 Task: Buy 1 Compact Microwave Ovens from Microwave Ovens section under best seller category for shipping address: Christina Ramirez, 4556 Long Street, Gainesville, Florida 32653, Cell Number 3522153680. Pay from credit card ending with 7965, CVV 549
Action: Mouse moved to (117, 112)
Screenshot: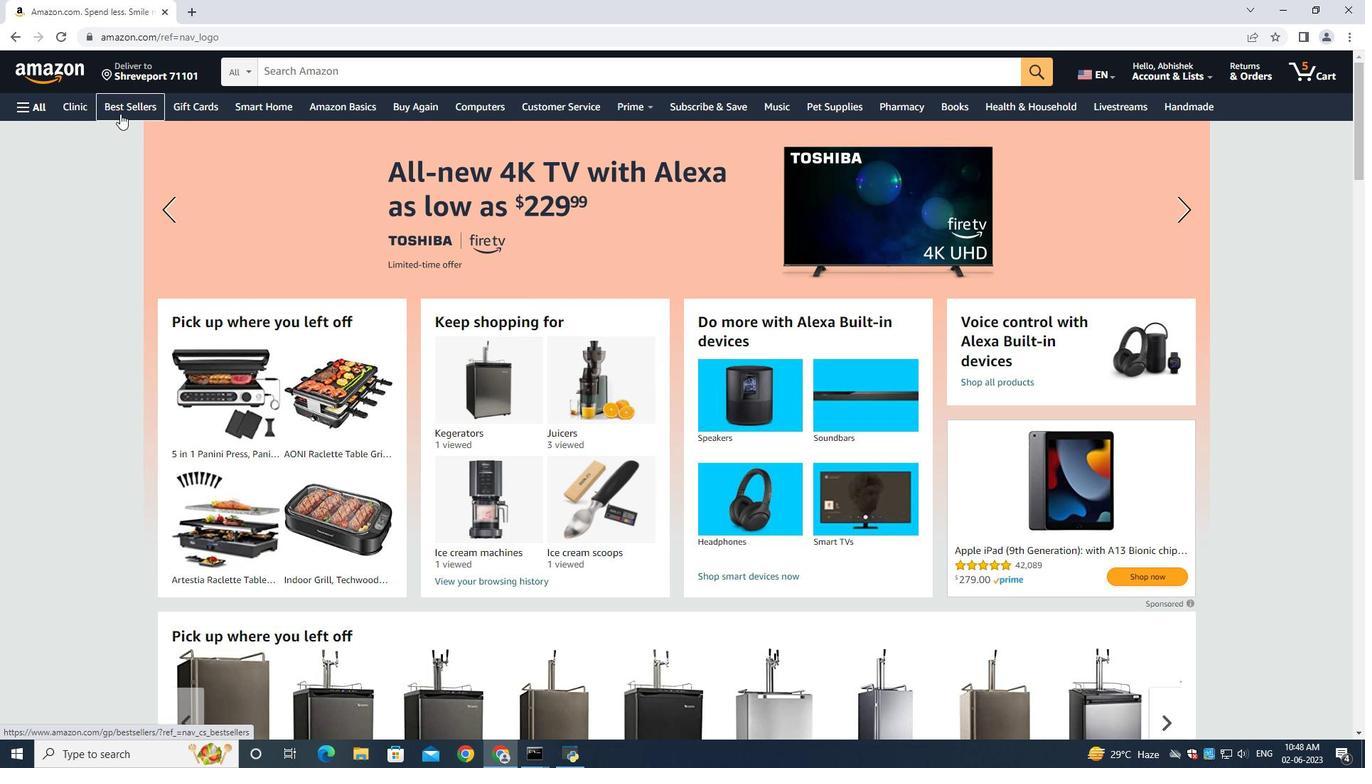 
Action: Mouse pressed left at (117, 112)
Screenshot: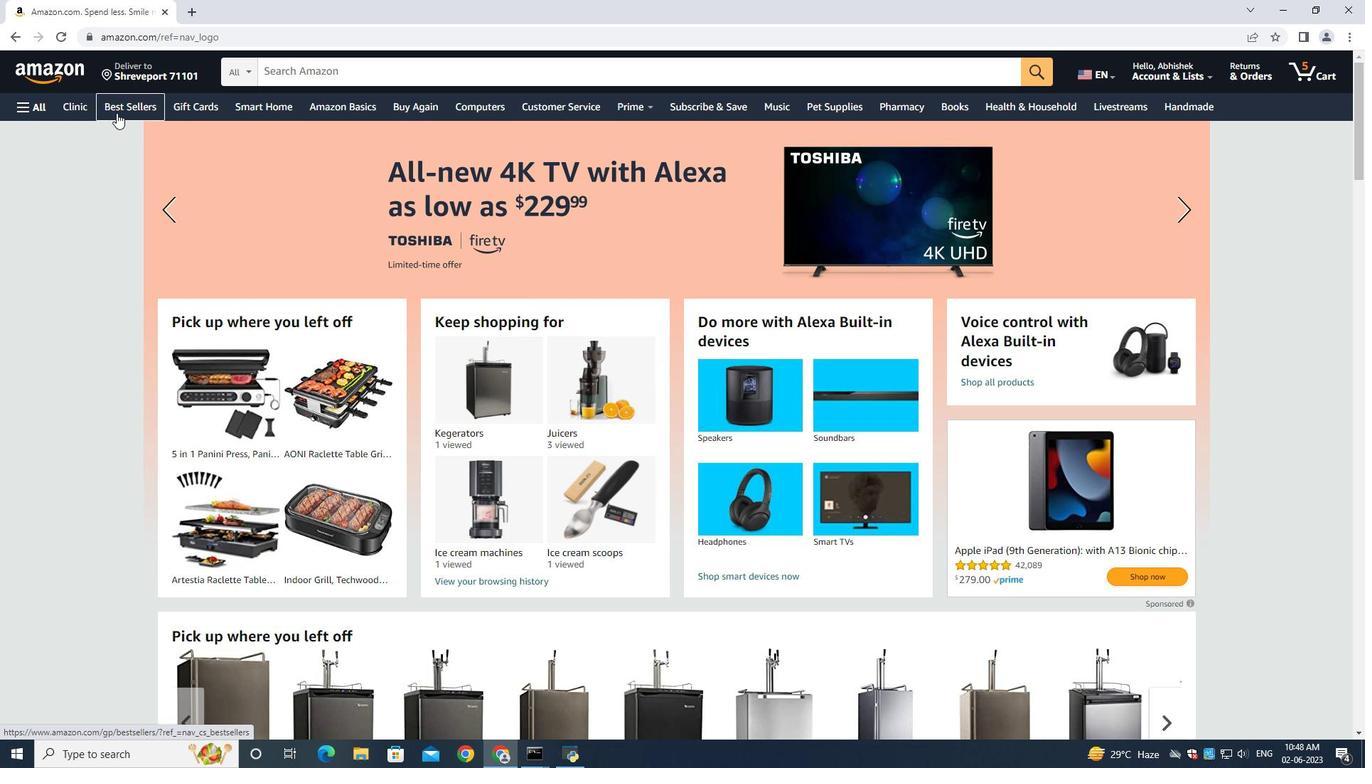 
Action: Mouse moved to (1335, 261)
Screenshot: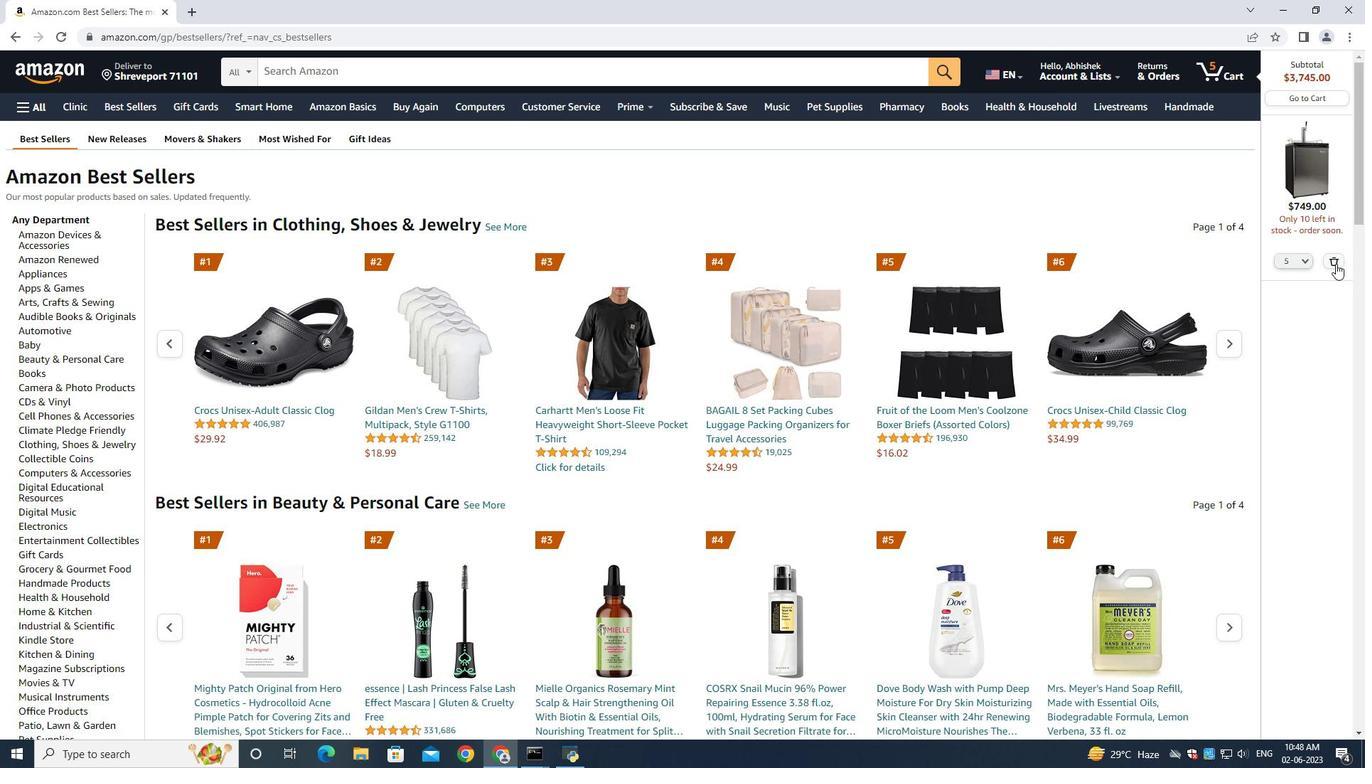 
Action: Mouse pressed left at (1335, 261)
Screenshot: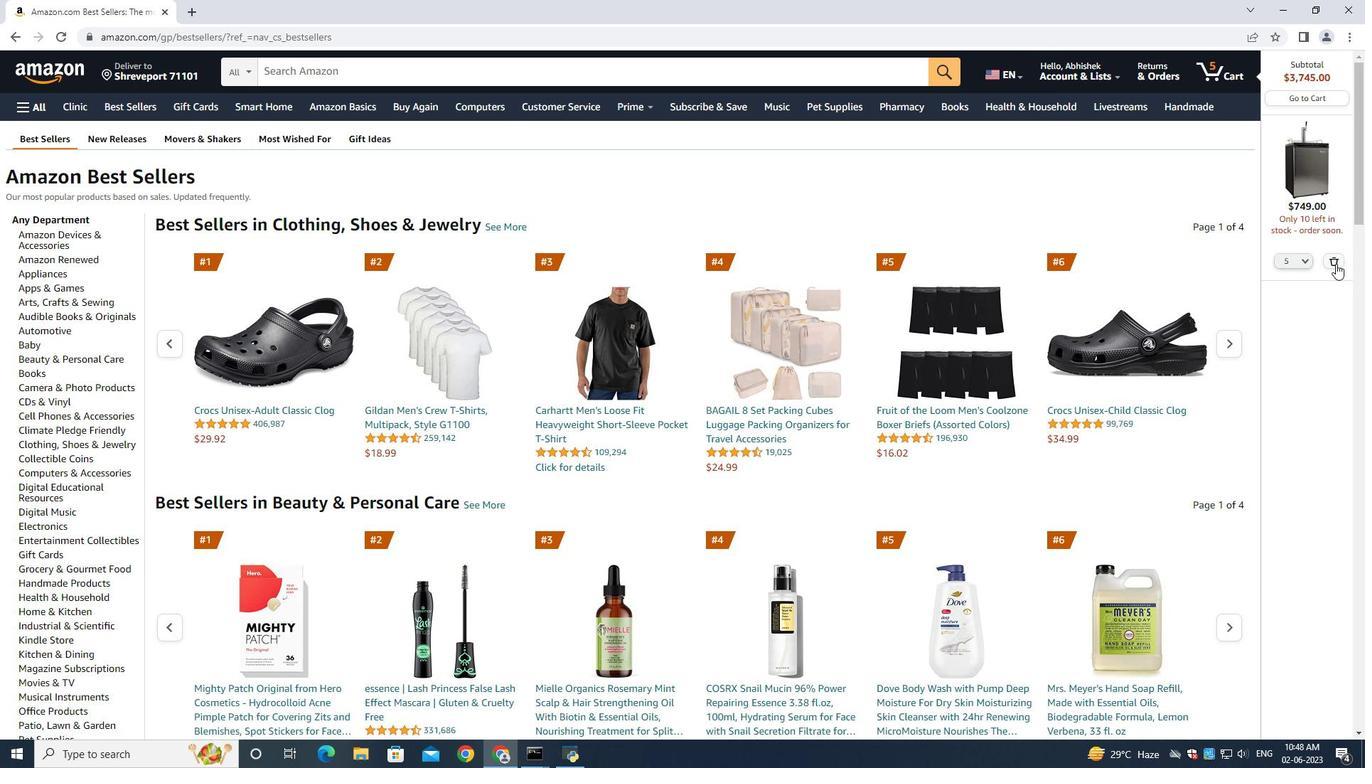 
Action: Mouse moved to (372, 67)
Screenshot: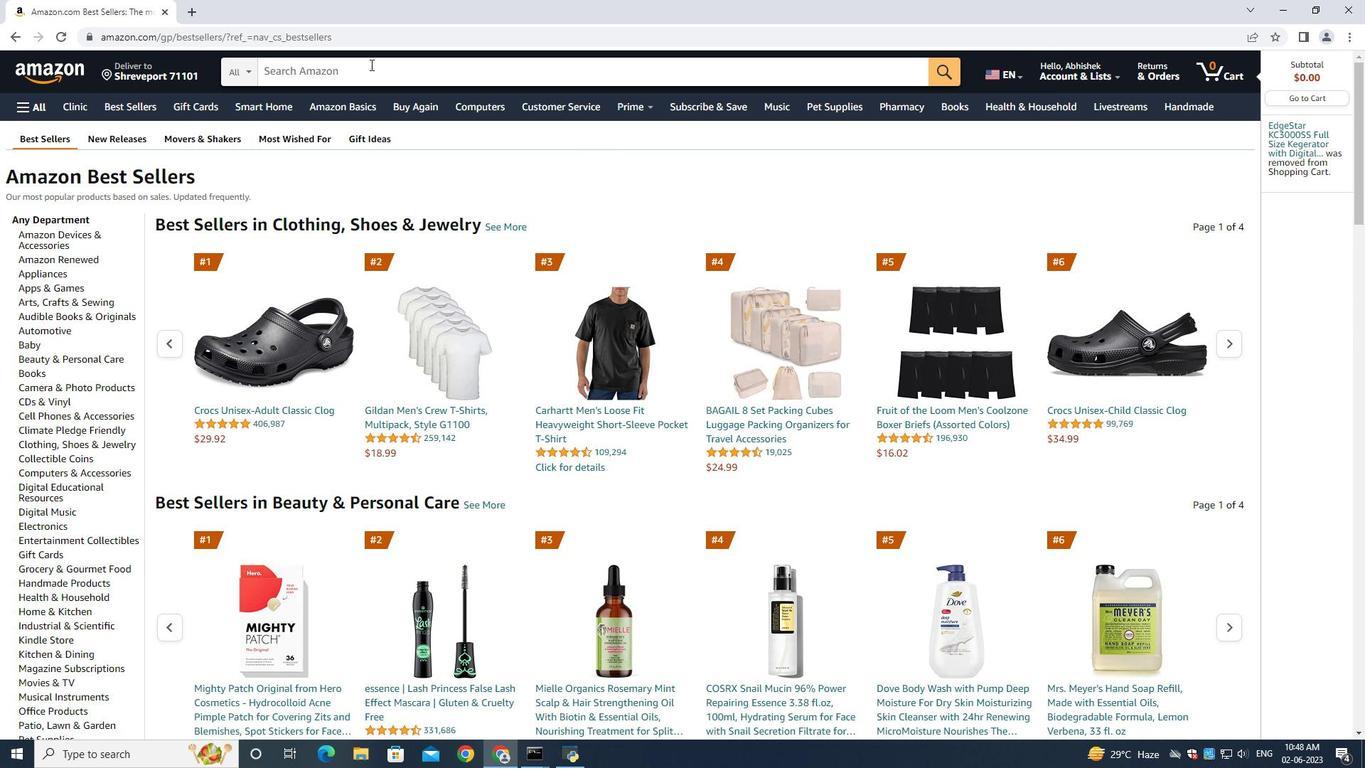 
Action: Mouse pressed left at (372, 67)
Screenshot: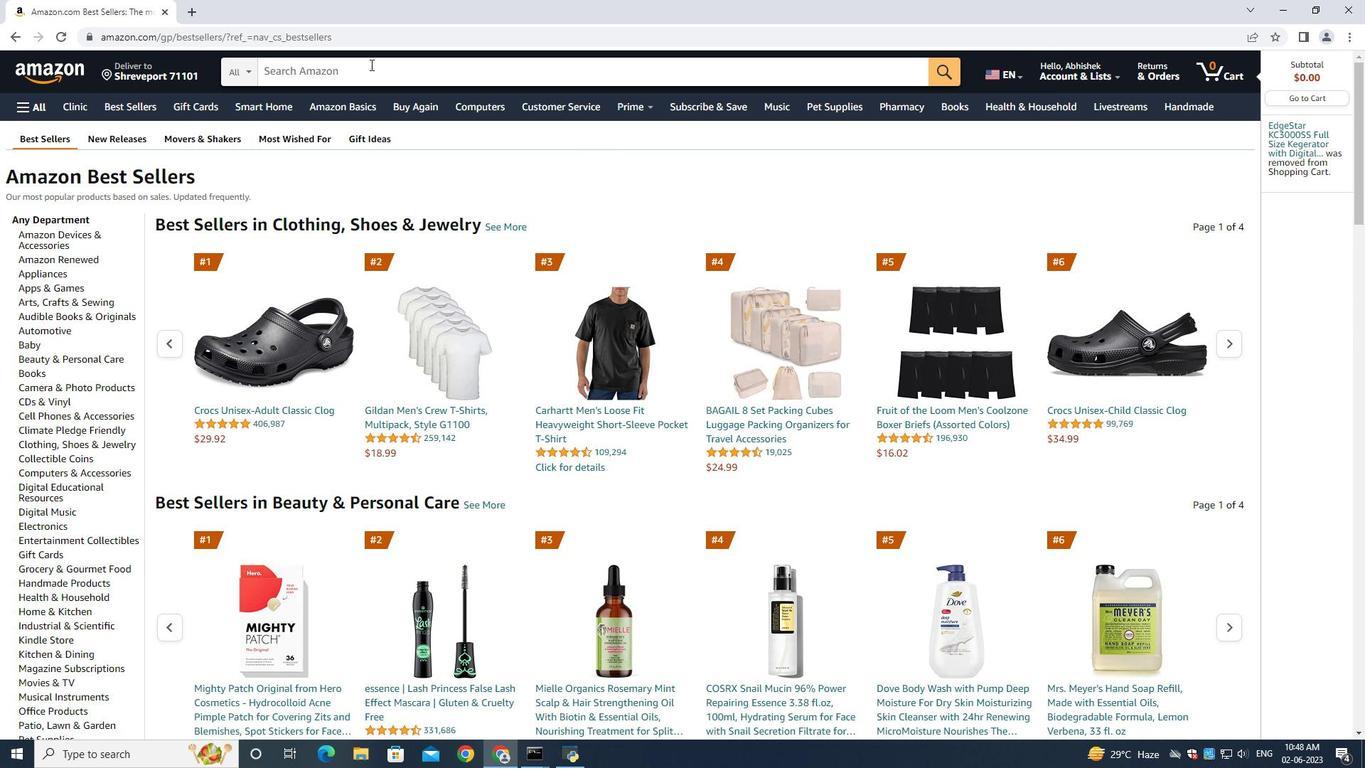 
Action: Mouse moved to (372, 68)
Screenshot: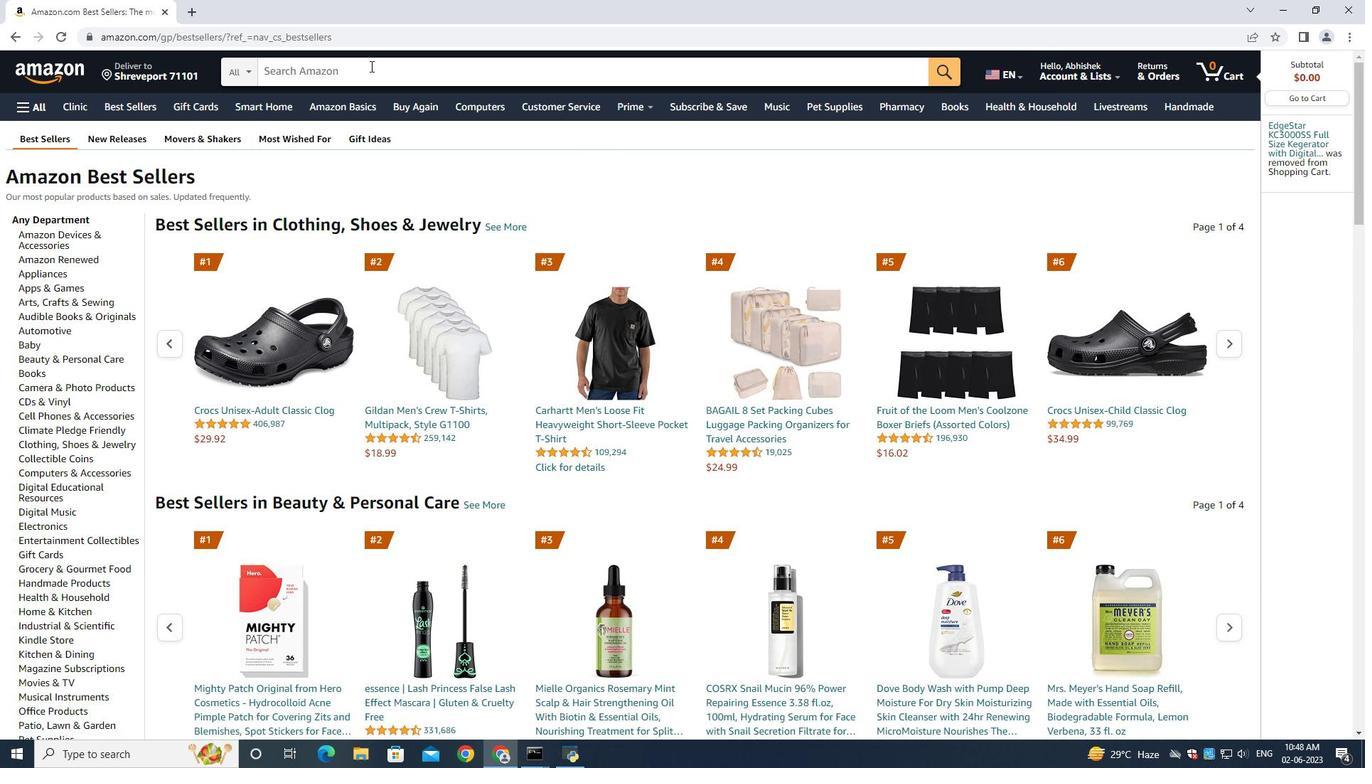 
Action: Key pressed <Key.shift><Key.shift><Key.shift><Key.shift><Key.shift><Key.shift><Key.shift><Key.shift><Key.shift><Key.shift><Key.shift><Key.shift><Key.shift><Key.shift><Key.shift><Key.shift><Key.shift><Key.shift><Key.shift><Key.shift><Key.shift><Key.shift><Key.shift><Key.shift><Key.shift><Key.shift><Key.shift><Key.shift><Key.shift><Key.shift><Key.shift><Key.shift><Key.shift><Key.shift><Key.shift>Compact<Key.space><Key.shift>Microwave<Key.space><Key.shift>Ovens<Key.enter>
Screenshot: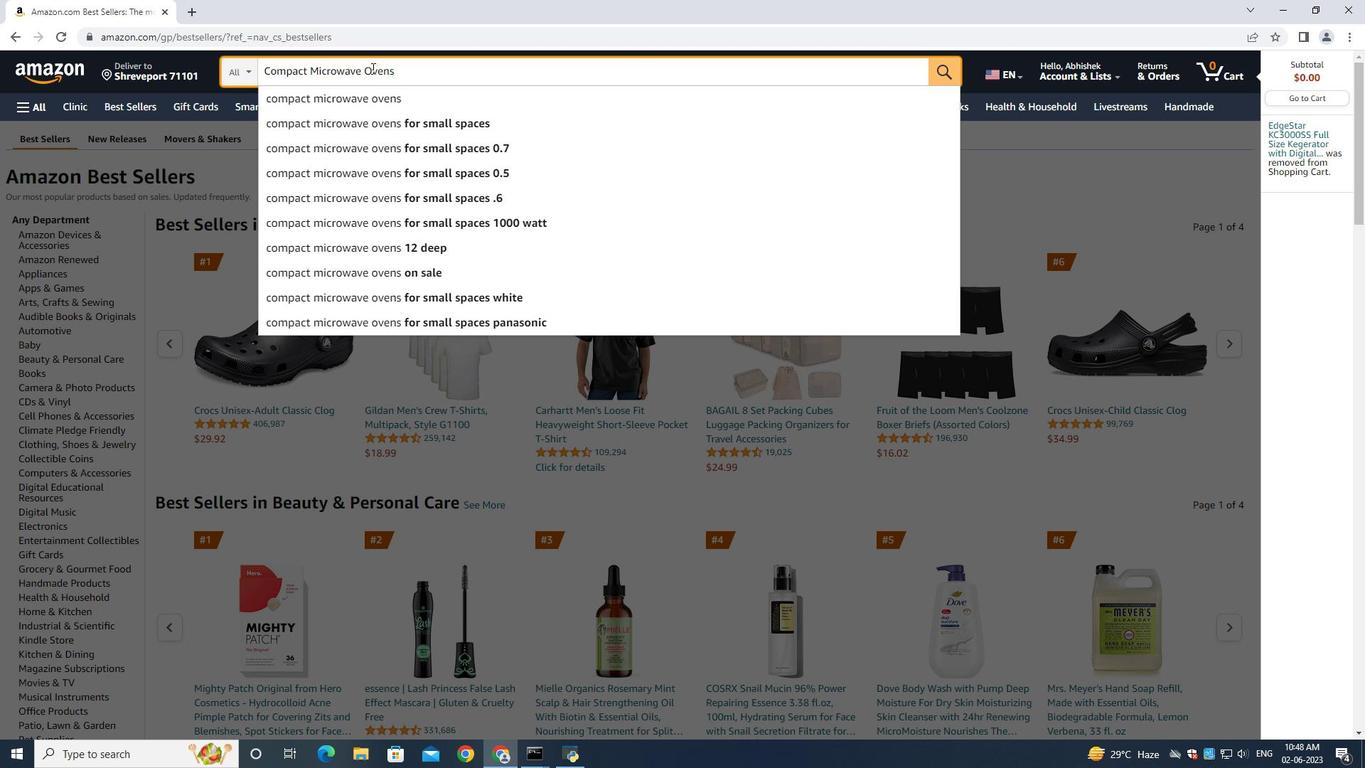 
Action: Mouse moved to (62, 251)
Screenshot: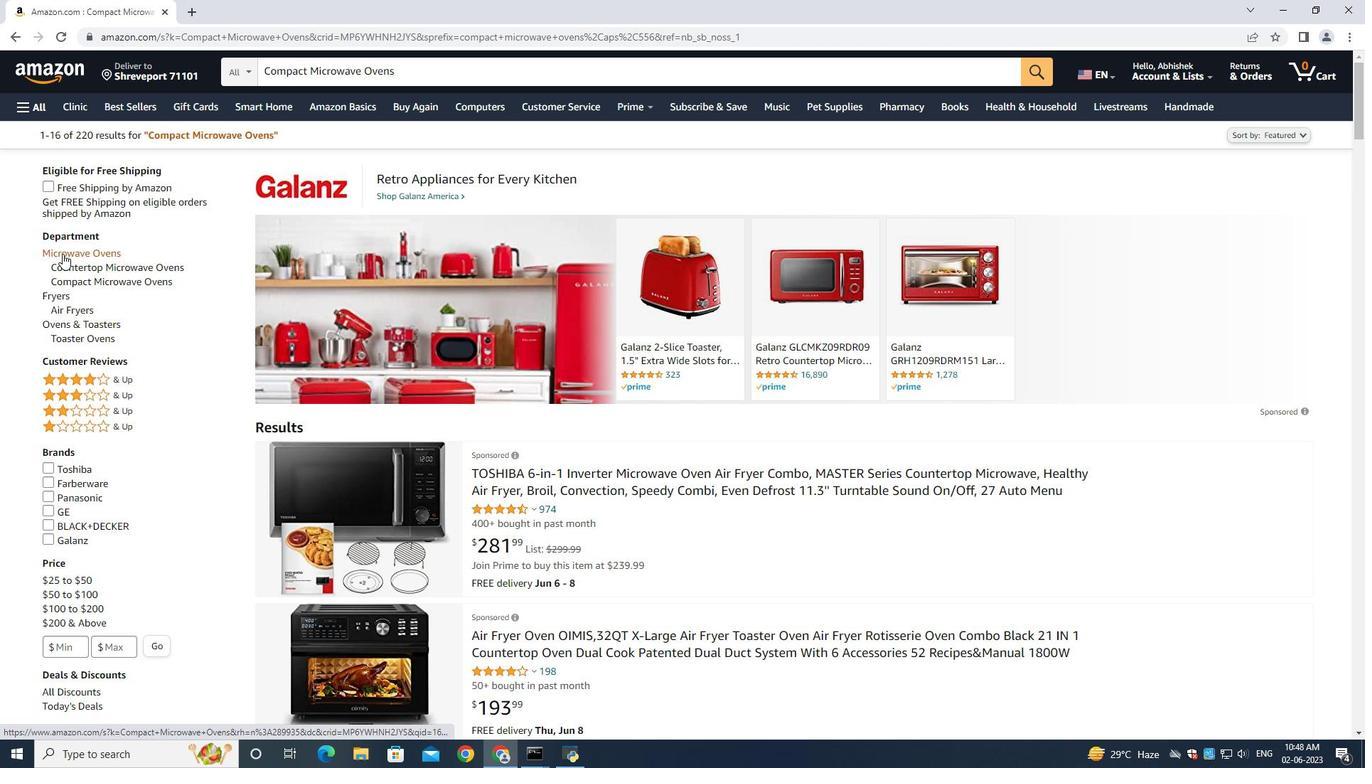 
Action: Mouse pressed left at (62, 251)
Screenshot: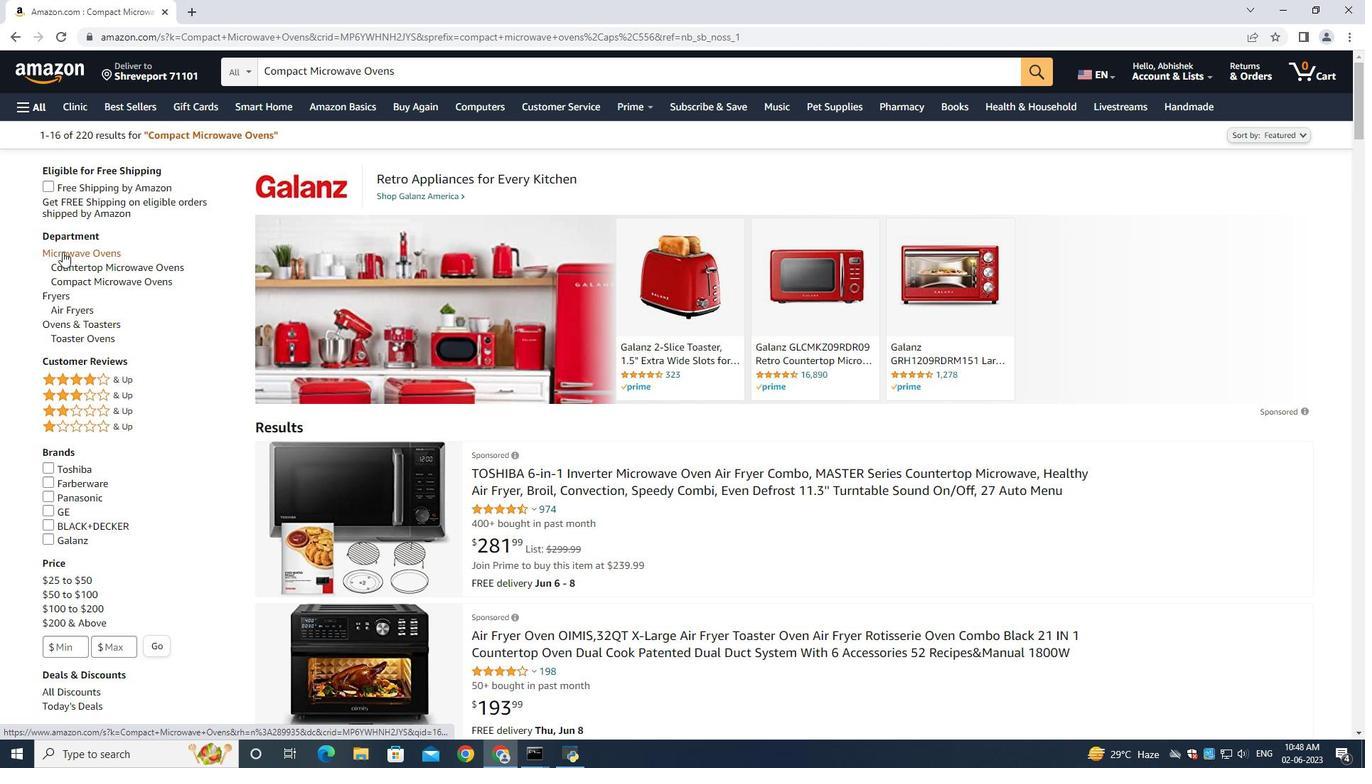 
Action: Mouse moved to (671, 391)
Screenshot: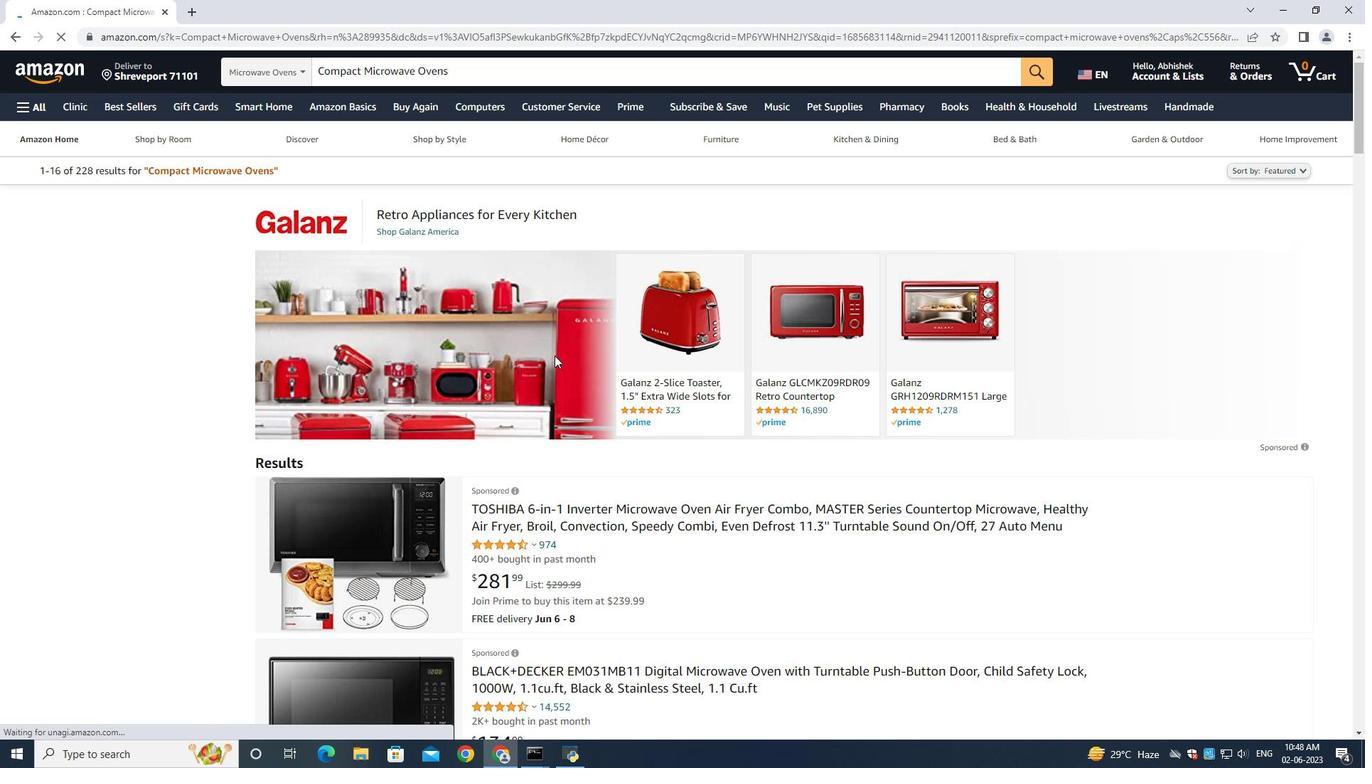 
Action: Mouse scrolled (671, 391) with delta (0, 0)
Screenshot: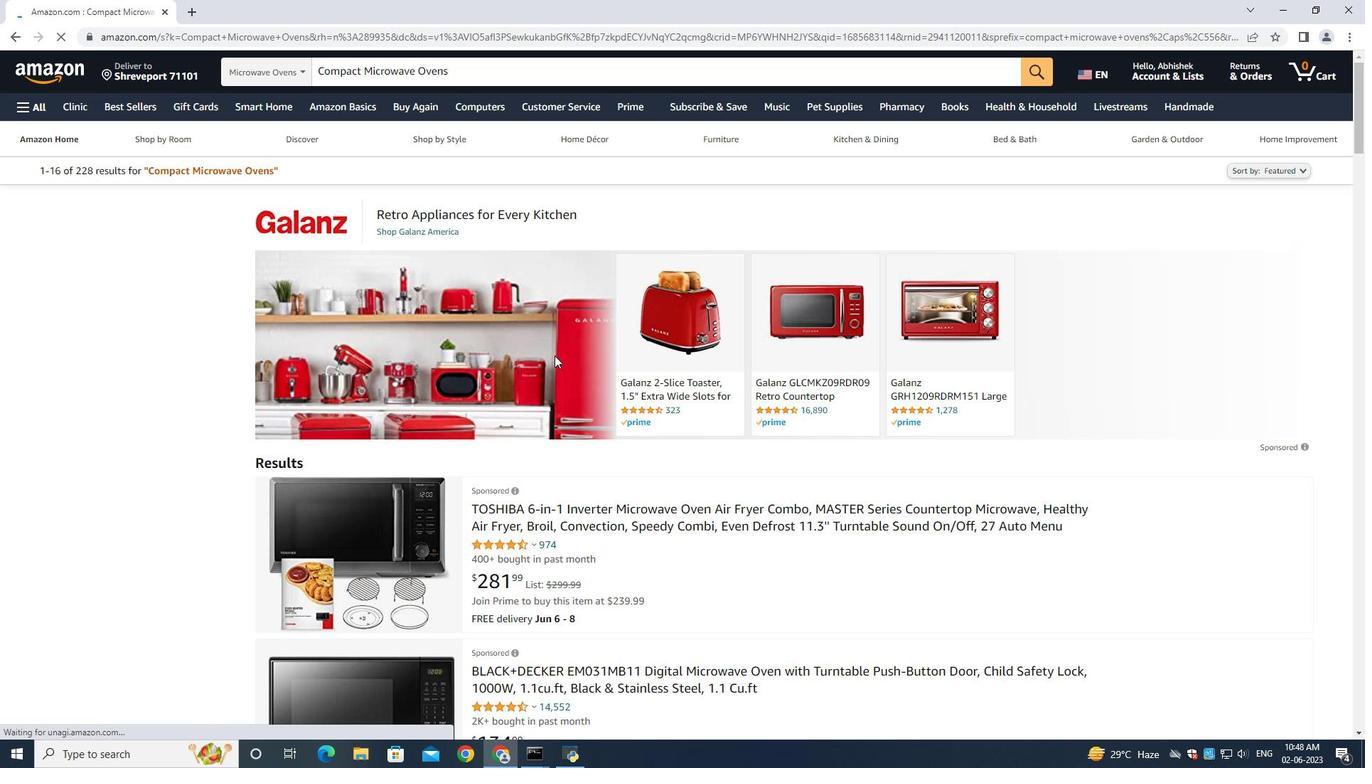 
Action: Mouse moved to (671, 397)
Screenshot: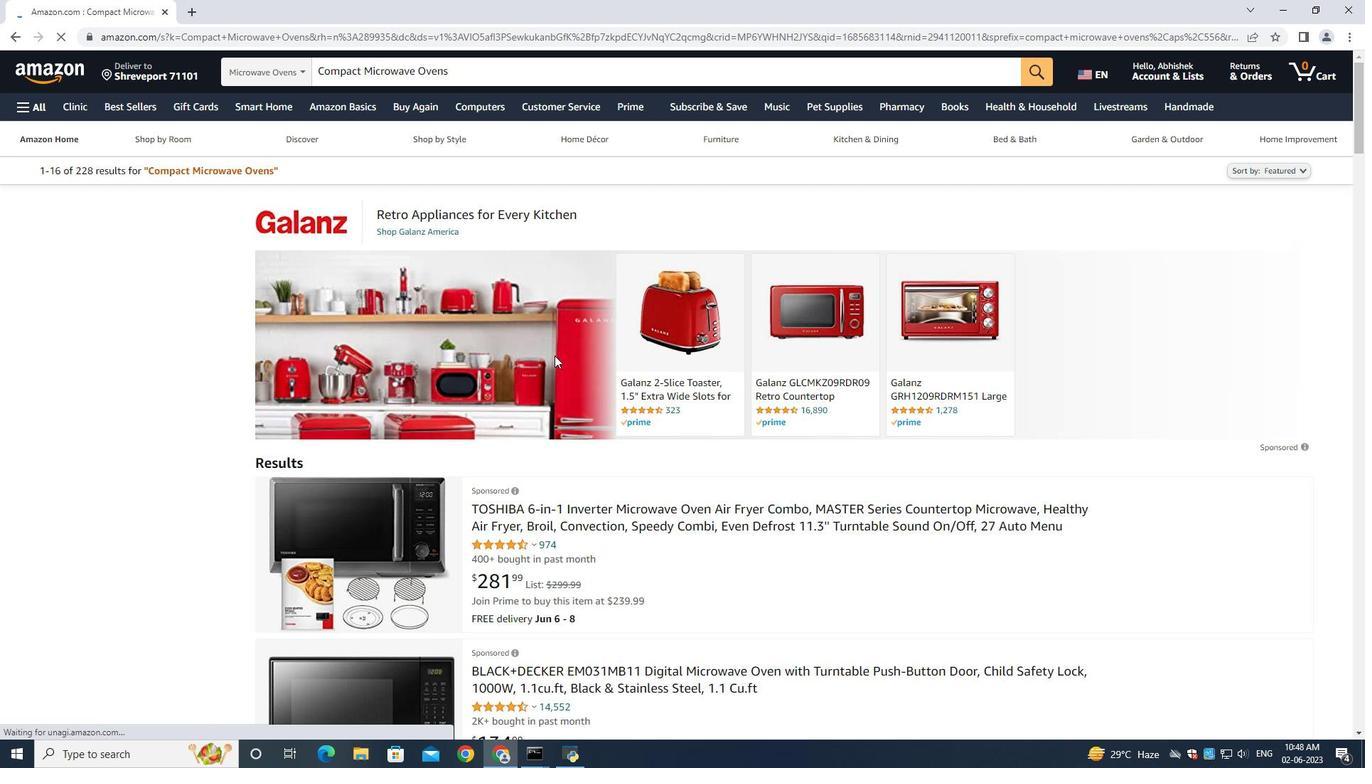 
Action: Mouse scrolled (671, 396) with delta (0, 0)
Screenshot: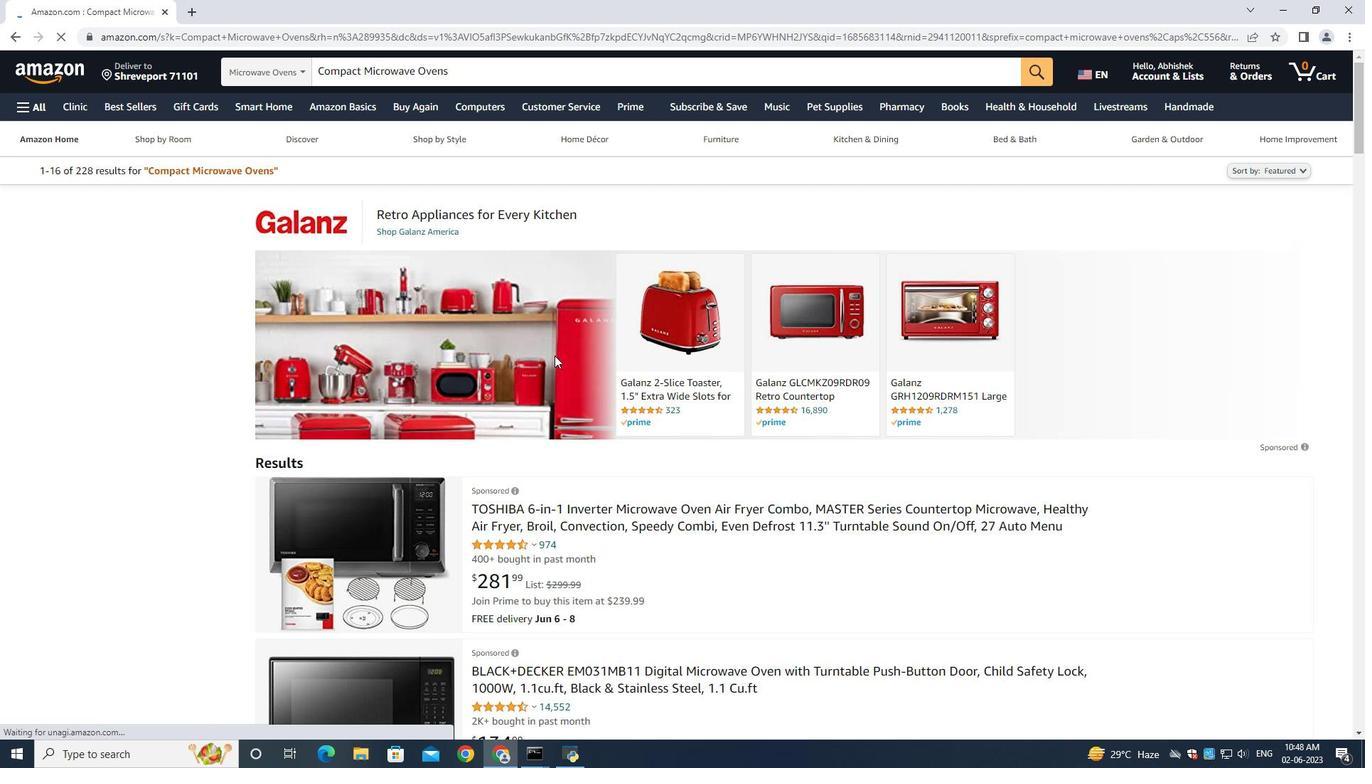 
Action: Mouse moved to (671, 398)
Screenshot: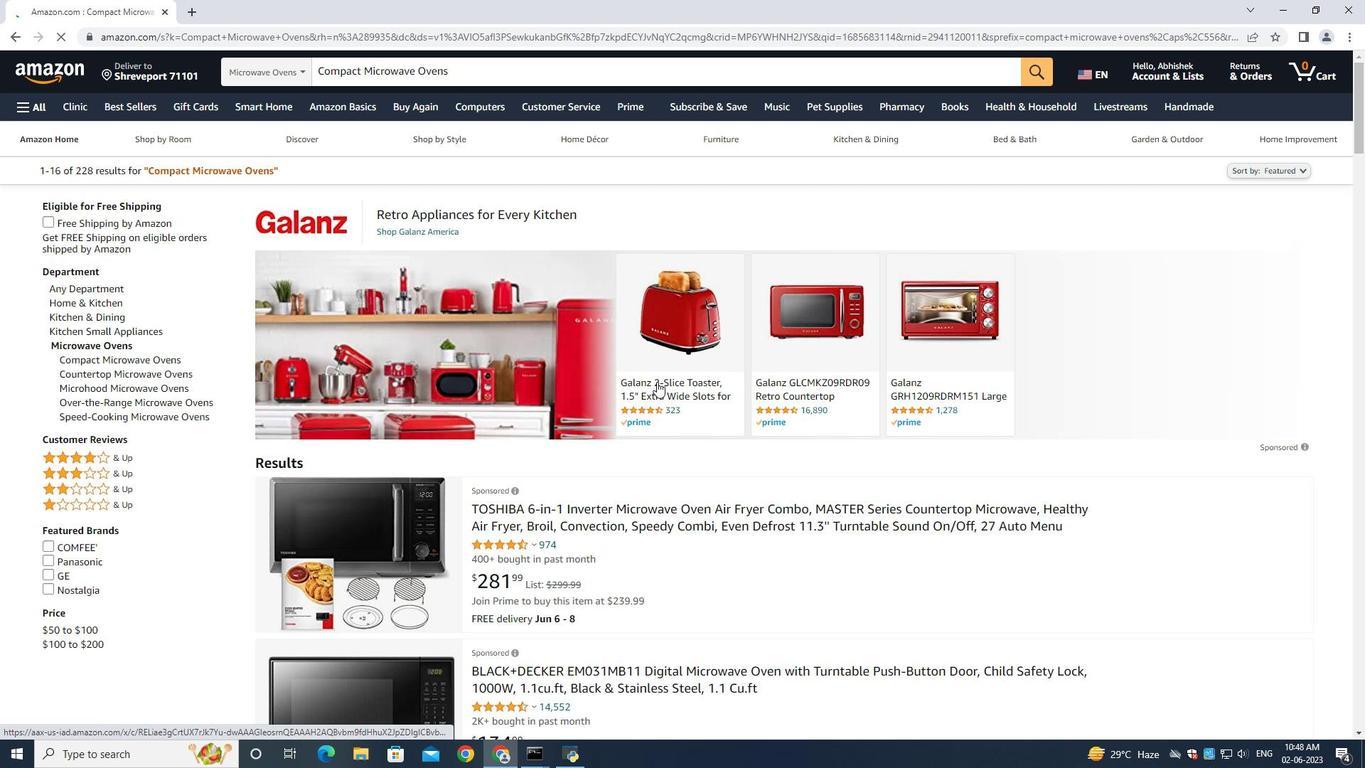
Action: Mouse scrolled (671, 397) with delta (0, 0)
Screenshot: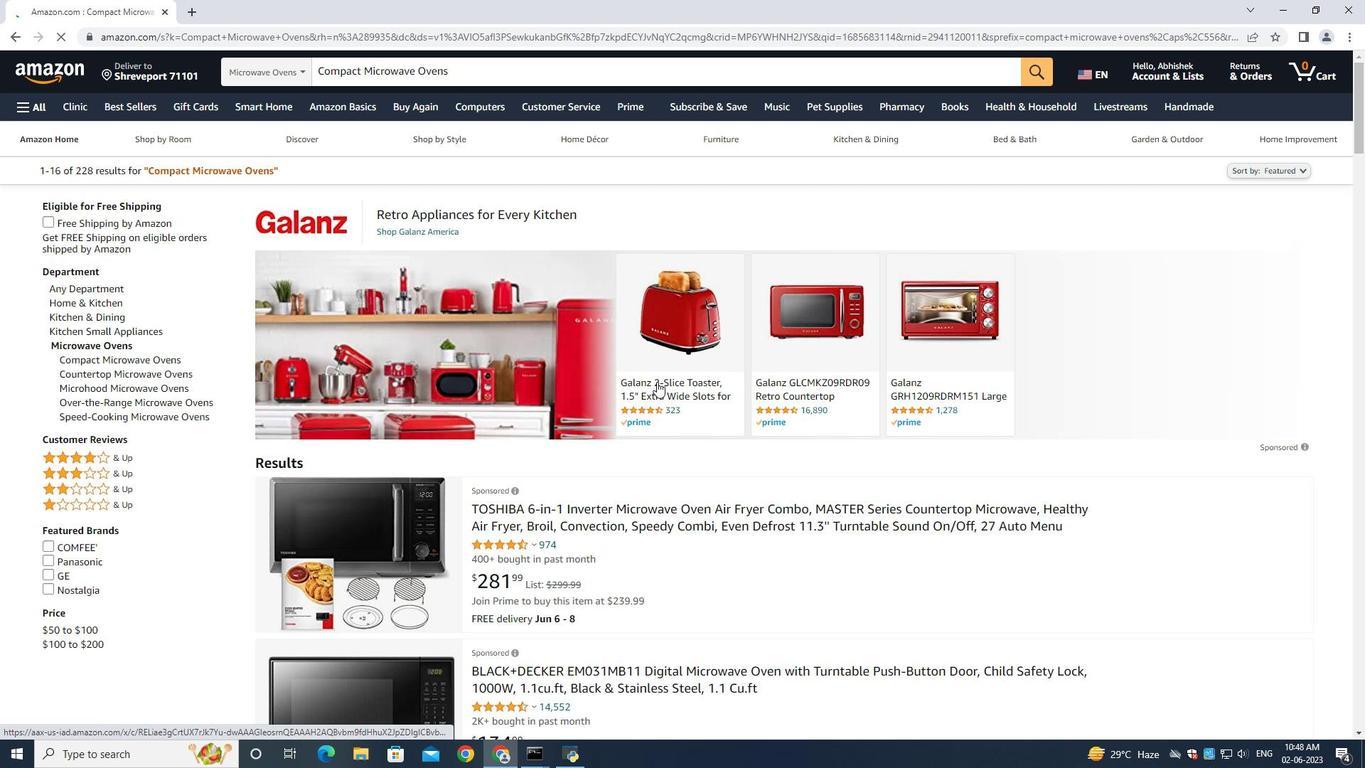 
Action: Mouse scrolled (671, 397) with delta (0, 0)
Screenshot: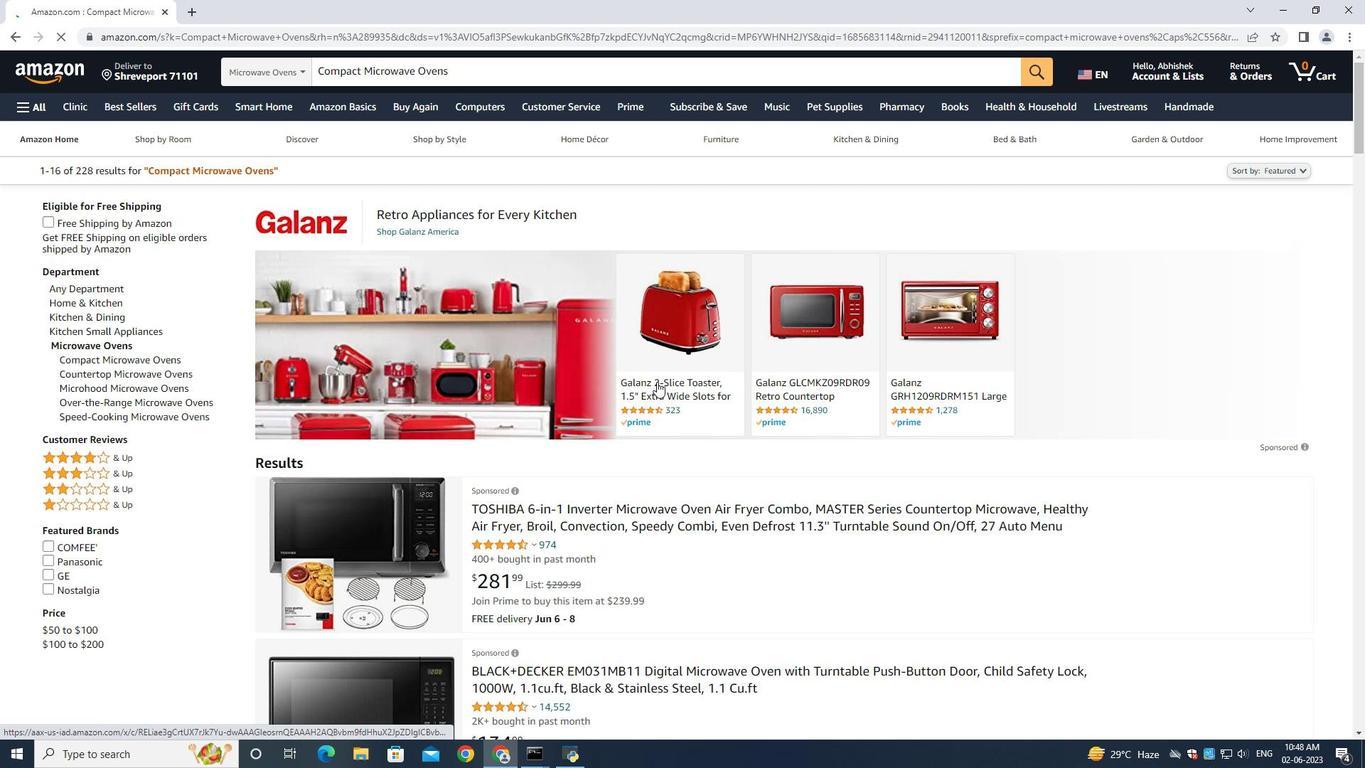 
Action: Mouse moved to (604, 233)
Screenshot: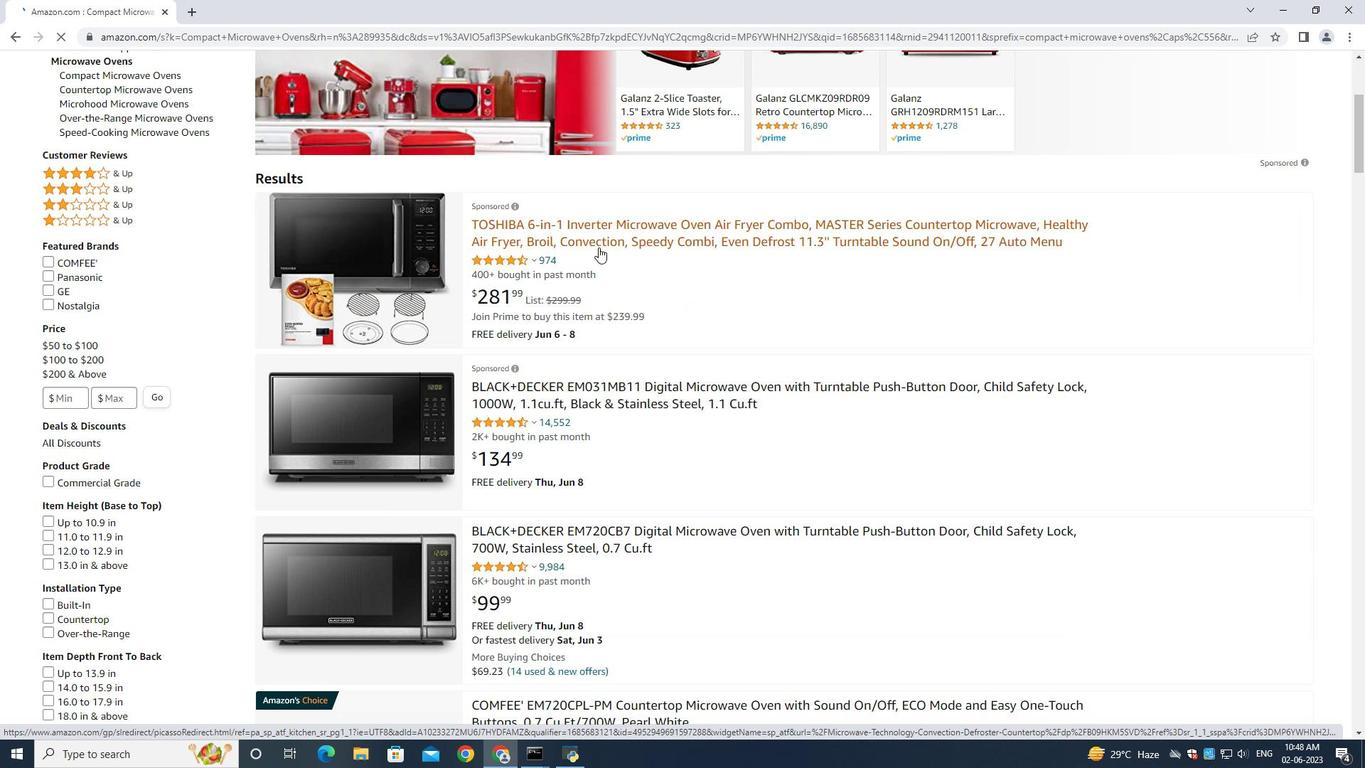 
Action: Mouse pressed left at (604, 233)
Screenshot: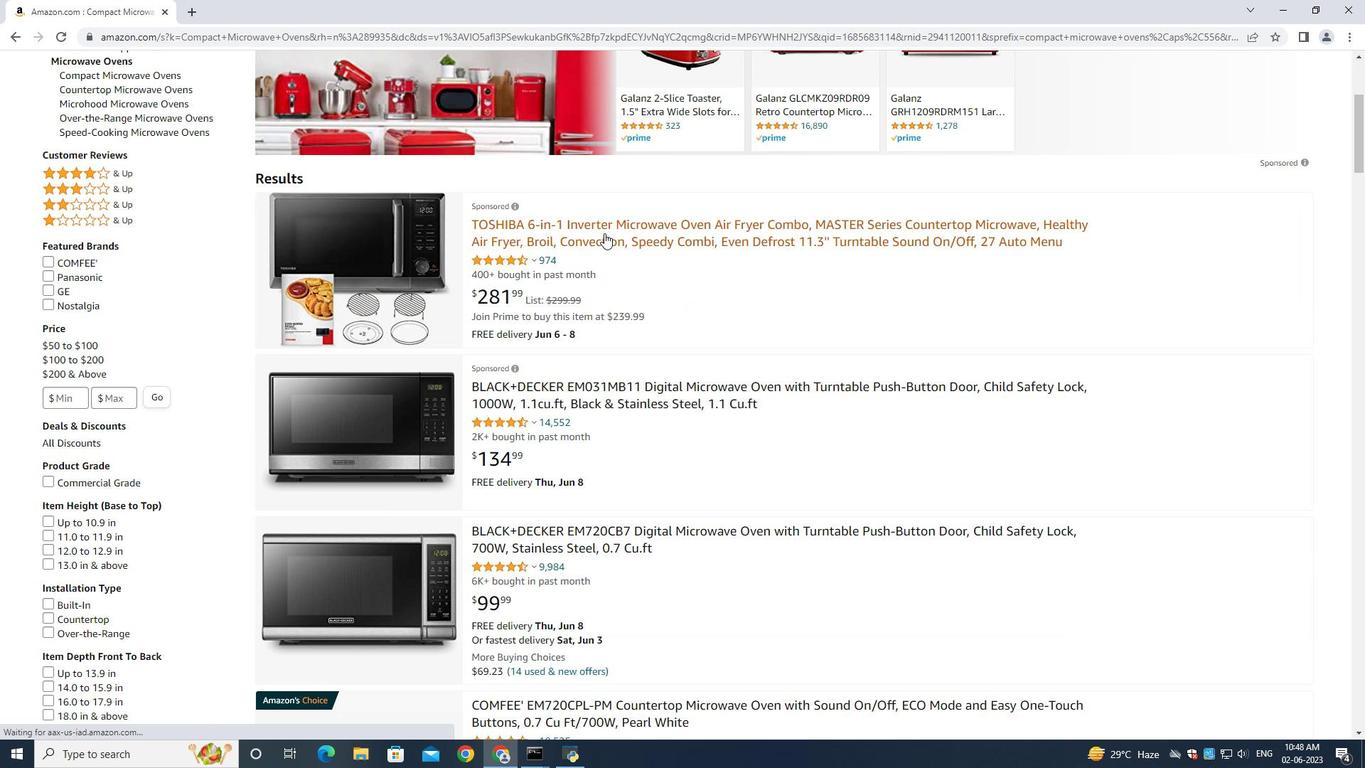 
Action: Mouse moved to (1111, 402)
Screenshot: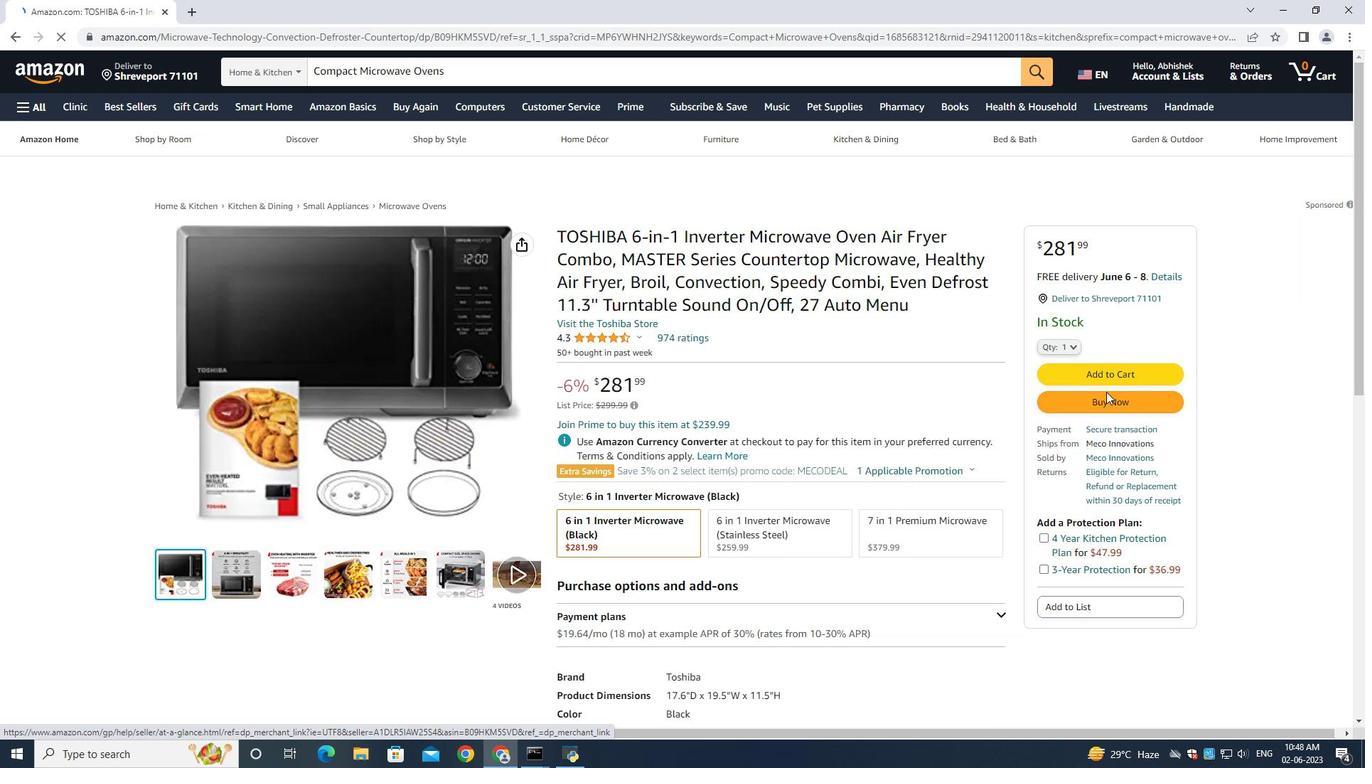 
Action: Mouse pressed left at (1111, 402)
Screenshot: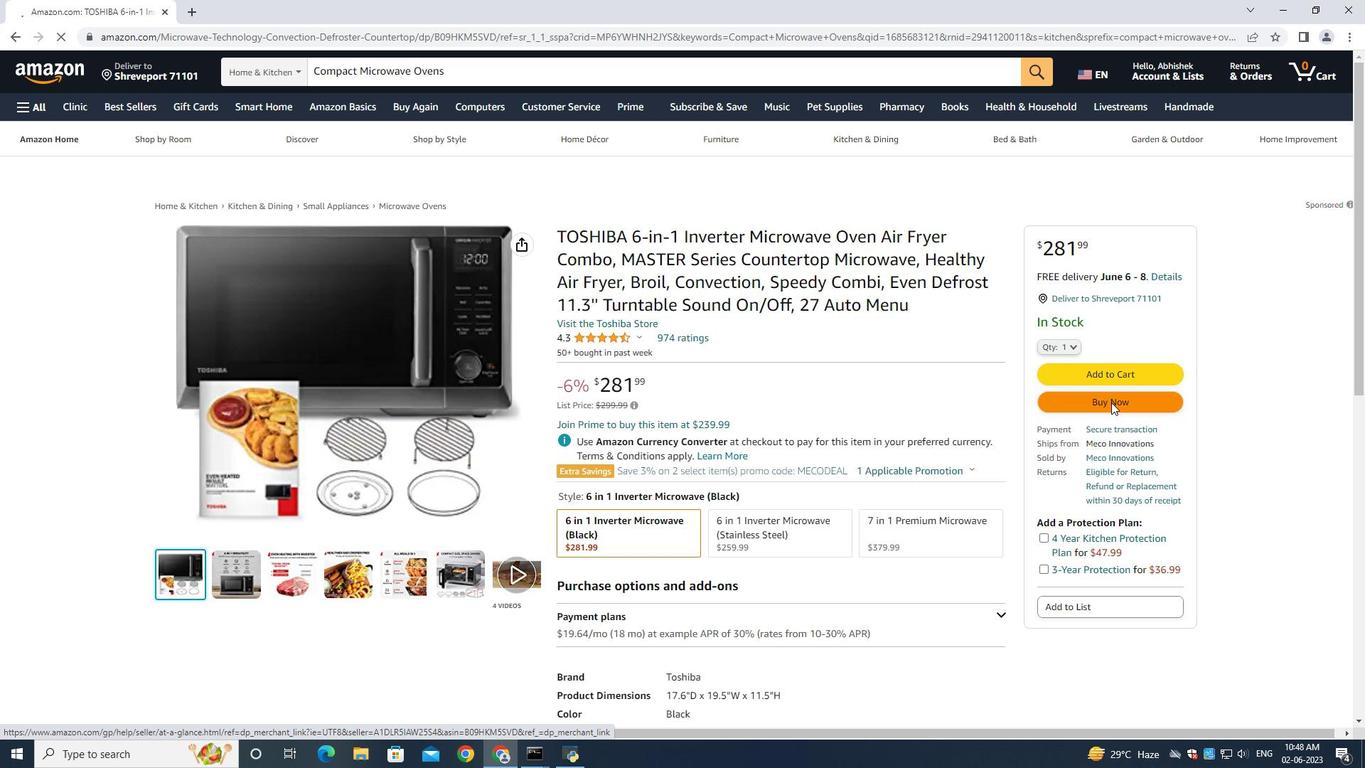 
Action: Mouse moved to (705, 496)
Screenshot: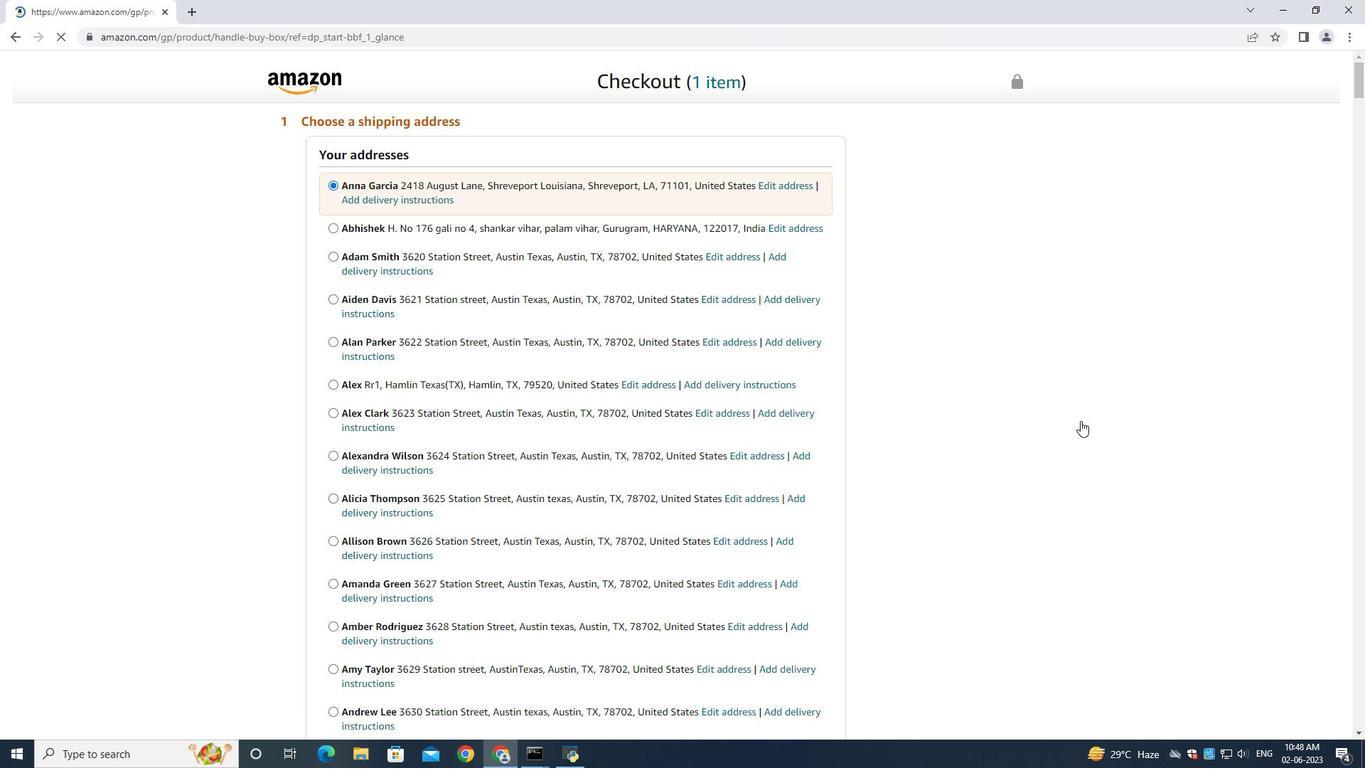 
Action: Mouse scrolled (705, 495) with delta (0, 0)
Screenshot: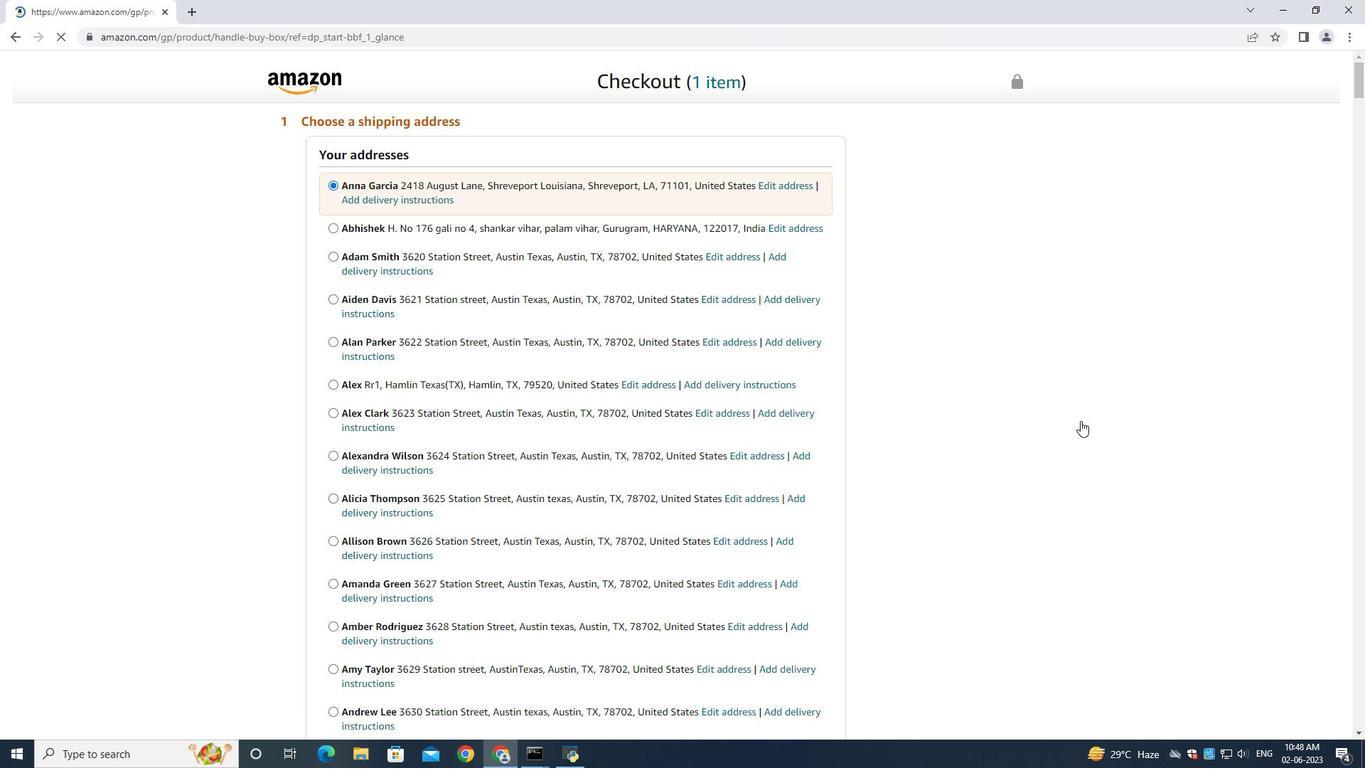 
Action: Mouse moved to (705, 496)
Screenshot: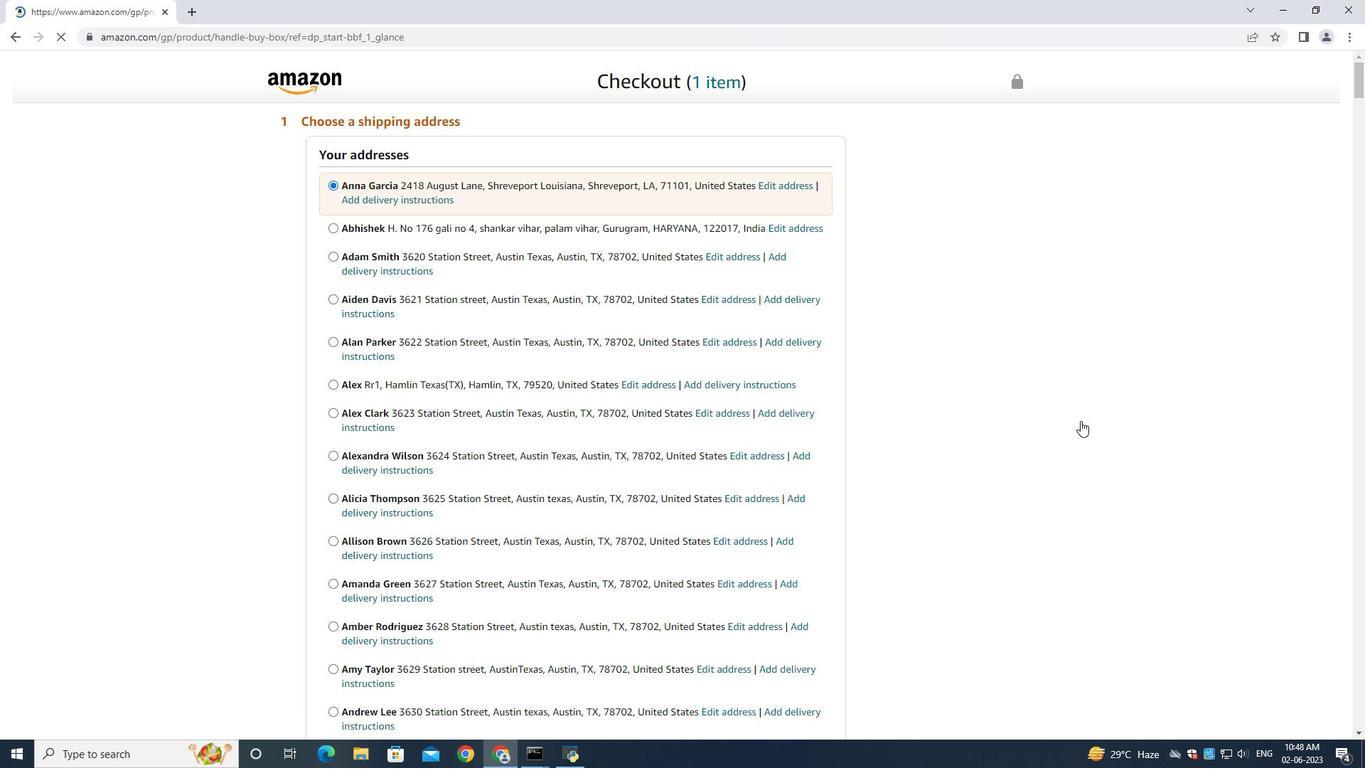 
Action: Mouse scrolled (705, 495) with delta (0, 0)
Screenshot: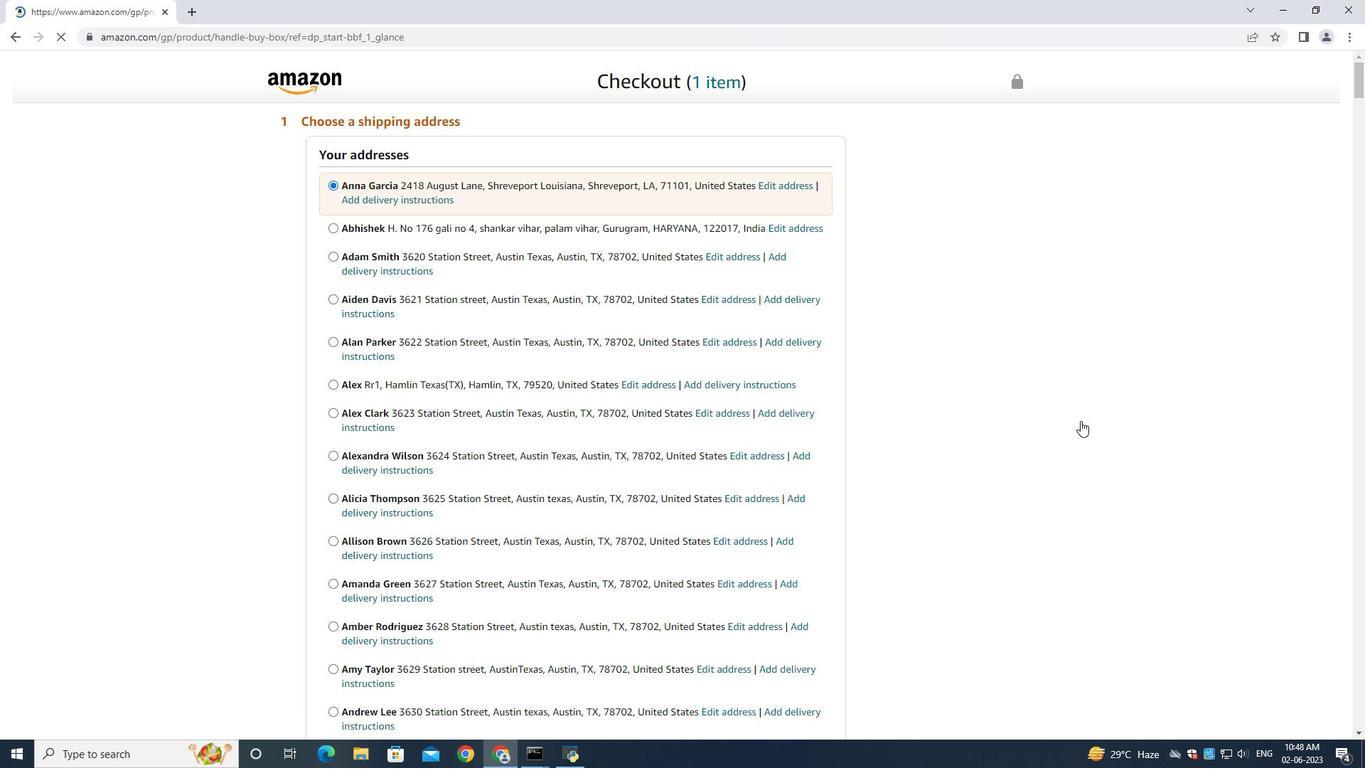
Action: Mouse scrolled (705, 495) with delta (0, 0)
Screenshot: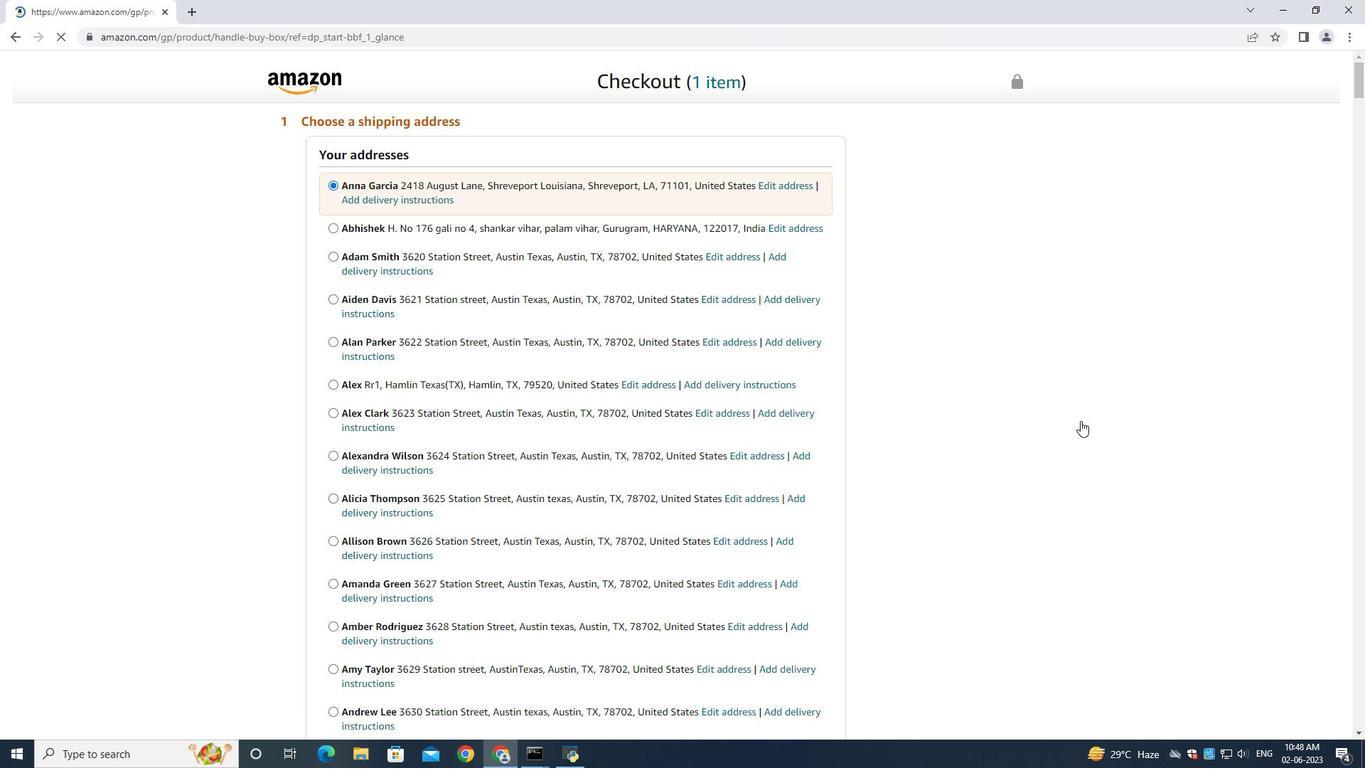 
Action: Mouse scrolled (705, 495) with delta (0, 0)
Screenshot: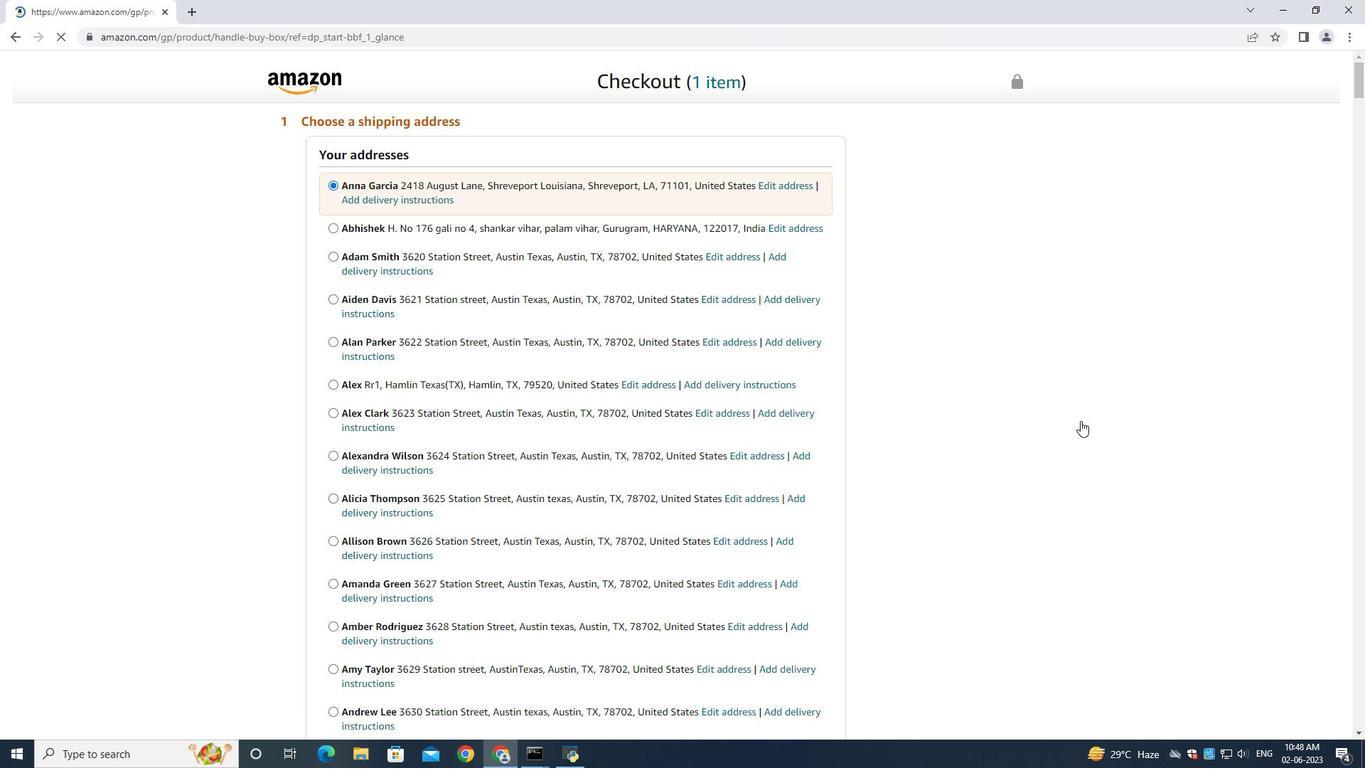 
Action: Mouse scrolled (705, 495) with delta (0, -1)
Screenshot: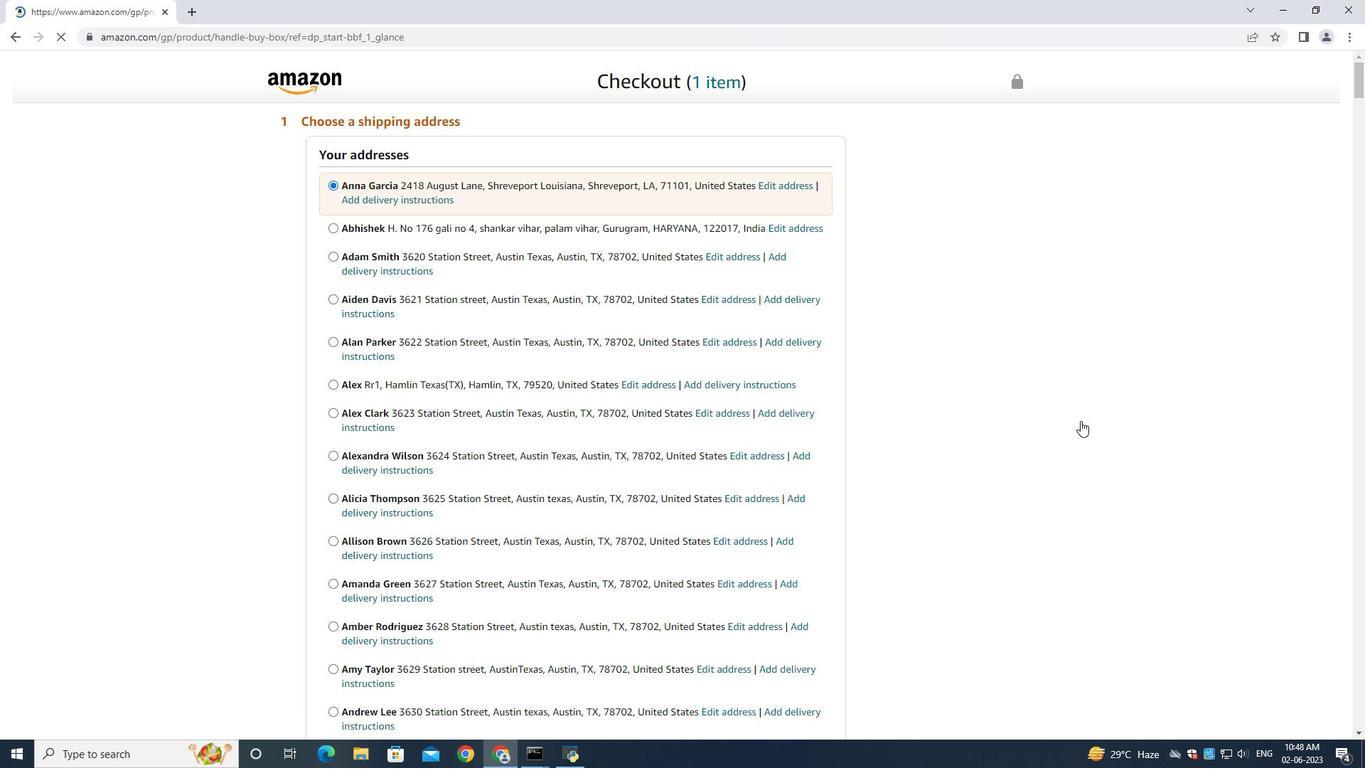 
Action: Mouse scrolled (705, 495) with delta (0, 0)
Screenshot: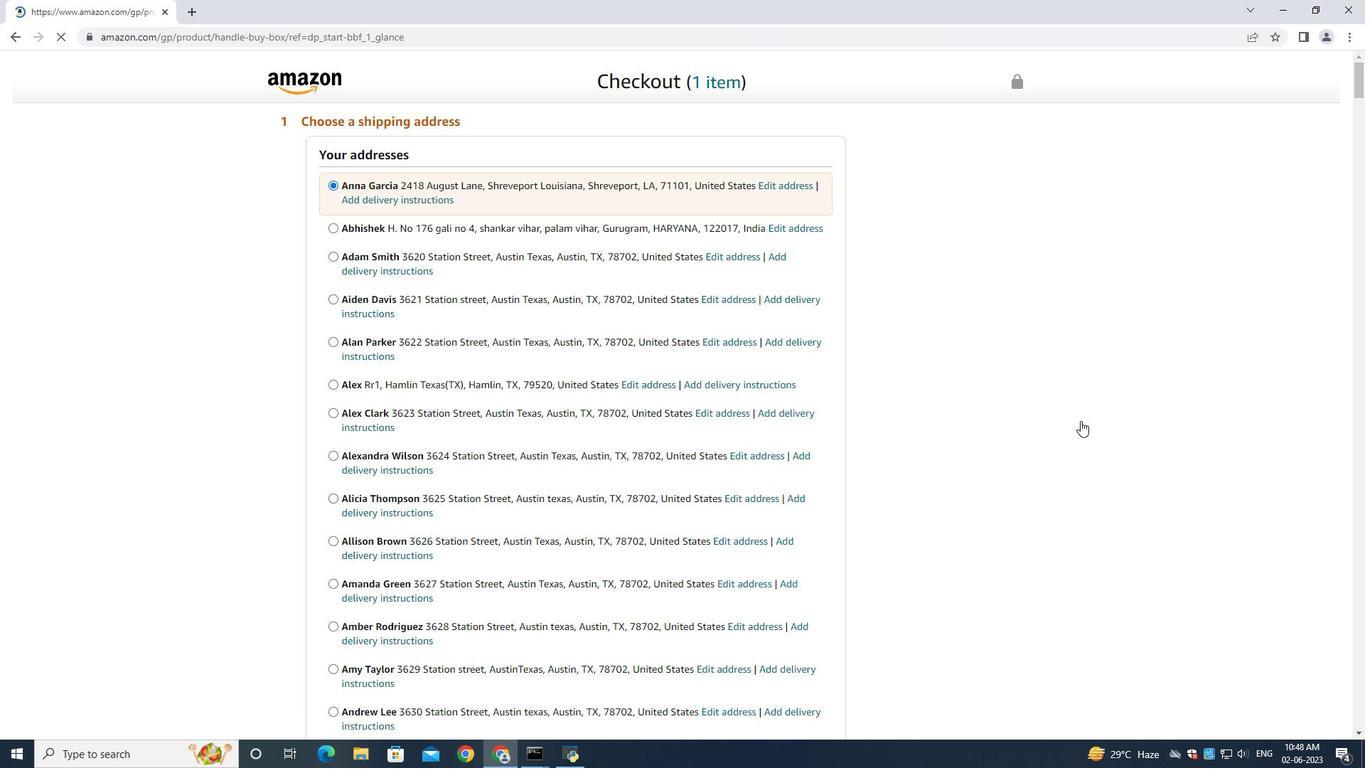 
Action: Mouse moved to (710, 479)
Screenshot: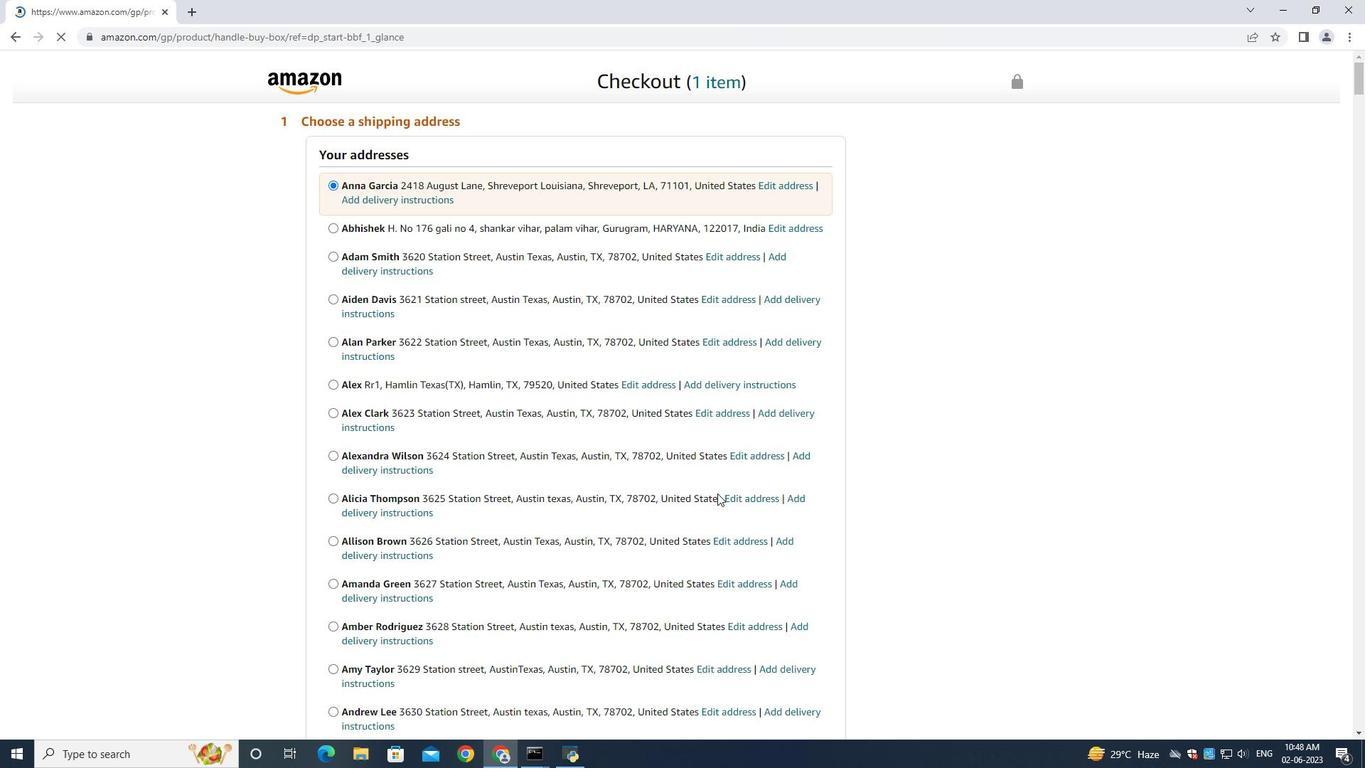 
Action: Mouse scrolled (710, 478) with delta (0, 0)
Screenshot: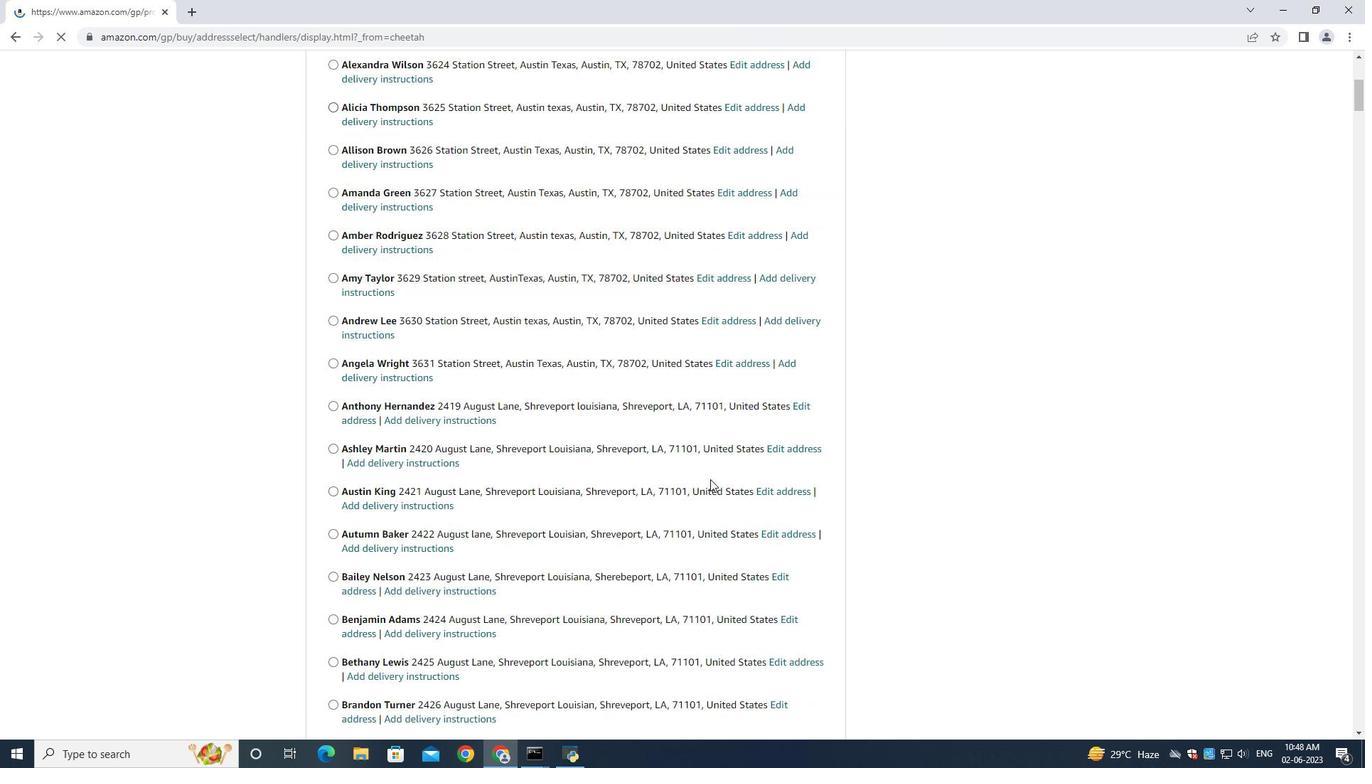 
Action: Mouse scrolled (710, 478) with delta (0, 0)
Screenshot: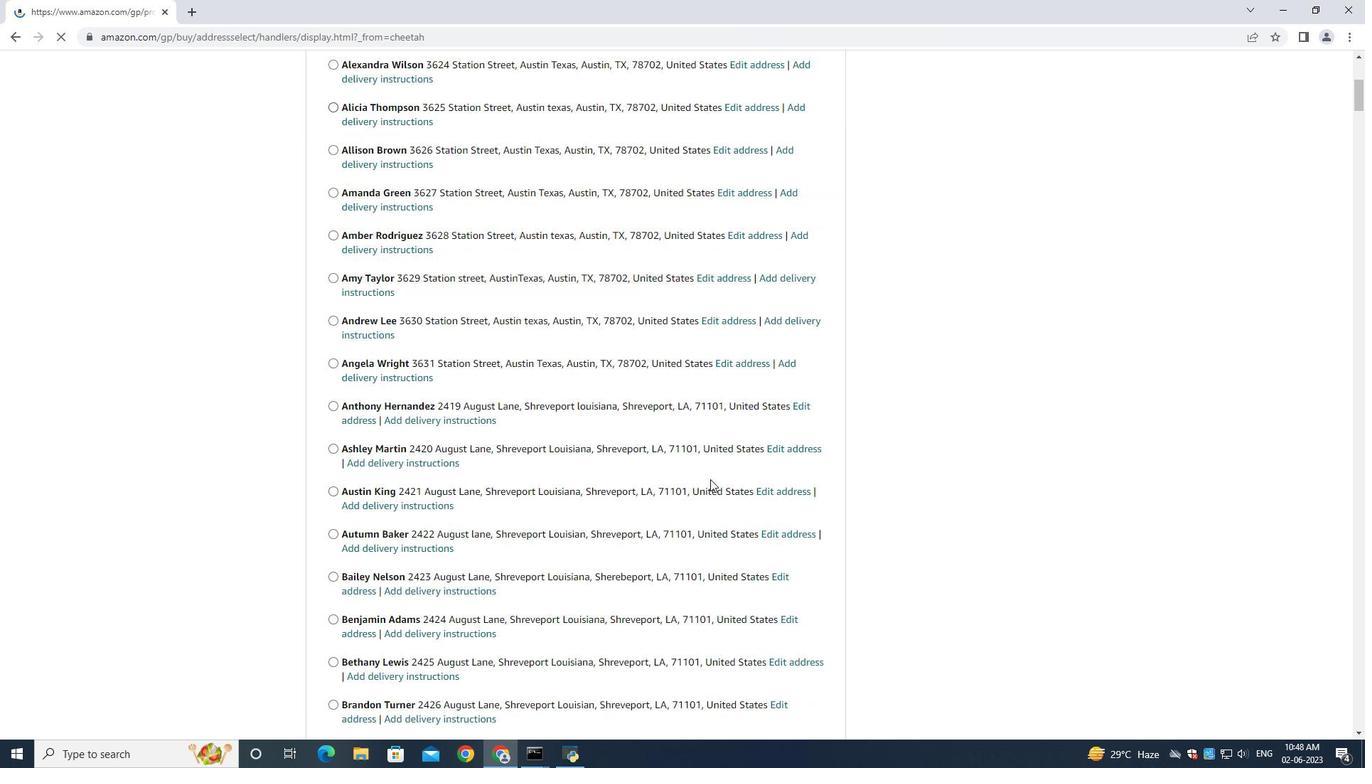 
Action: Mouse scrolled (710, 478) with delta (0, 0)
Screenshot: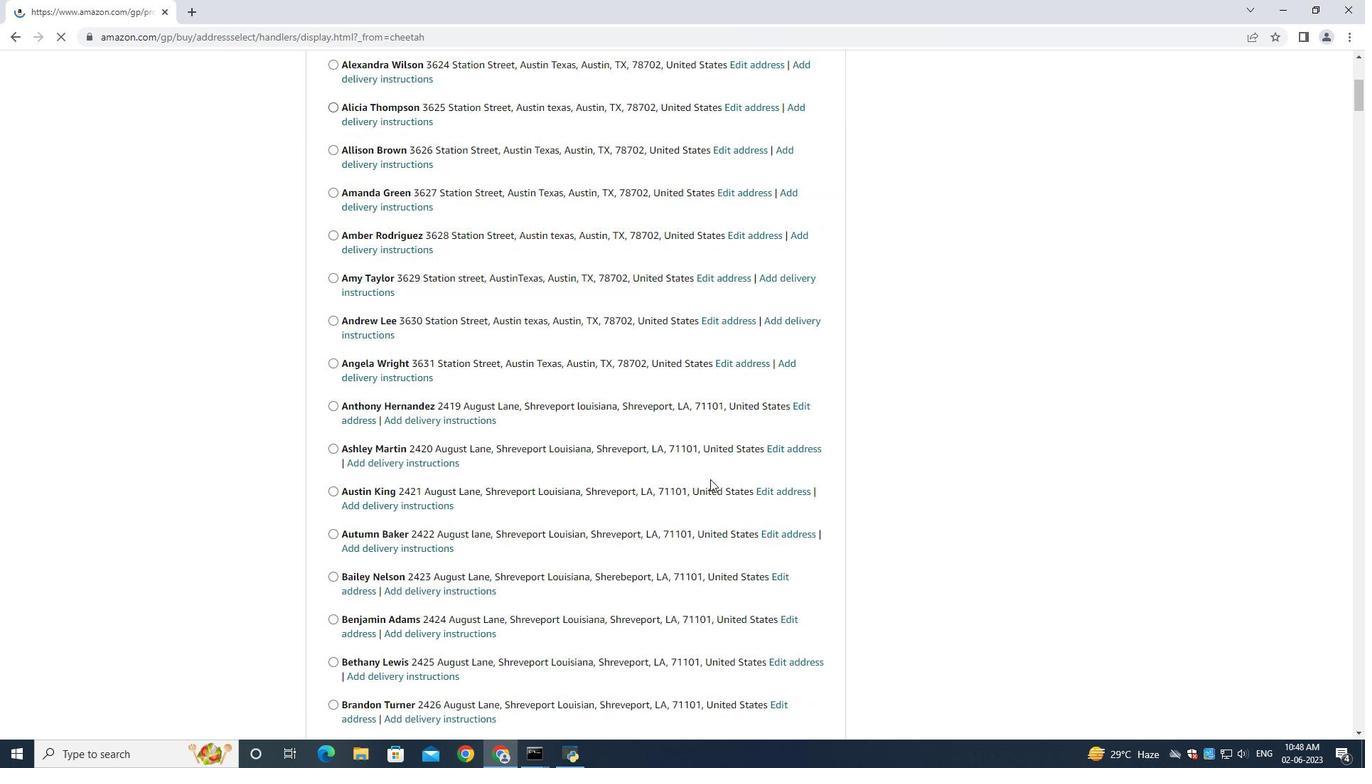 
Action: Mouse scrolled (710, 478) with delta (0, 0)
Screenshot: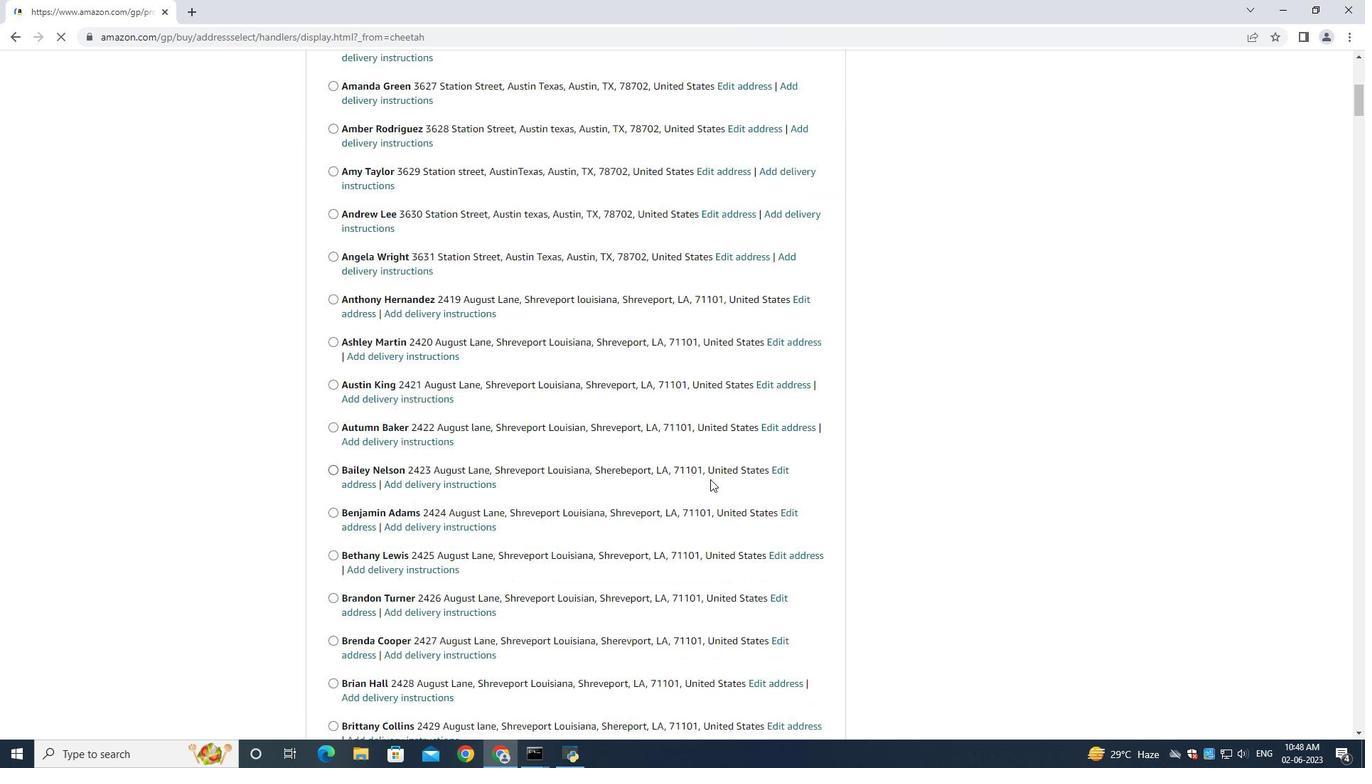 
Action: Mouse scrolled (710, 478) with delta (0, 0)
Screenshot: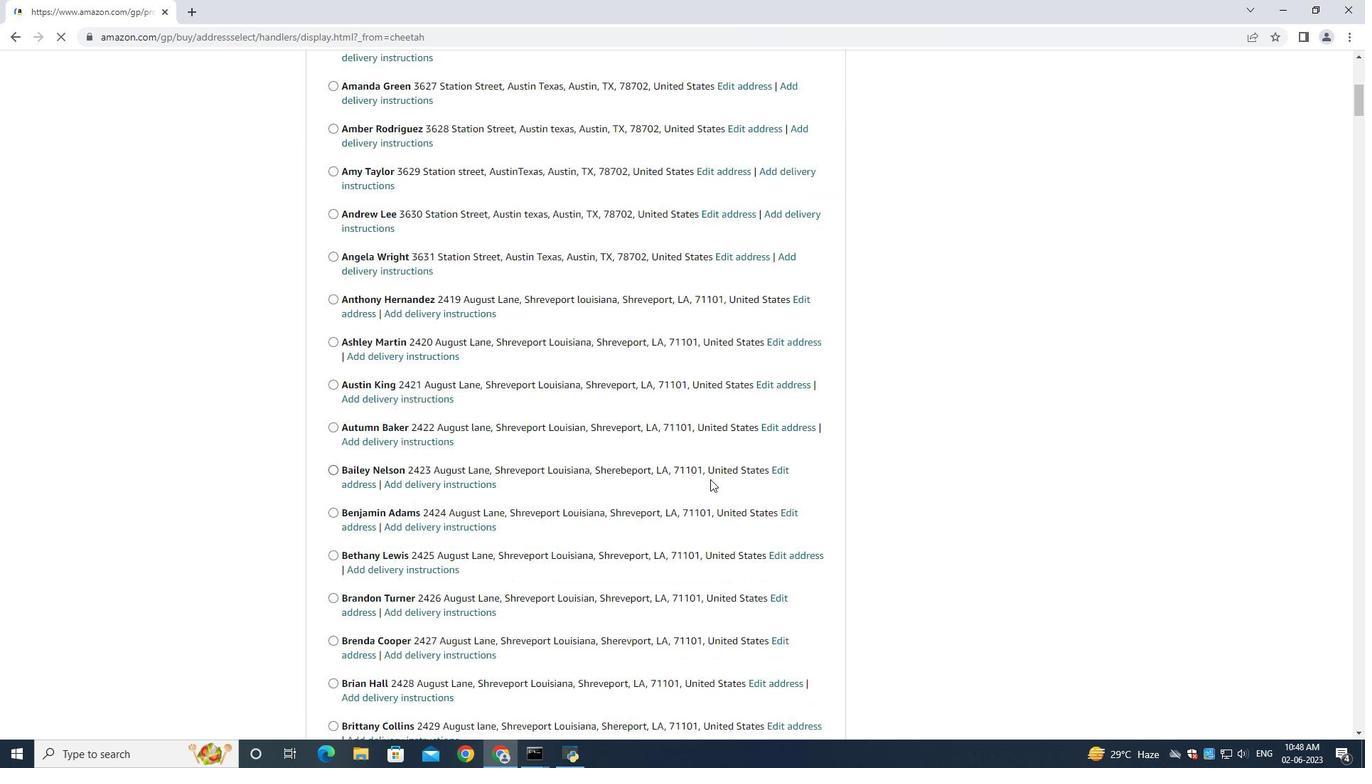 
Action: Mouse scrolled (710, 478) with delta (0, -1)
Screenshot: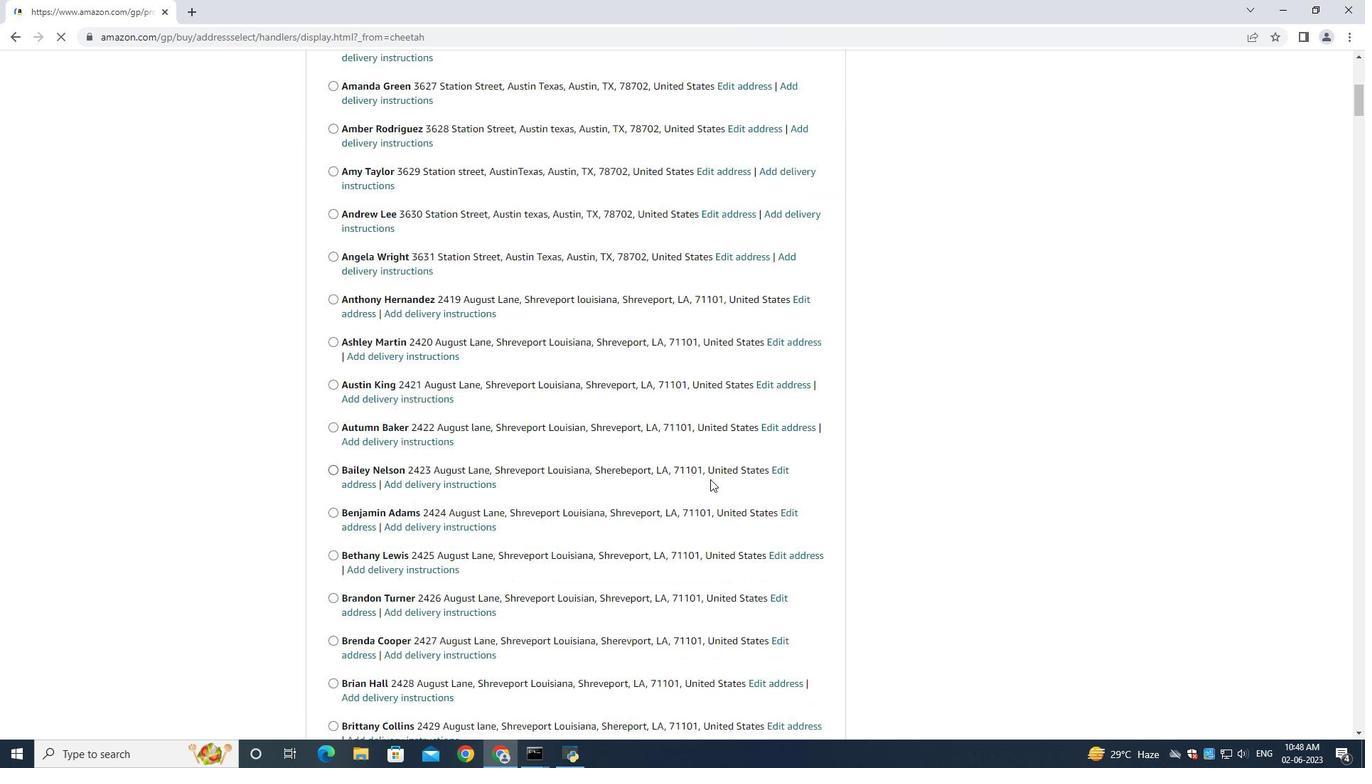 
Action: Mouse scrolled (710, 478) with delta (0, 0)
Screenshot: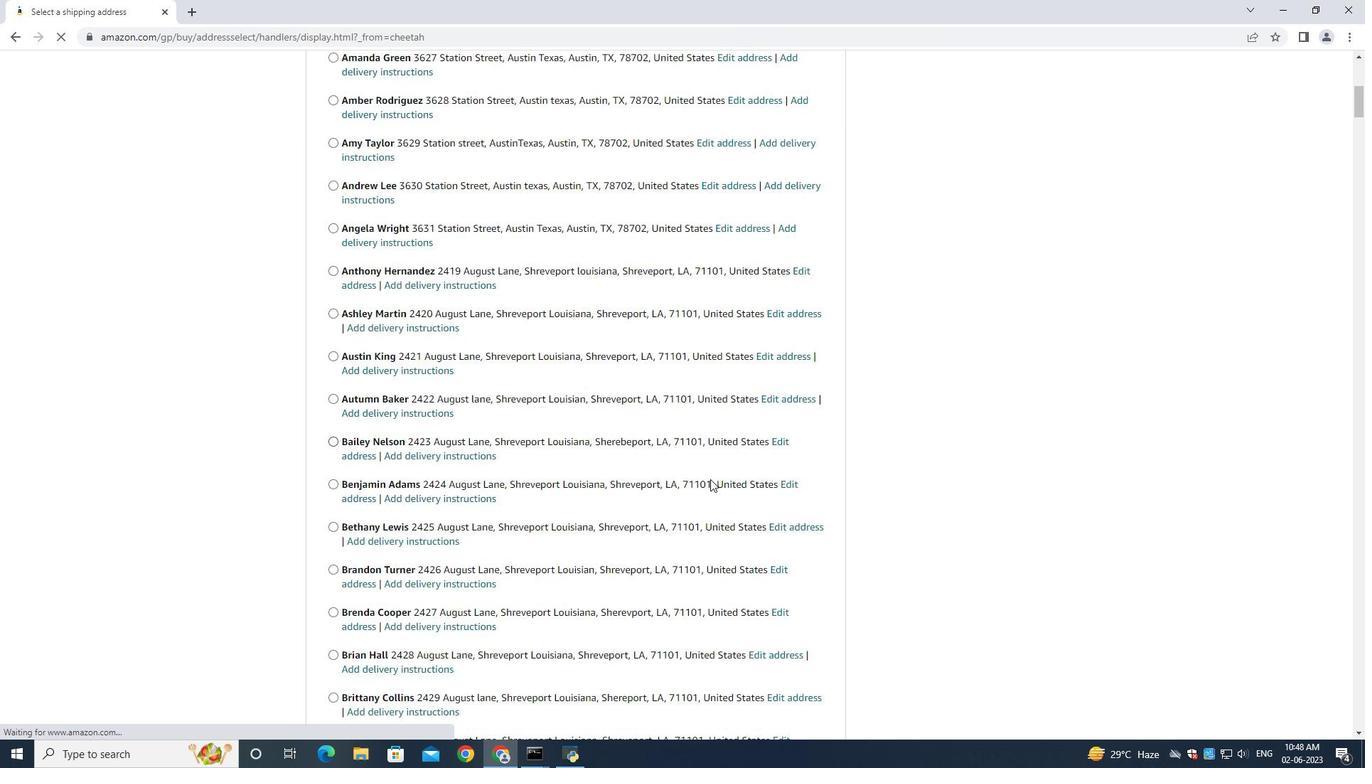 
Action: Mouse scrolled (710, 478) with delta (0, 0)
Screenshot: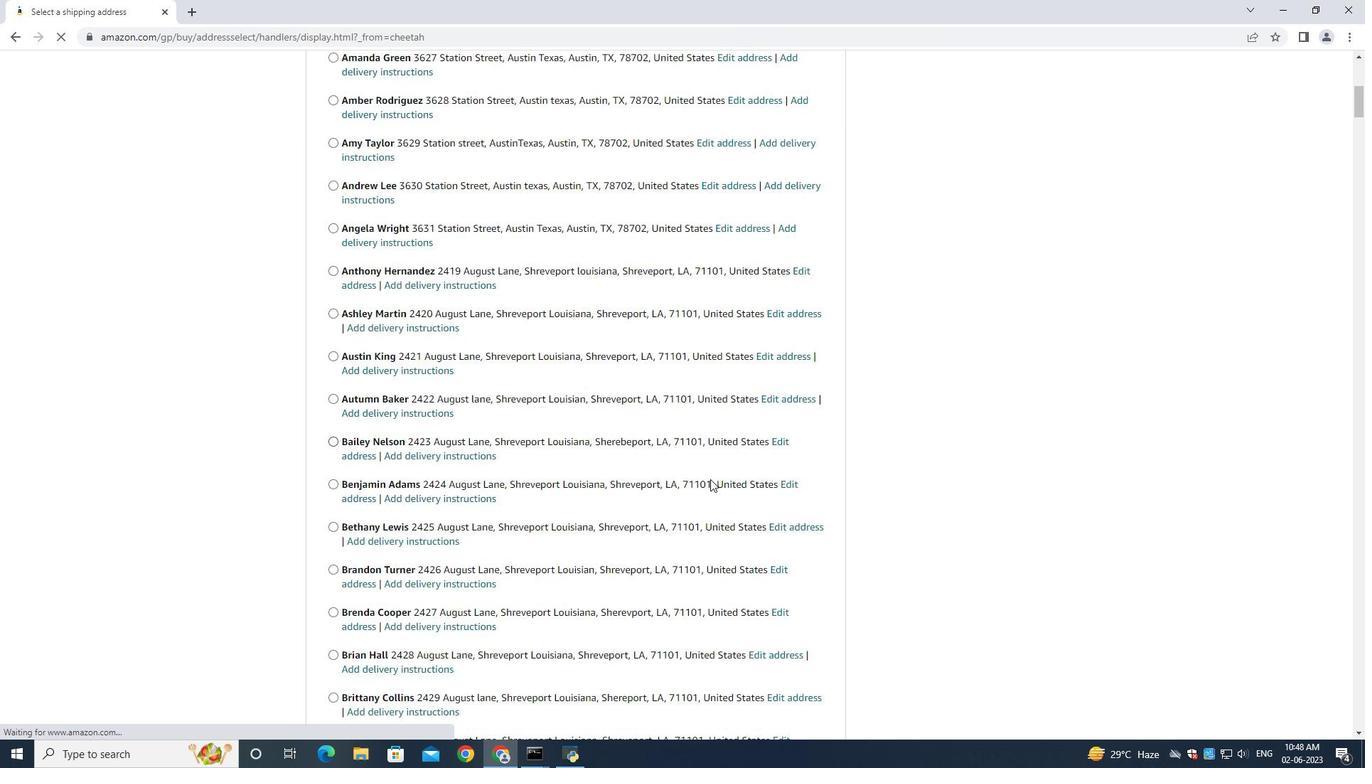 
Action: Mouse moved to (710, 479)
Screenshot: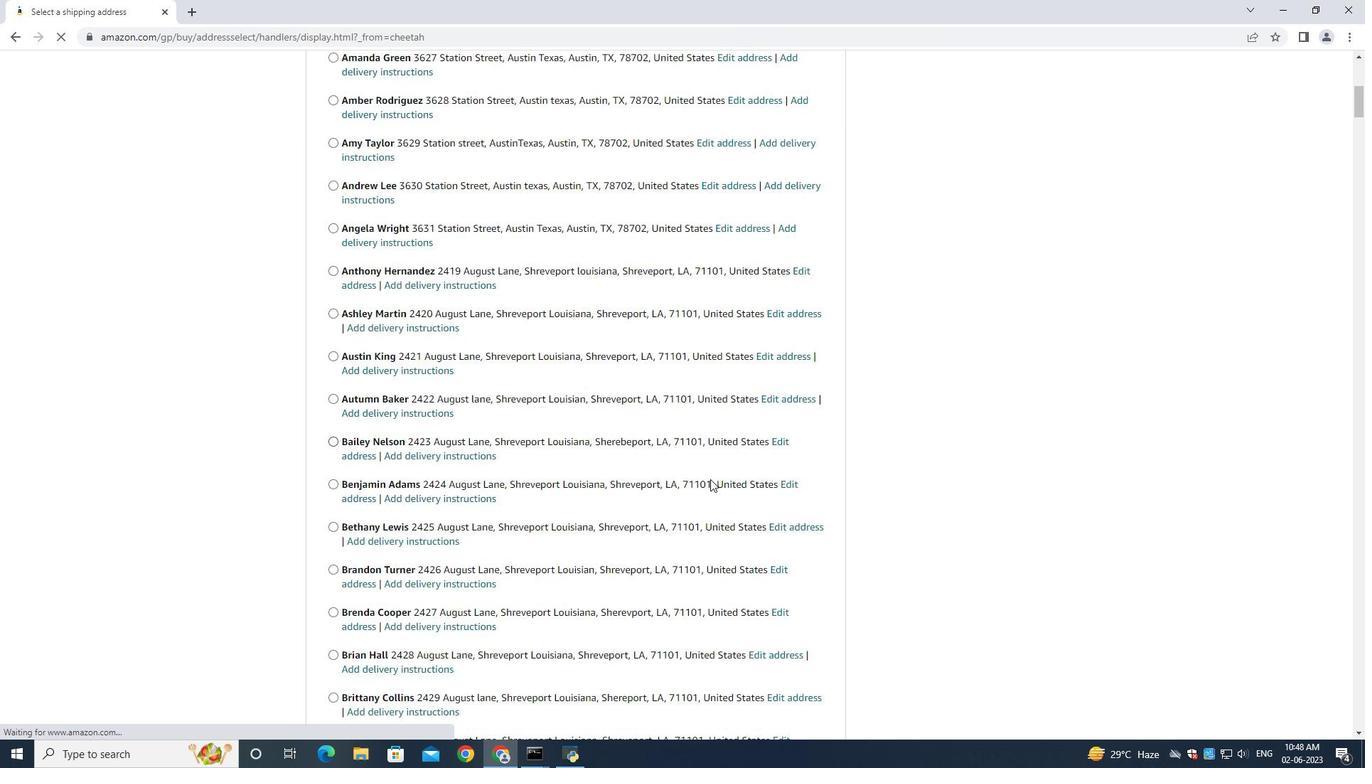 
Action: Mouse scrolled (710, 478) with delta (0, 0)
Screenshot: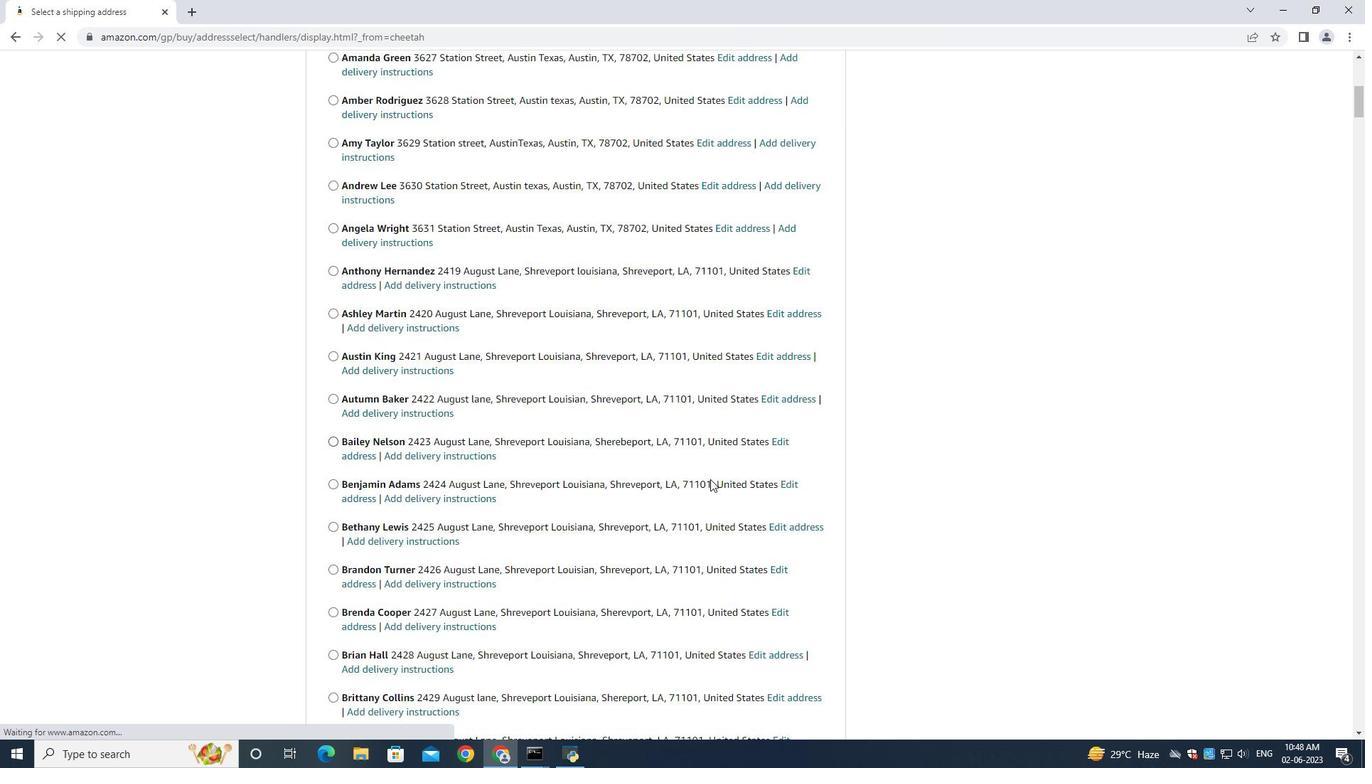 
Action: Mouse moved to (710, 480)
Screenshot: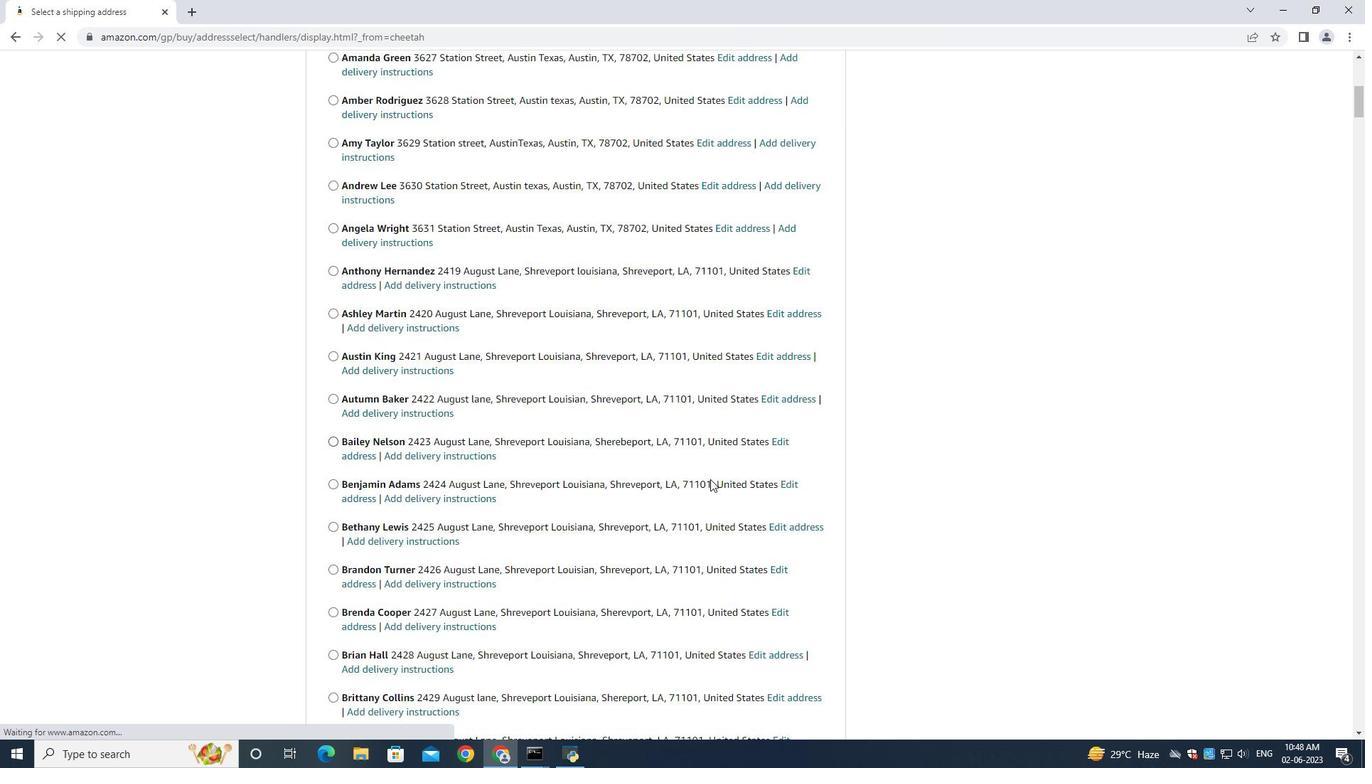 
Action: Mouse scrolled (710, 478) with delta (0, 0)
Screenshot: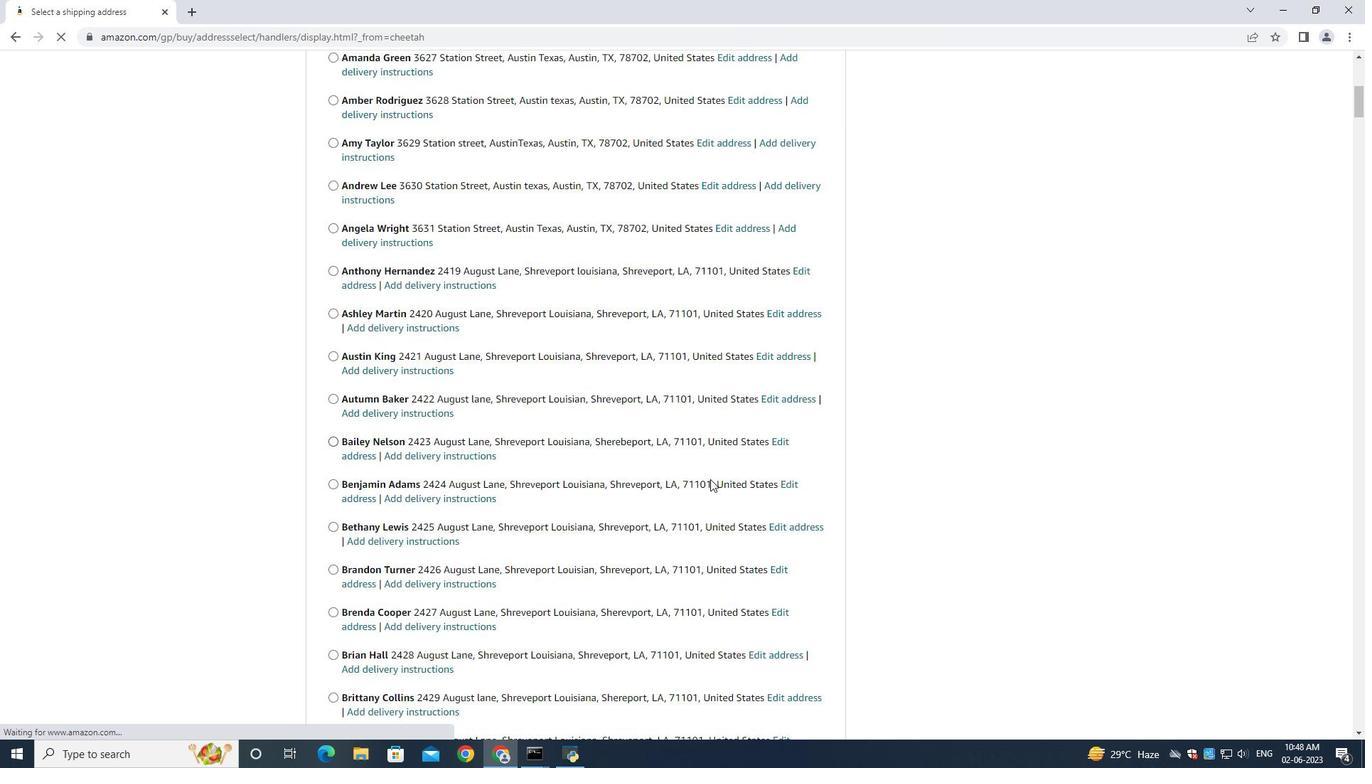 
Action: Mouse moved to (710, 480)
Screenshot: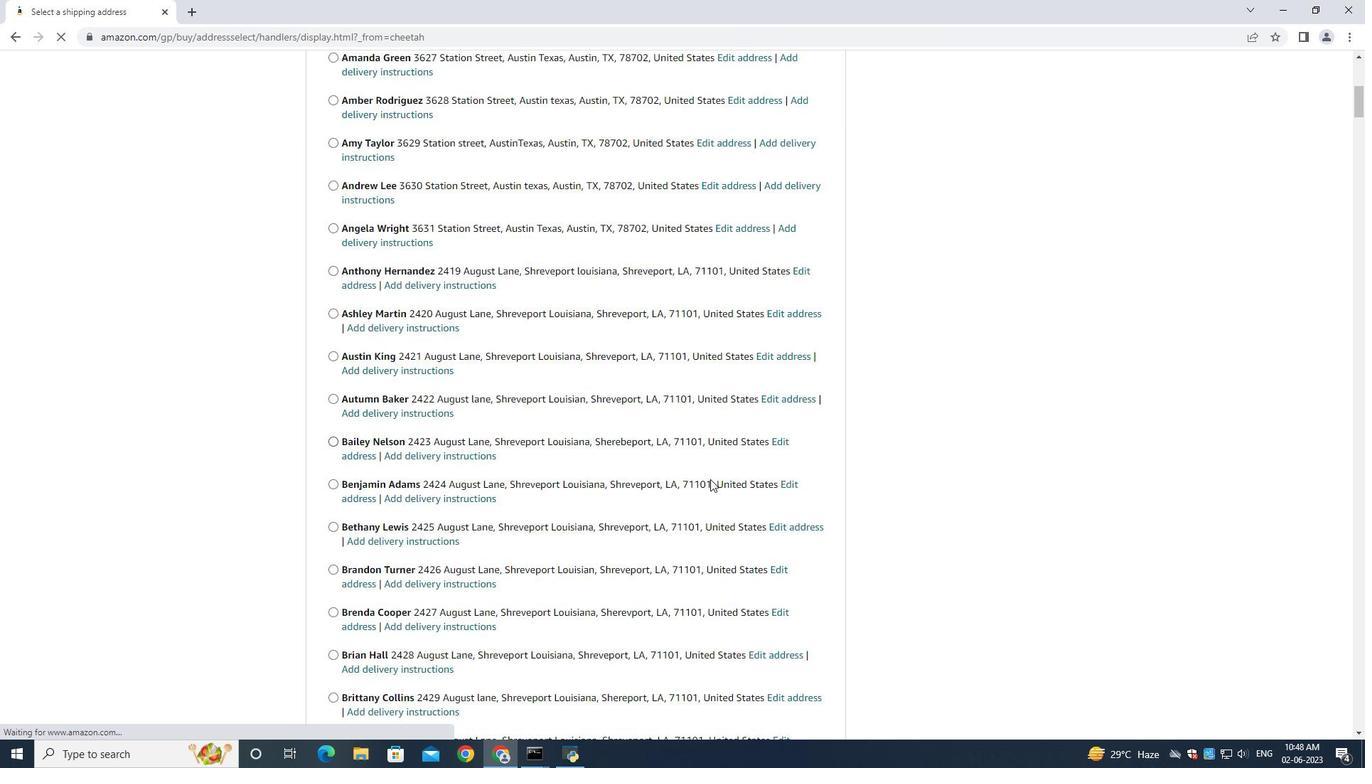 
Action: Mouse scrolled (710, 479) with delta (0, 0)
Screenshot: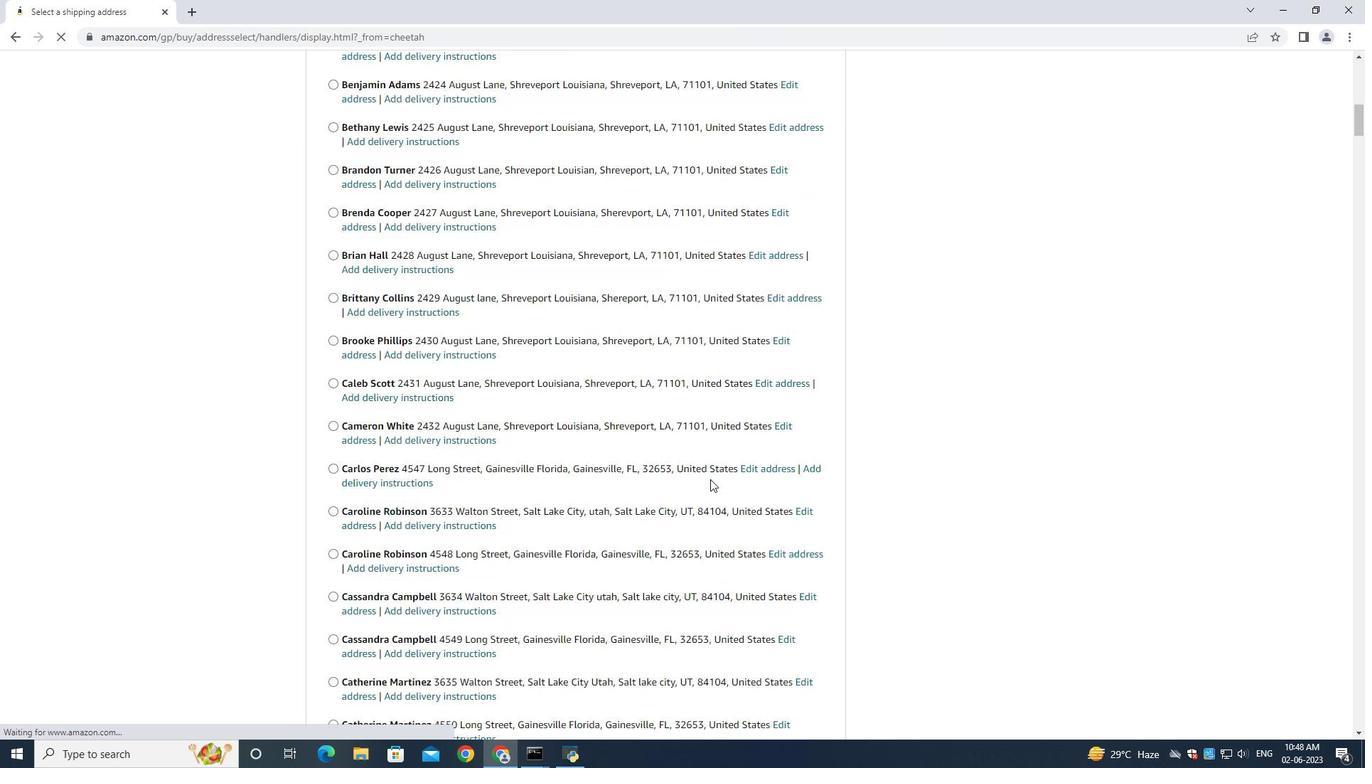 
Action: Mouse scrolled (710, 478) with delta (0, -1)
Screenshot: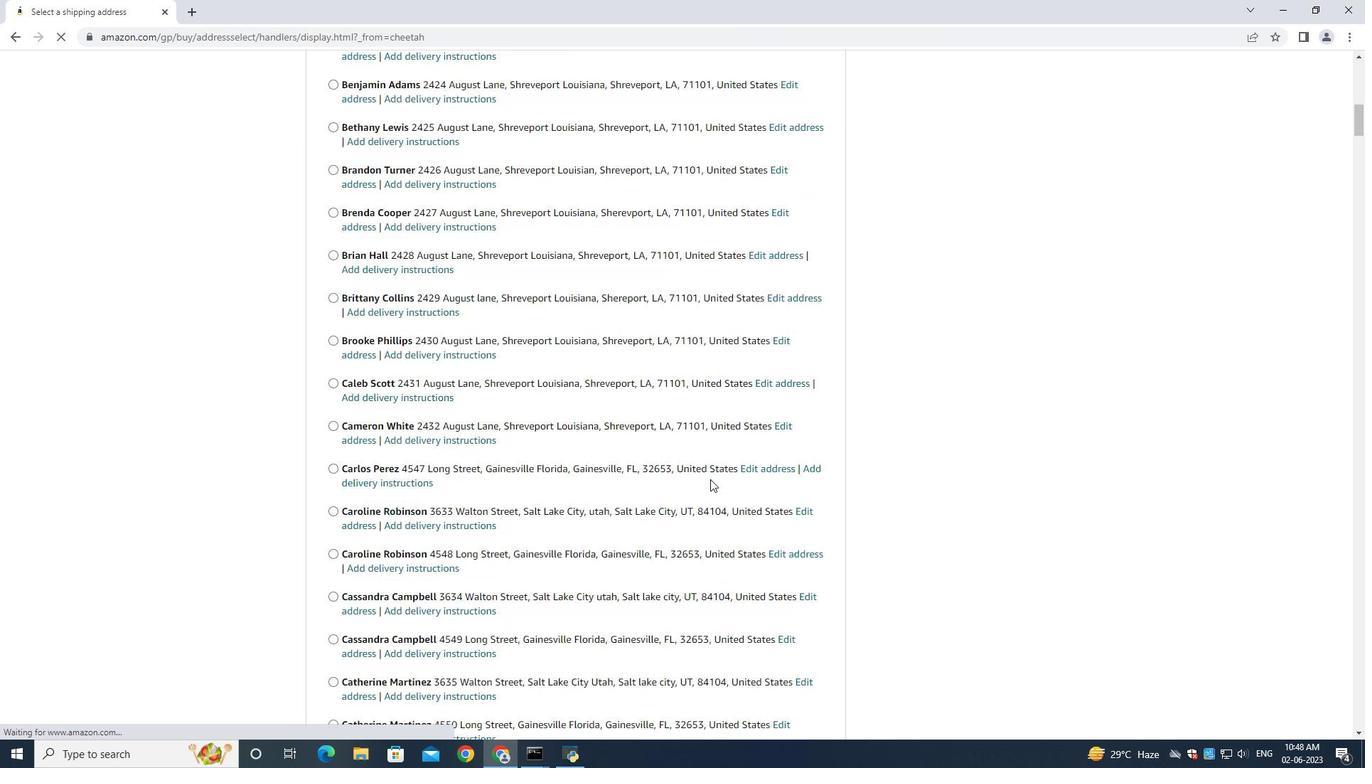 
Action: Mouse scrolled (710, 479) with delta (0, 0)
Screenshot: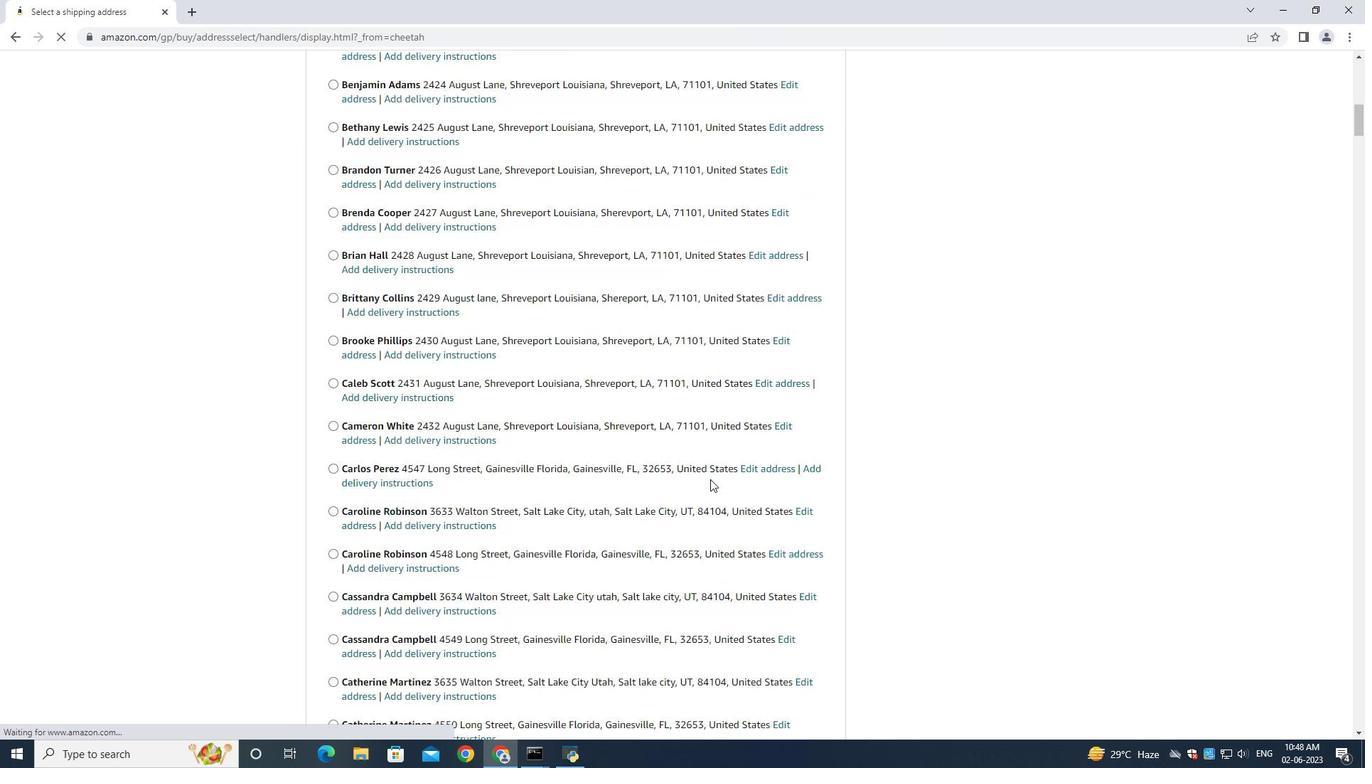 
Action: Mouse moved to (709, 476)
Screenshot: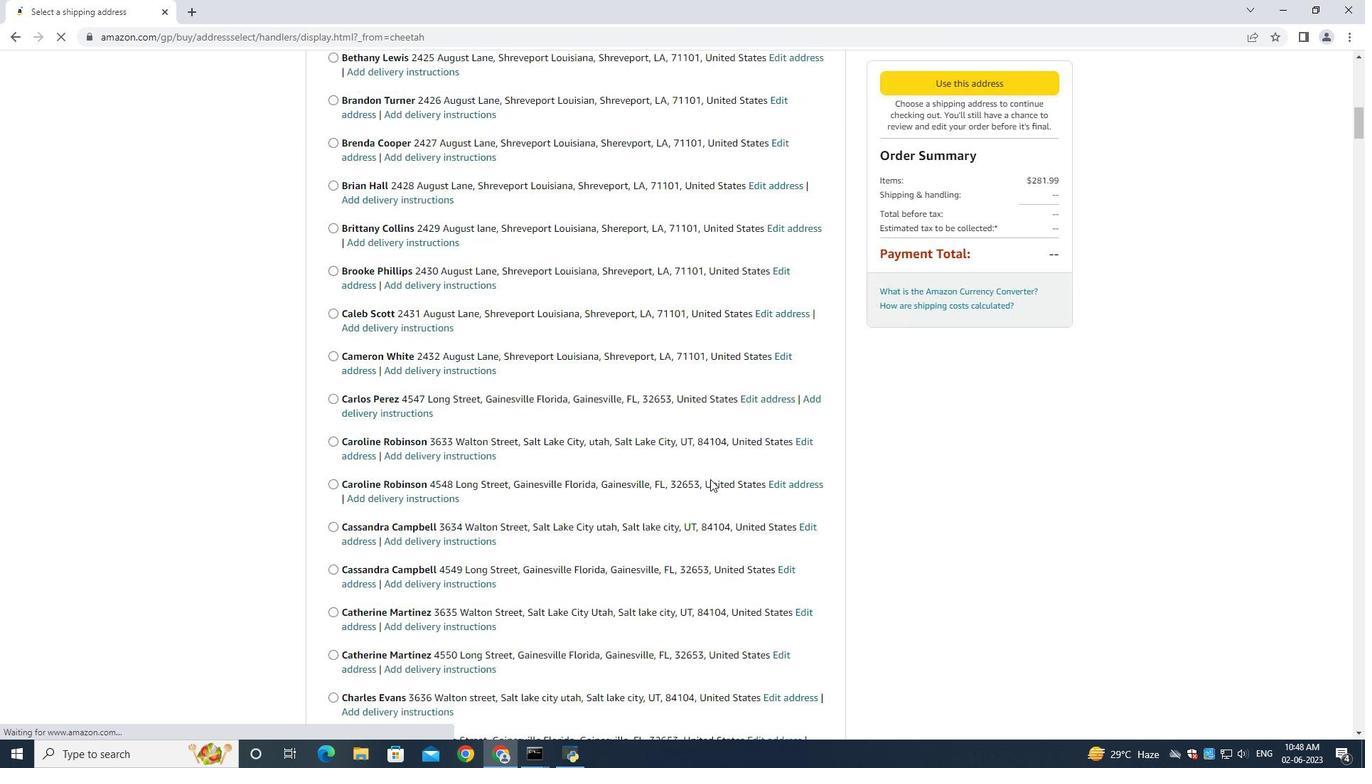
Action: Mouse scrolled (709, 475) with delta (0, 0)
Screenshot: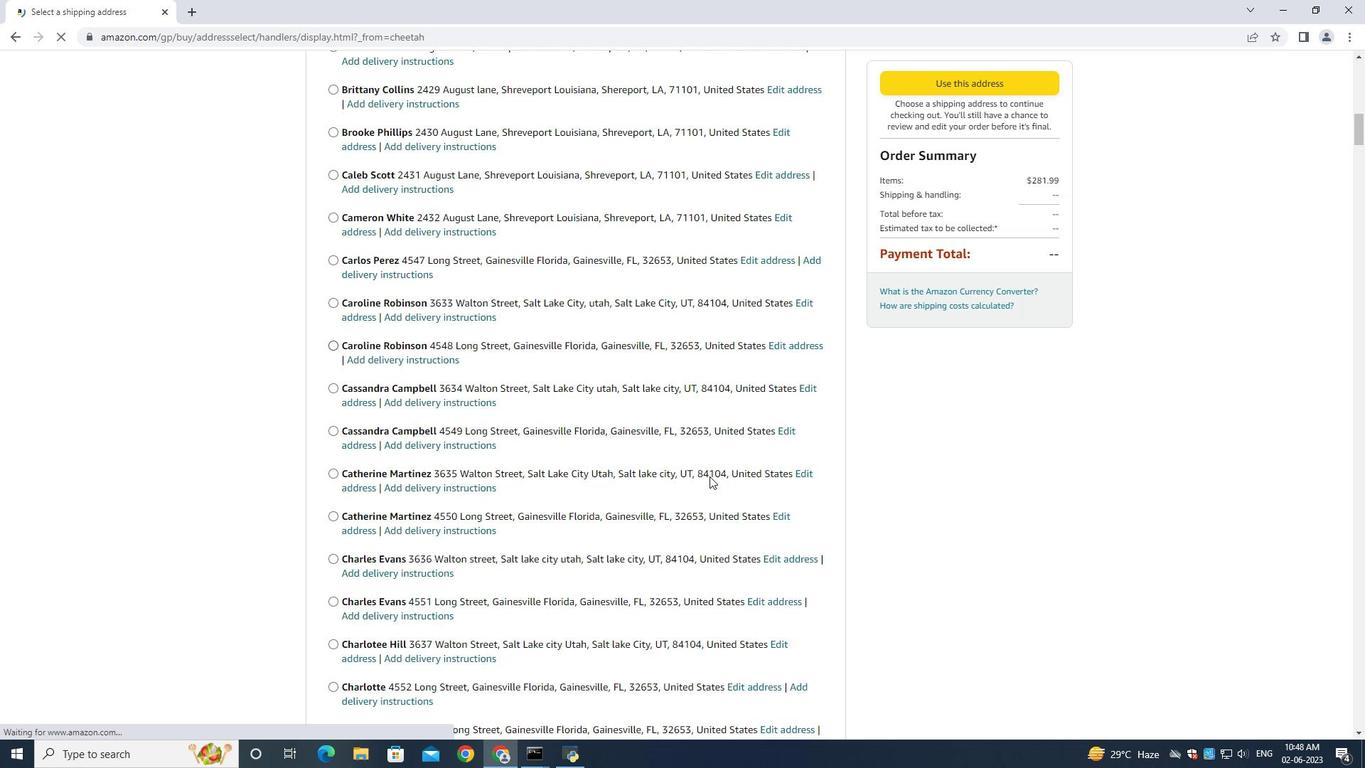 
Action: Mouse scrolled (709, 475) with delta (0, 0)
Screenshot: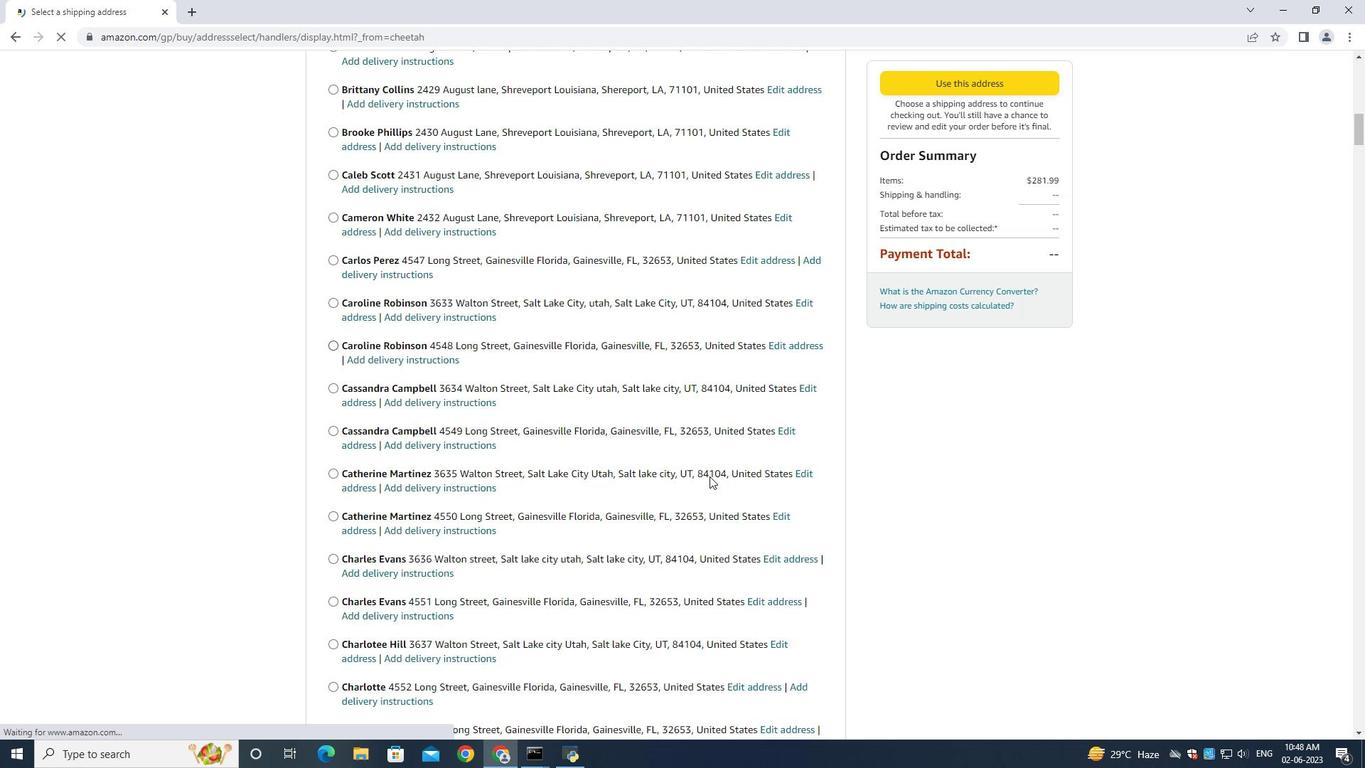 
Action: Mouse moved to (709, 476)
Screenshot: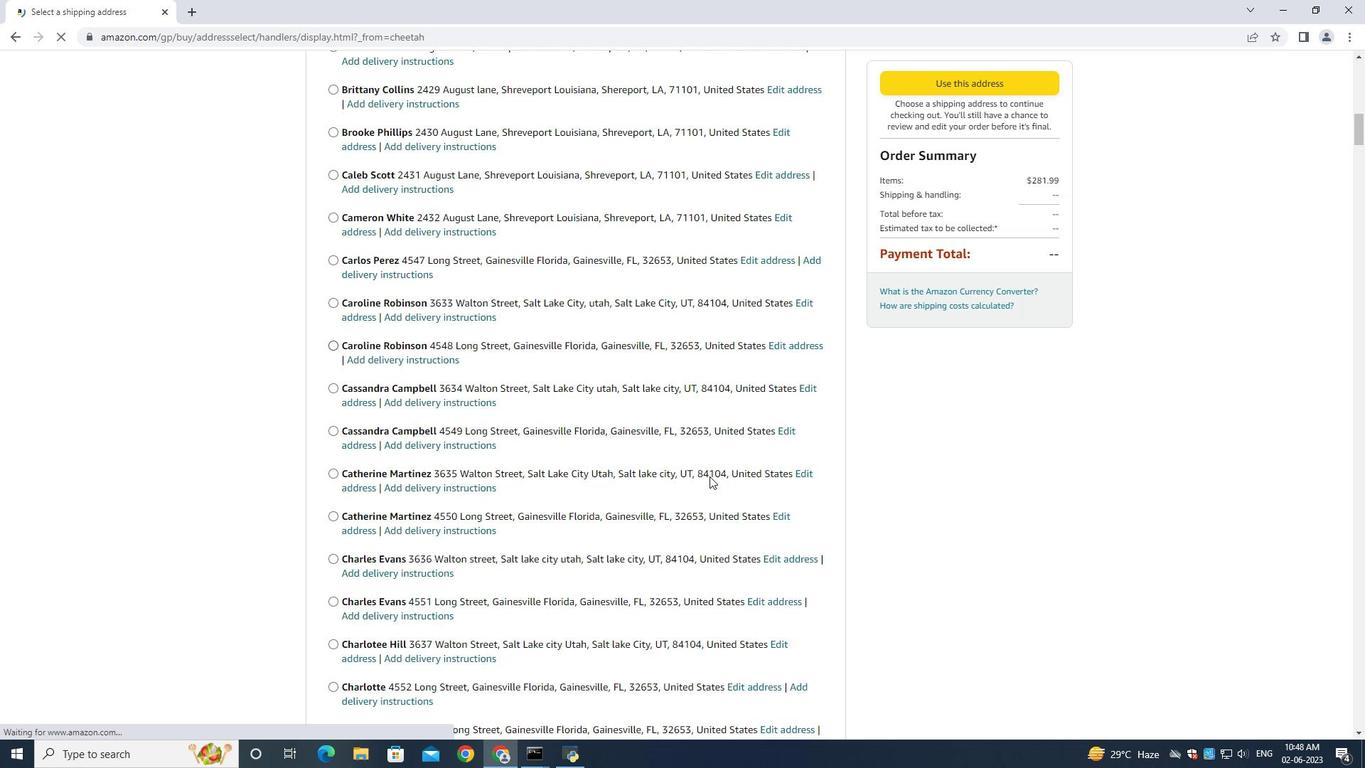 
Action: Mouse scrolled (709, 475) with delta (0, 0)
Screenshot: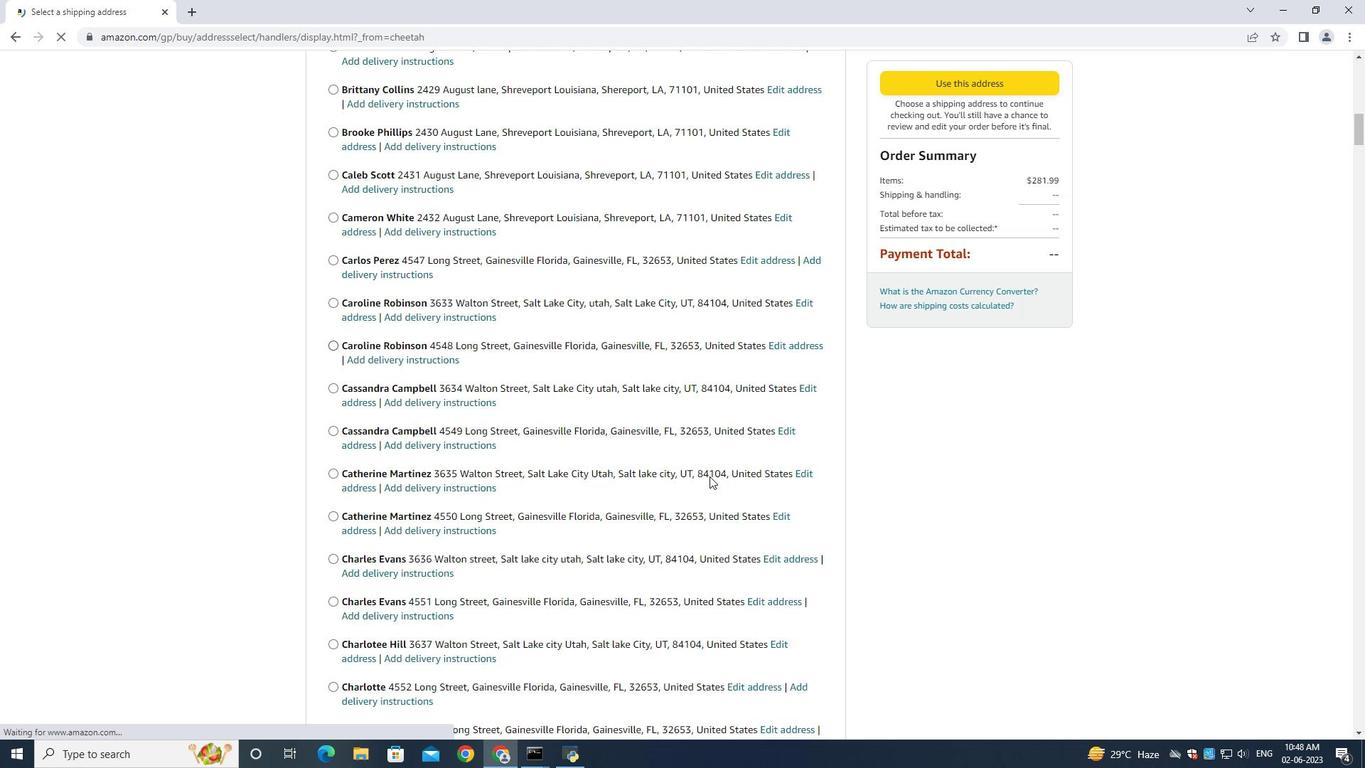 
Action: Mouse moved to (709, 476)
Screenshot: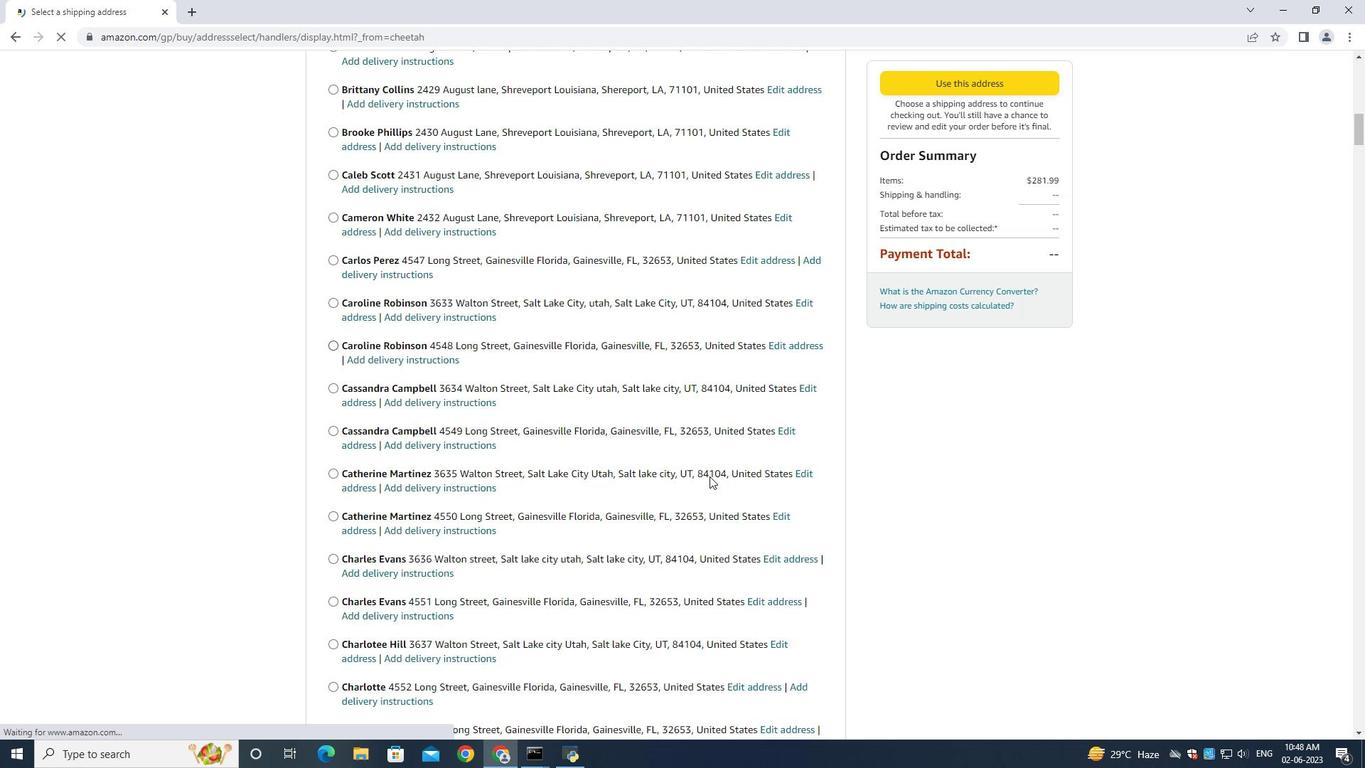 
Action: Mouse scrolled (709, 475) with delta (0, 0)
Screenshot: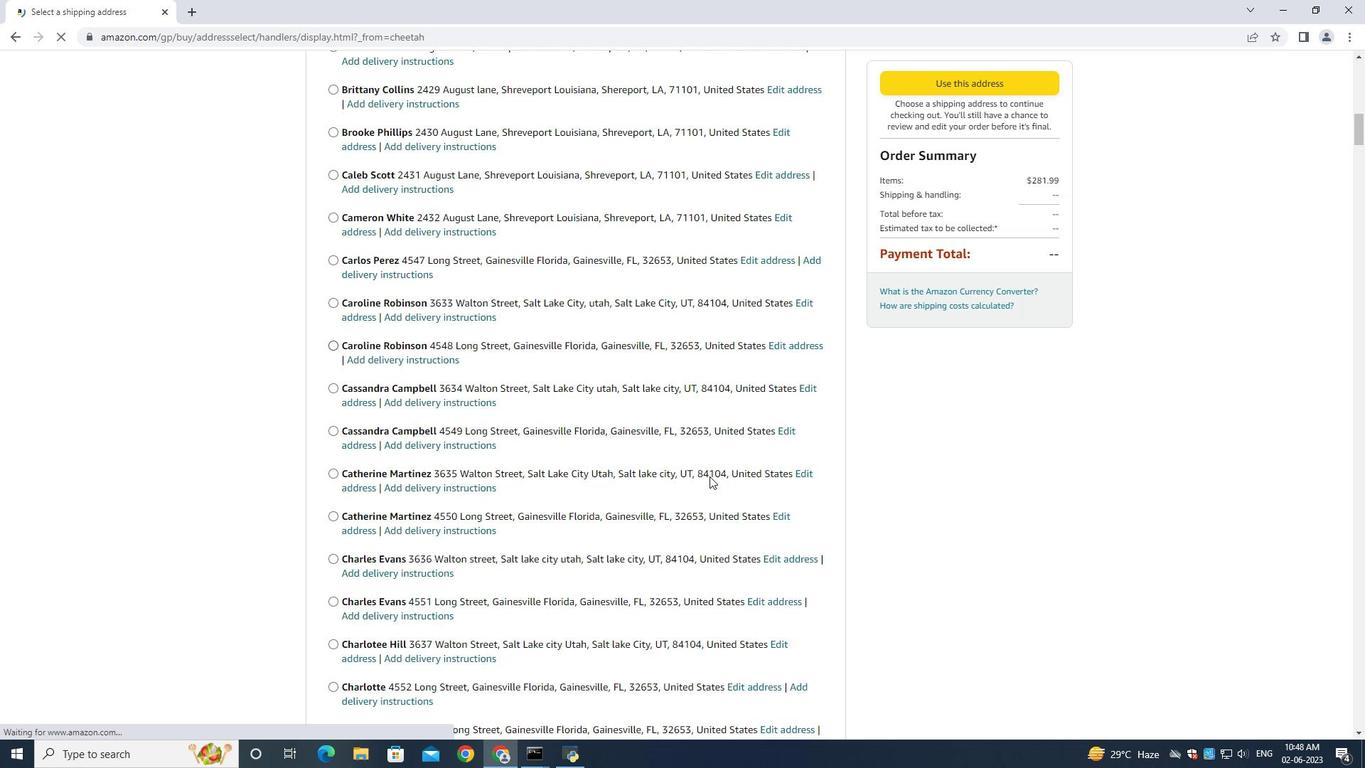
Action: Mouse moved to (709, 477)
Screenshot: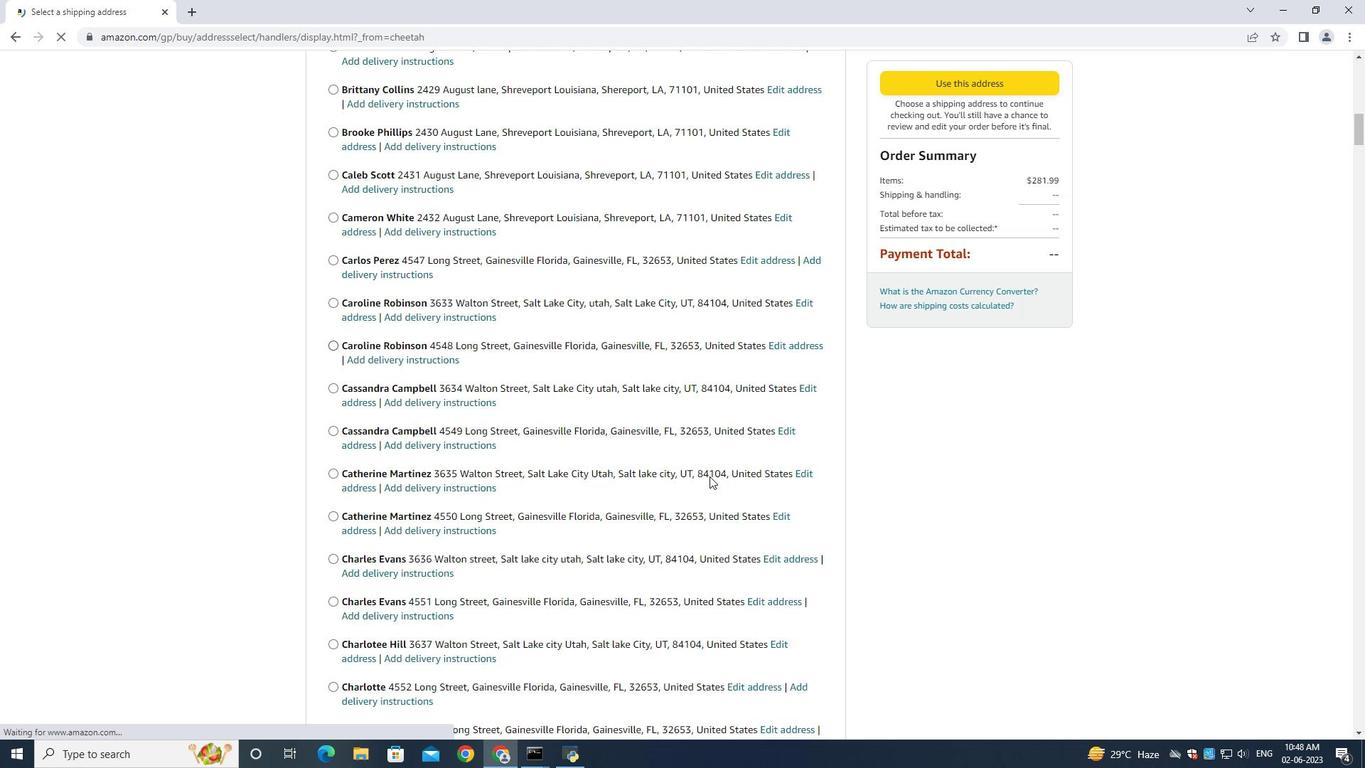 
Action: Mouse scrolled (709, 475) with delta (0, 0)
Screenshot: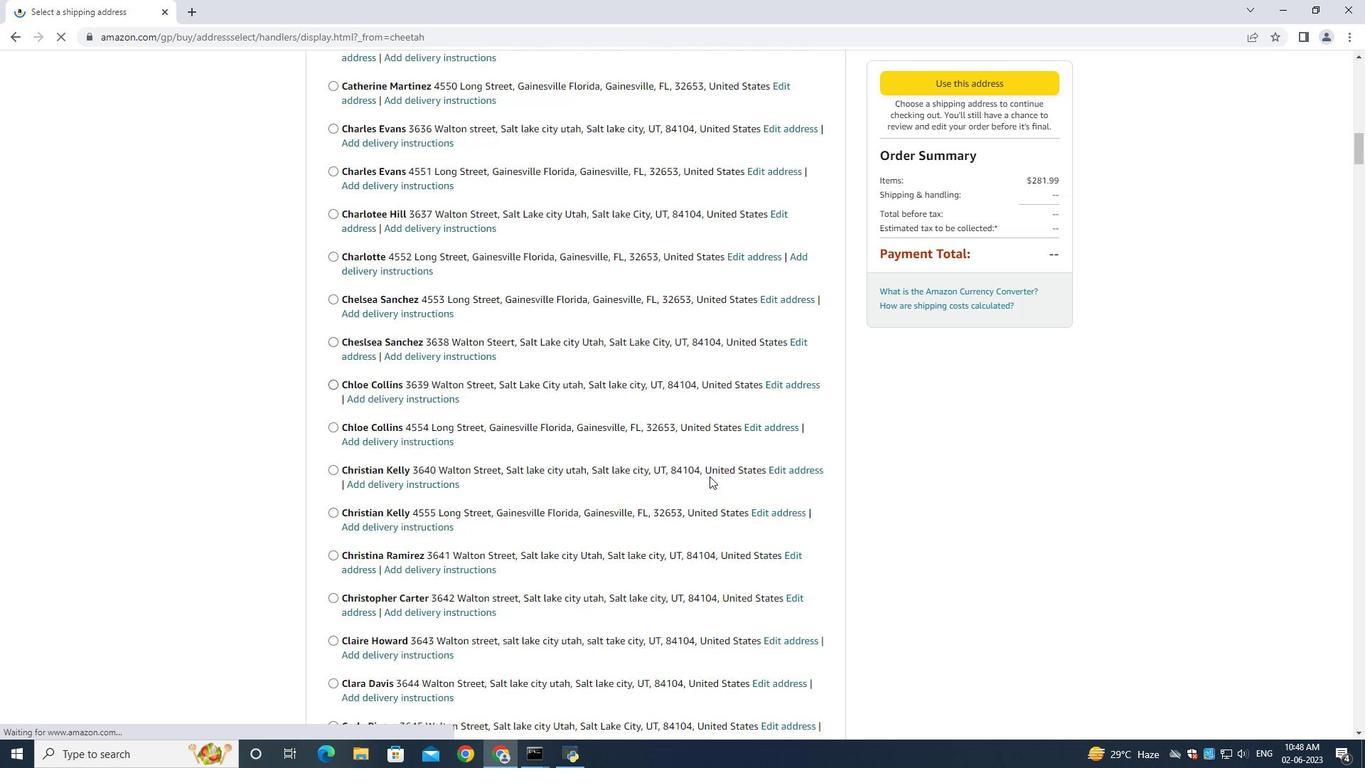 
Action: Mouse scrolled (709, 476) with delta (0, 0)
Screenshot: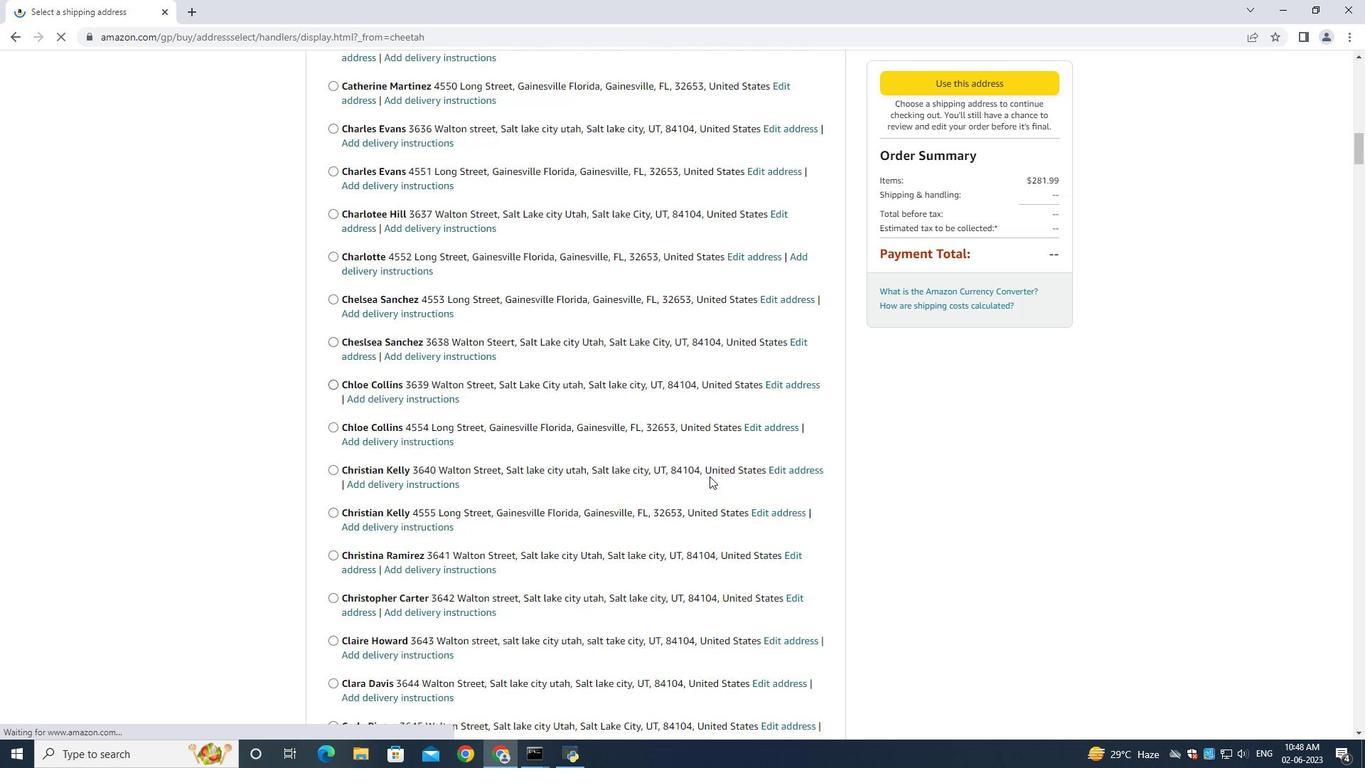 
Action: Mouse scrolled (709, 476) with delta (0, 0)
Screenshot: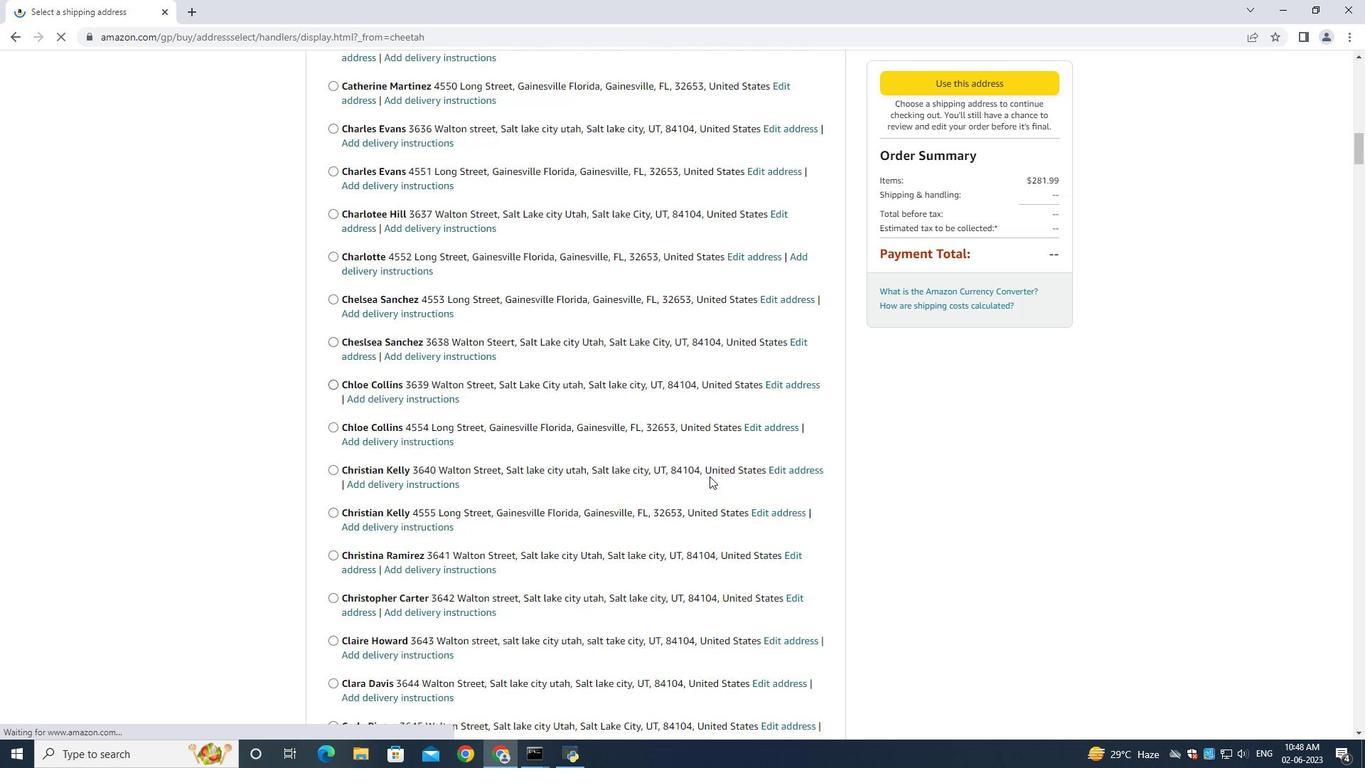 
Action: Mouse scrolled (709, 476) with delta (0, 0)
Screenshot: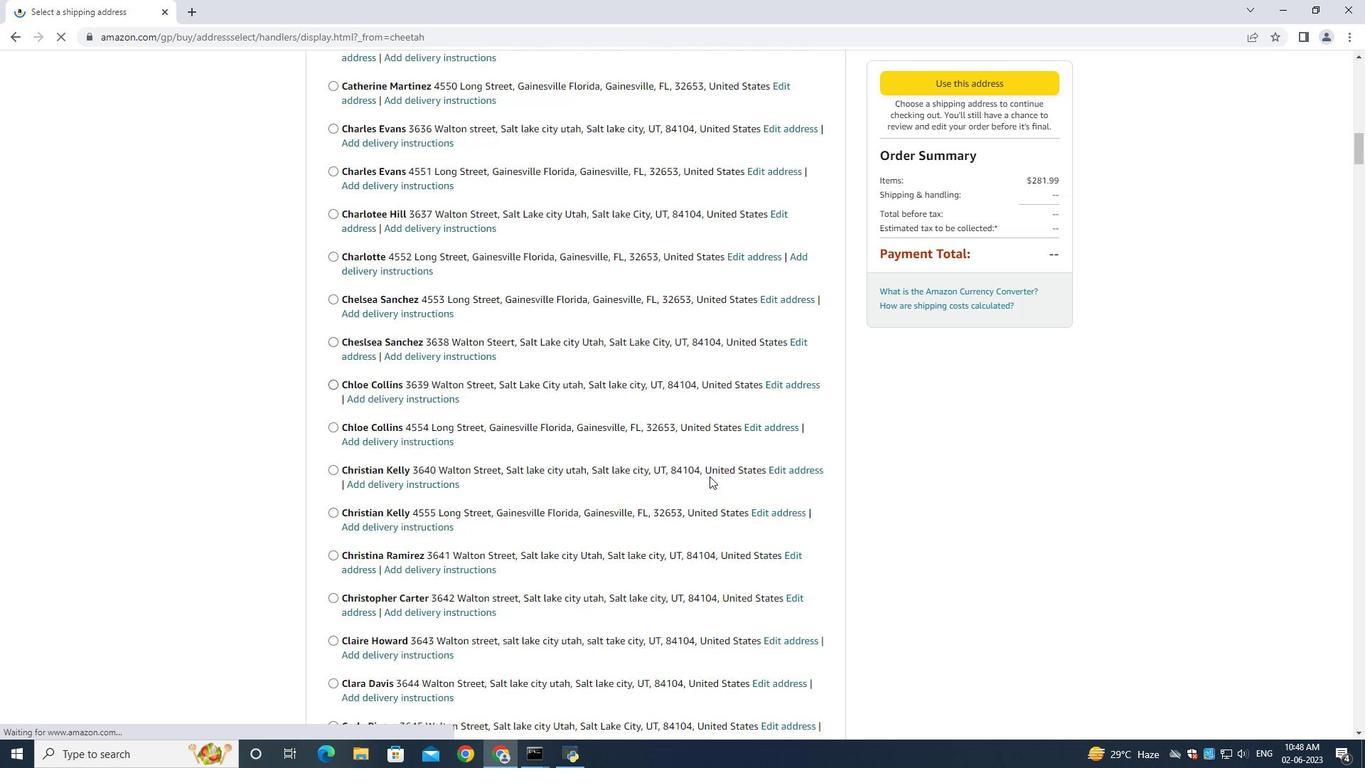 
Action: Mouse moved to (709, 475)
Screenshot: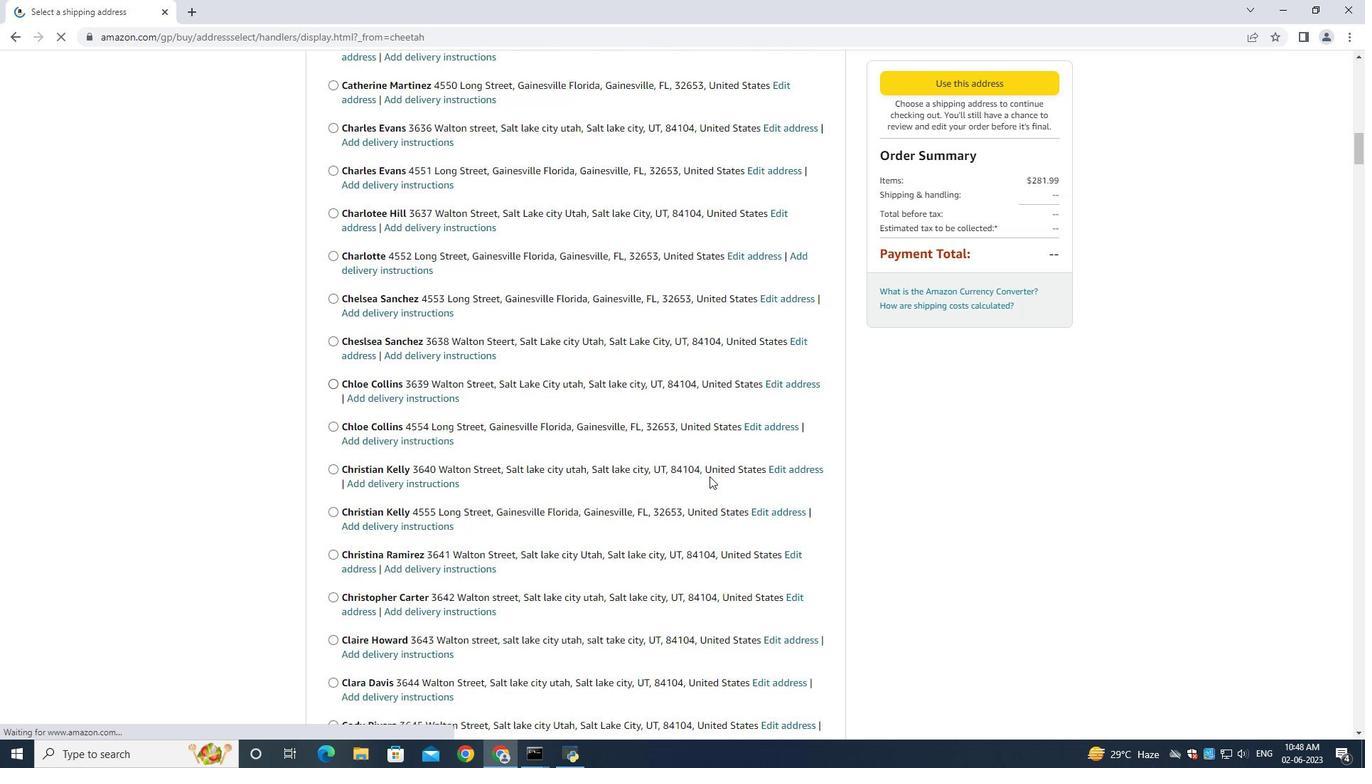 
Action: Mouse scrolled (709, 475) with delta (0, 0)
Screenshot: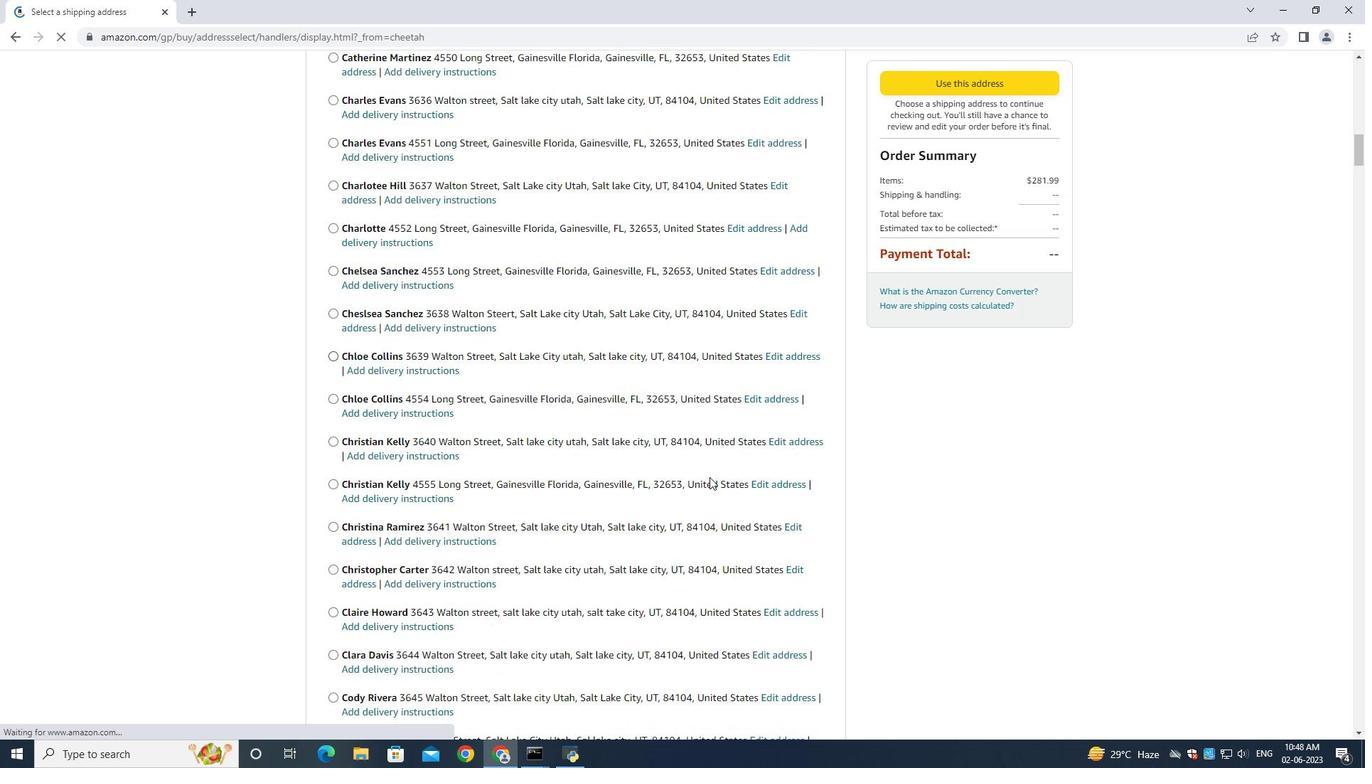 
Action: Mouse moved to (709, 475)
Screenshot: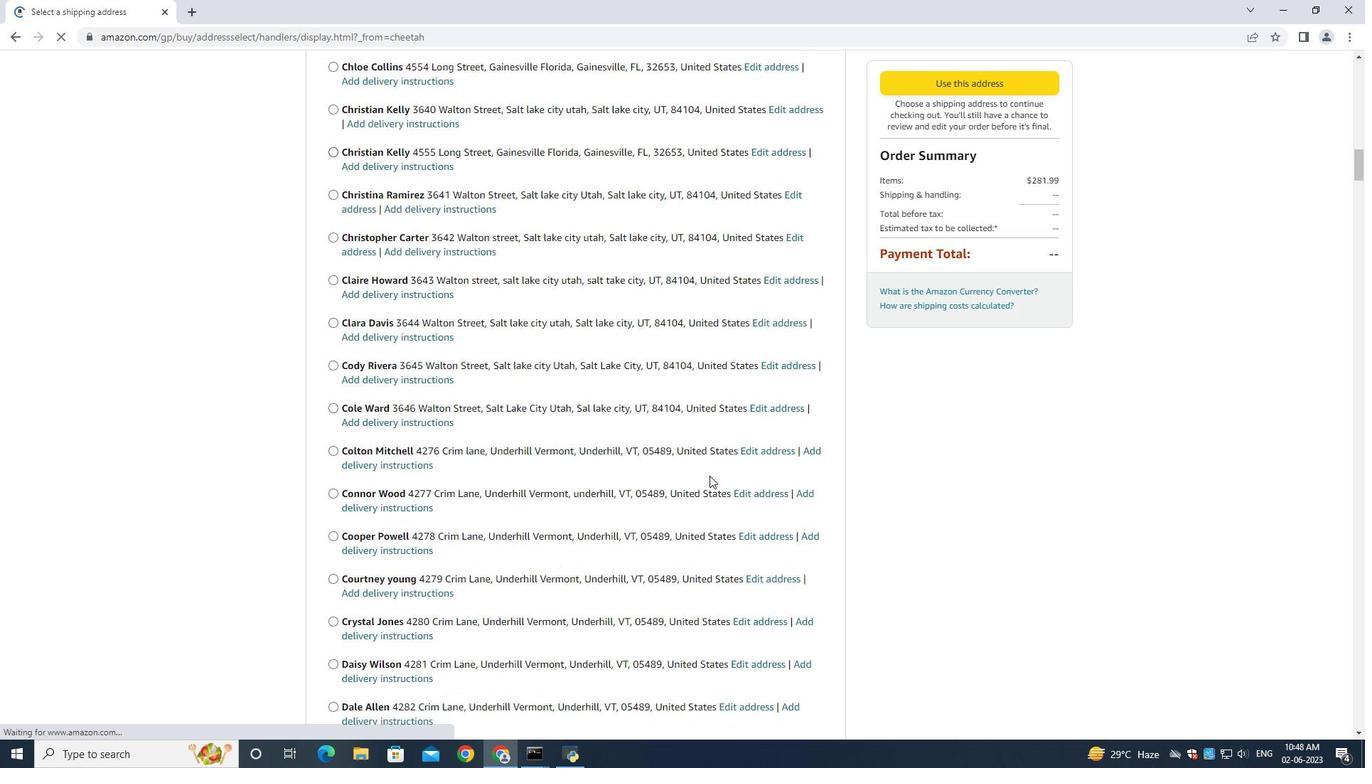 
Action: Mouse scrolled (709, 475) with delta (0, 0)
Screenshot: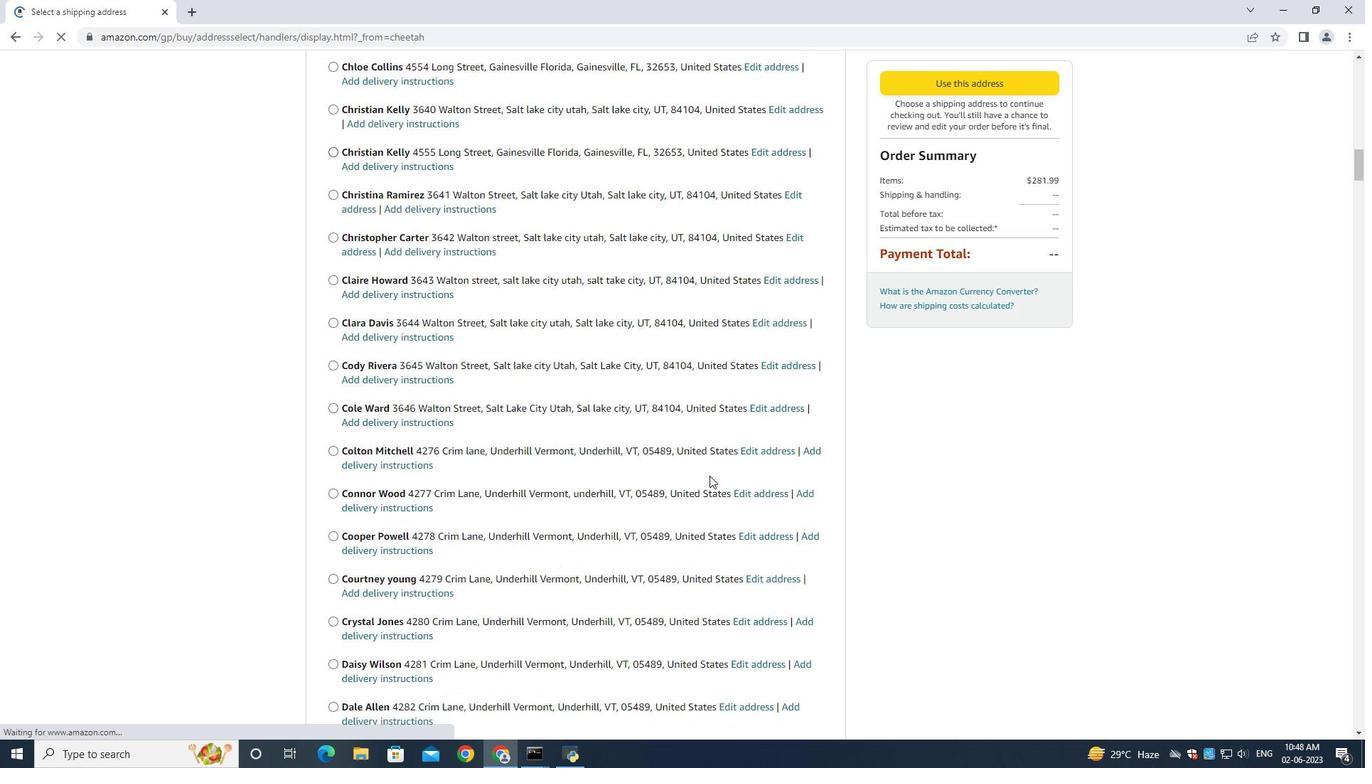 
Action: Mouse scrolled (709, 475) with delta (0, 0)
Screenshot: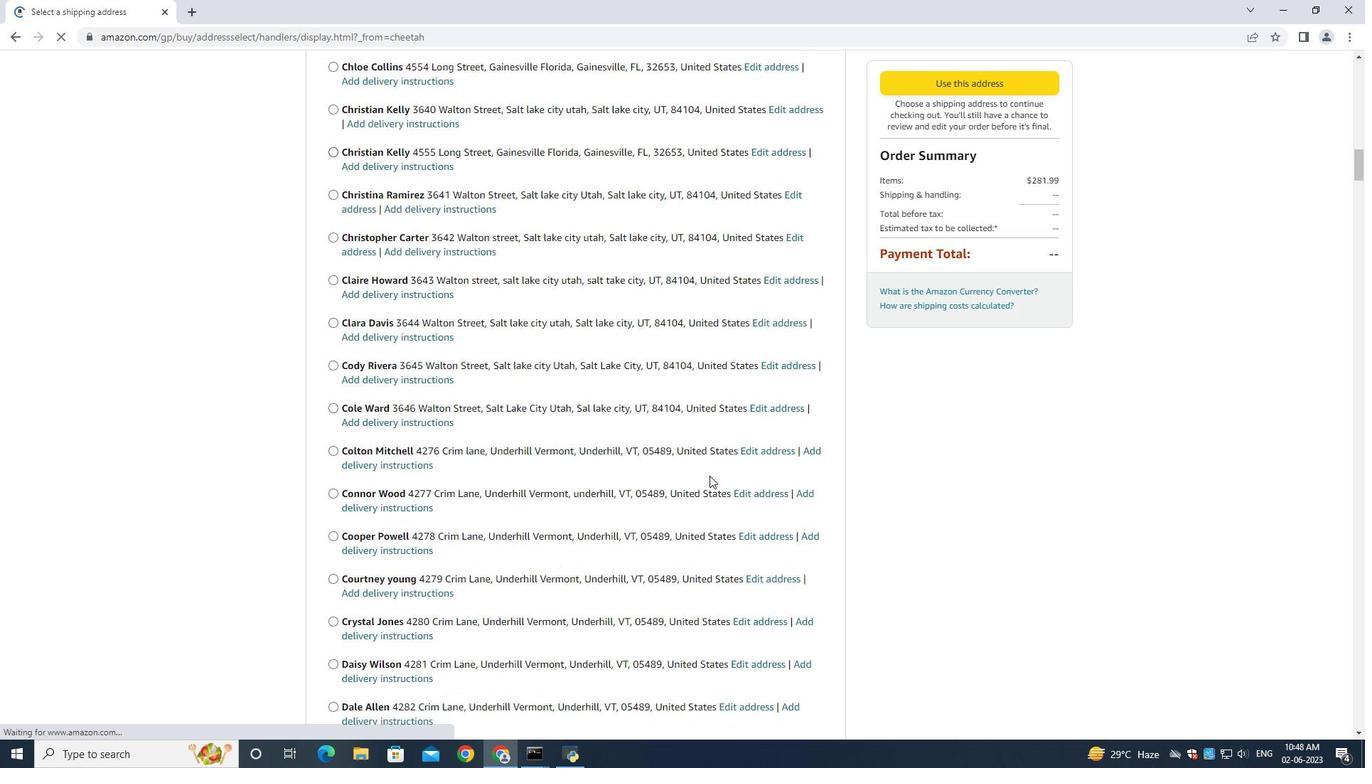 
Action: Mouse moved to (709, 476)
Screenshot: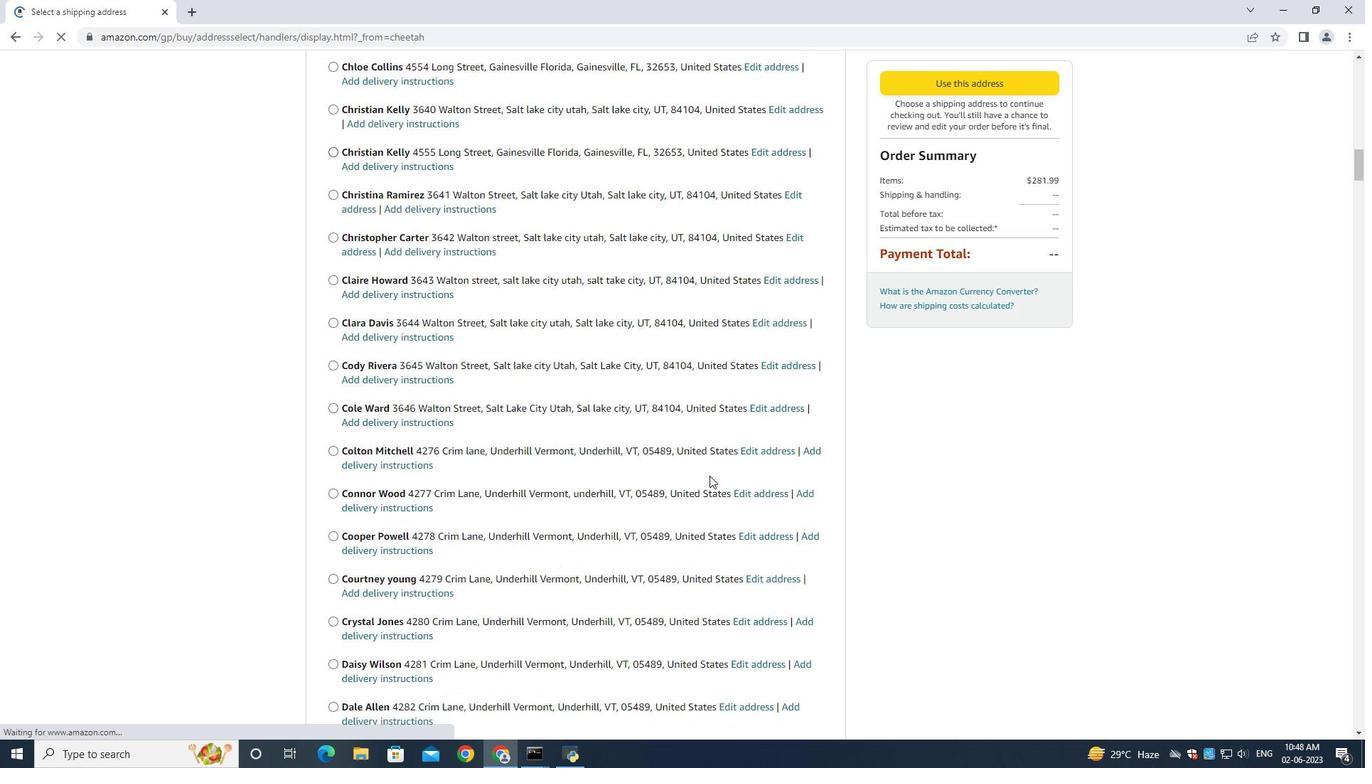 
Action: Mouse scrolled (709, 475) with delta (0, 0)
Screenshot: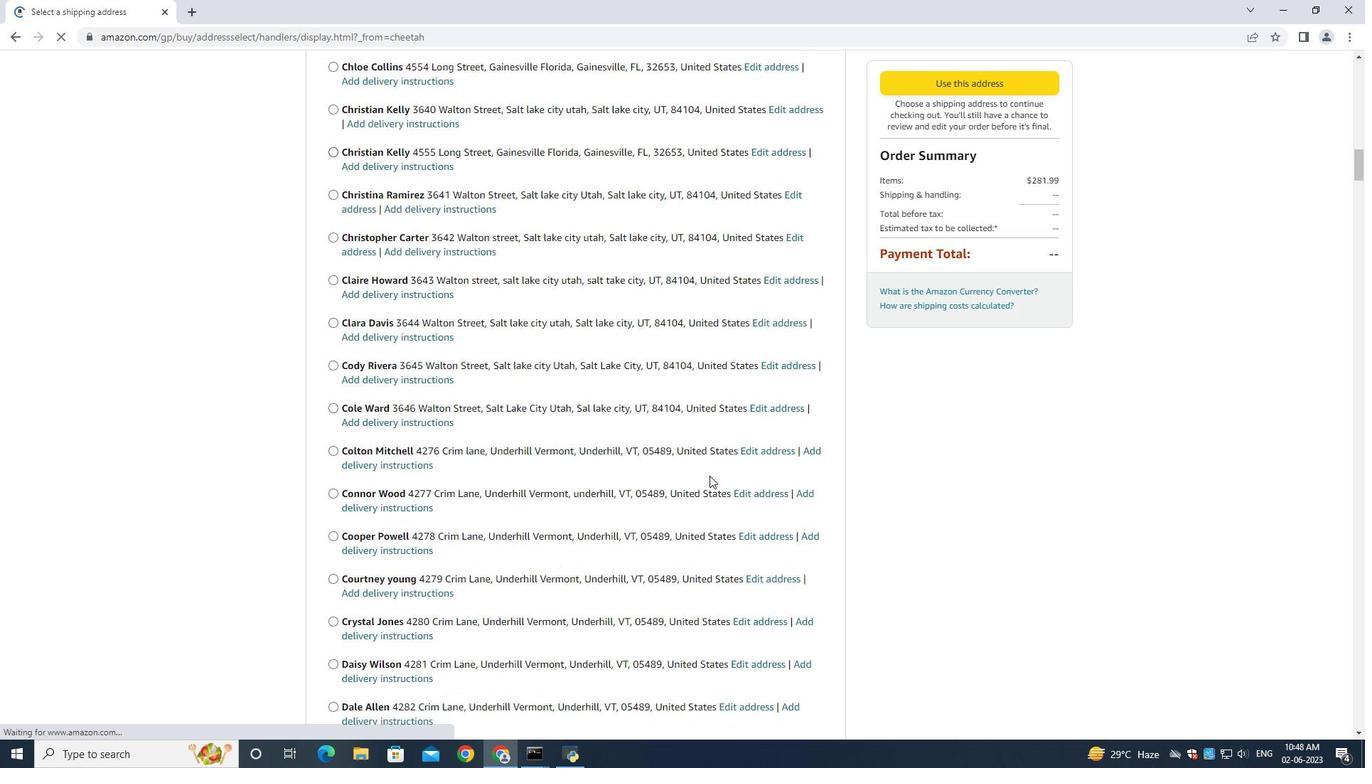 
Action: Mouse scrolled (709, 475) with delta (0, 0)
Screenshot: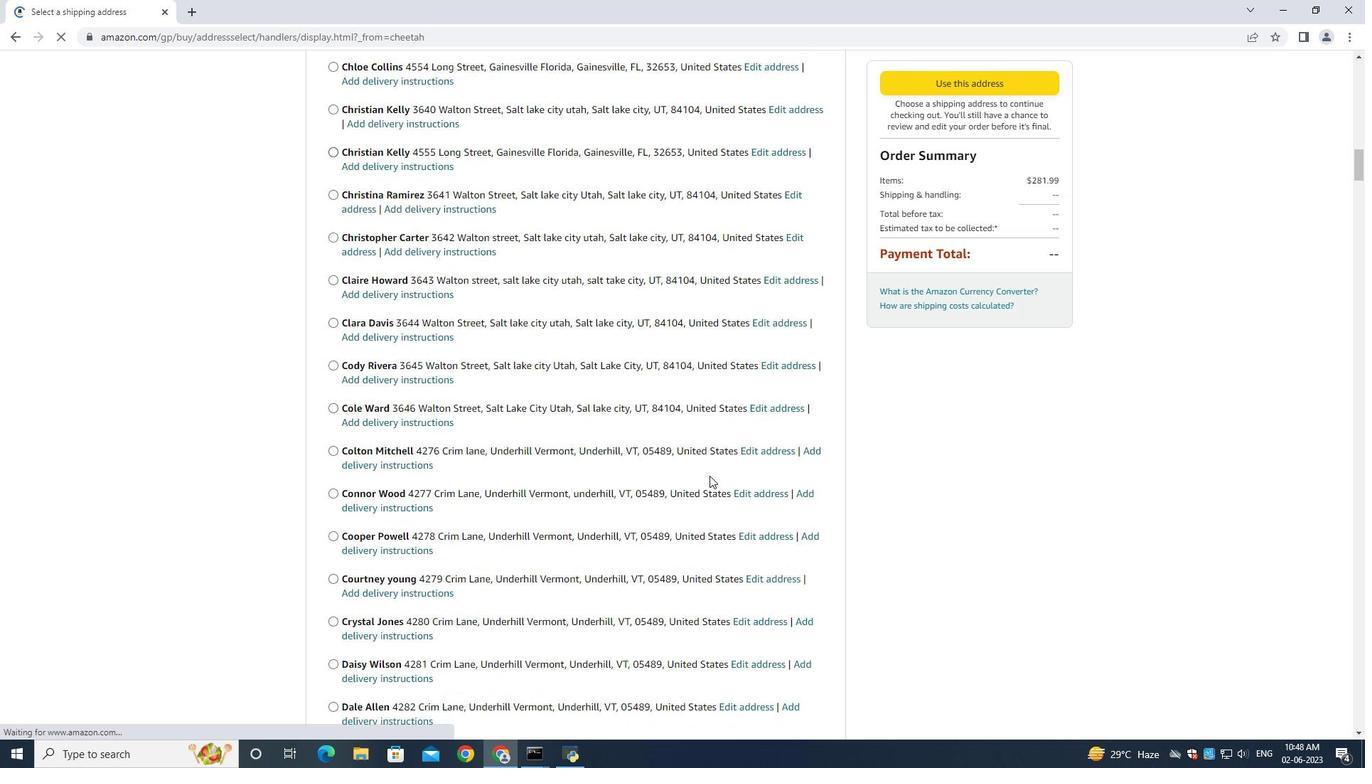 
Action: Mouse scrolled (709, 475) with delta (0, 0)
Screenshot: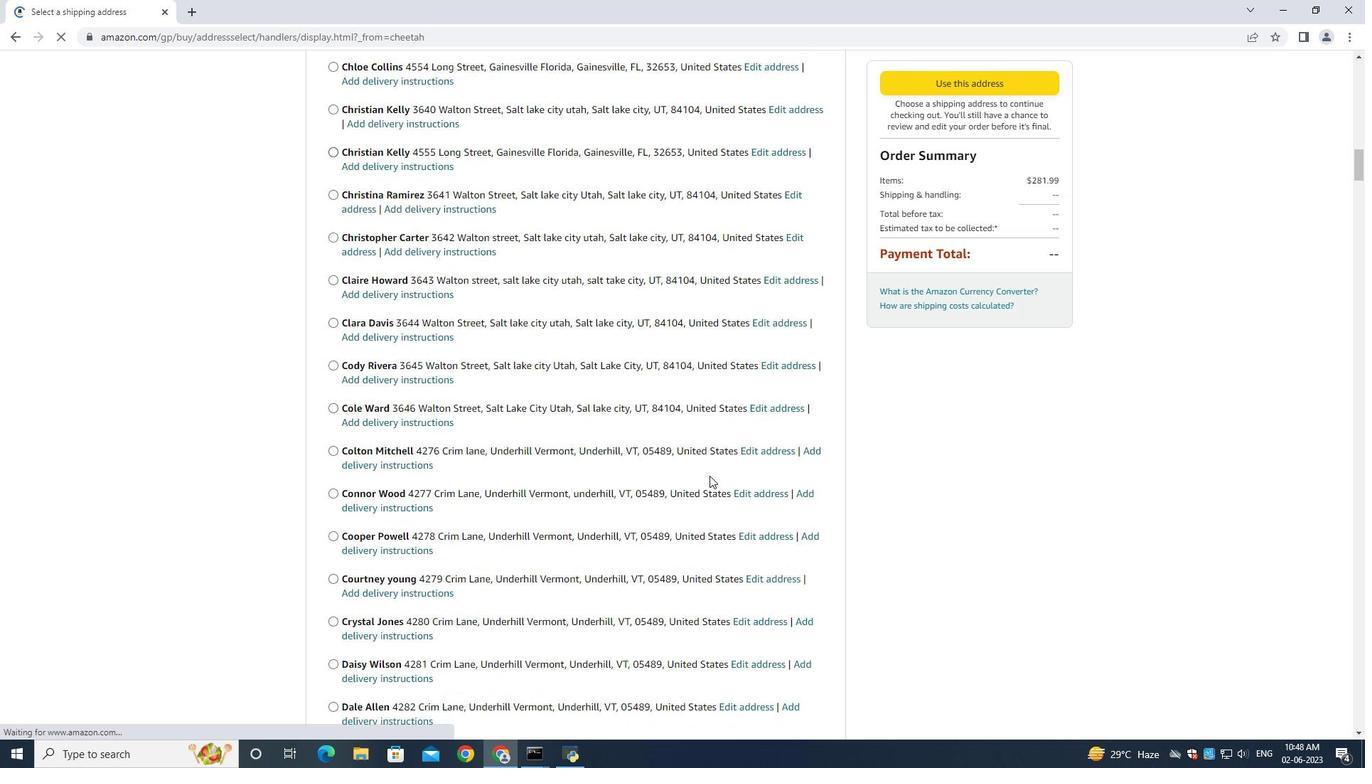 
Action: Mouse scrolled (709, 475) with delta (0, 0)
Screenshot: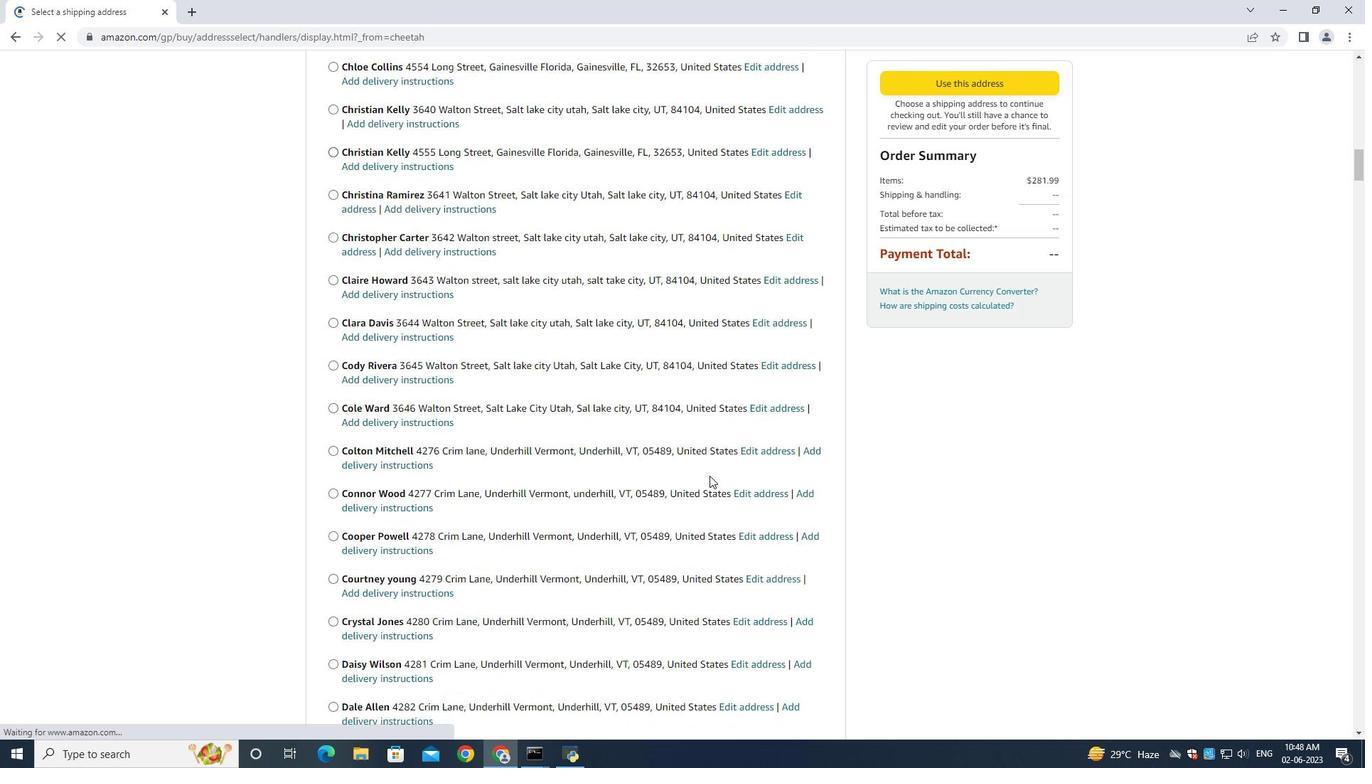 
Action: Mouse moved to (709, 476)
Screenshot: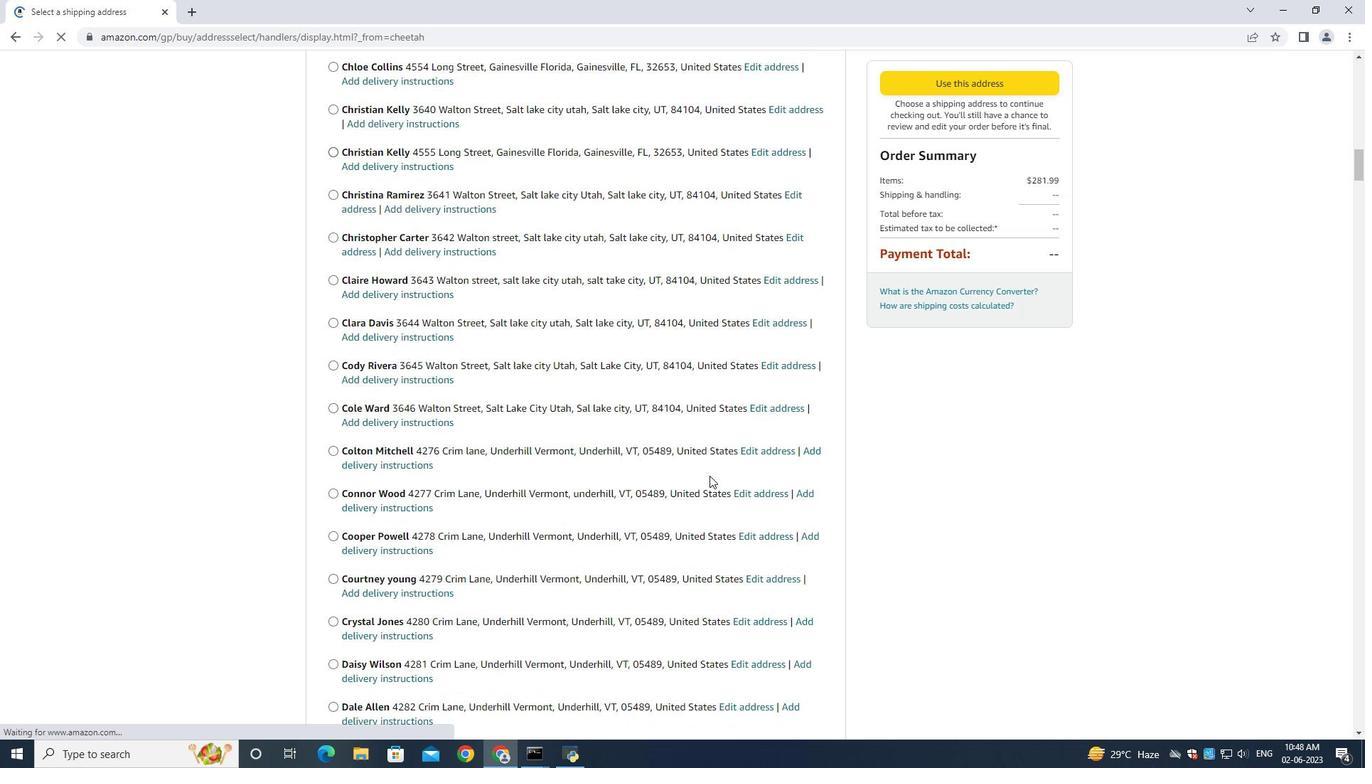 
Action: Mouse scrolled (709, 475) with delta (0, 0)
Screenshot: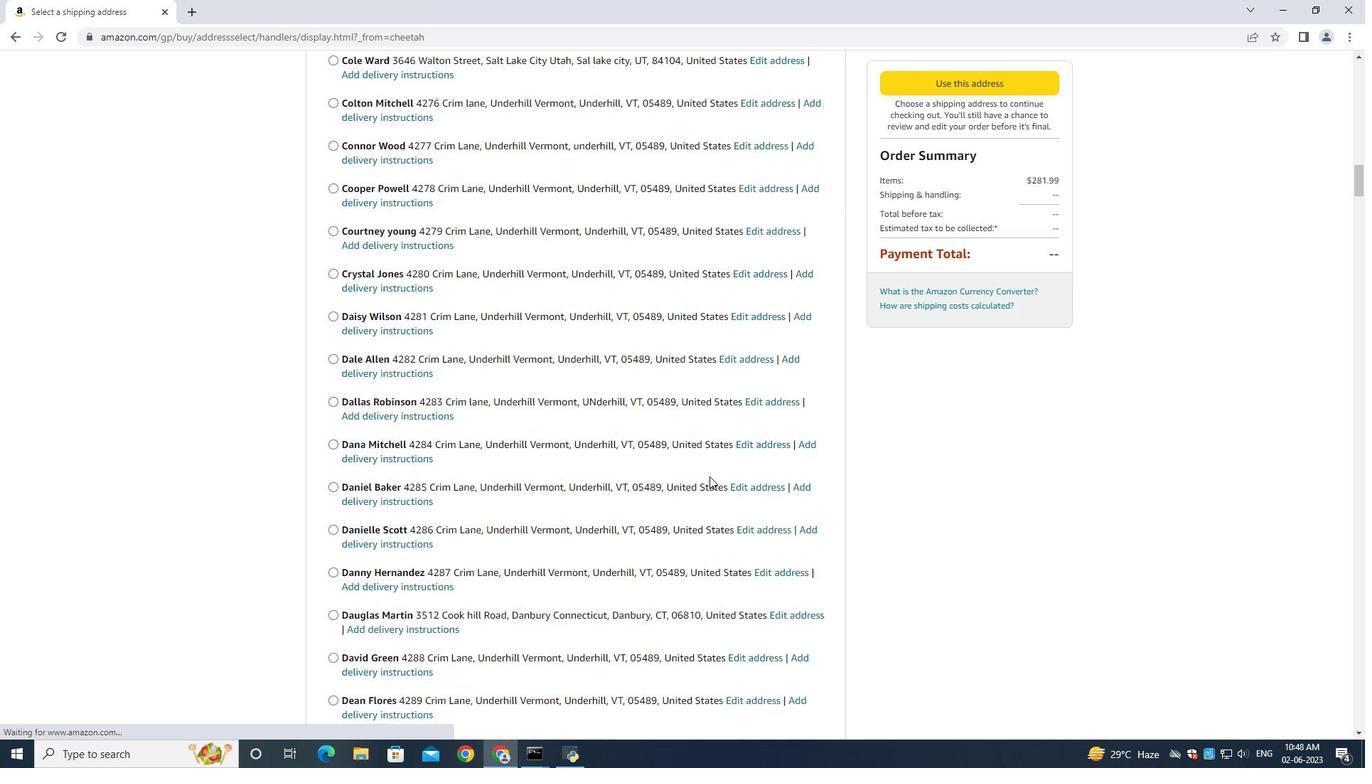 
Action: Mouse scrolled (709, 475) with delta (0, 0)
Screenshot: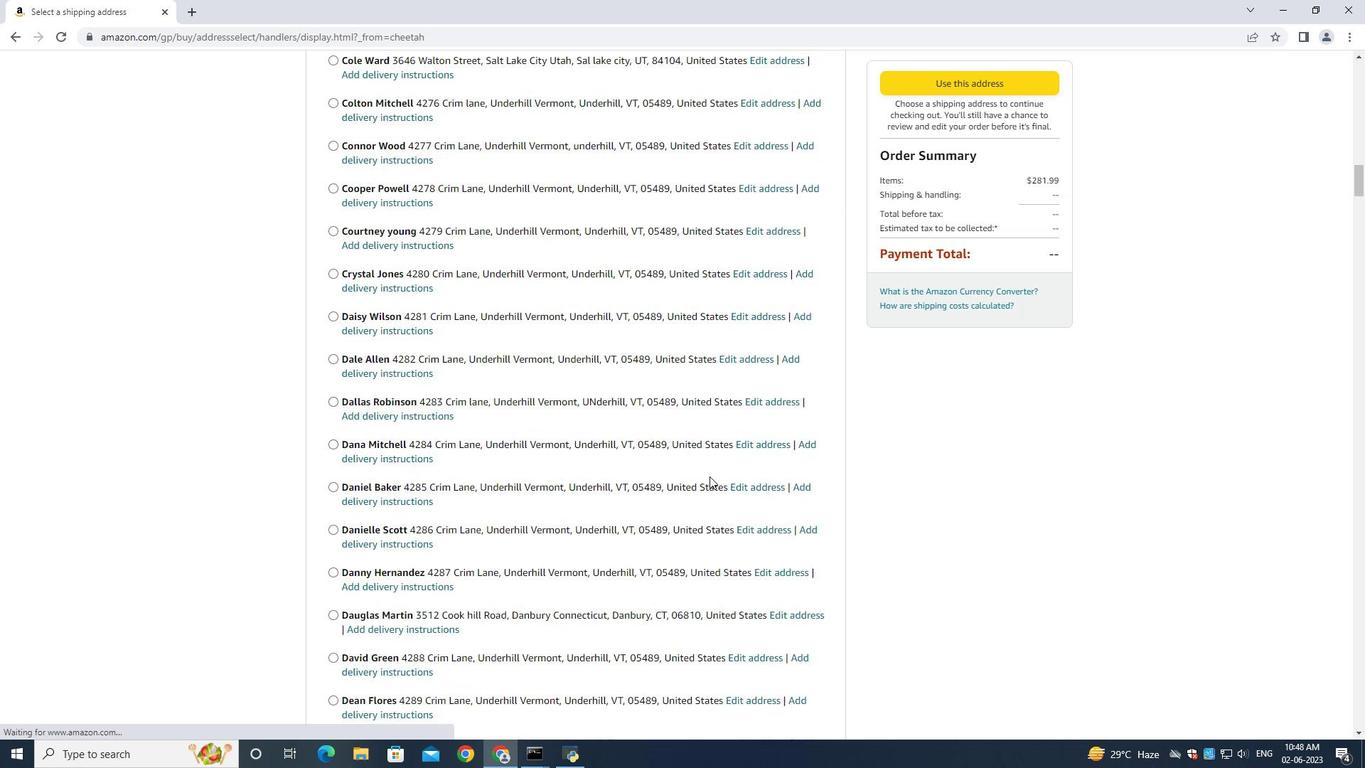
Action: Mouse scrolled (709, 475) with delta (0, 0)
Screenshot: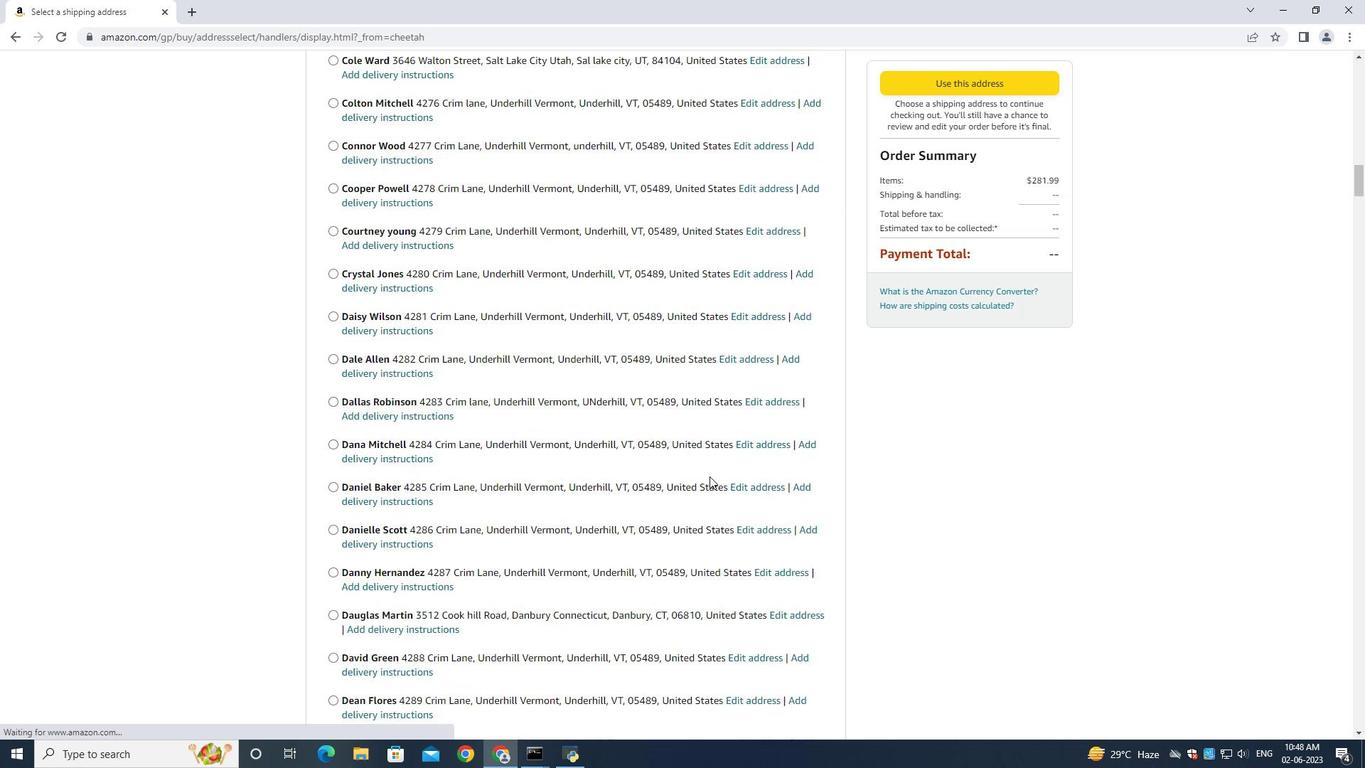 
Action: Mouse scrolled (709, 475) with delta (0, 0)
Screenshot: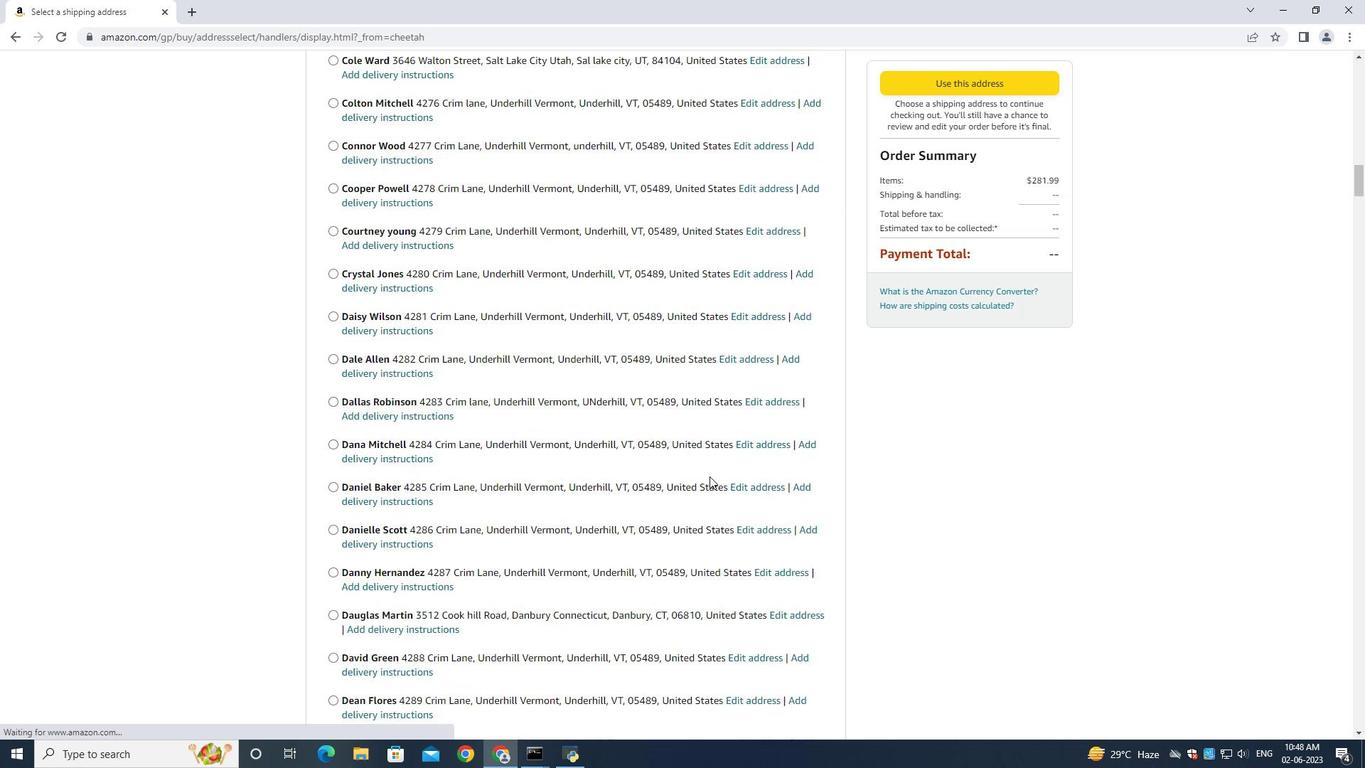 
Action: Mouse scrolled (709, 475) with delta (0, 0)
Screenshot: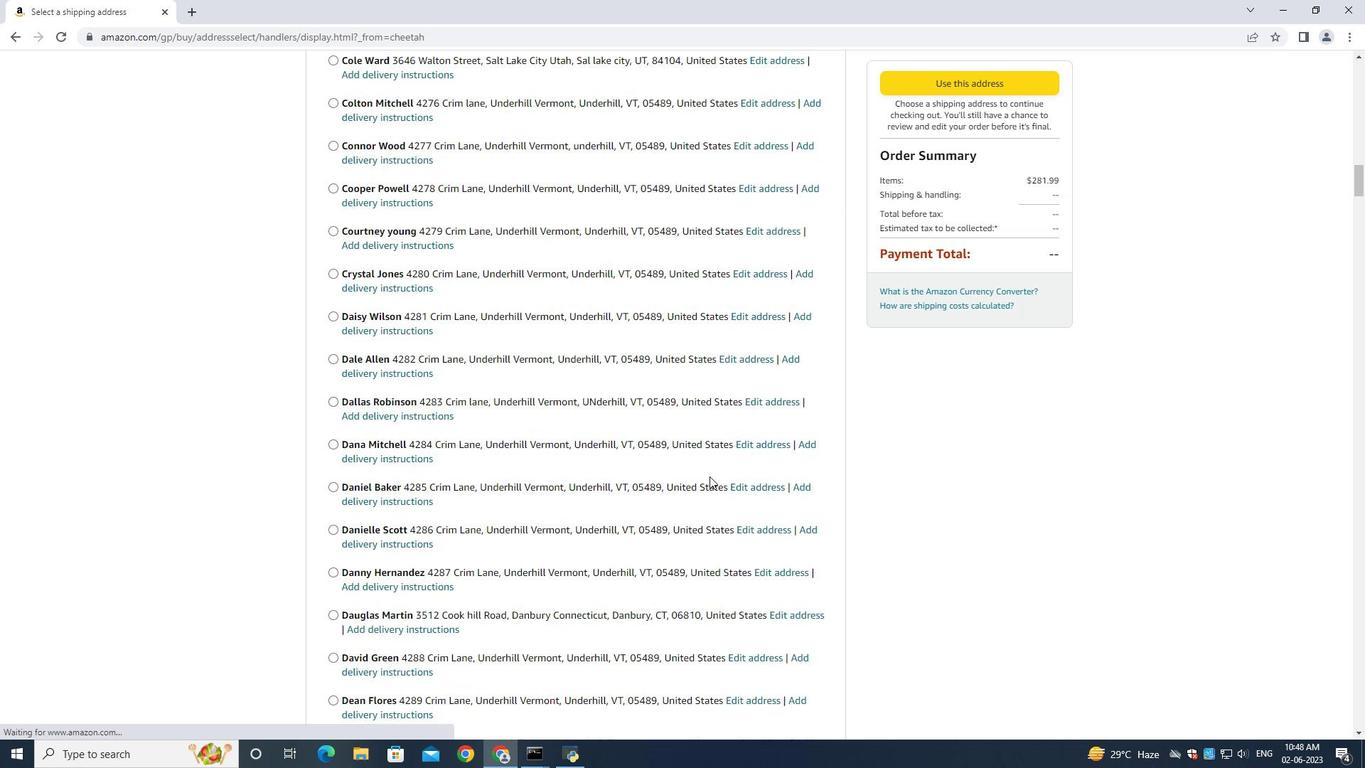 
Action: Mouse scrolled (709, 475) with delta (0, 0)
Screenshot: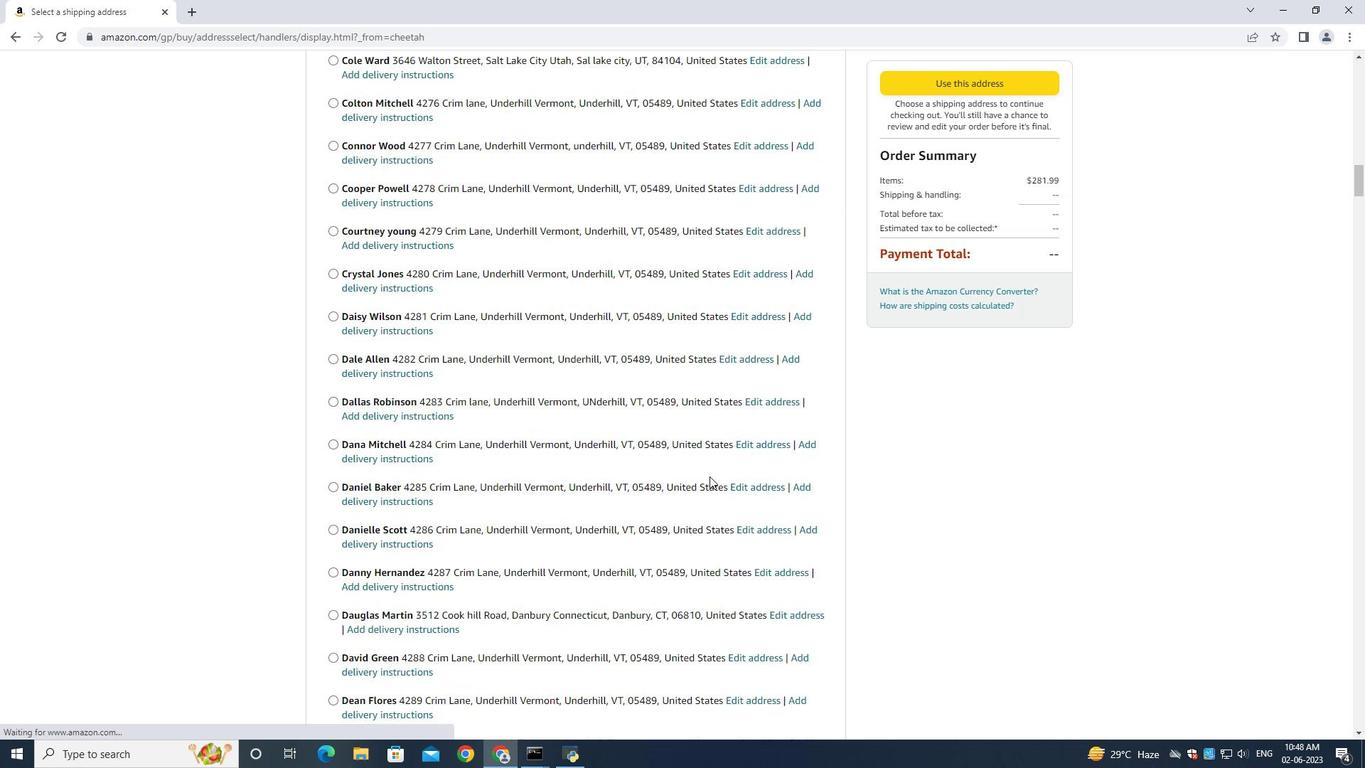 
Action: Mouse scrolled (709, 475) with delta (0, 0)
Screenshot: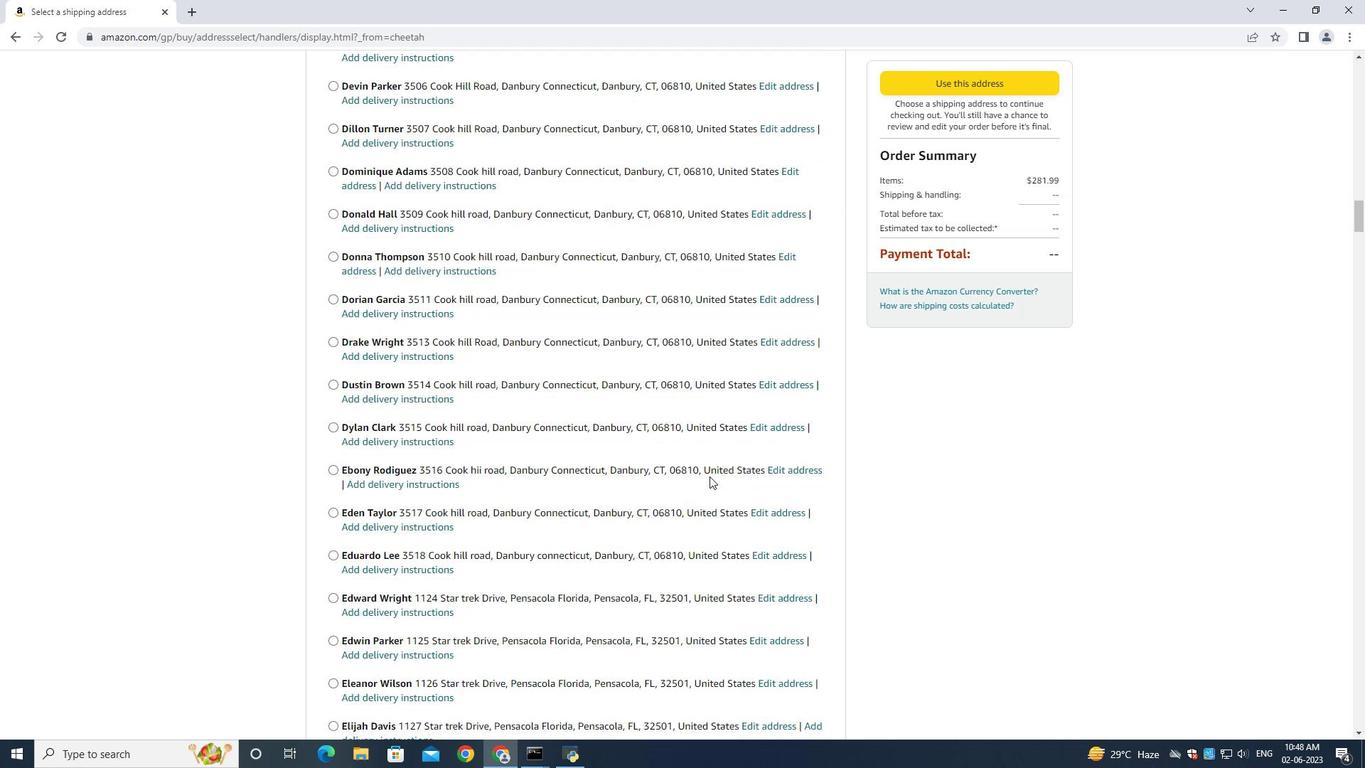 
Action: Mouse scrolled (709, 475) with delta (0, 0)
Screenshot: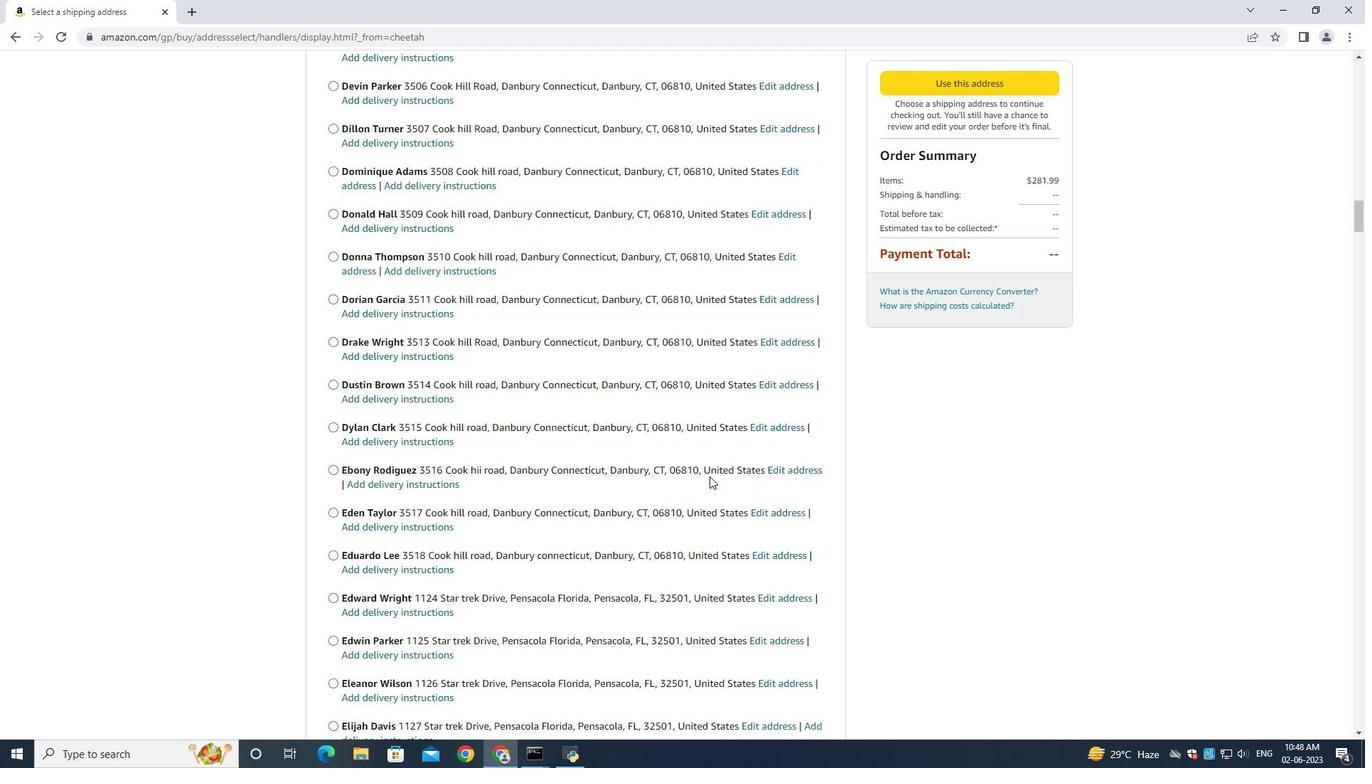 
Action: Mouse scrolled (709, 475) with delta (0, 0)
Screenshot: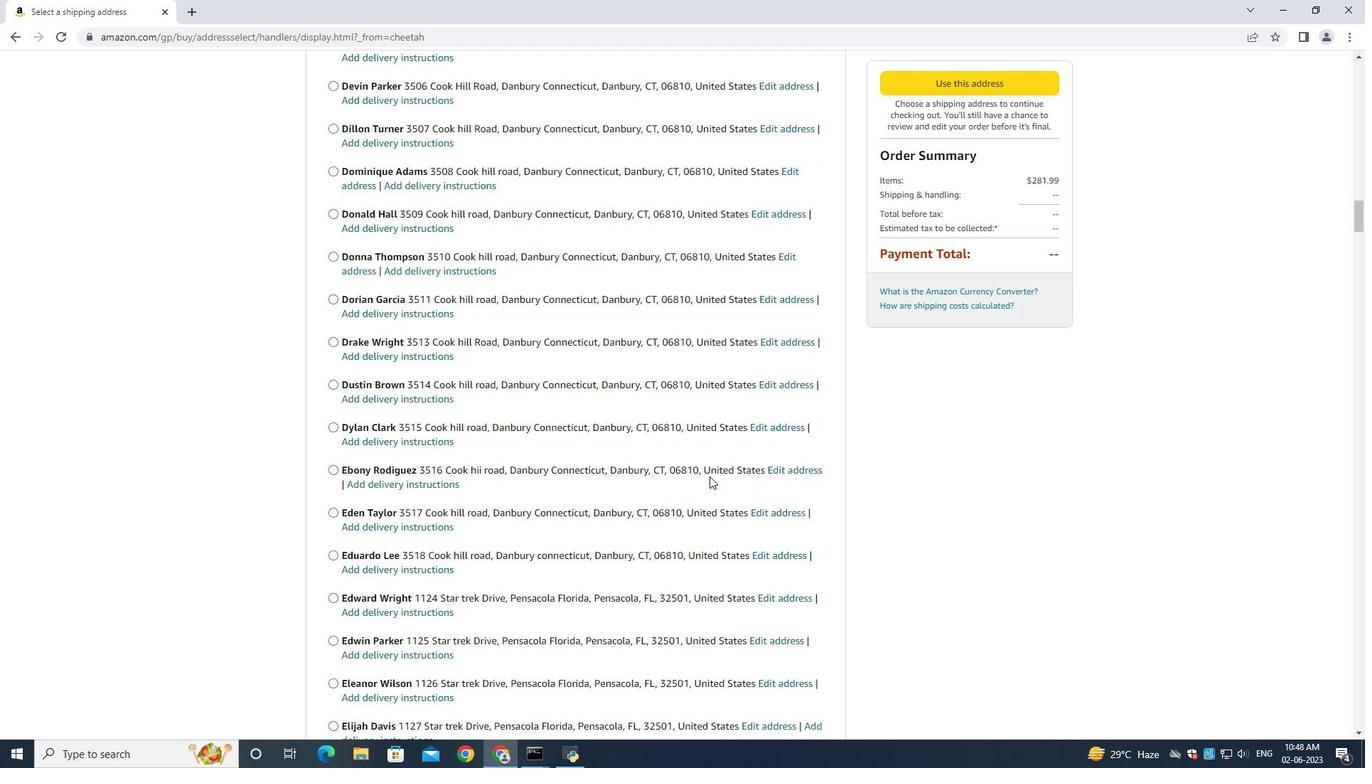 
Action: Mouse scrolled (709, 475) with delta (0, 0)
Screenshot: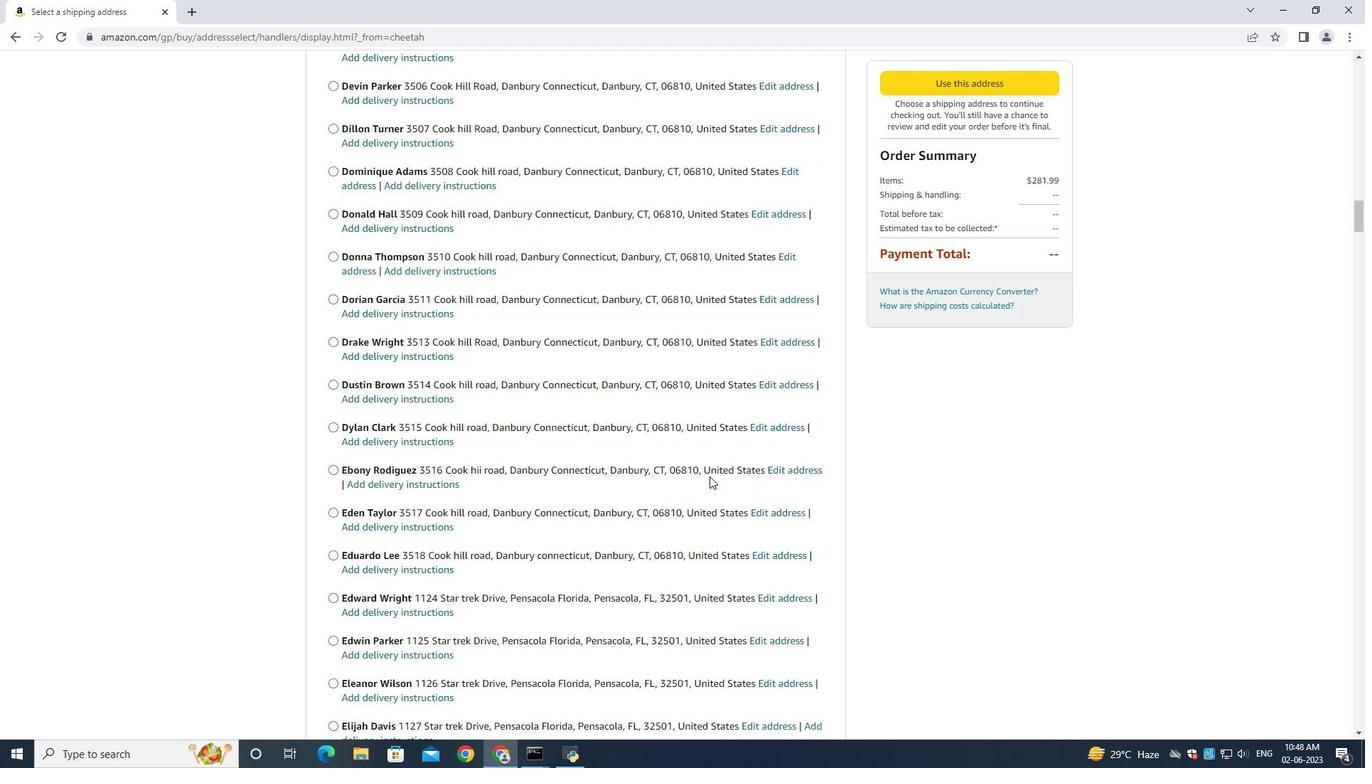
Action: Mouse moved to (709, 476)
Screenshot: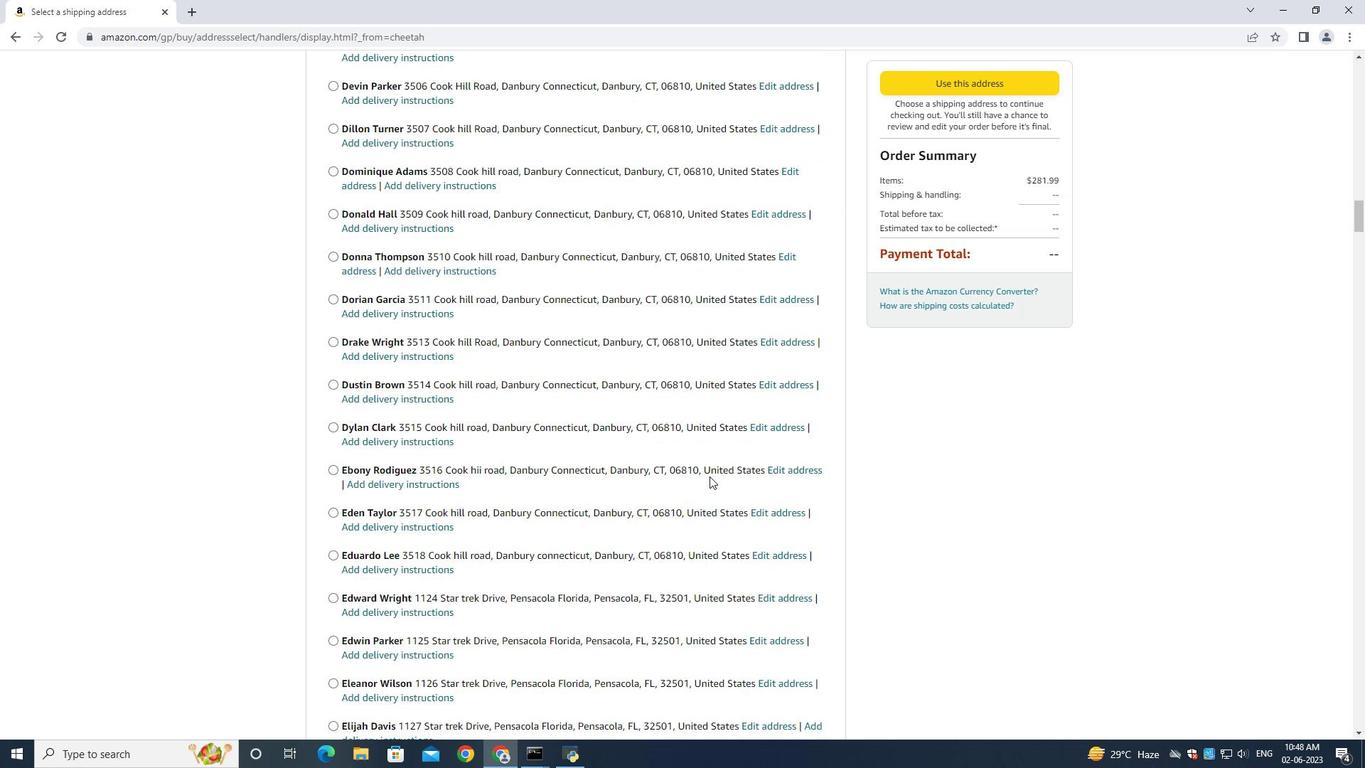 
Action: Mouse scrolled (709, 475) with delta (0, -1)
Screenshot: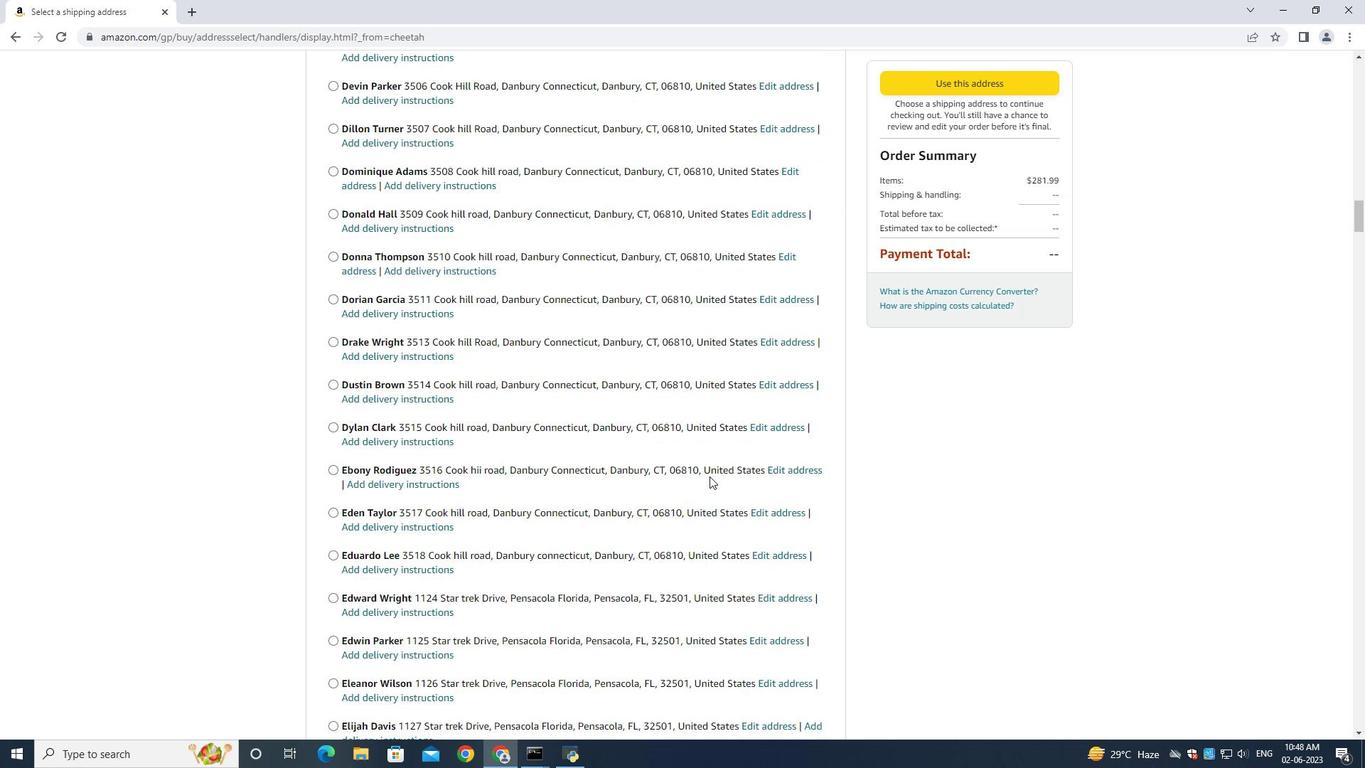 
Action: Mouse moved to (704, 473)
Screenshot: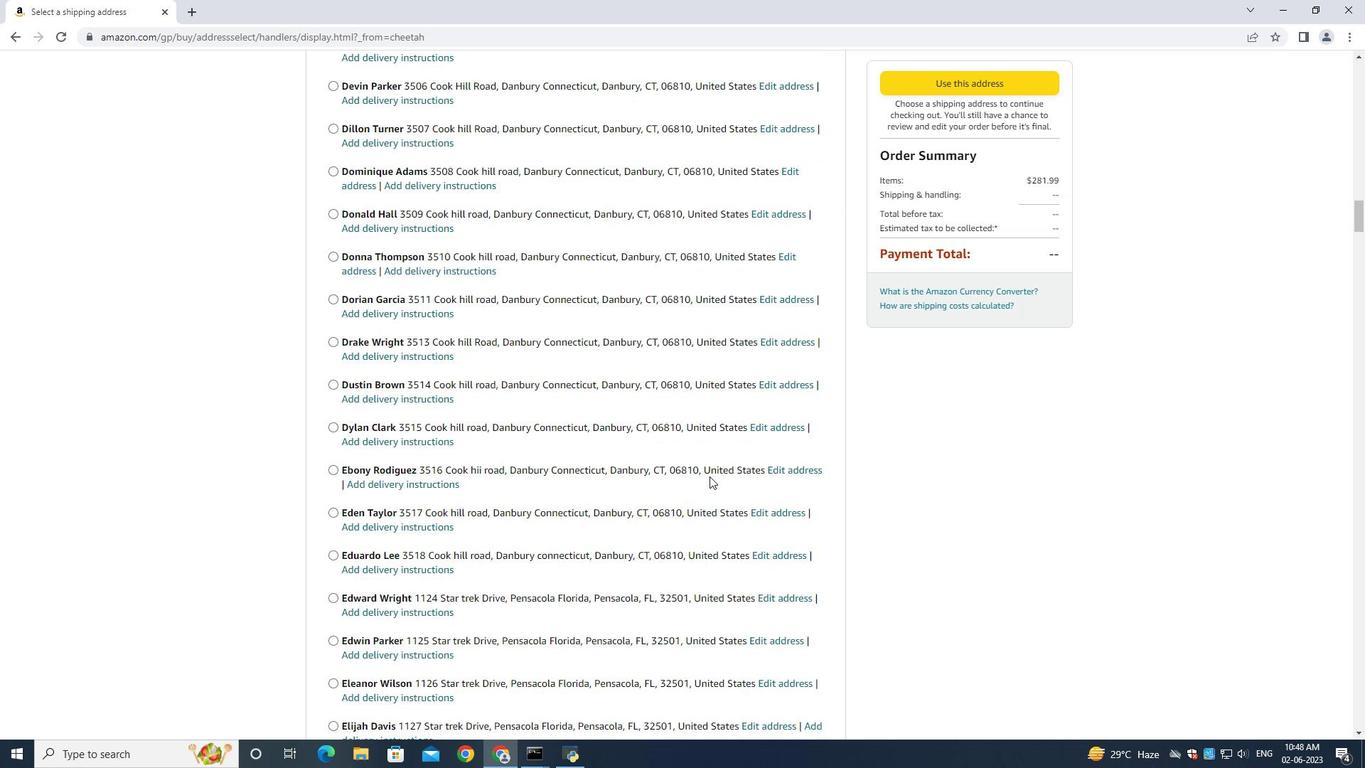 
Action: Mouse scrolled (704, 473) with delta (0, 0)
Screenshot: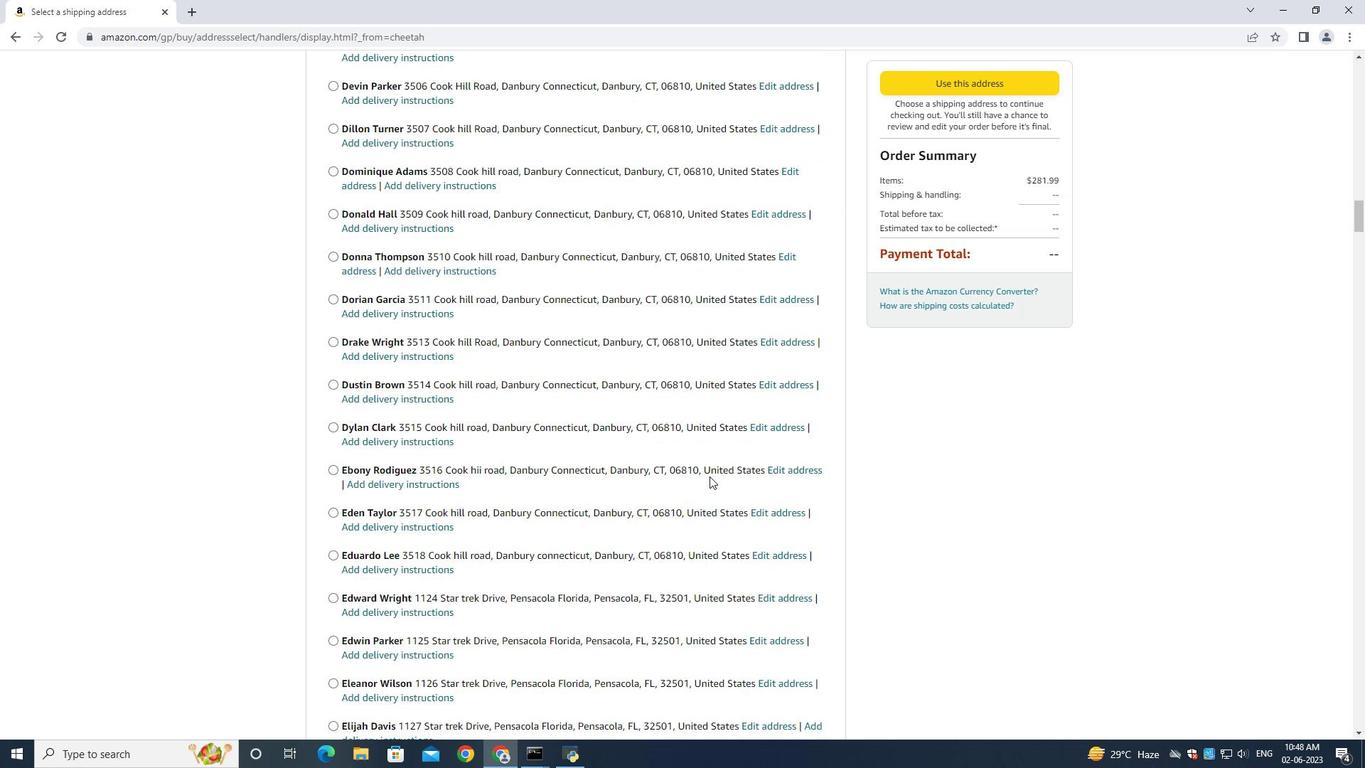 
Action: Mouse moved to (702, 456)
Screenshot: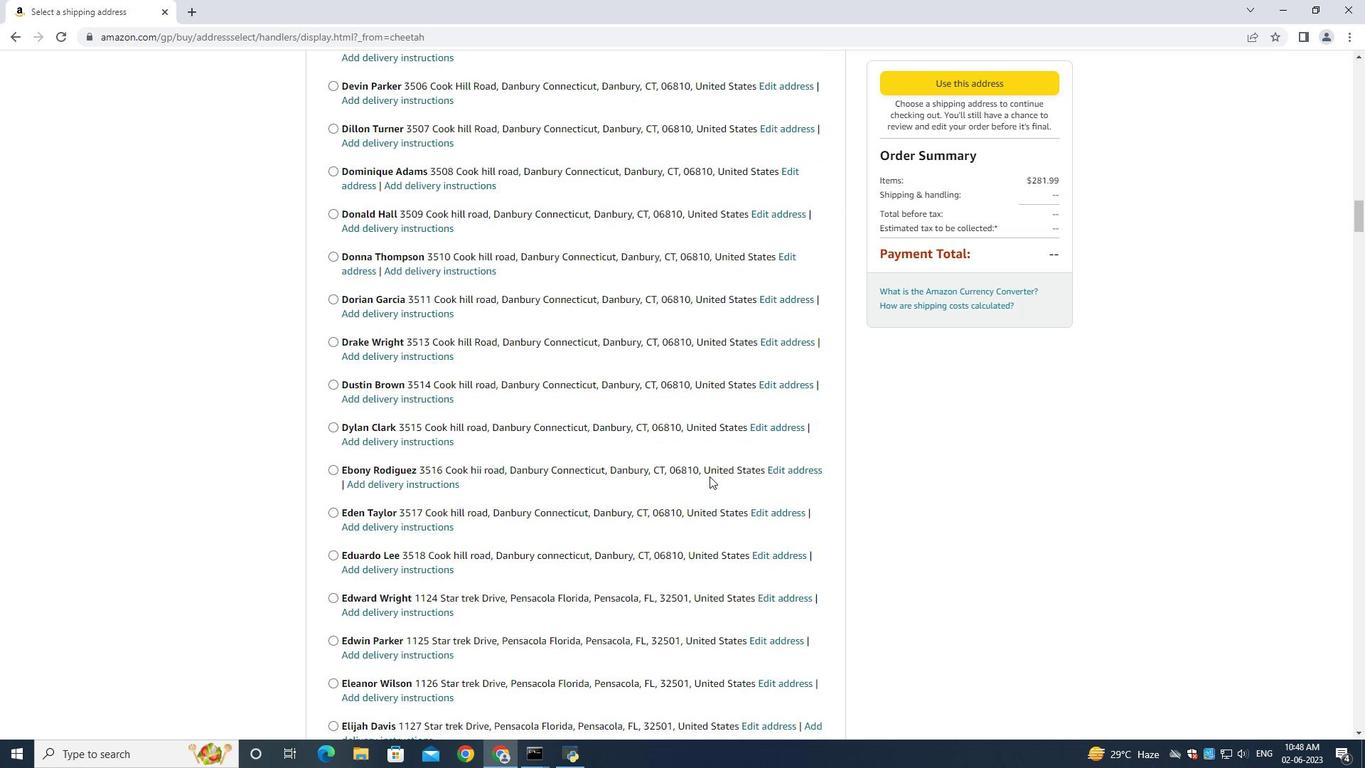
Action: Mouse scrolled (704, 470) with delta (0, 0)
Screenshot: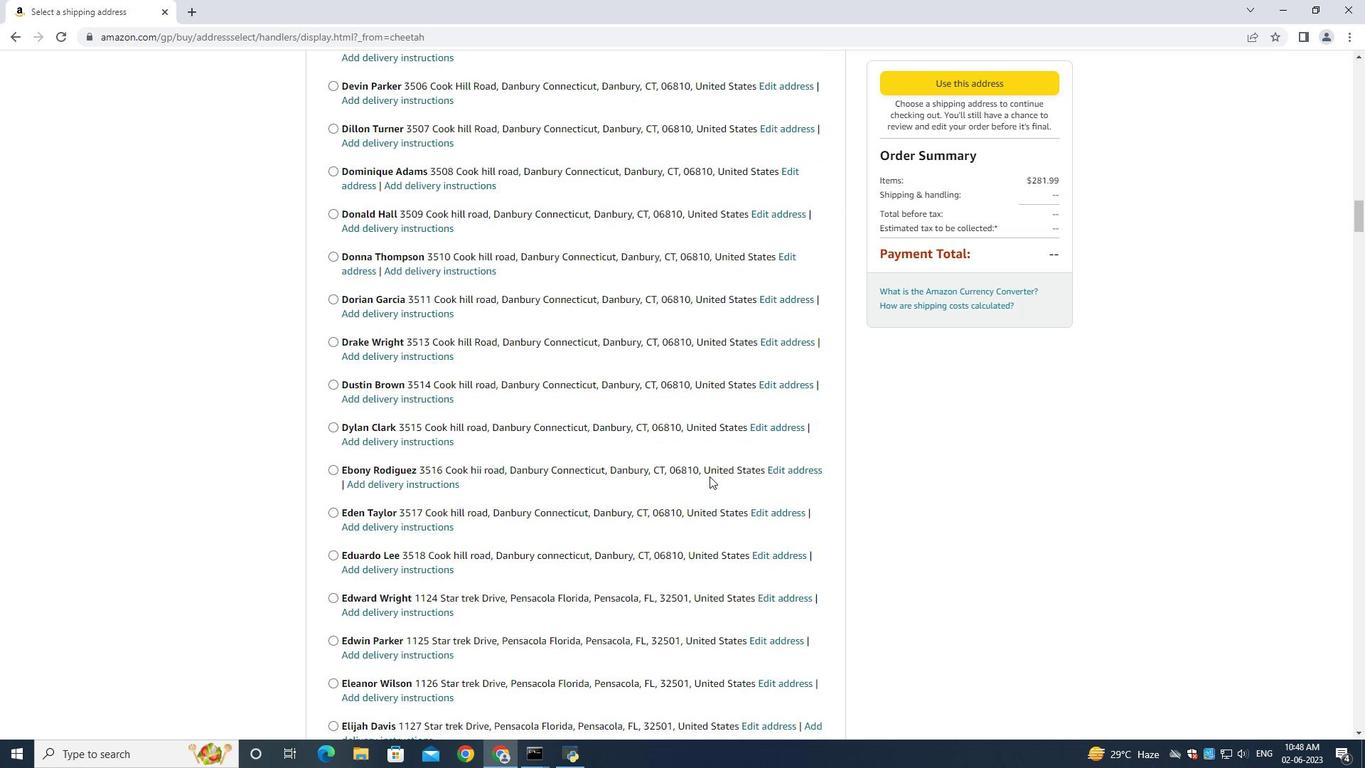 
Action: Mouse moved to (702, 448)
Screenshot: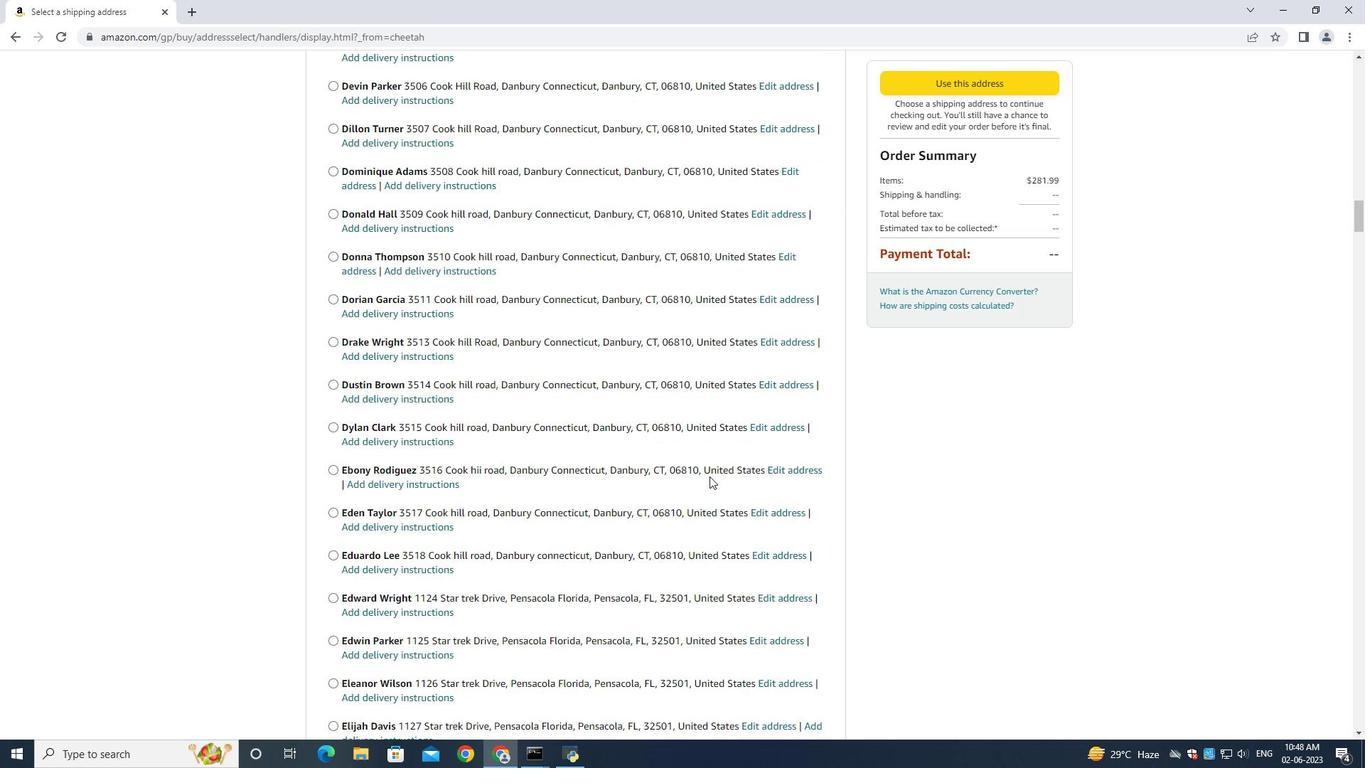 
Action: Mouse scrolled (702, 448) with delta (0, 0)
Screenshot: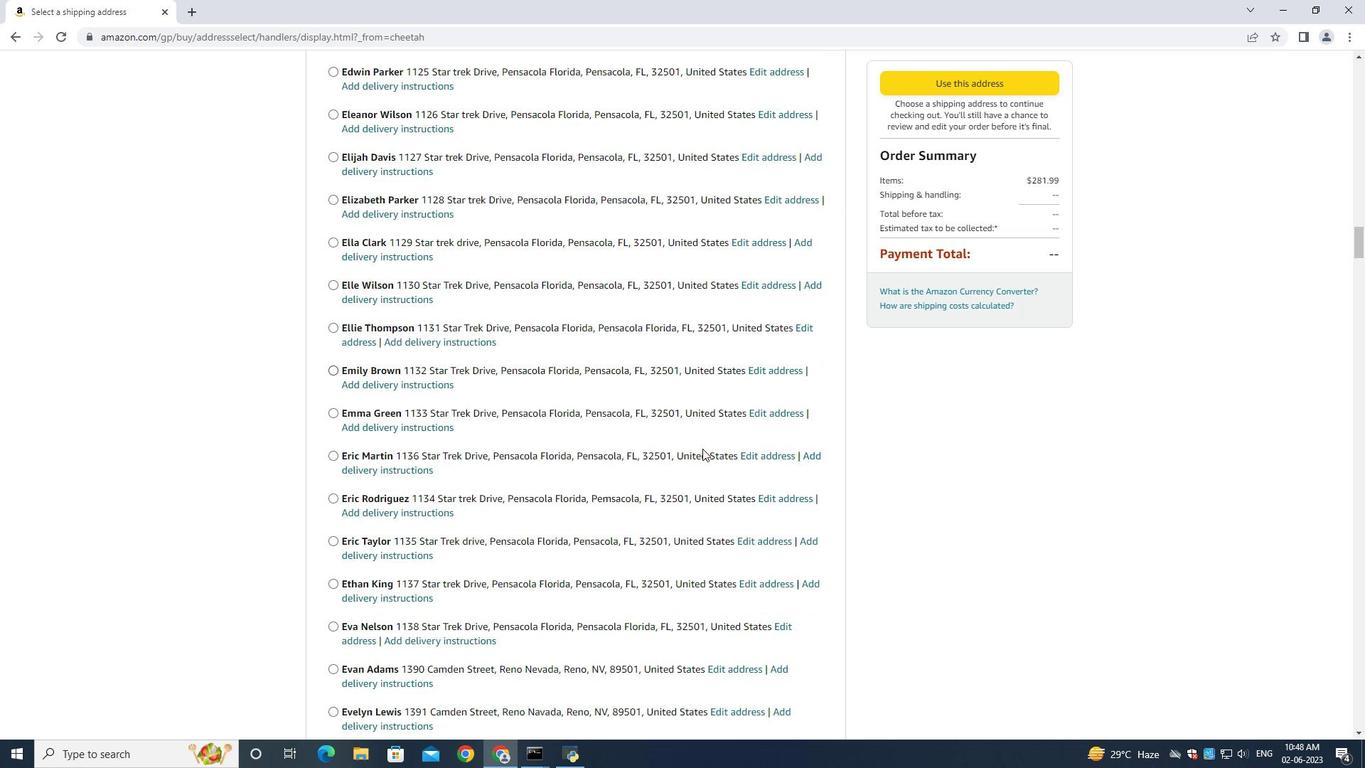 
Action: Mouse scrolled (702, 448) with delta (0, 0)
Screenshot: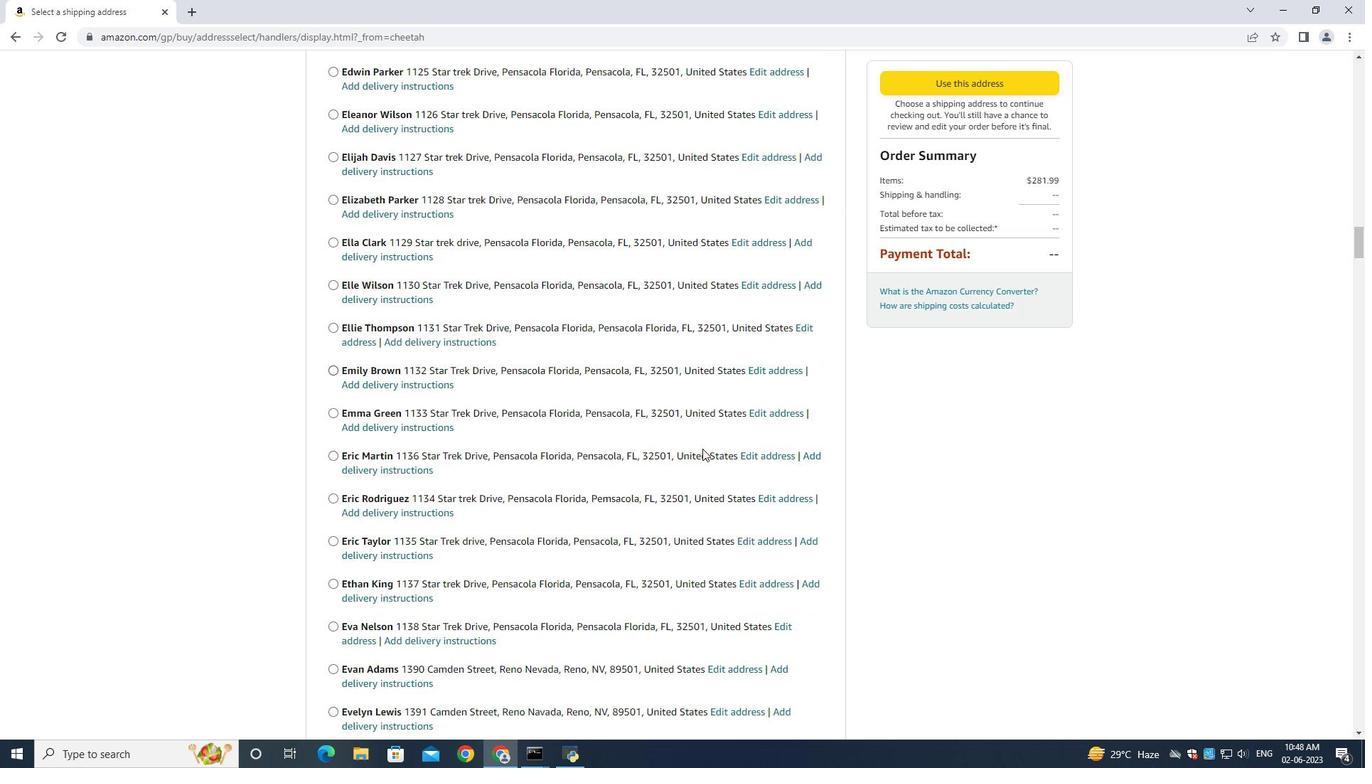 
Action: Mouse moved to (702, 448)
Screenshot: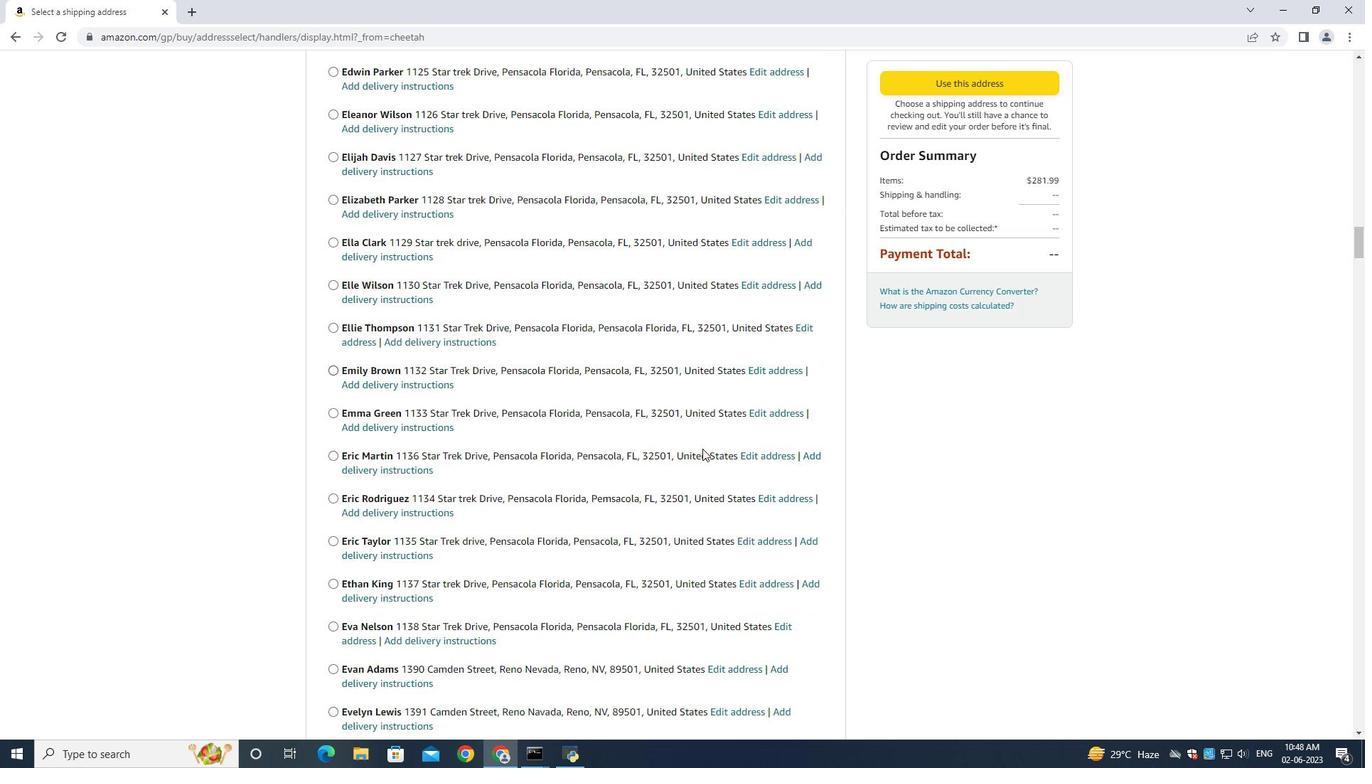 
Action: Mouse scrolled (702, 448) with delta (0, 0)
Screenshot: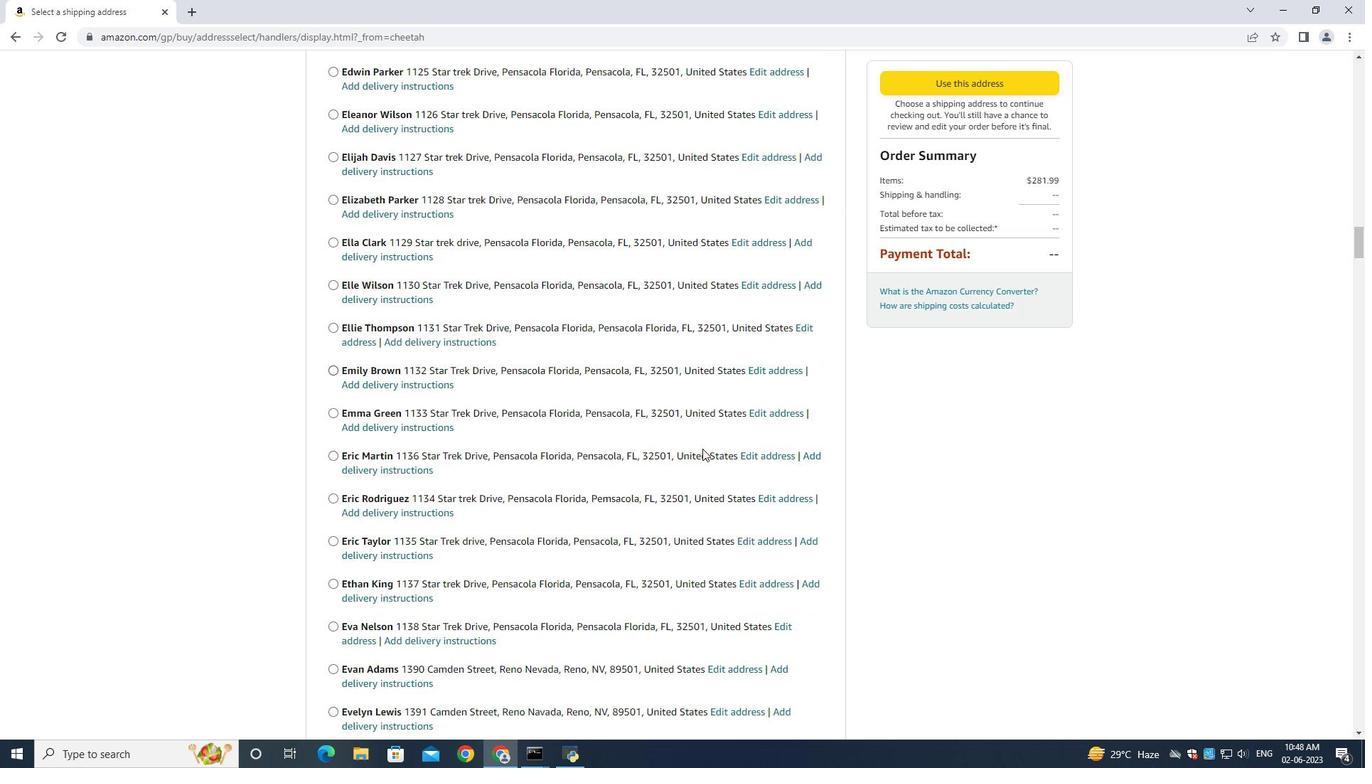 
Action: Mouse moved to (700, 450)
Screenshot: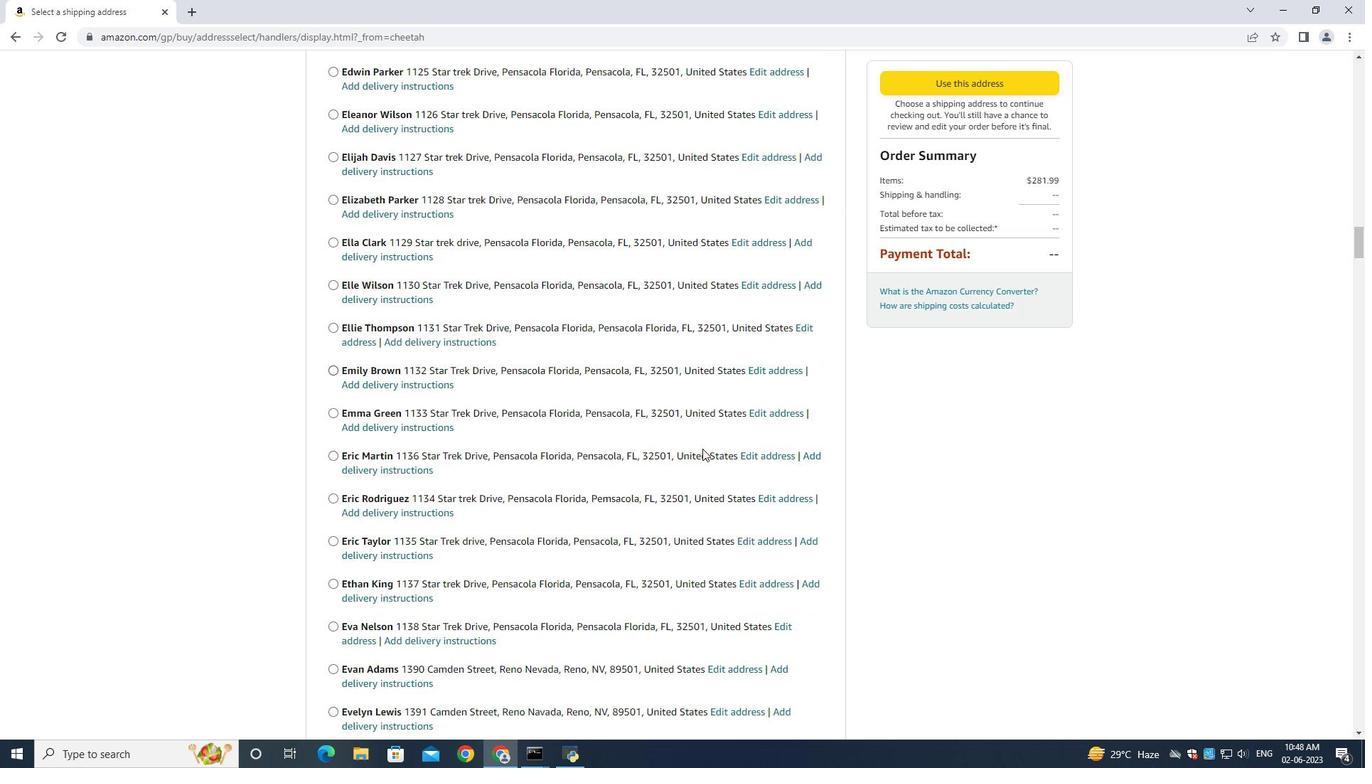 
Action: Mouse scrolled (701, 450) with delta (0, 0)
Screenshot: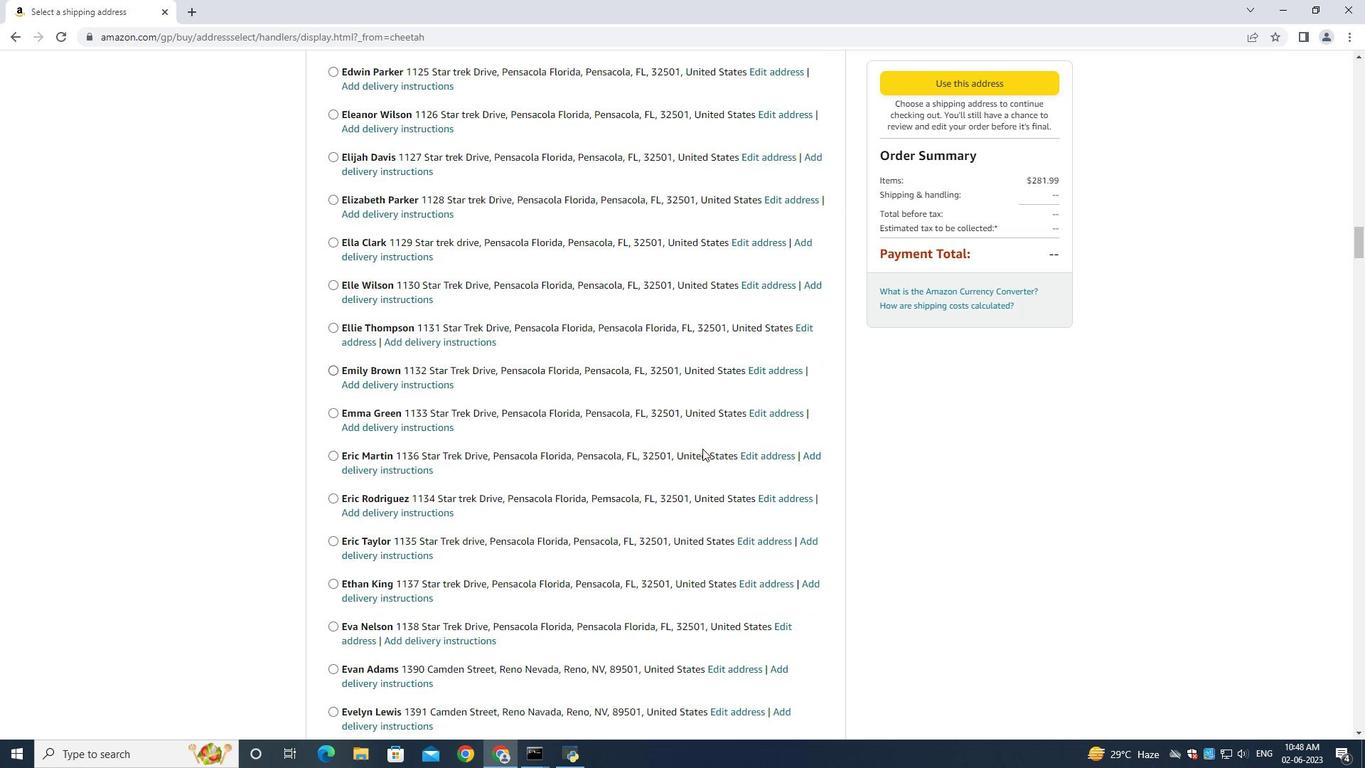 
Action: Mouse scrolled (700, 450) with delta (0, 0)
Screenshot: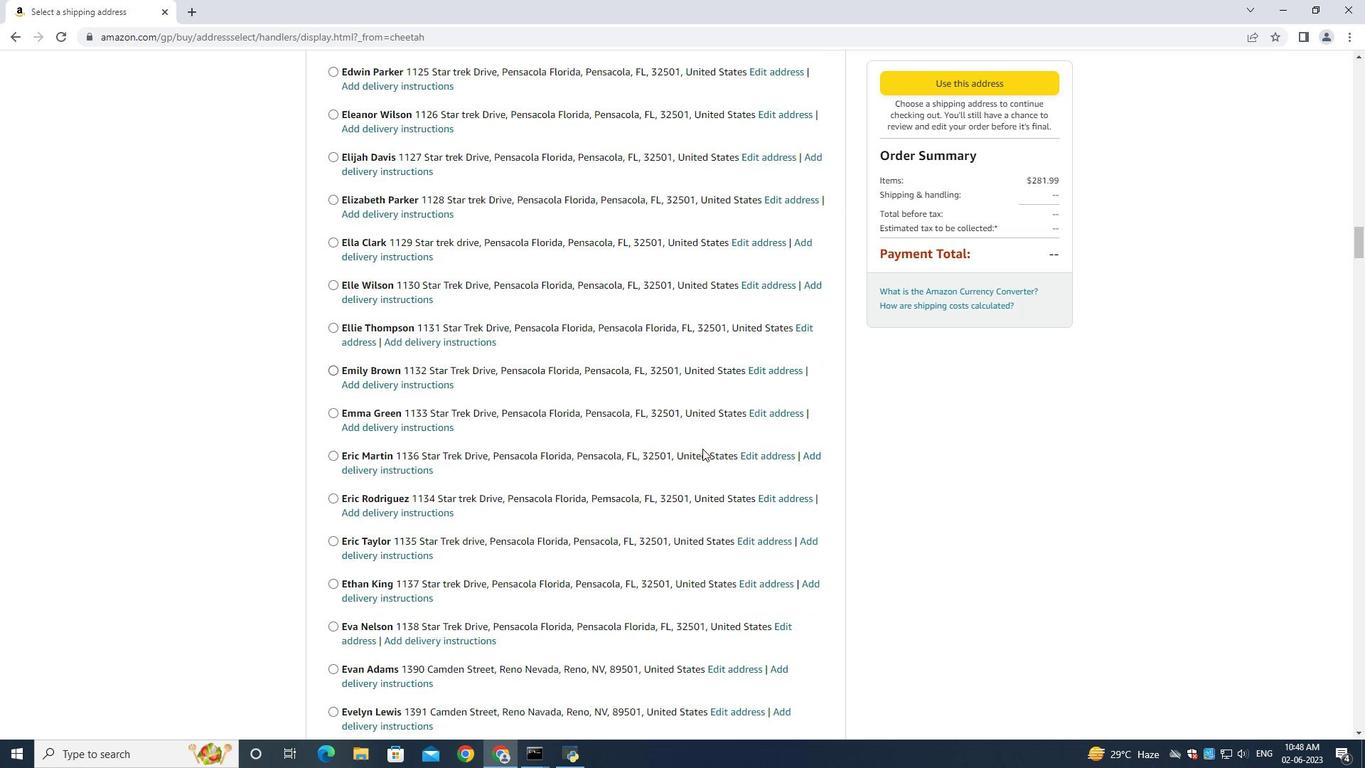 
Action: Mouse moved to (700, 450)
Screenshot: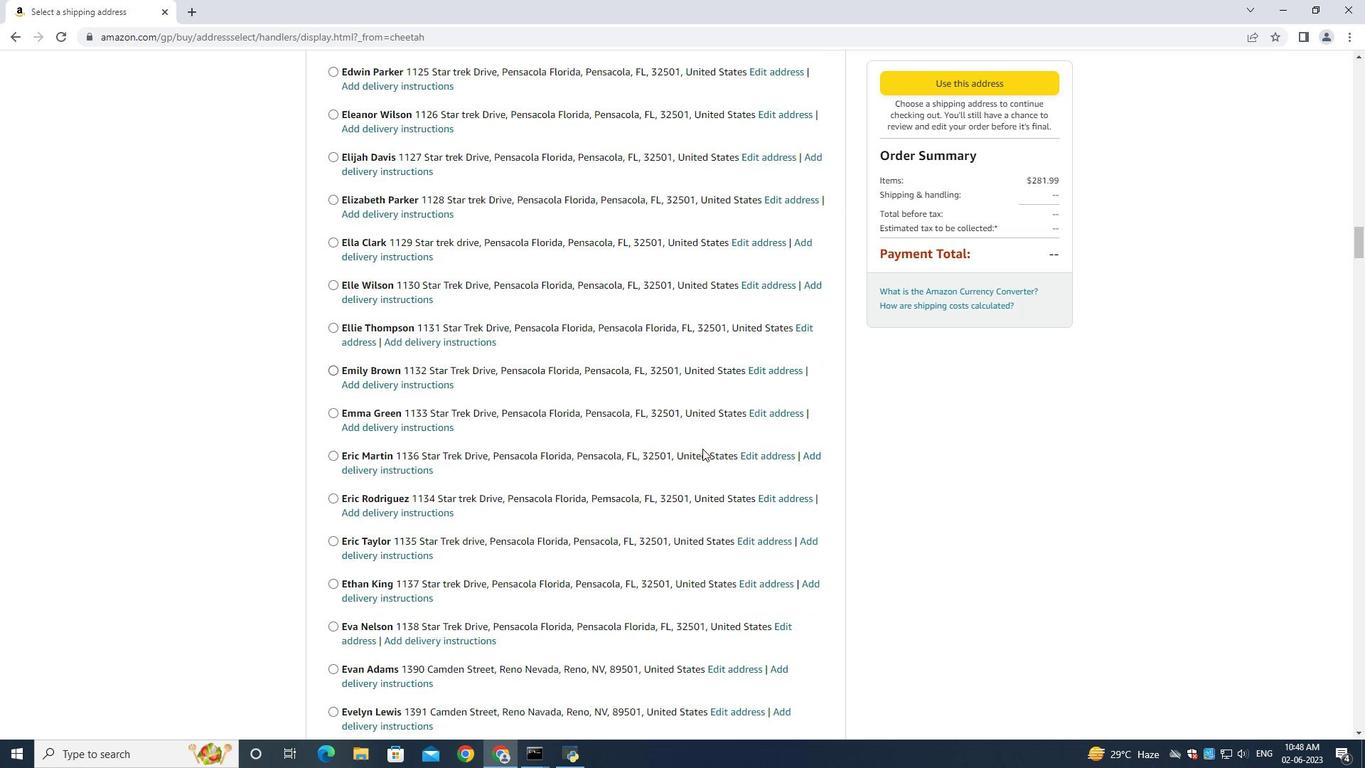 
Action: Mouse scrolled (700, 450) with delta (0, 0)
Screenshot: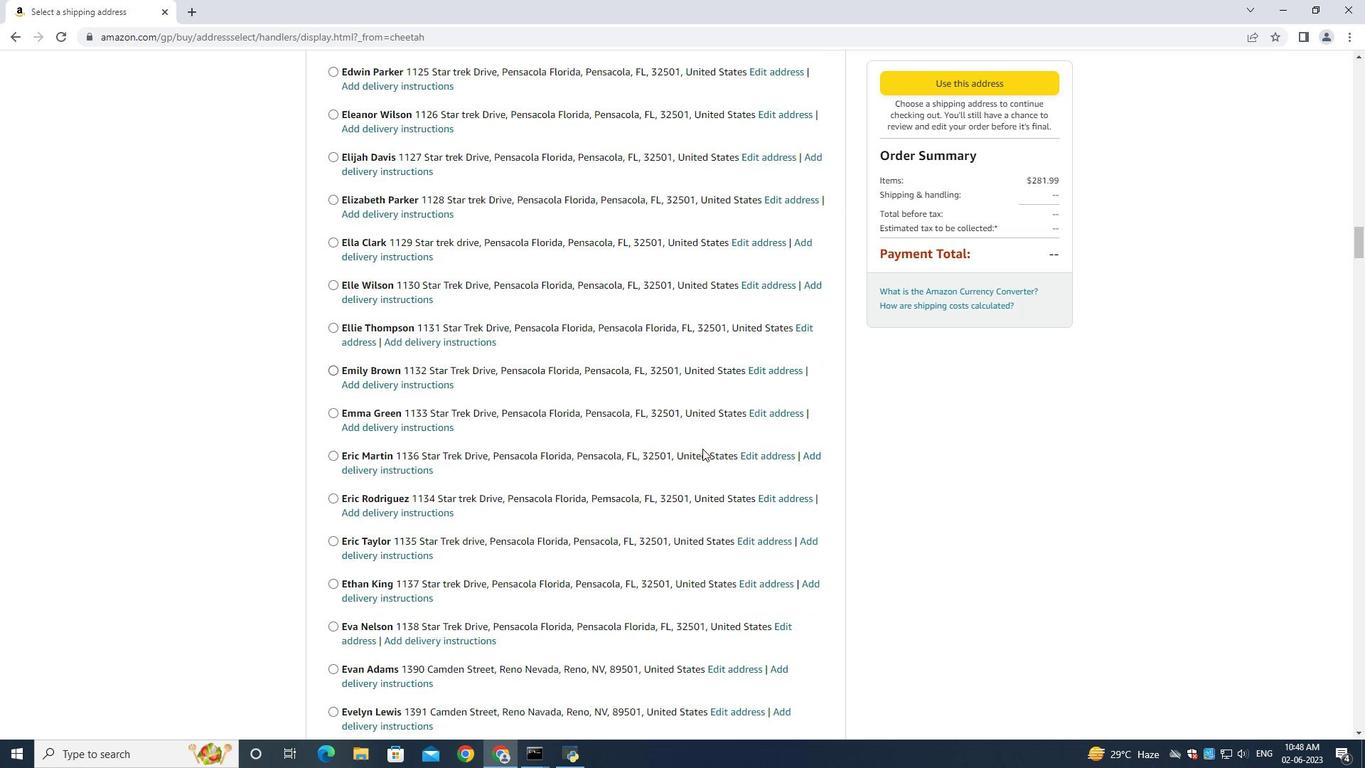 
Action: Mouse scrolled (700, 450) with delta (0, 0)
Screenshot: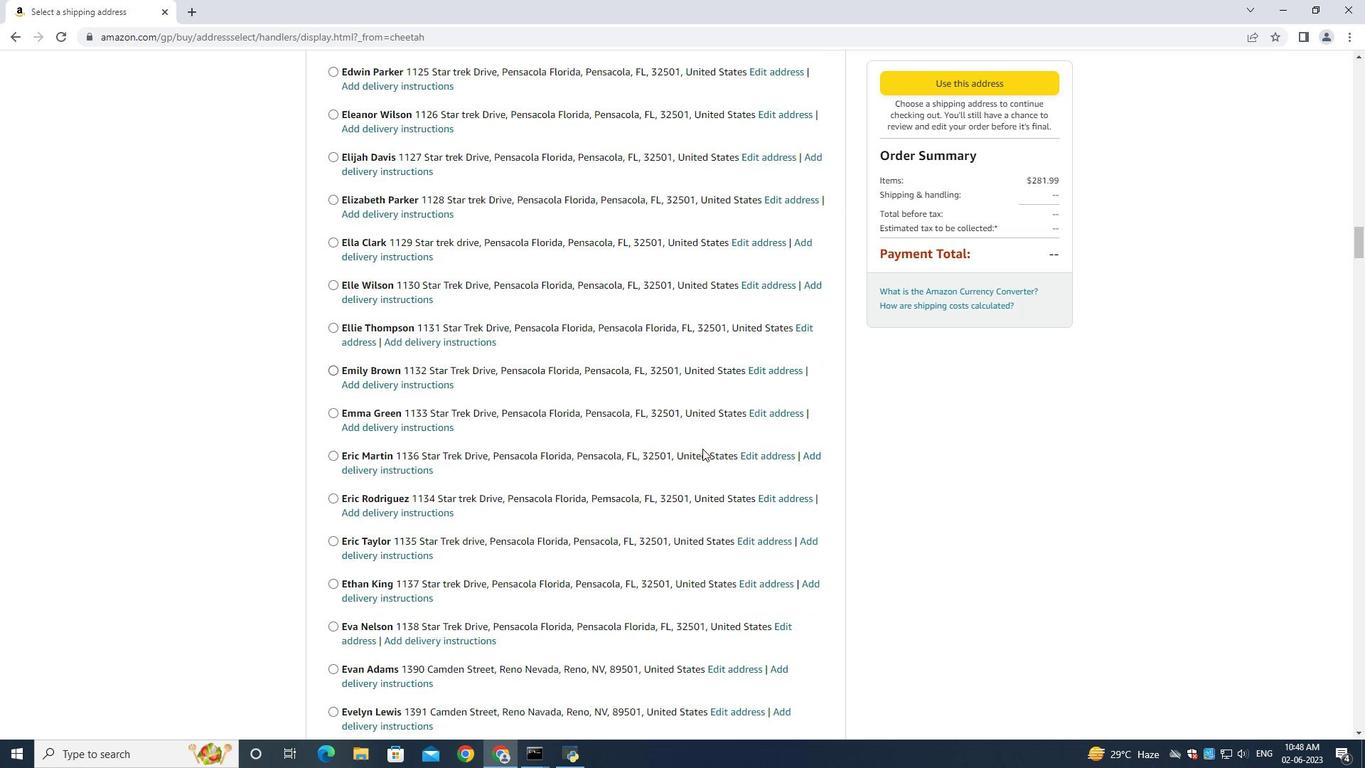 
Action: Mouse moved to (699, 450)
Screenshot: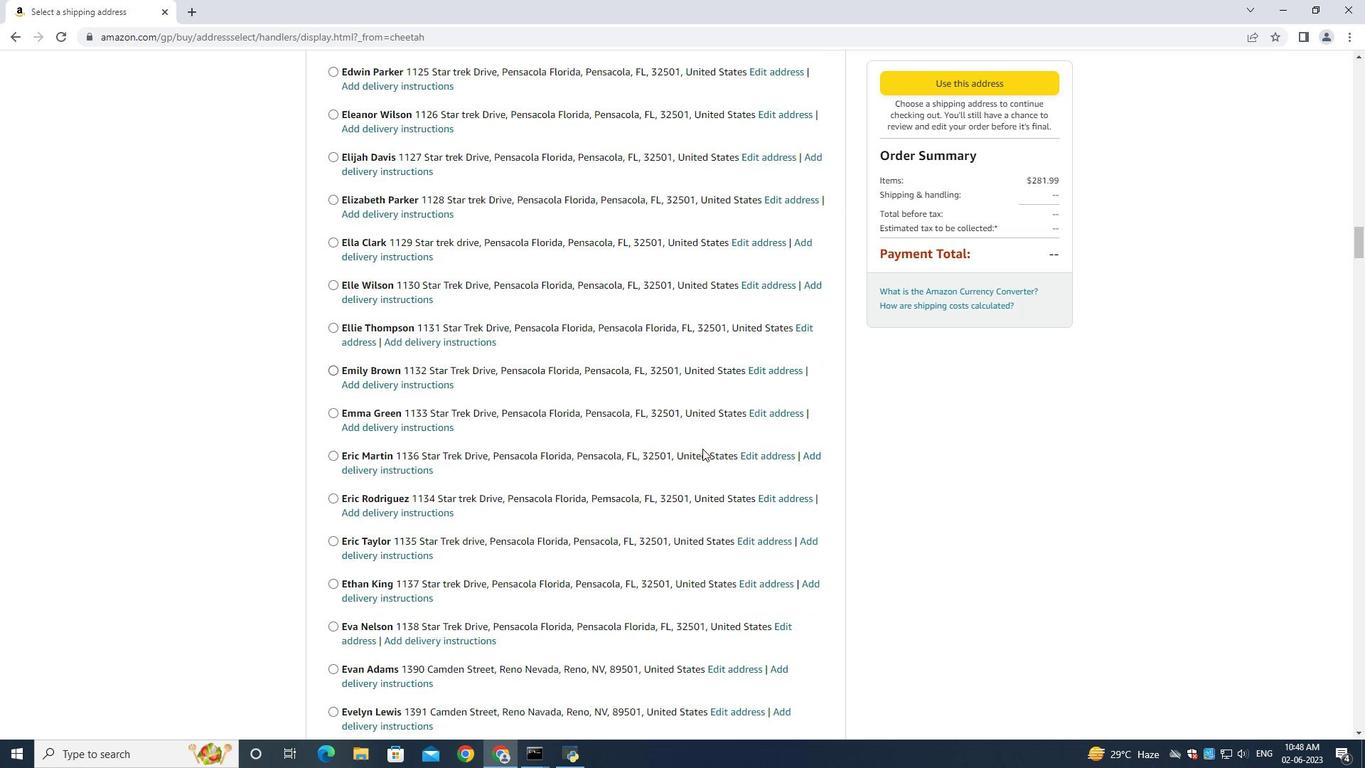 
Action: Mouse scrolled (700, 450) with delta (0, 0)
Screenshot: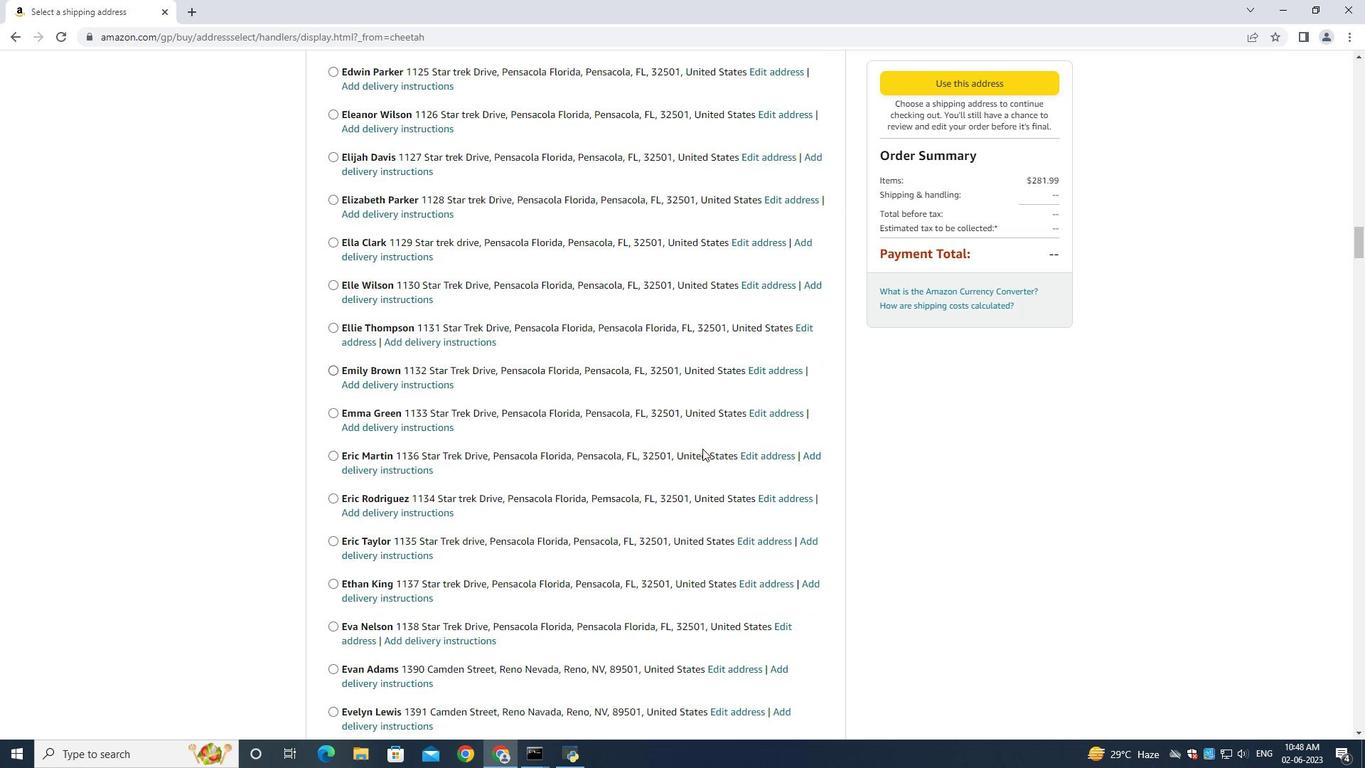 
Action: Mouse moved to (714, 450)
Screenshot: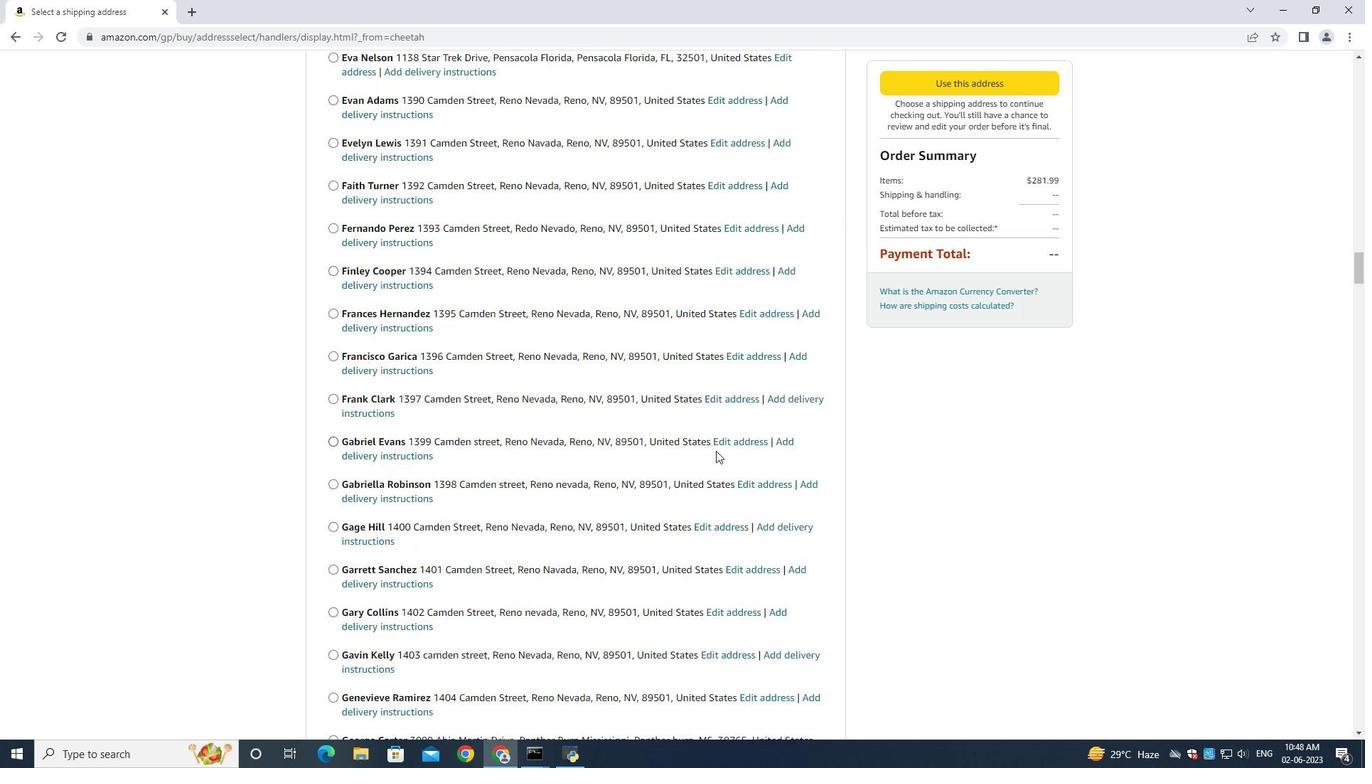 
Action: Mouse scrolled (714, 450) with delta (0, 0)
Screenshot: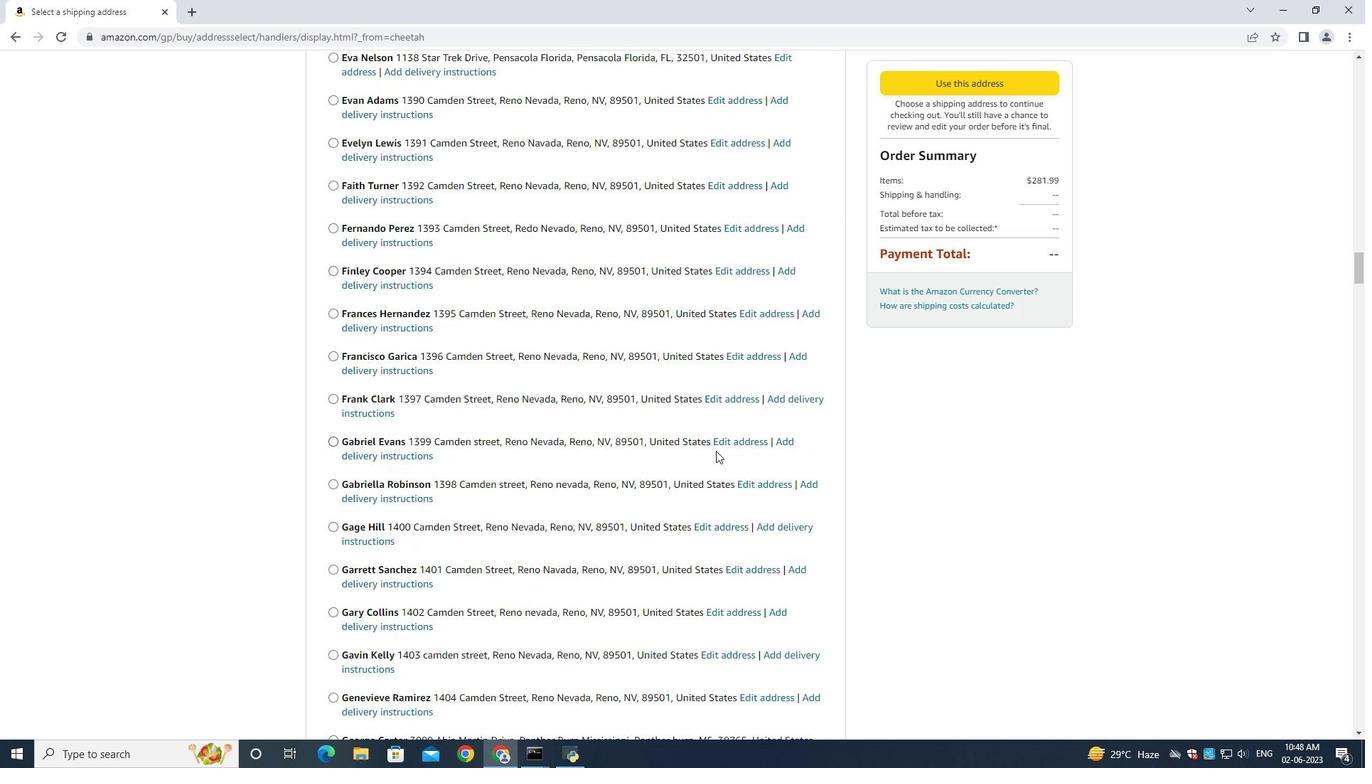 
Action: Mouse scrolled (714, 450) with delta (0, 0)
Screenshot: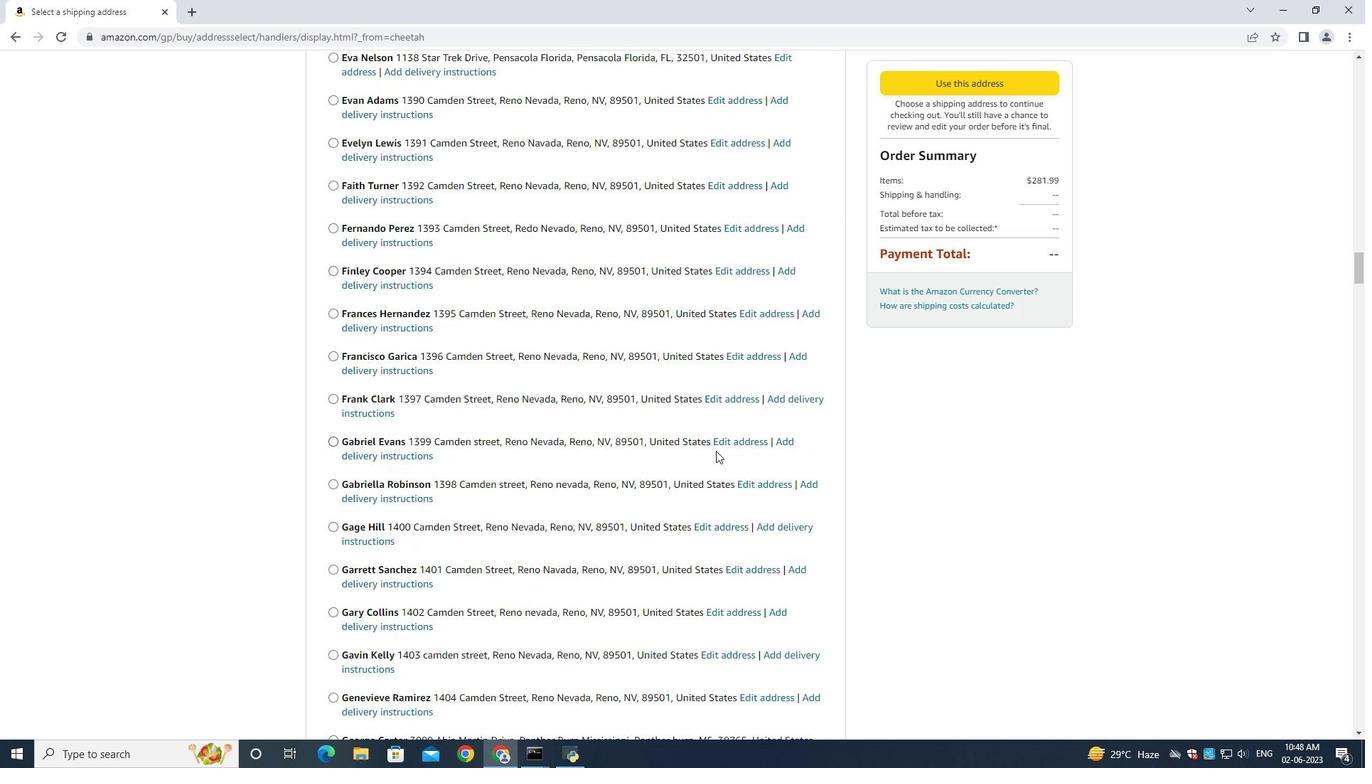 
Action: Mouse scrolled (714, 450) with delta (0, 0)
Screenshot: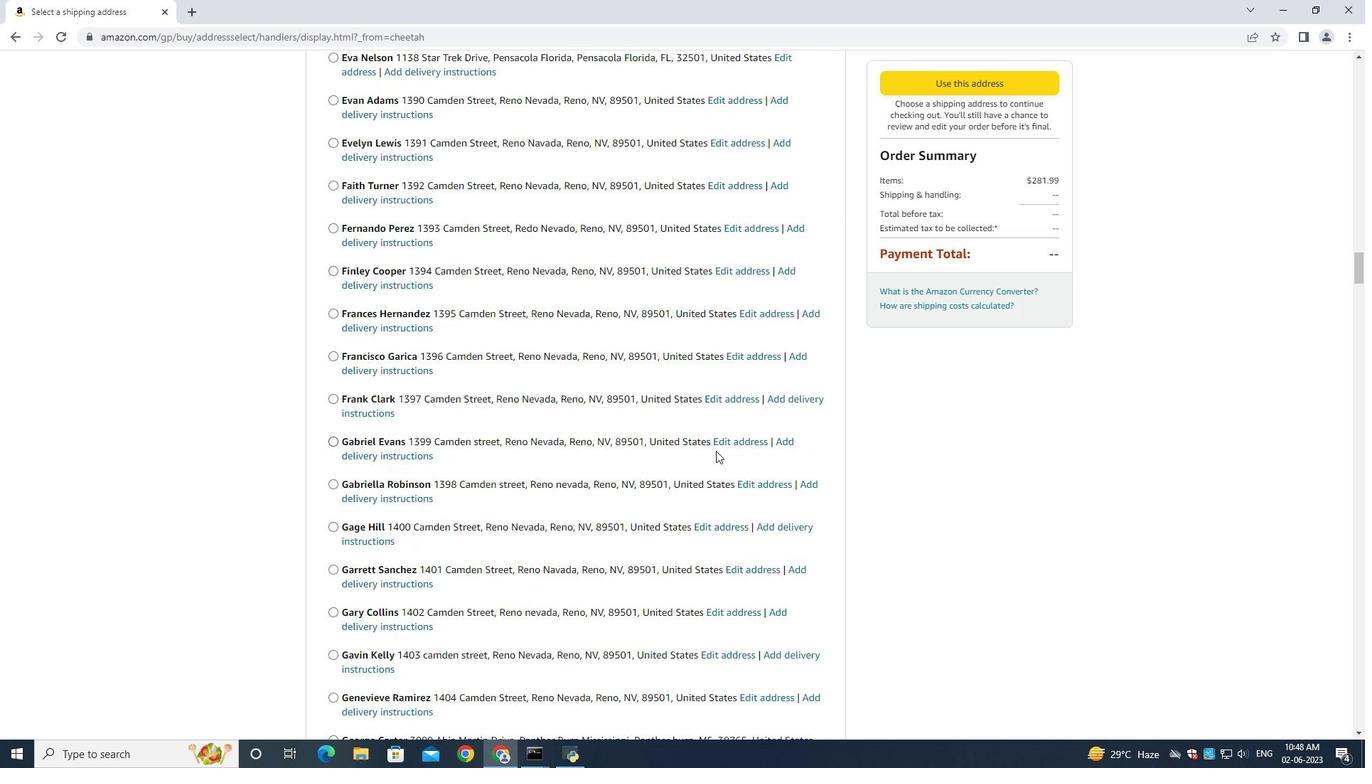 
Action: Mouse scrolled (714, 450) with delta (0, 0)
Screenshot: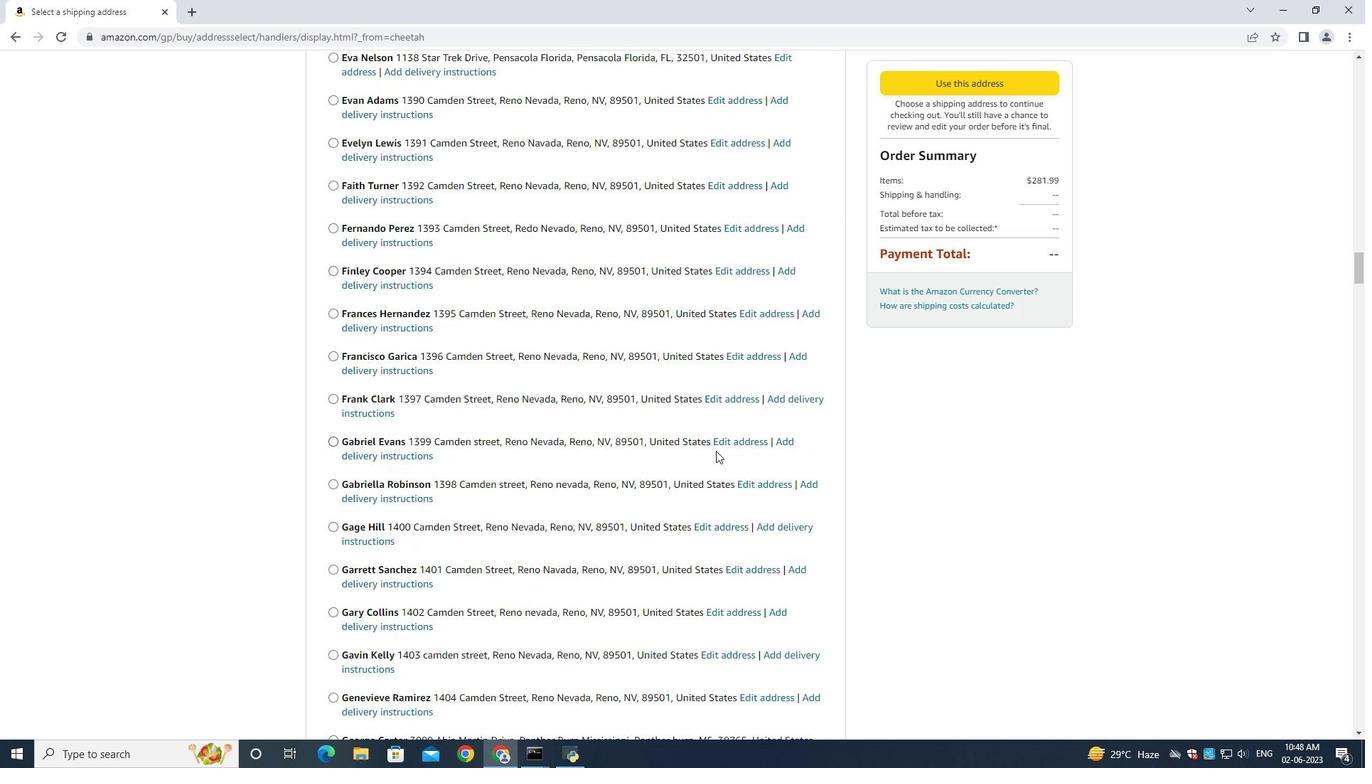 
Action: Mouse scrolled (714, 450) with delta (0, 0)
Screenshot: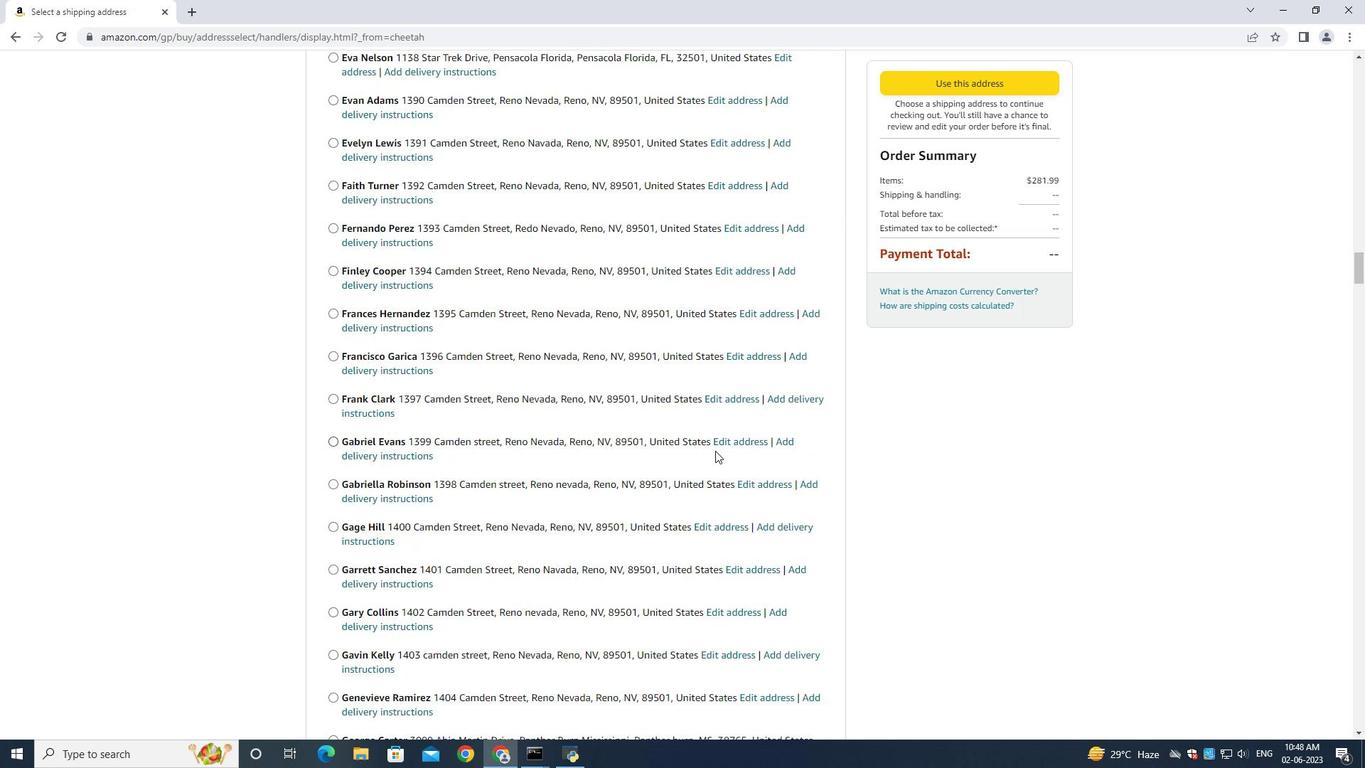
Action: Mouse moved to (712, 452)
Screenshot: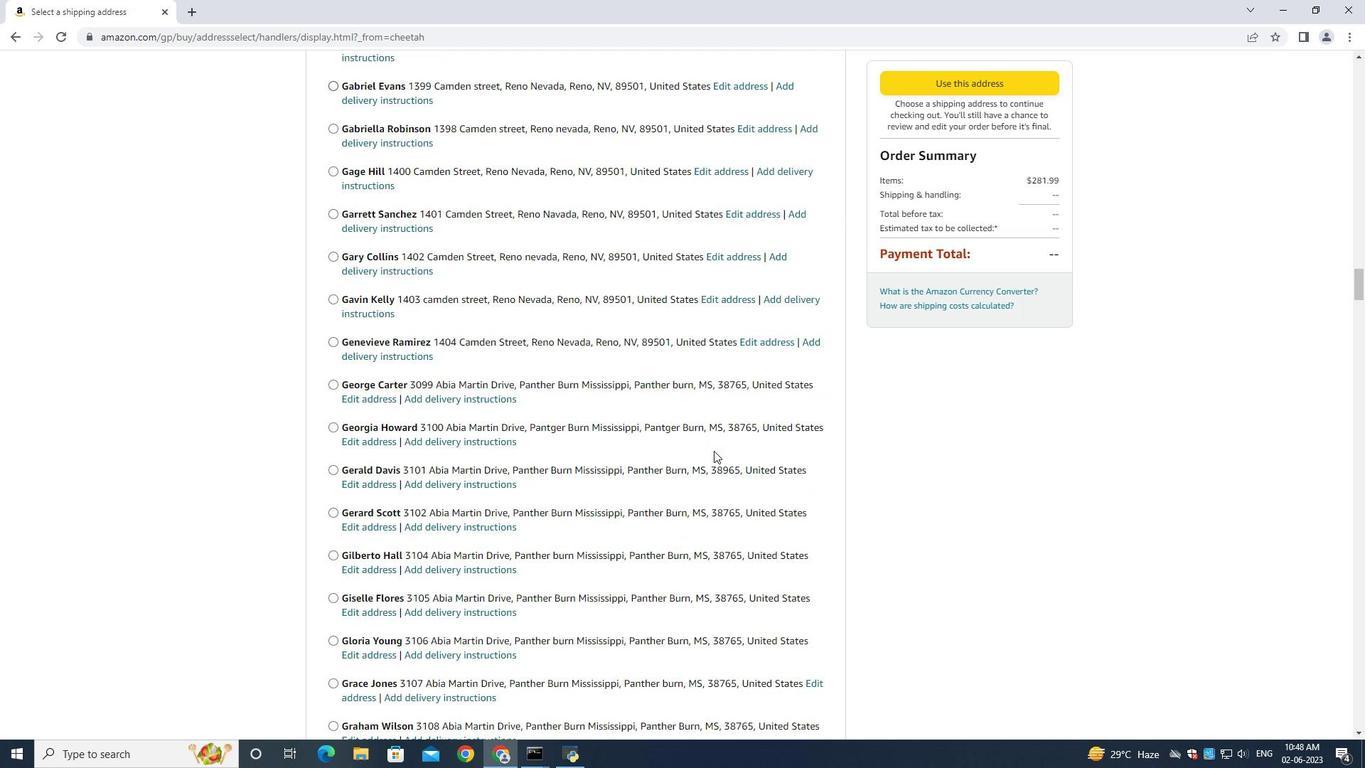 
Action: Mouse scrolled (712, 451) with delta (0, 0)
Screenshot: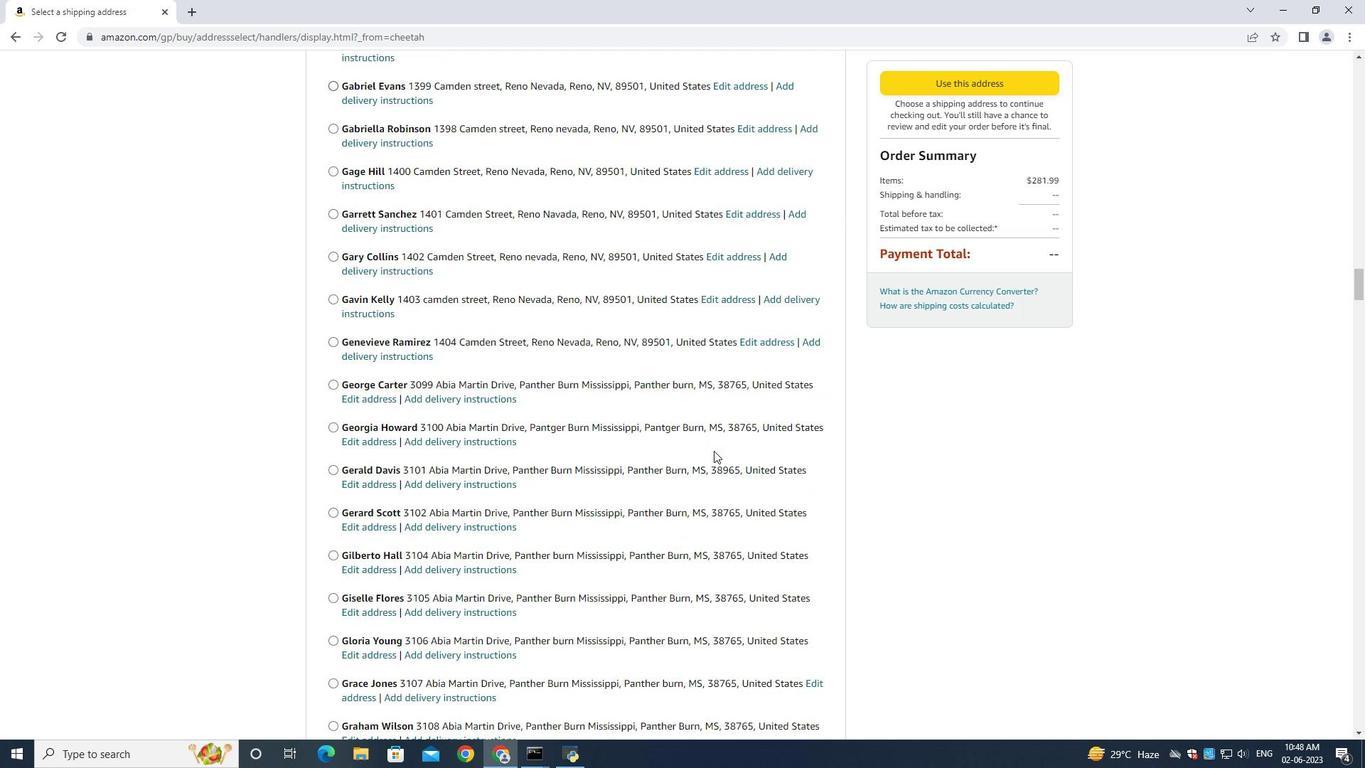 
Action: Mouse moved to (711, 455)
Screenshot: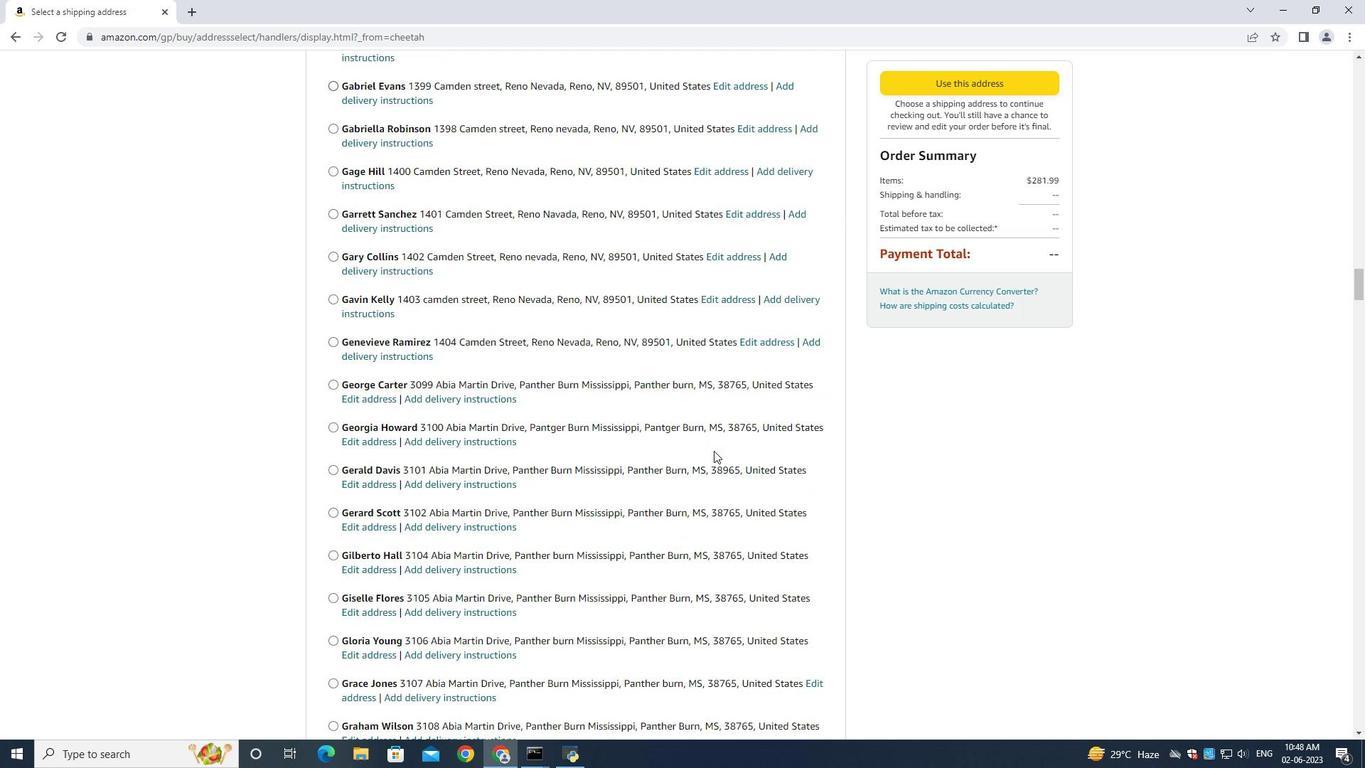 
Action: Mouse scrolled (712, 453) with delta (0, 0)
Screenshot: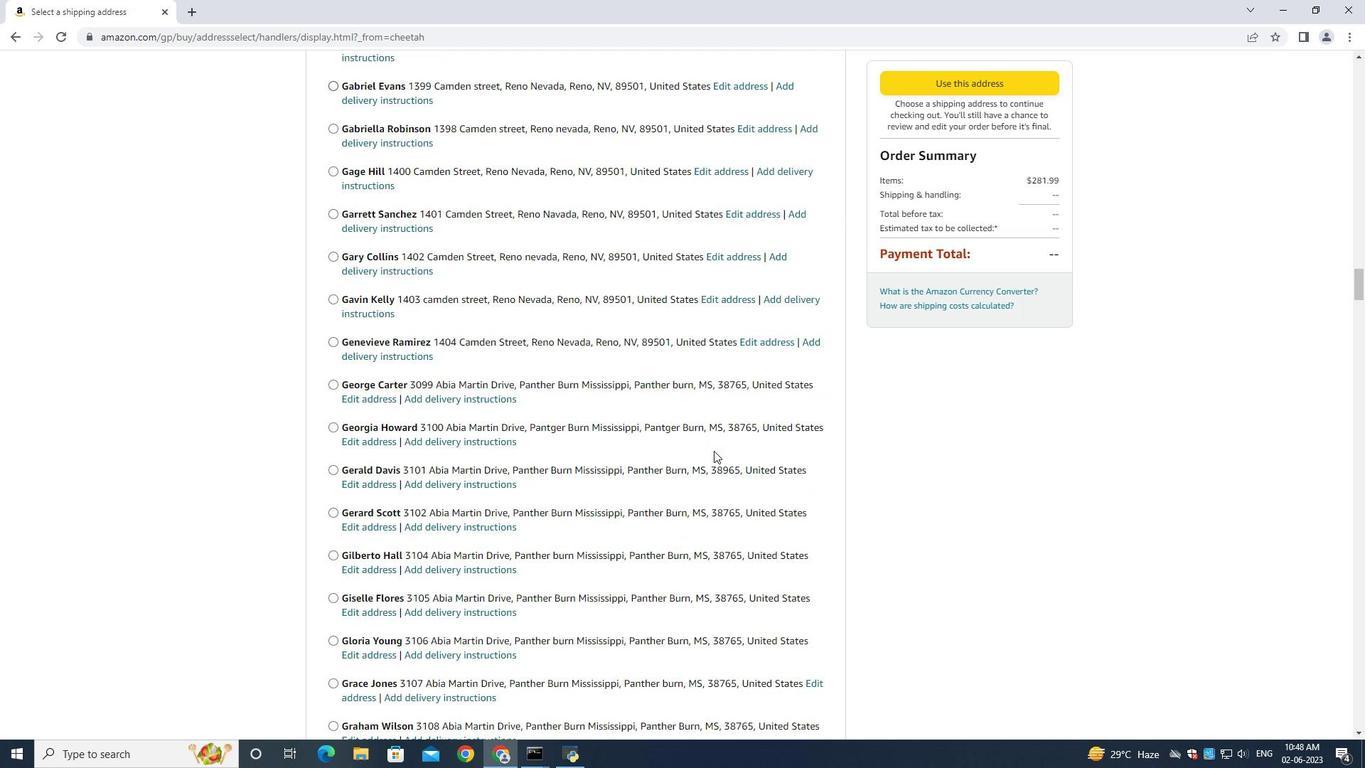 
Action: Mouse scrolled (711, 454) with delta (0, 0)
Screenshot: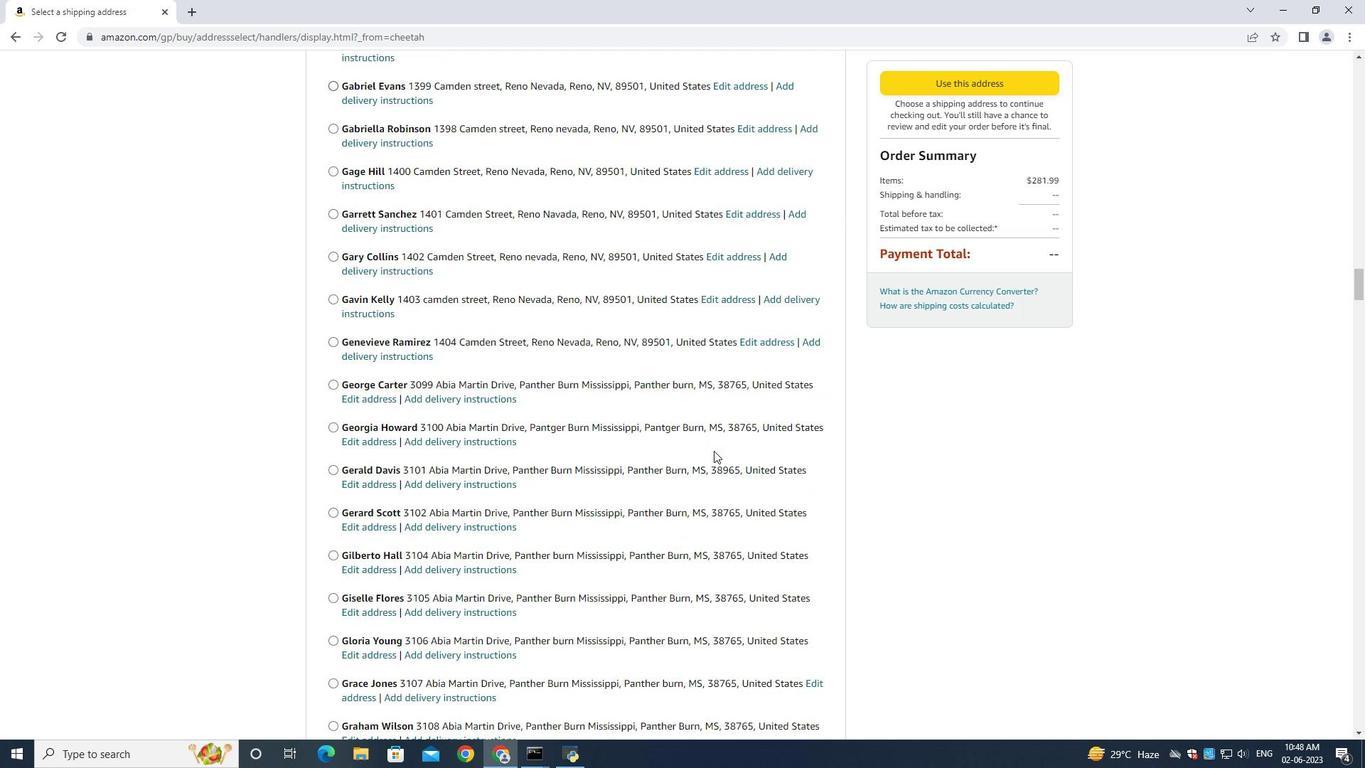 
Action: Mouse moved to (711, 455)
Screenshot: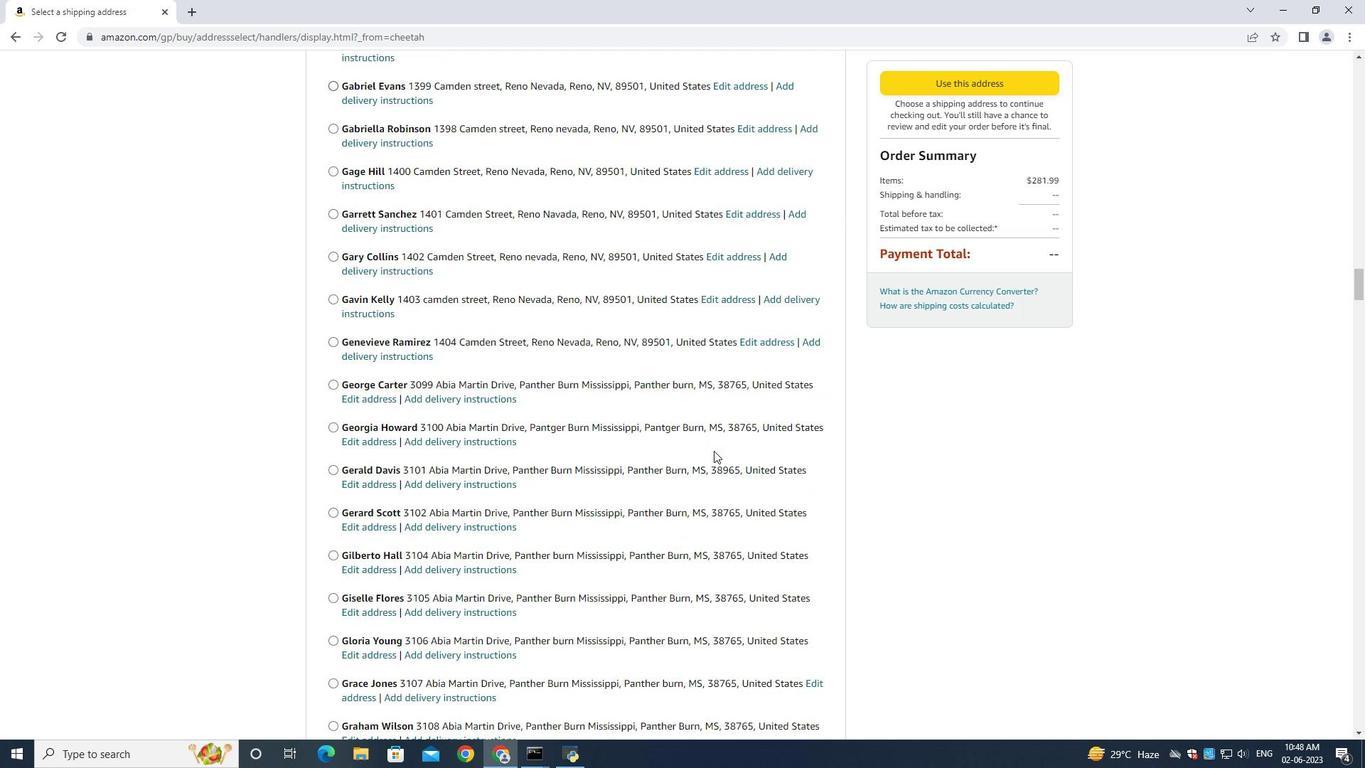 
Action: Mouse scrolled (711, 454) with delta (0, 0)
Screenshot: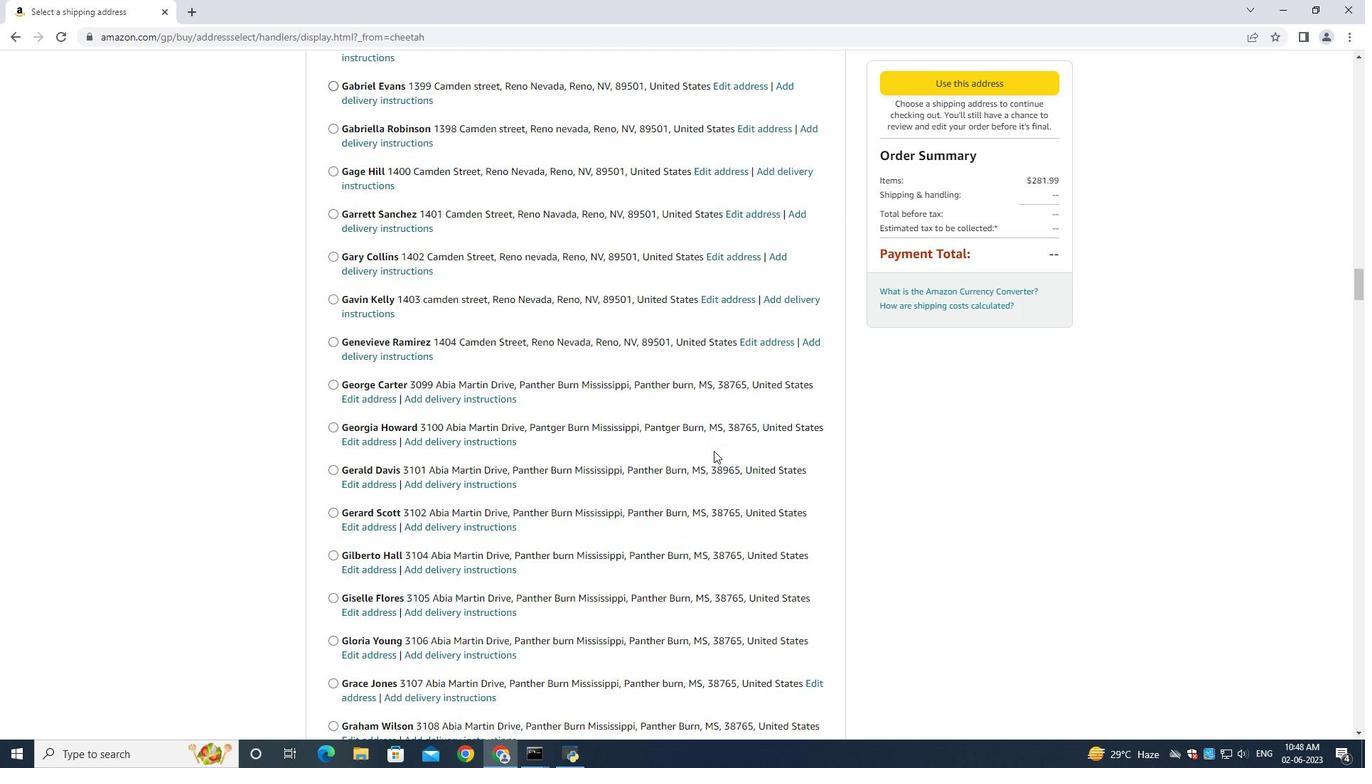 
Action: Mouse scrolled (711, 454) with delta (0, 0)
Screenshot: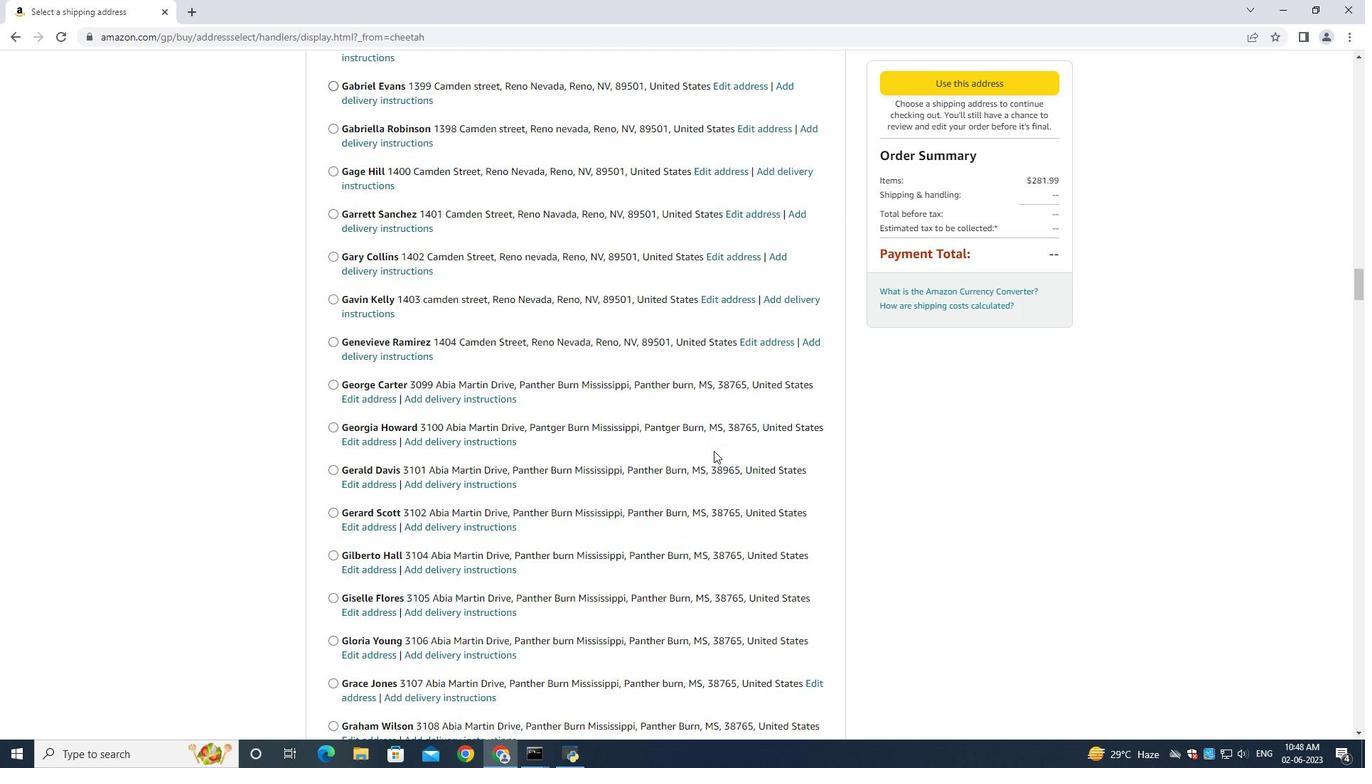 
Action: Mouse moved to (690, 462)
Screenshot: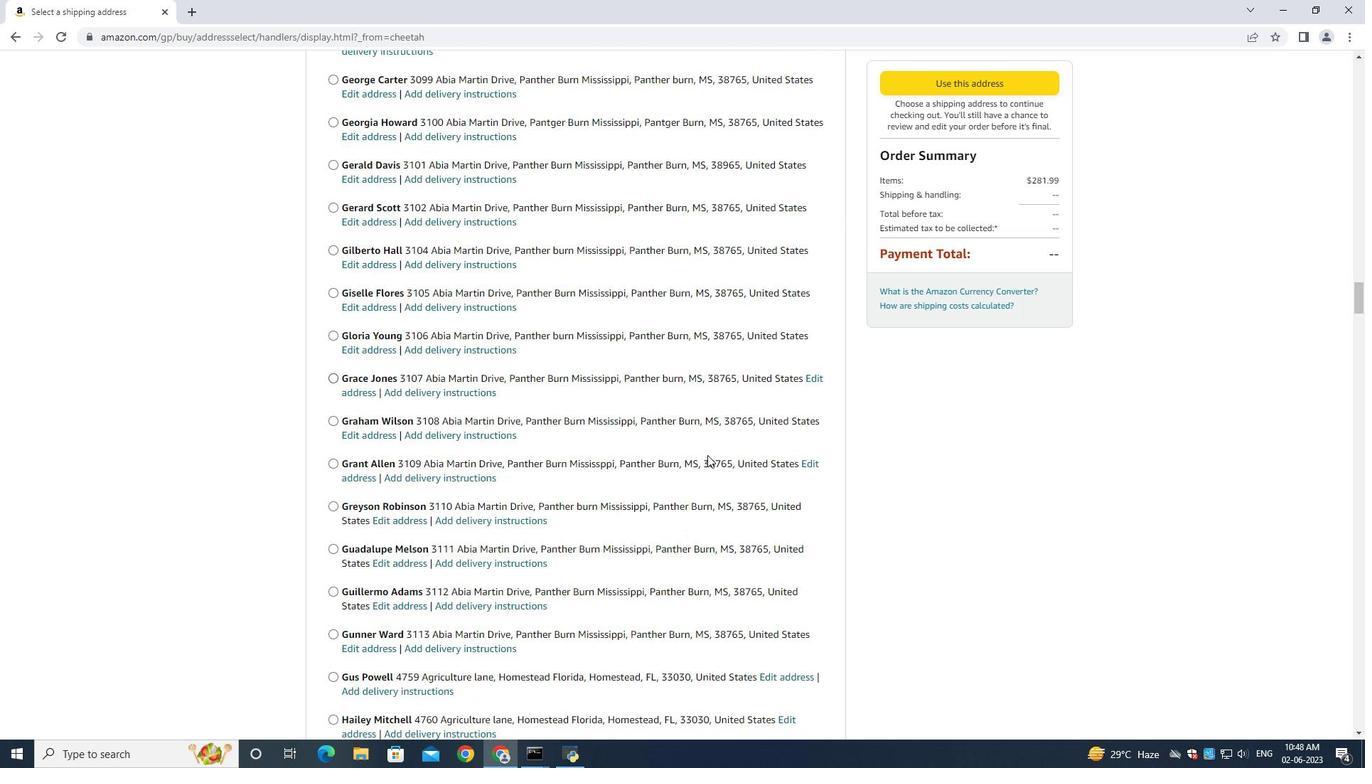 
Action: Mouse scrolled (691, 460) with delta (0, 0)
Screenshot: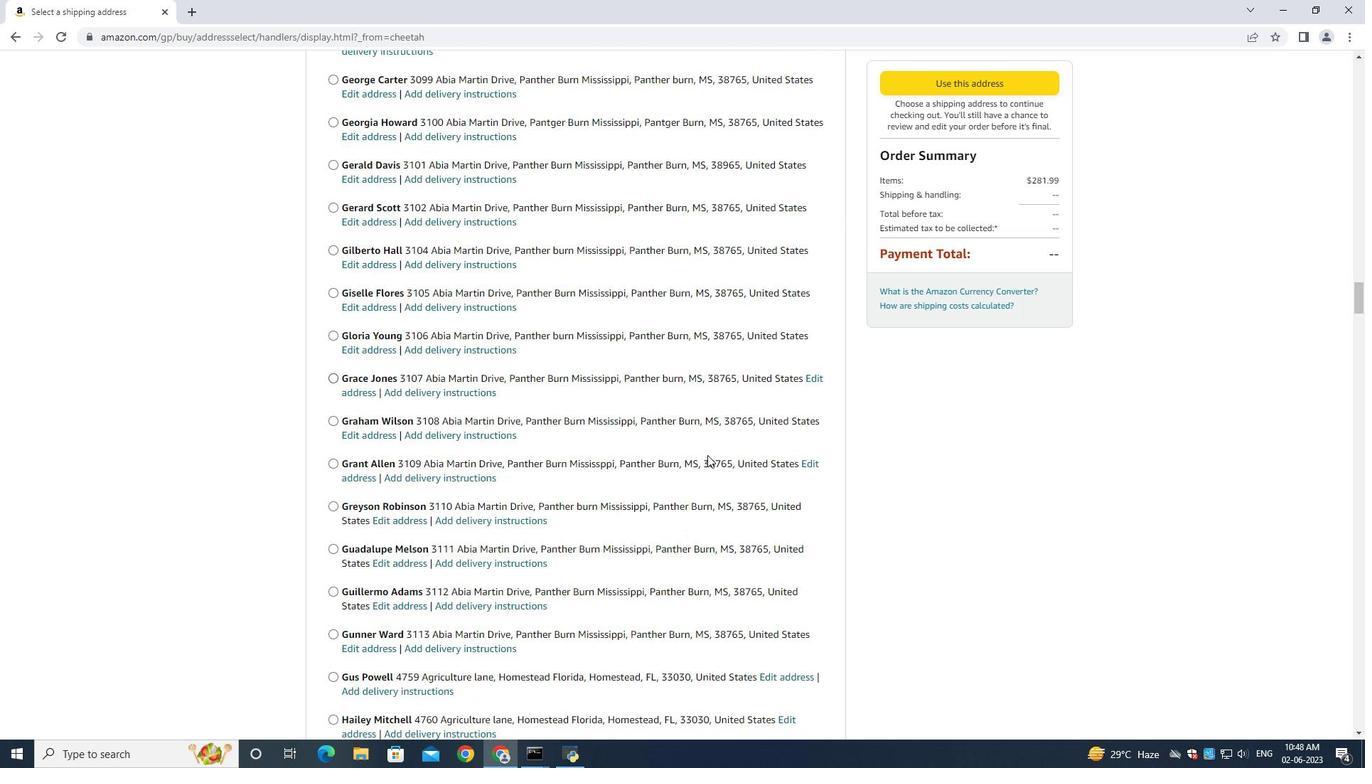 
Action: Mouse moved to (690, 464)
Screenshot: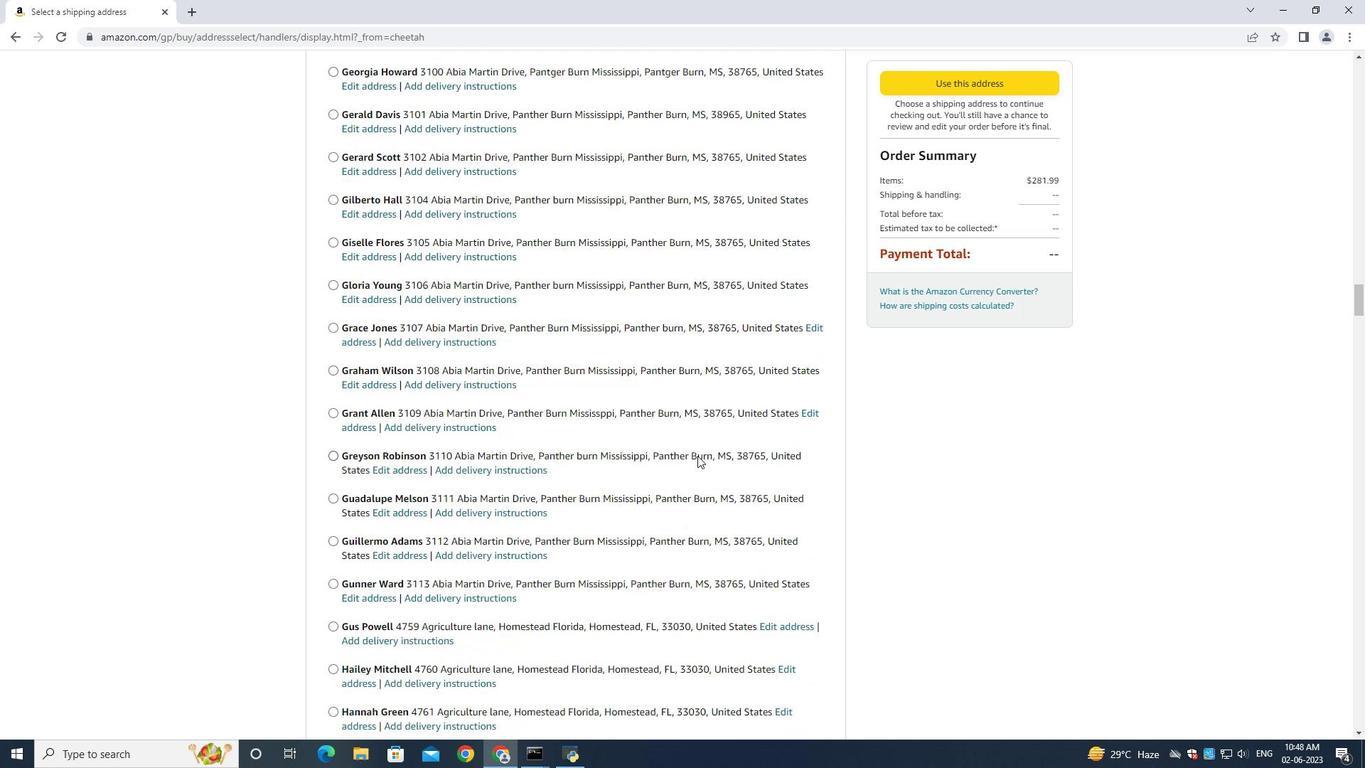 
Action: Mouse scrolled (690, 463) with delta (0, 0)
Screenshot: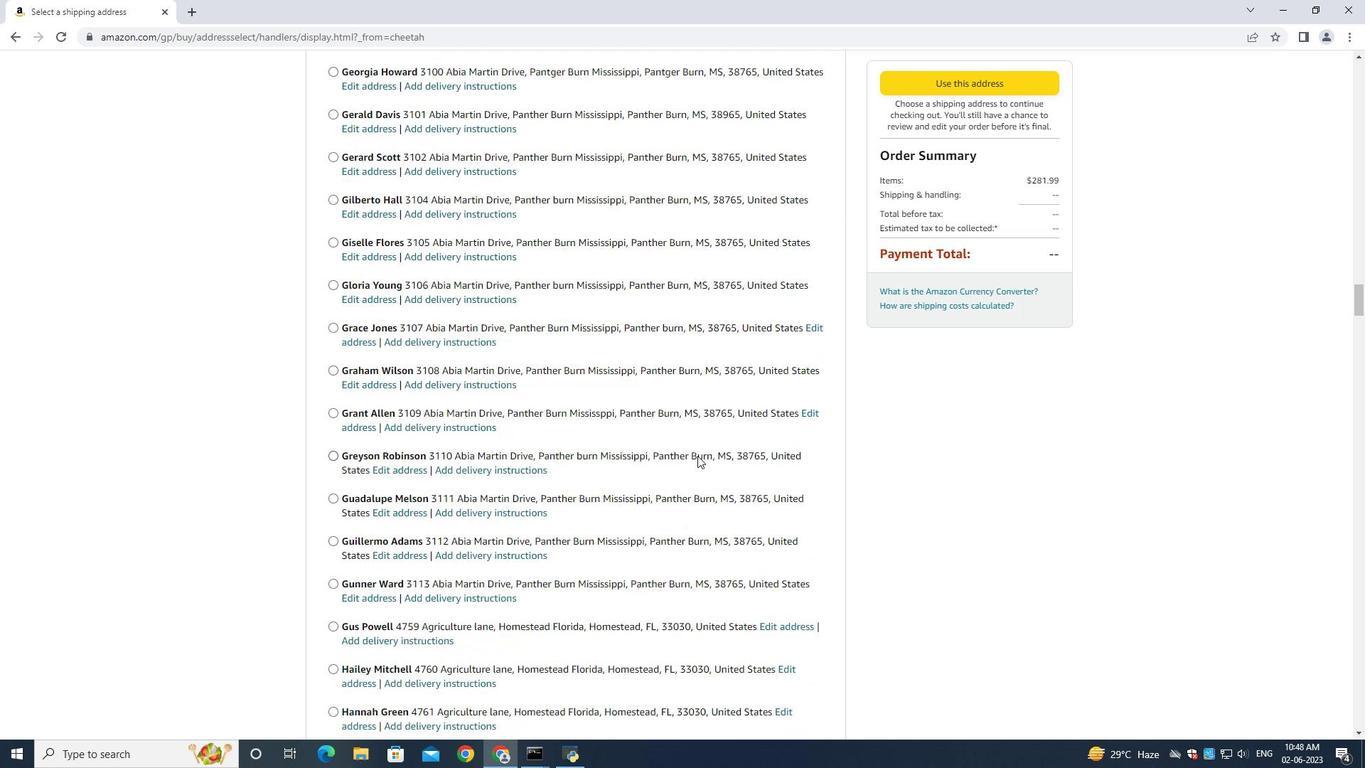 
Action: Mouse moved to (690, 465)
Screenshot: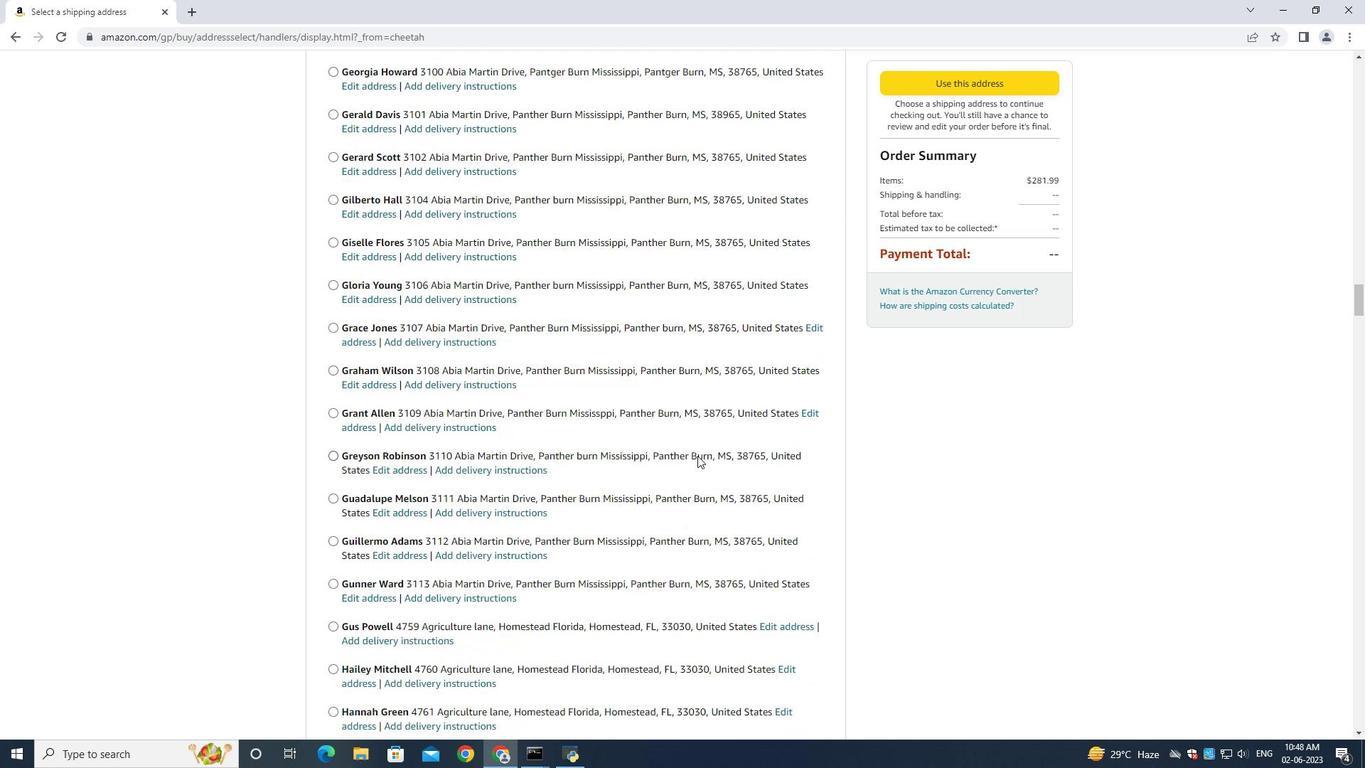 
Action: Mouse scrolled (690, 464) with delta (0, 0)
Screenshot: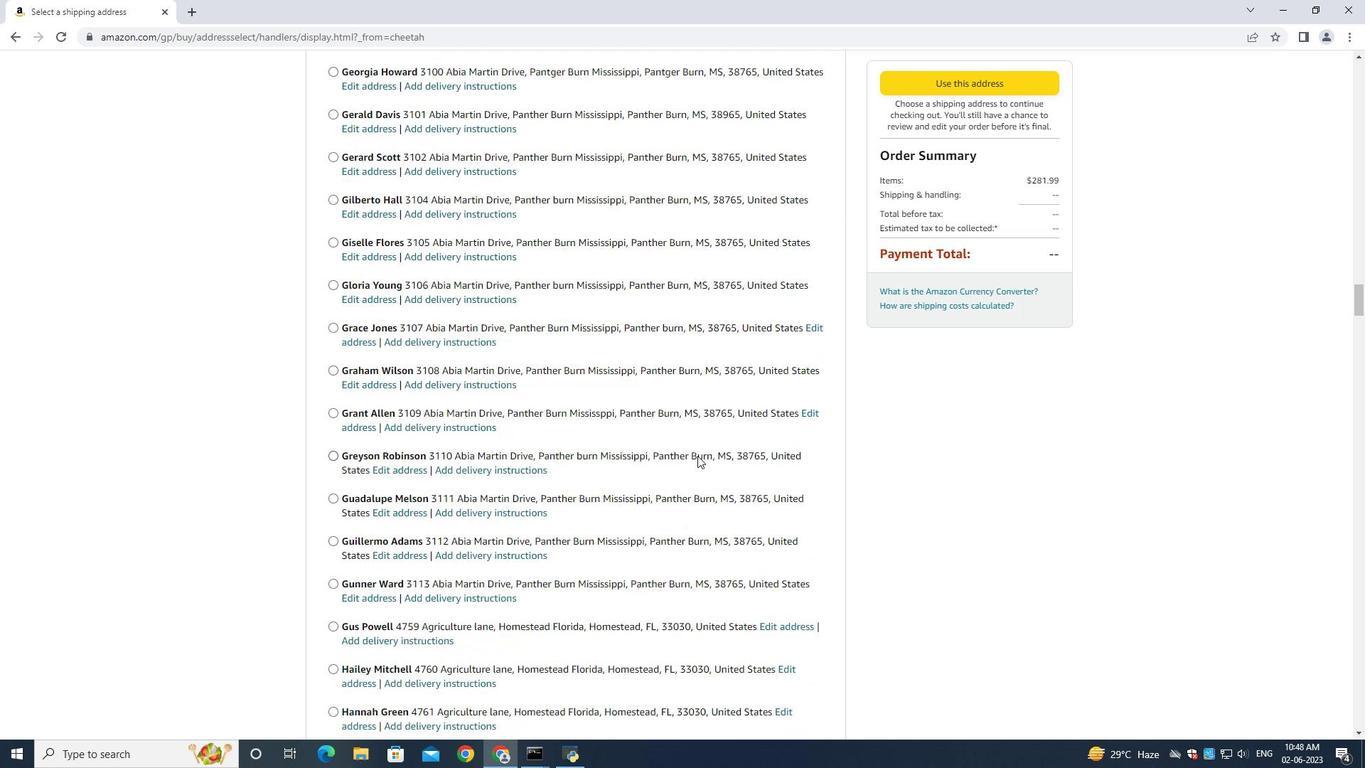 
Action: Mouse moved to (690, 465)
Screenshot: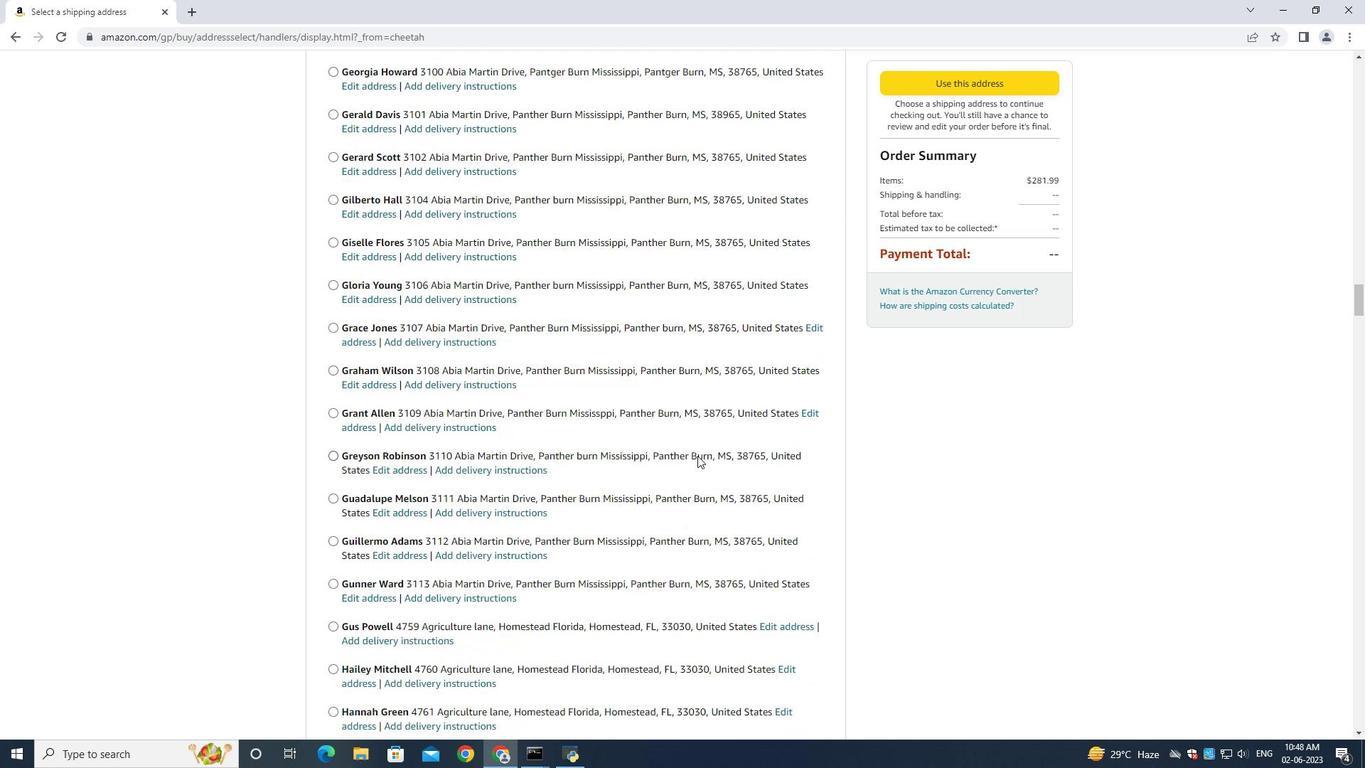 
Action: Mouse scrolled (690, 464) with delta (0, 0)
Screenshot: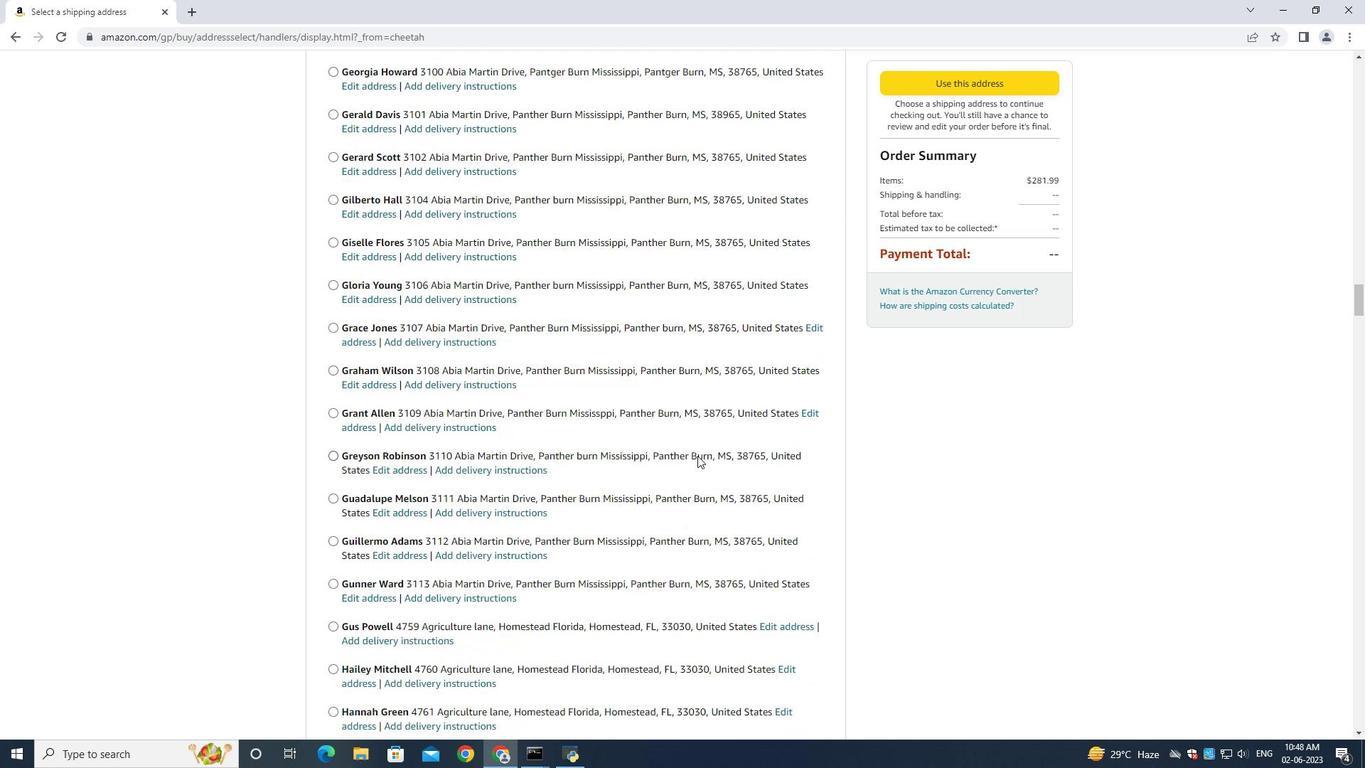 
Action: Mouse moved to (689, 465)
Screenshot: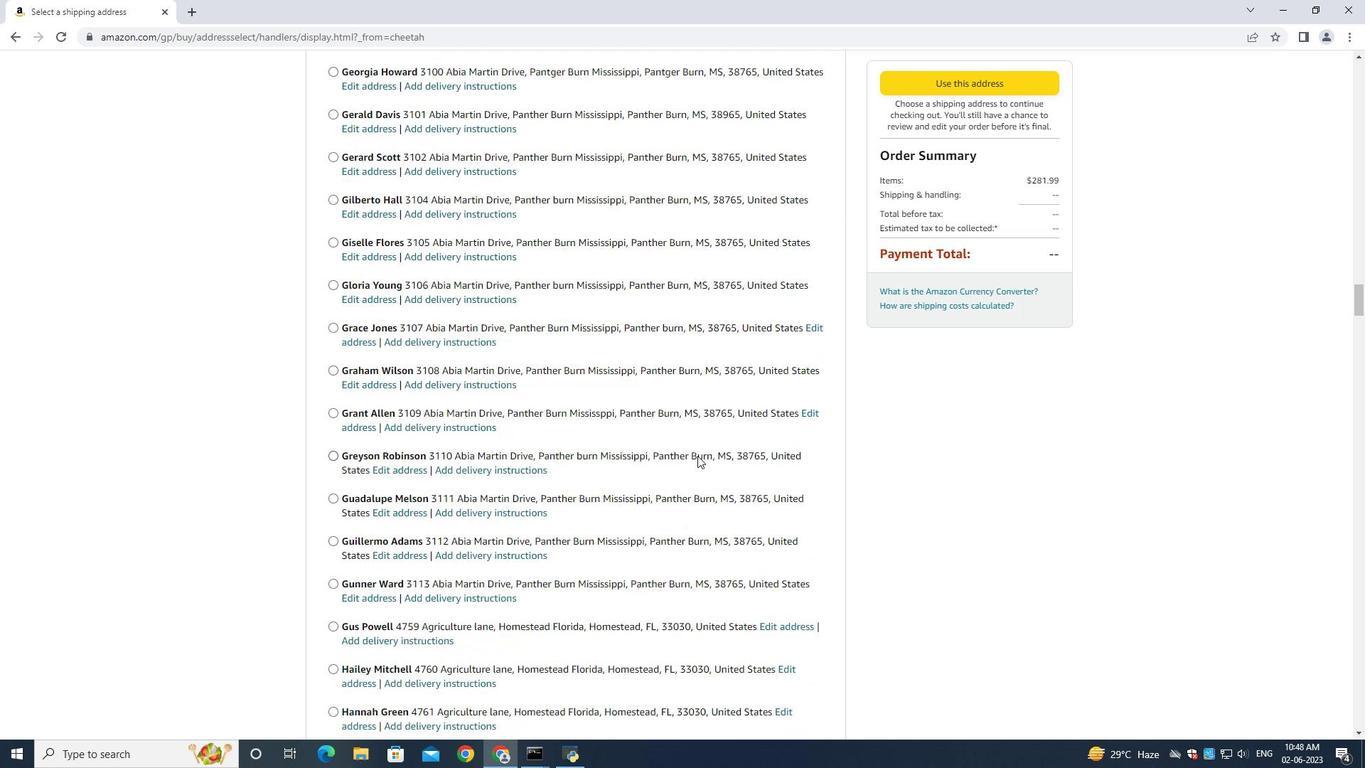 
Action: Mouse scrolled (690, 464) with delta (0, 0)
Screenshot: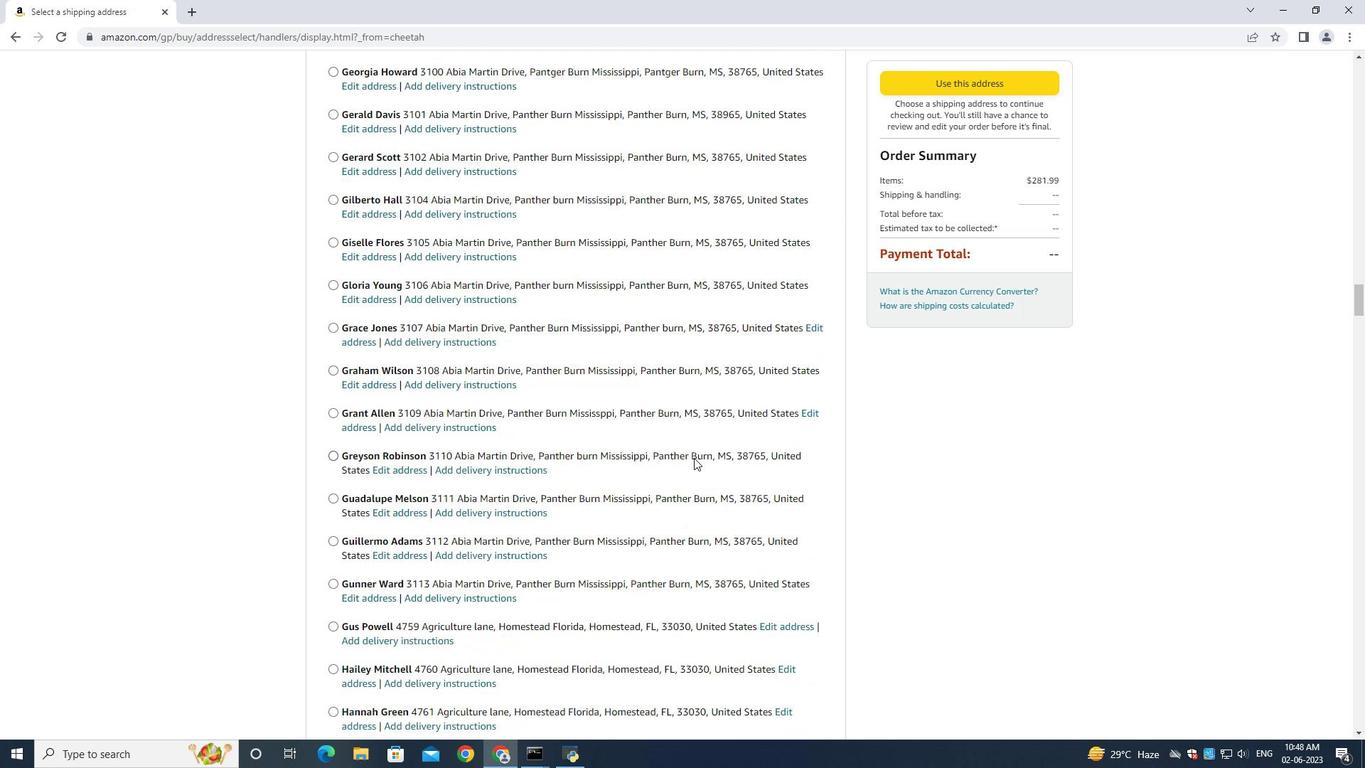 
Action: Mouse moved to (689, 465)
Screenshot: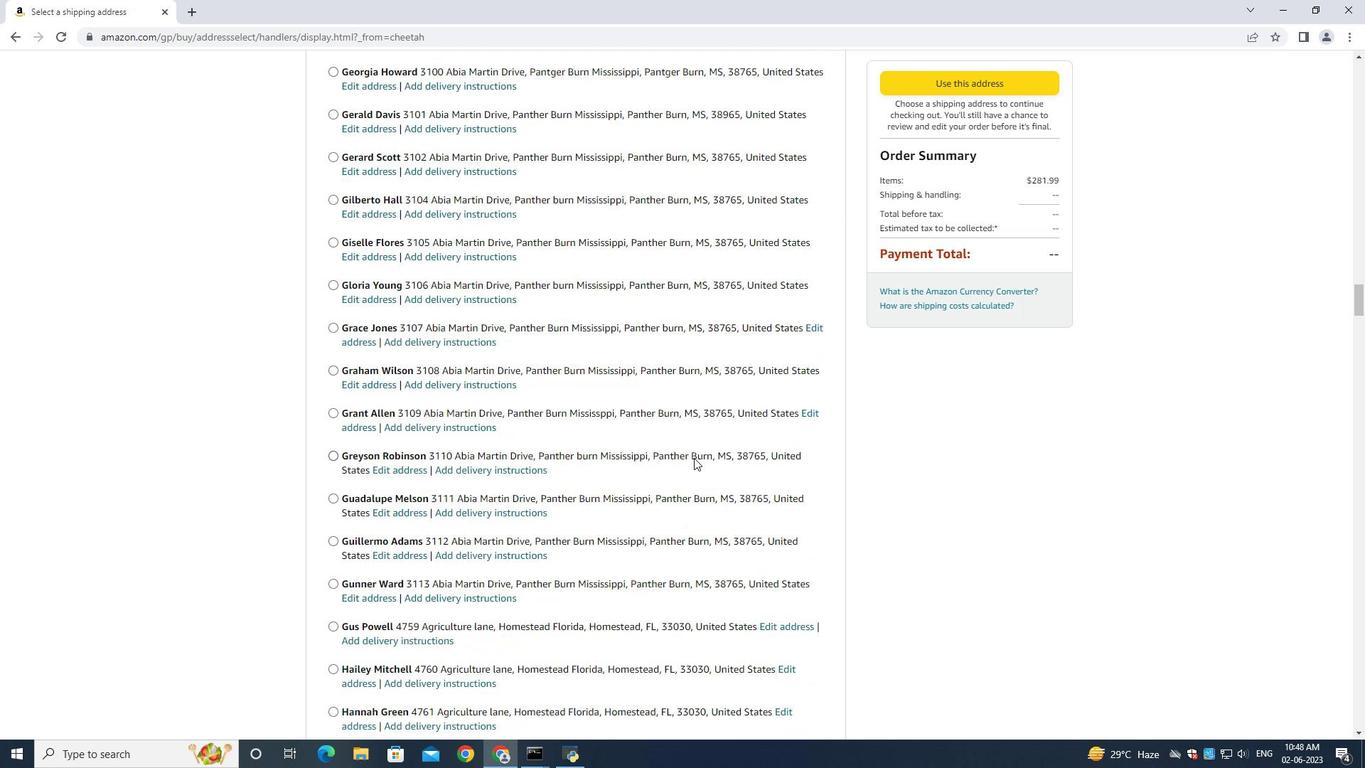 
Action: Mouse scrolled (689, 464) with delta (0, 0)
Screenshot: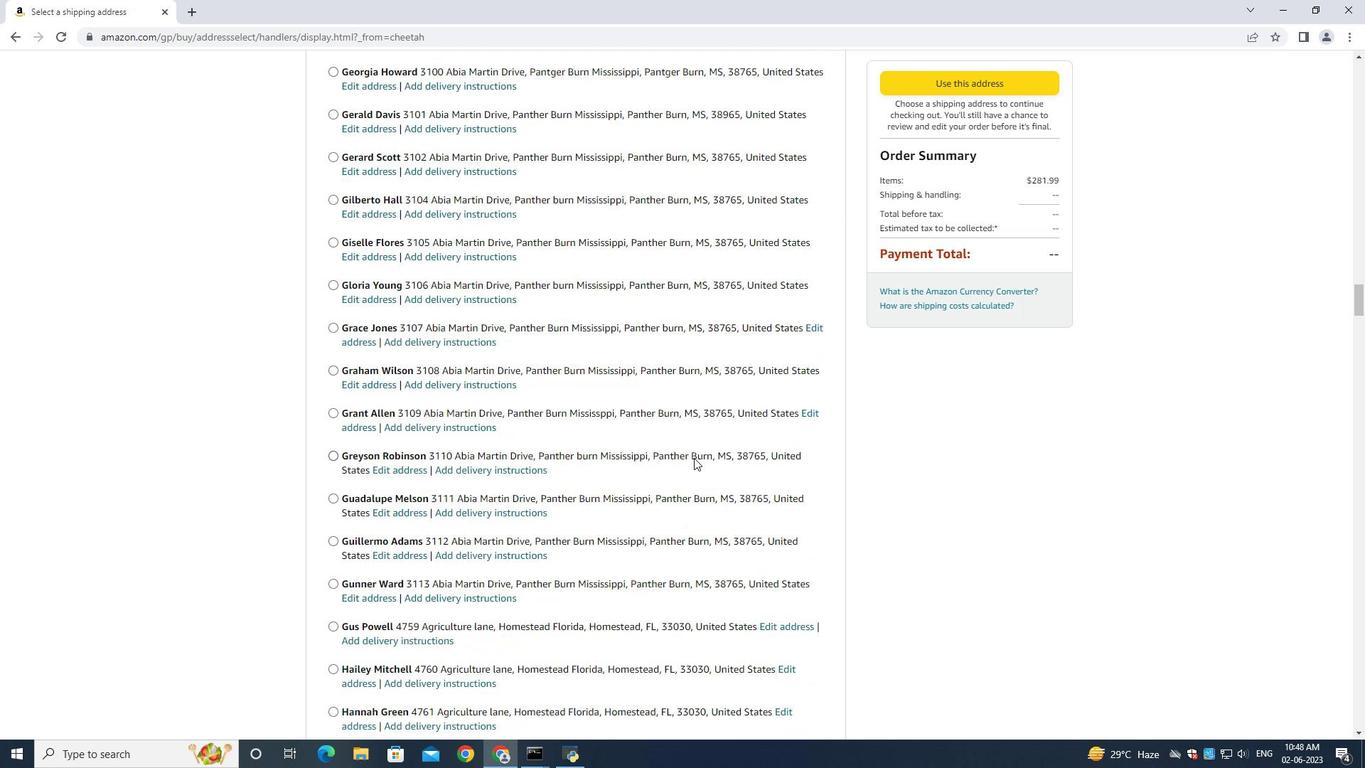
Action: Mouse moved to (680, 464)
Screenshot: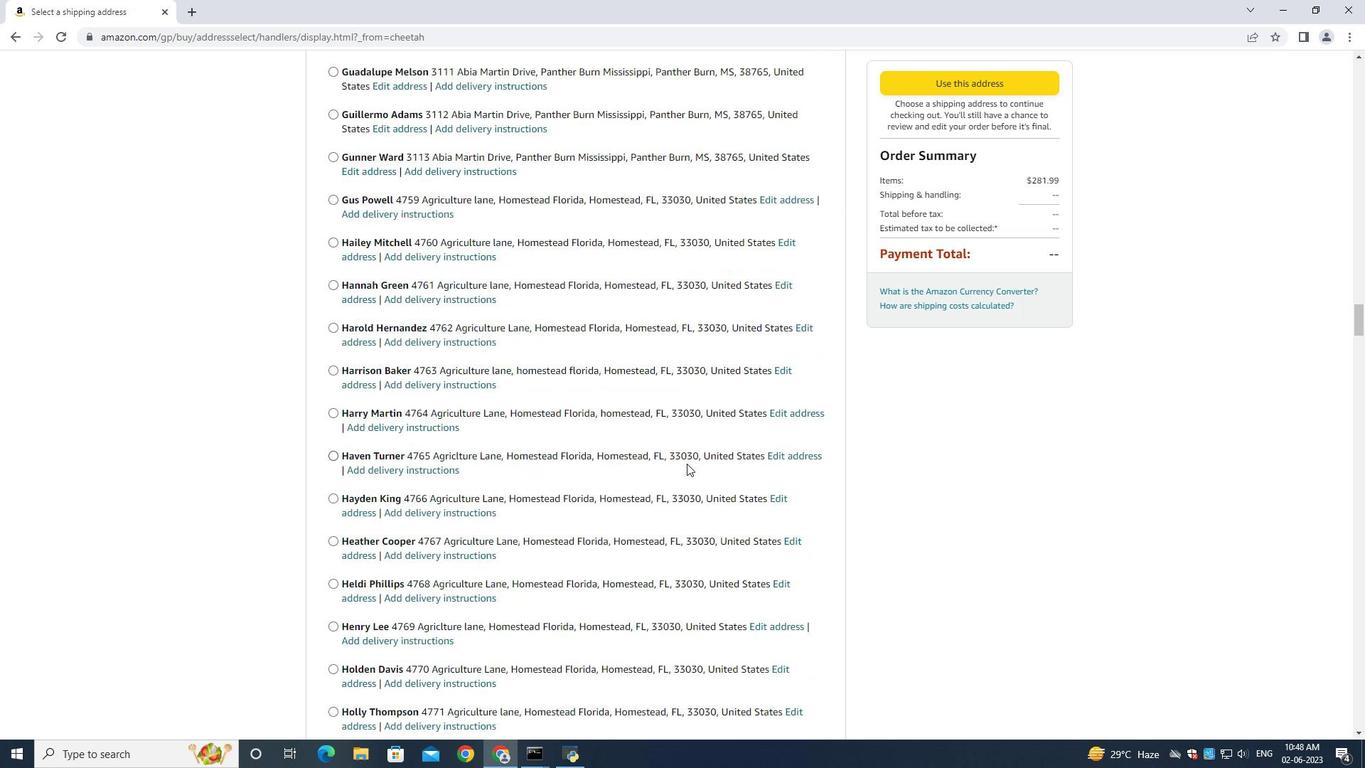 
Action: Mouse scrolled (680, 463) with delta (0, 0)
Screenshot: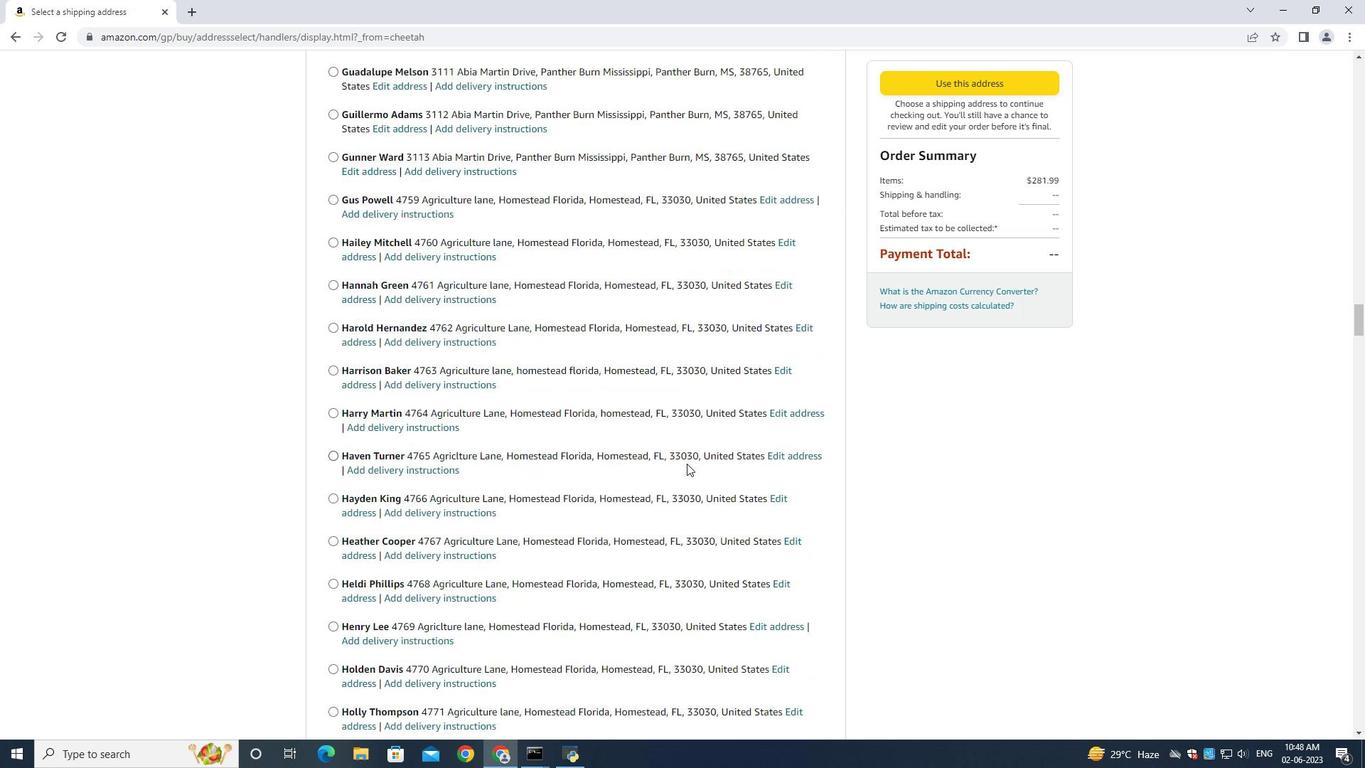 
Action: Mouse moved to (680, 465)
Screenshot: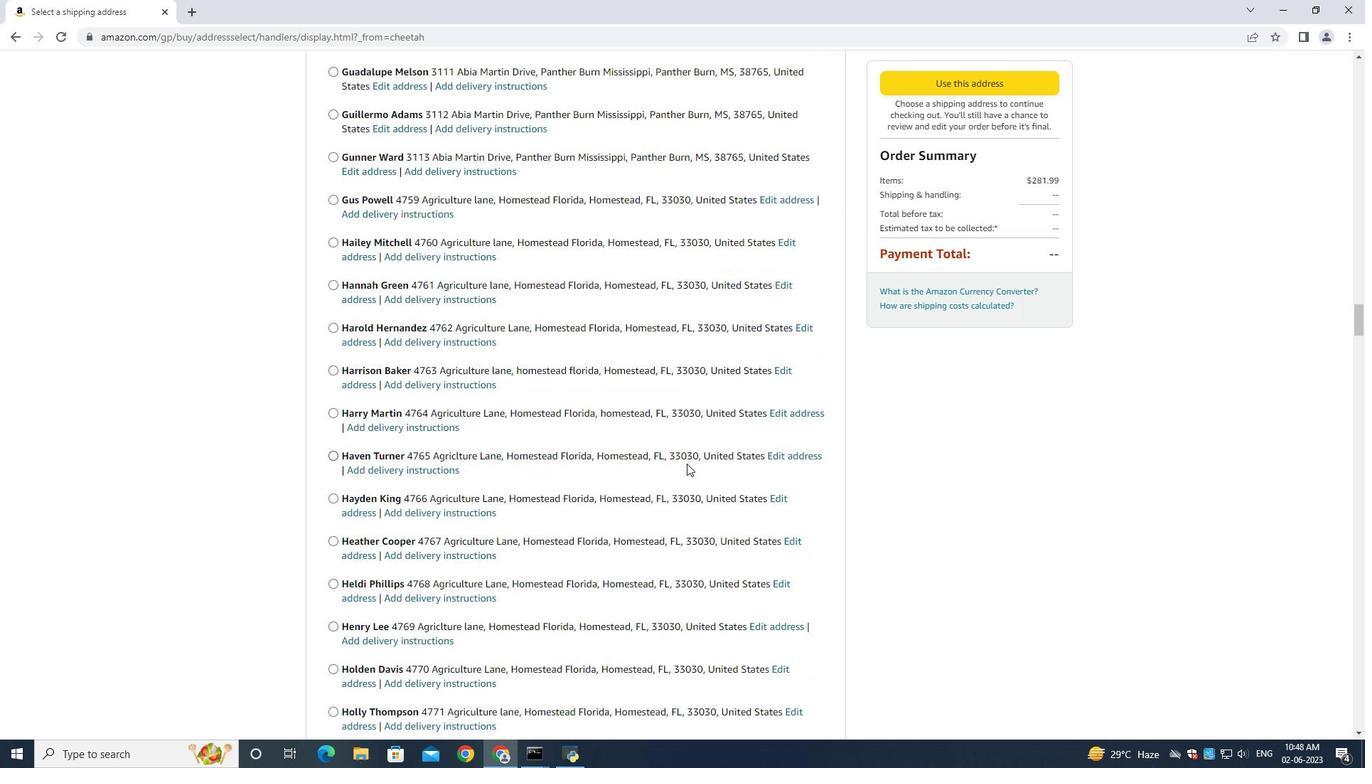 
Action: Mouse scrolled (680, 464) with delta (0, 0)
Screenshot: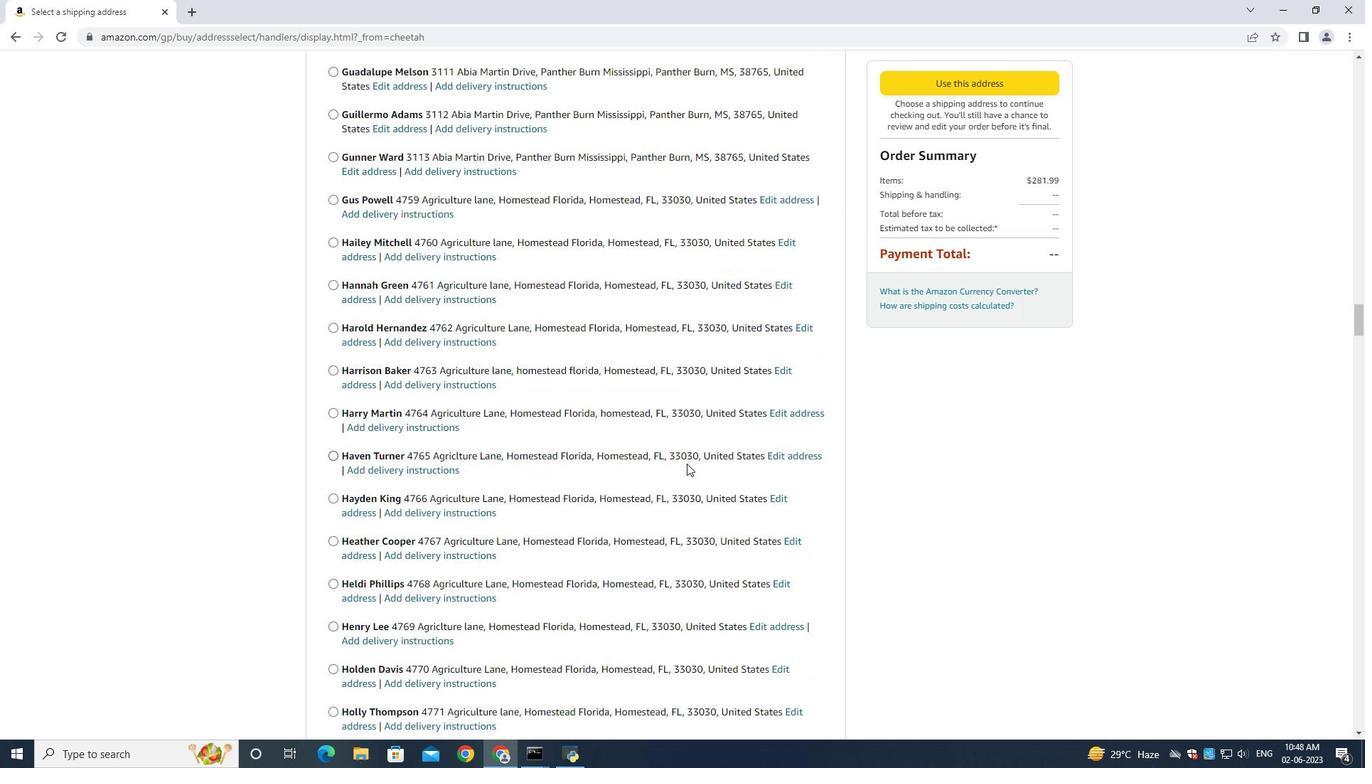 
Action: Mouse moved to (679, 465)
Screenshot: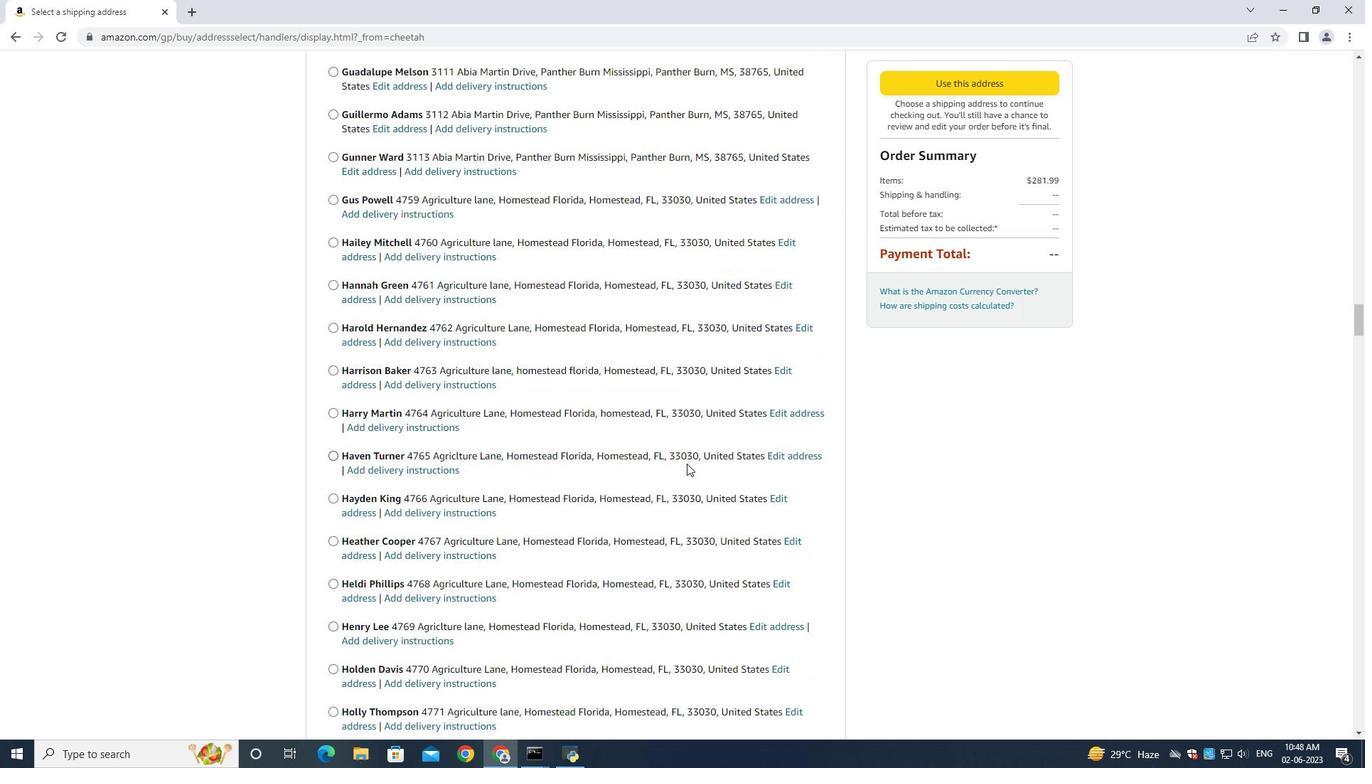 
Action: Mouse scrolled (679, 464) with delta (0, 0)
Screenshot: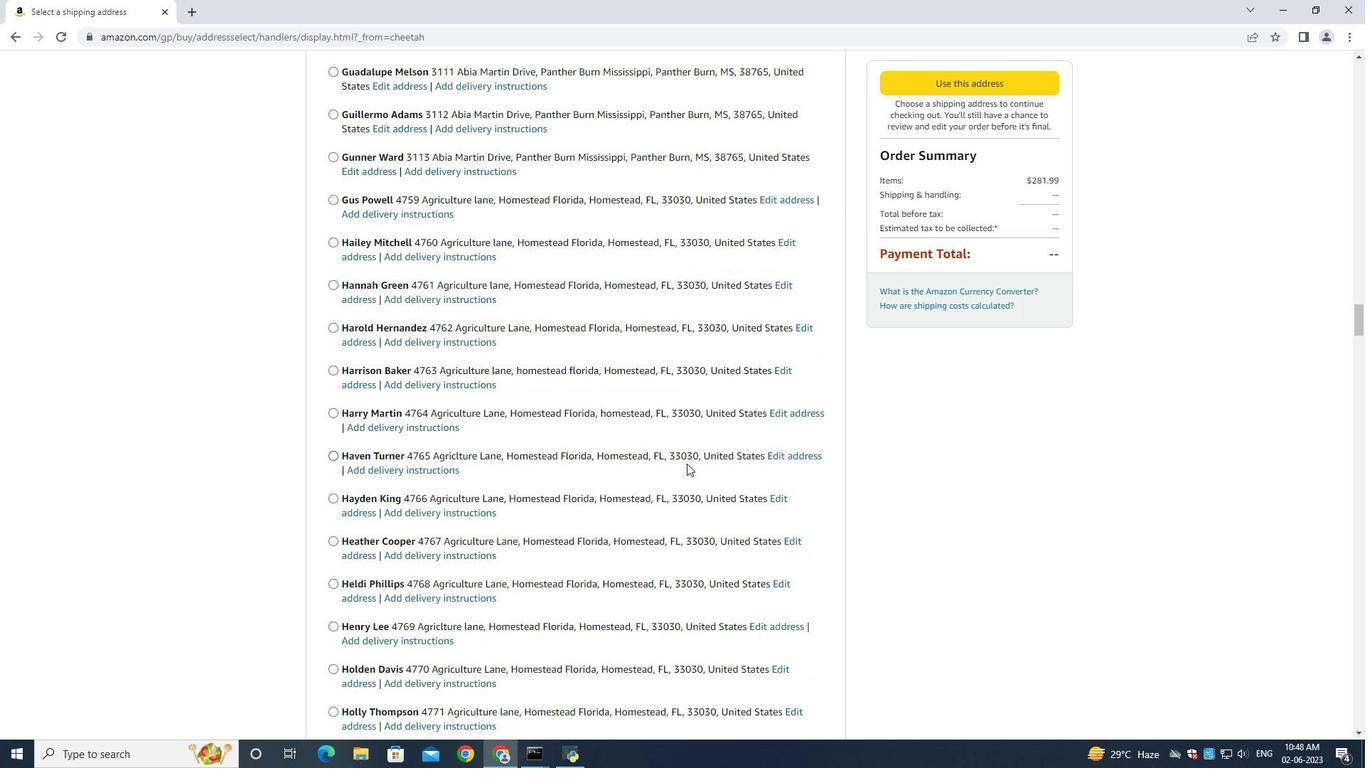 
Action: Mouse scrolled (679, 464) with delta (0, 0)
Screenshot: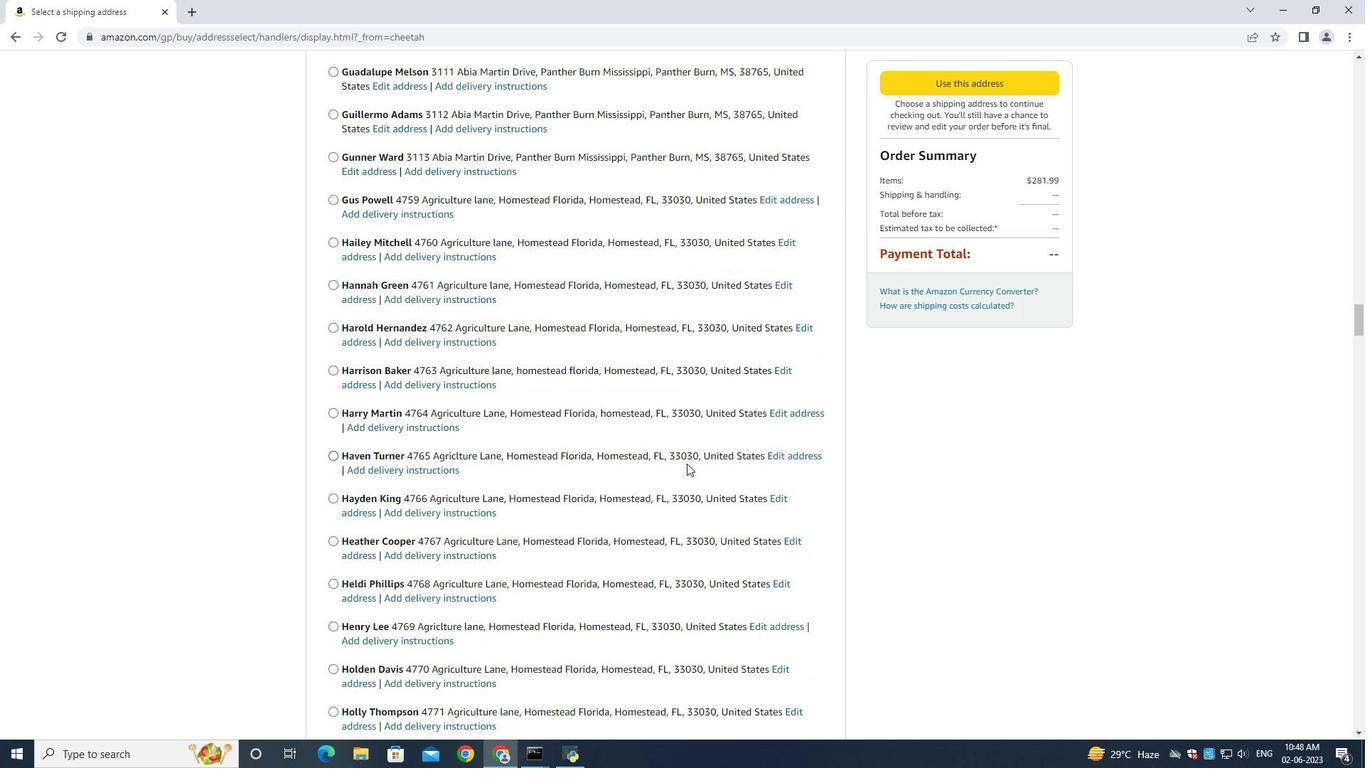 
Action: Mouse scrolled (679, 464) with delta (0, 0)
Screenshot: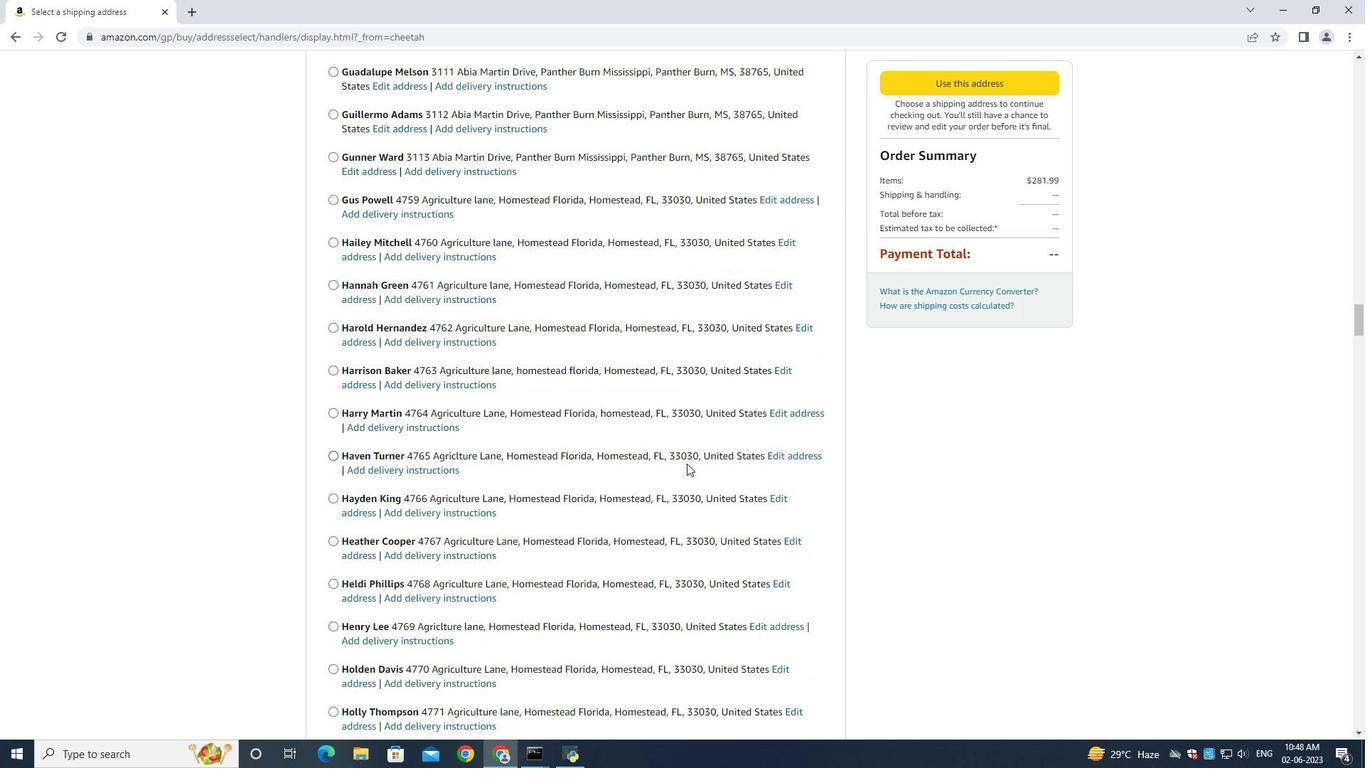 
Action: Mouse scrolled (679, 464) with delta (0, 0)
Screenshot: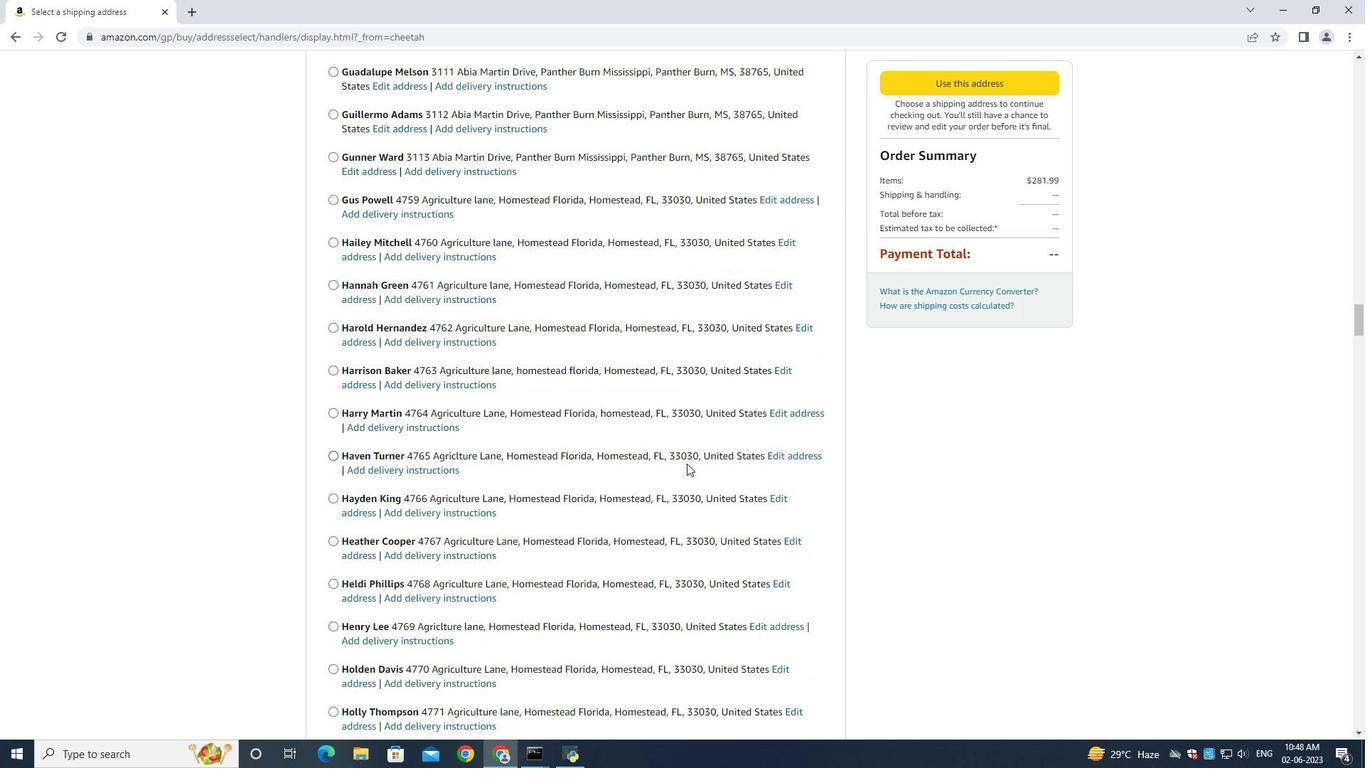
Action: Mouse moved to (678, 465)
Screenshot: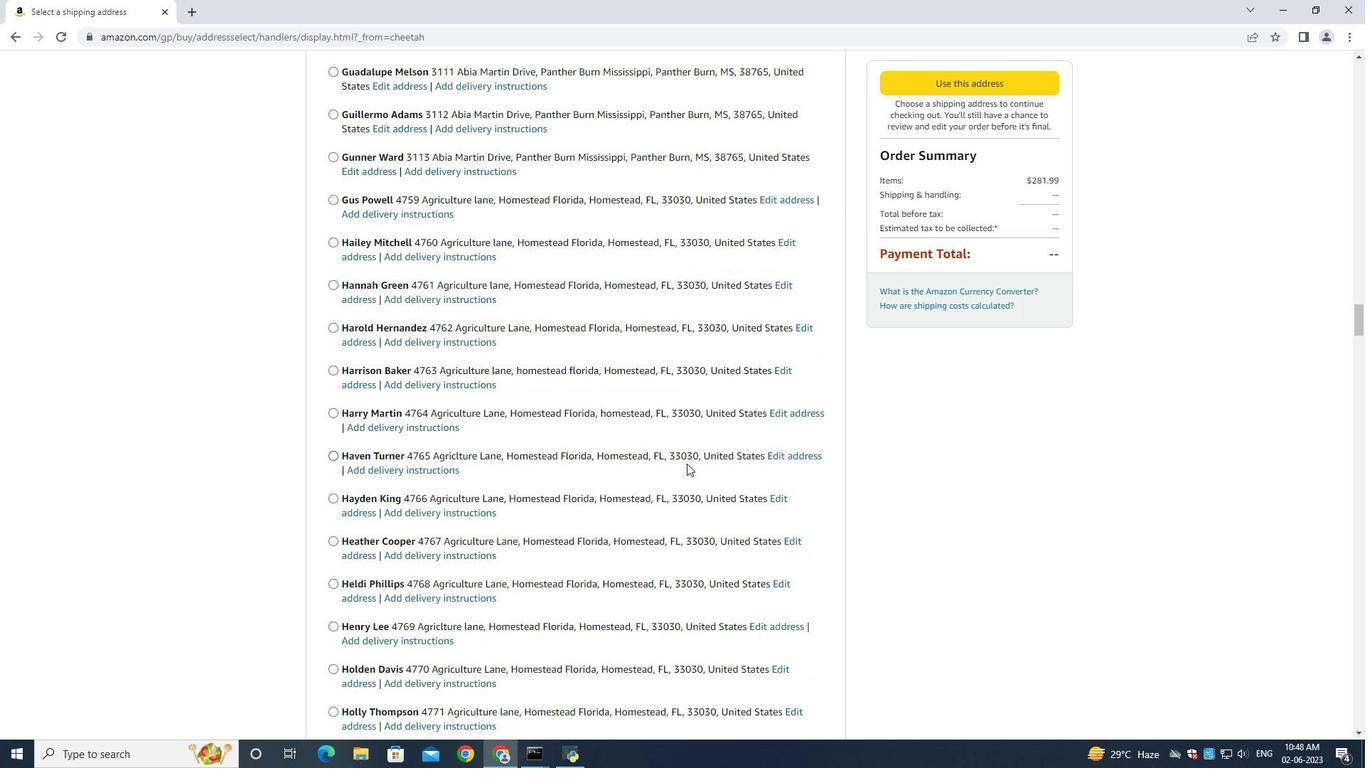 
Action: Mouse scrolled (678, 464) with delta (0, 0)
Screenshot: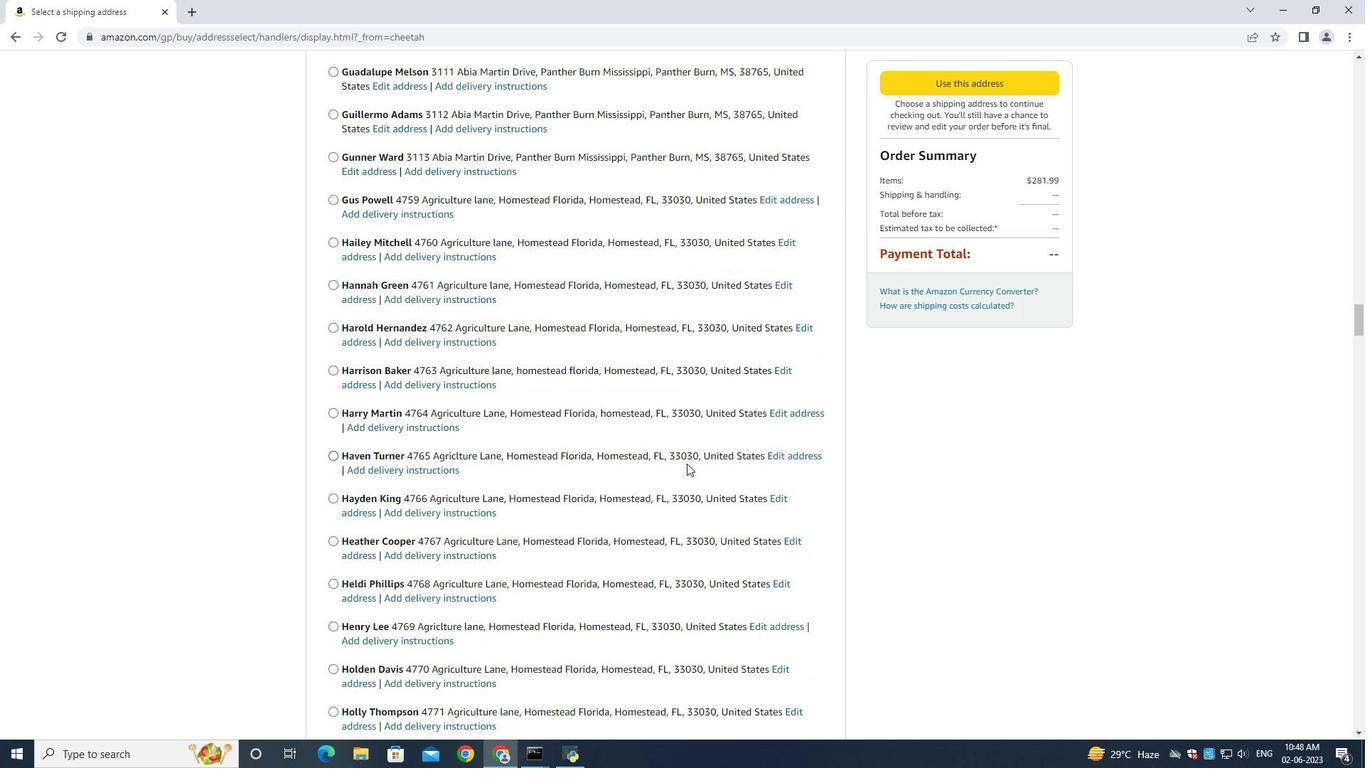 
Action: Mouse moved to (674, 465)
Screenshot: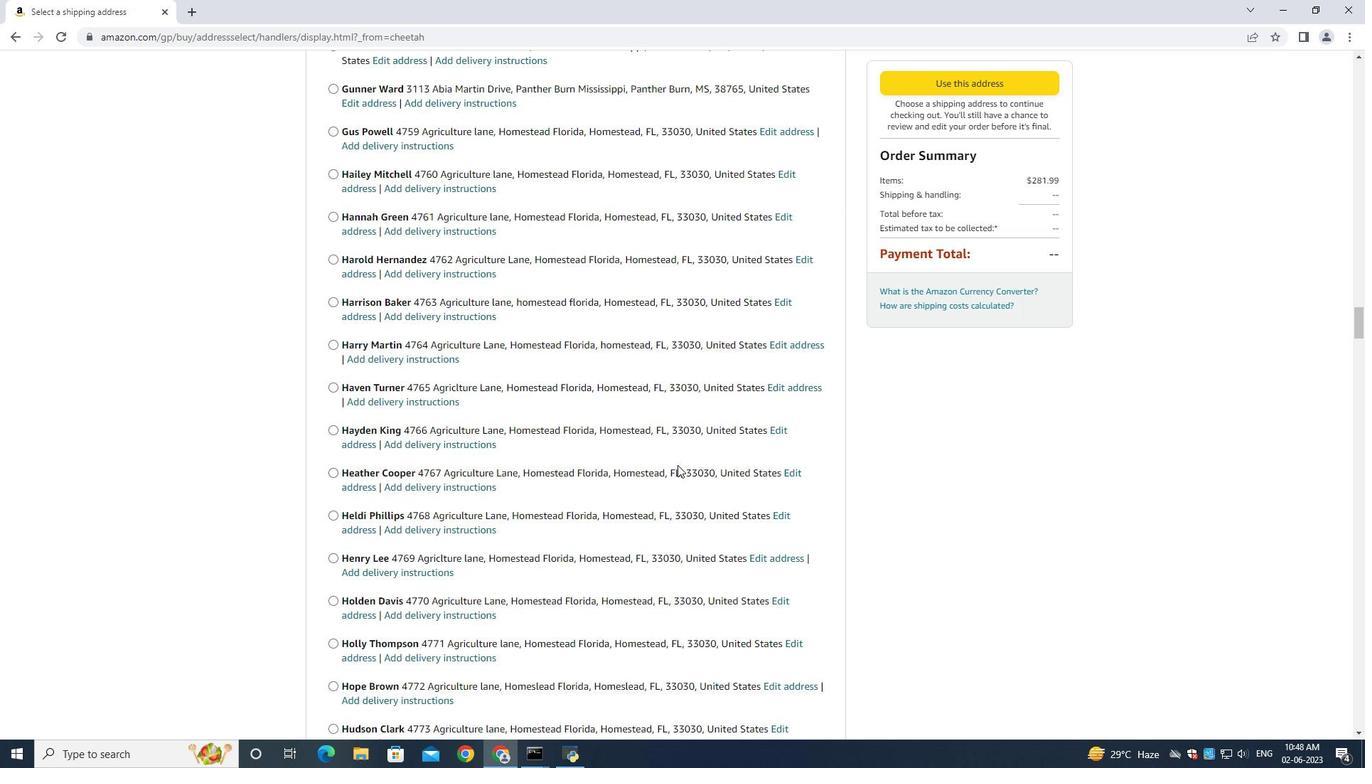 
Action: Mouse scrolled (674, 464) with delta (0, 0)
Screenshot: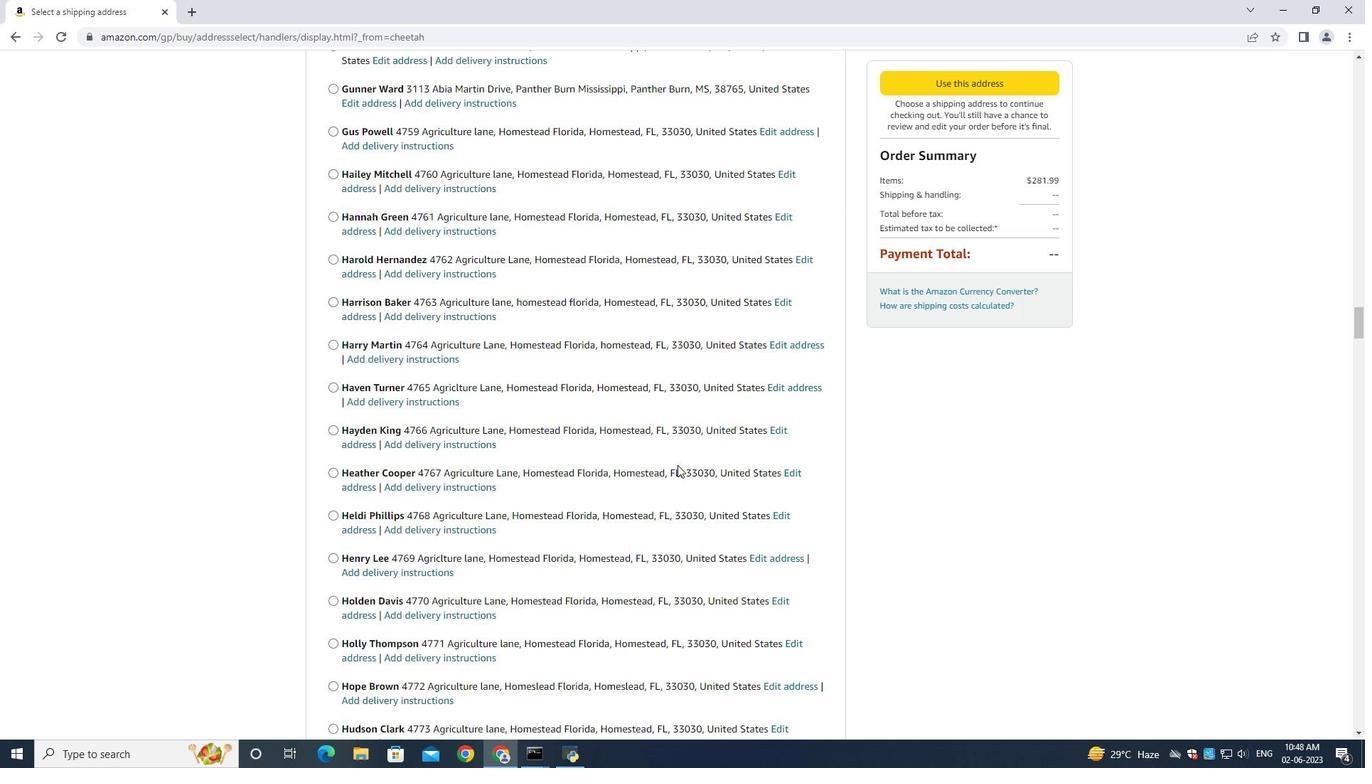 
Action: Mouse scrolled (674, 464) with delta (0, 0)
Screenshot: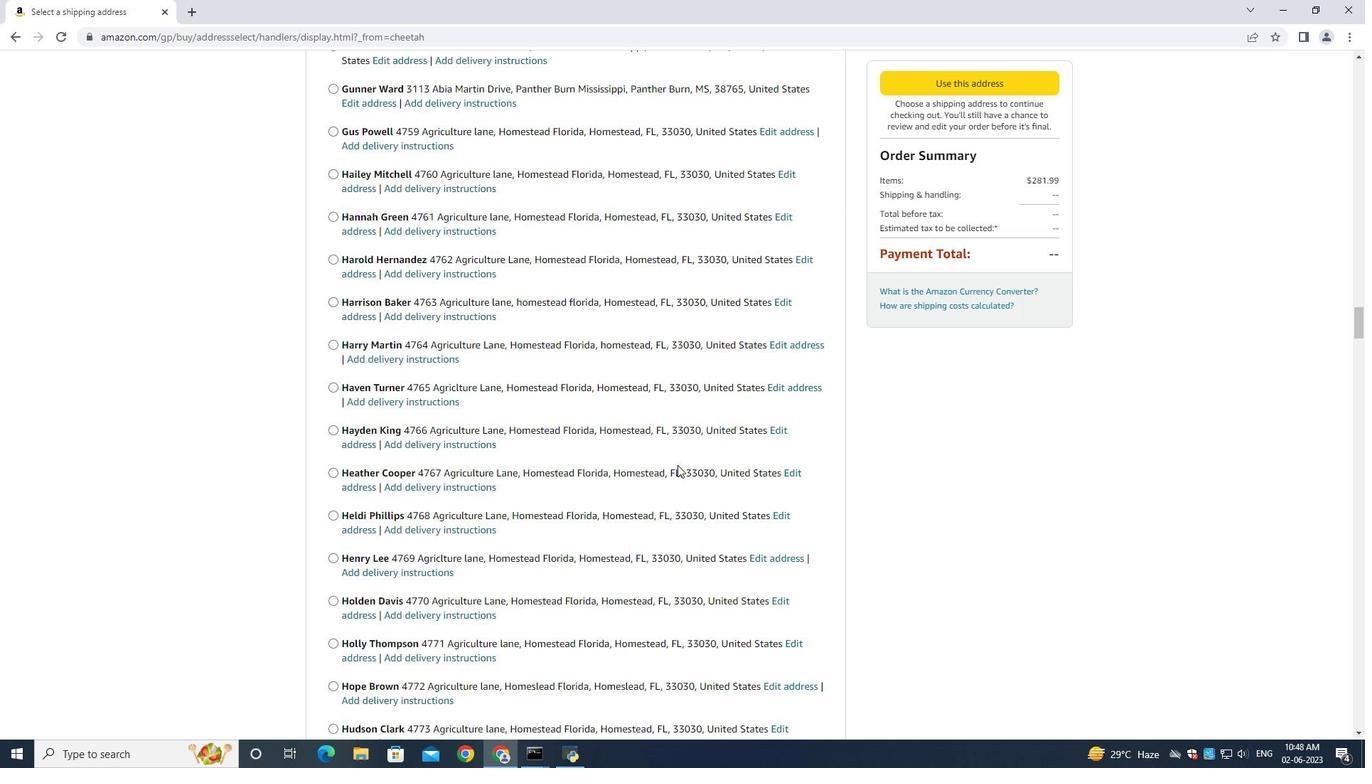 
Action: Mouse moved to (672, 465)
Screenshot: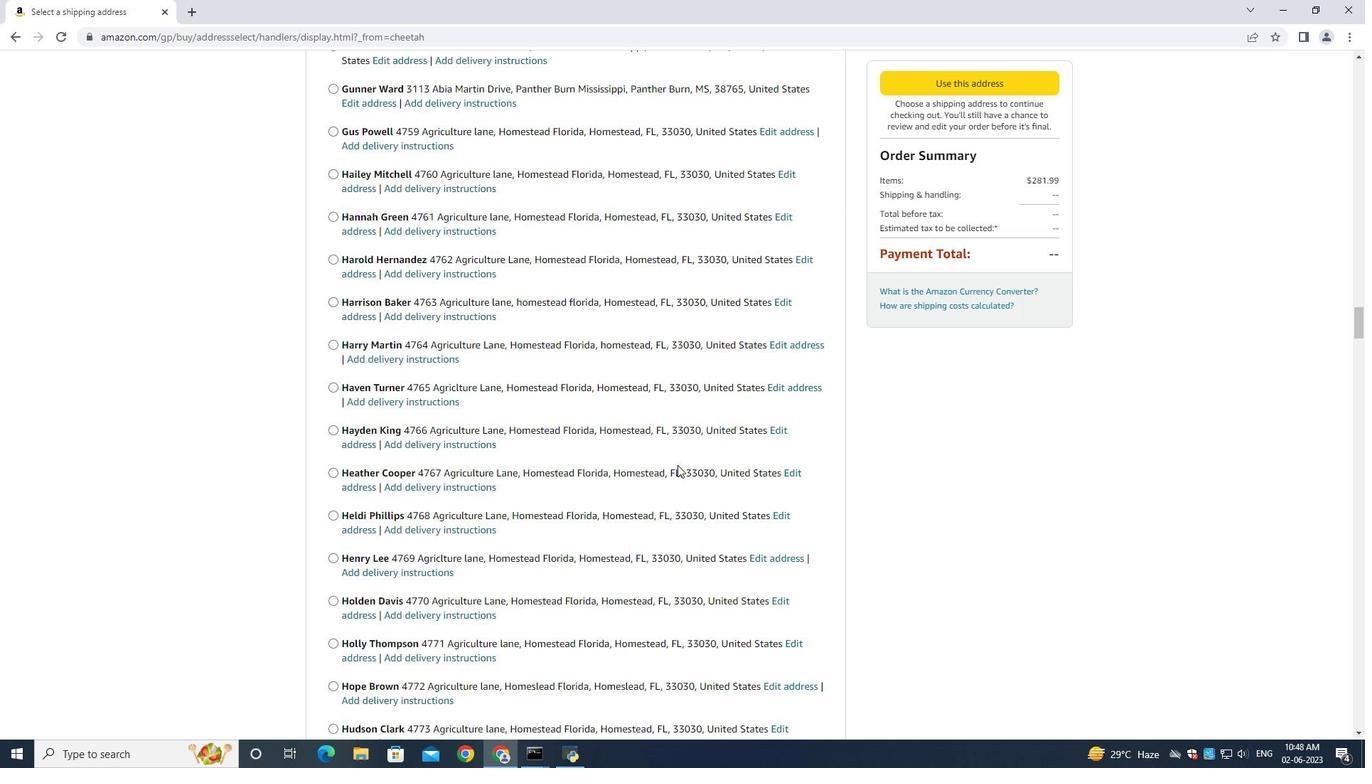 
Action: Mouse scrolled (672, 464) with delta (0, 0)
Screenshot: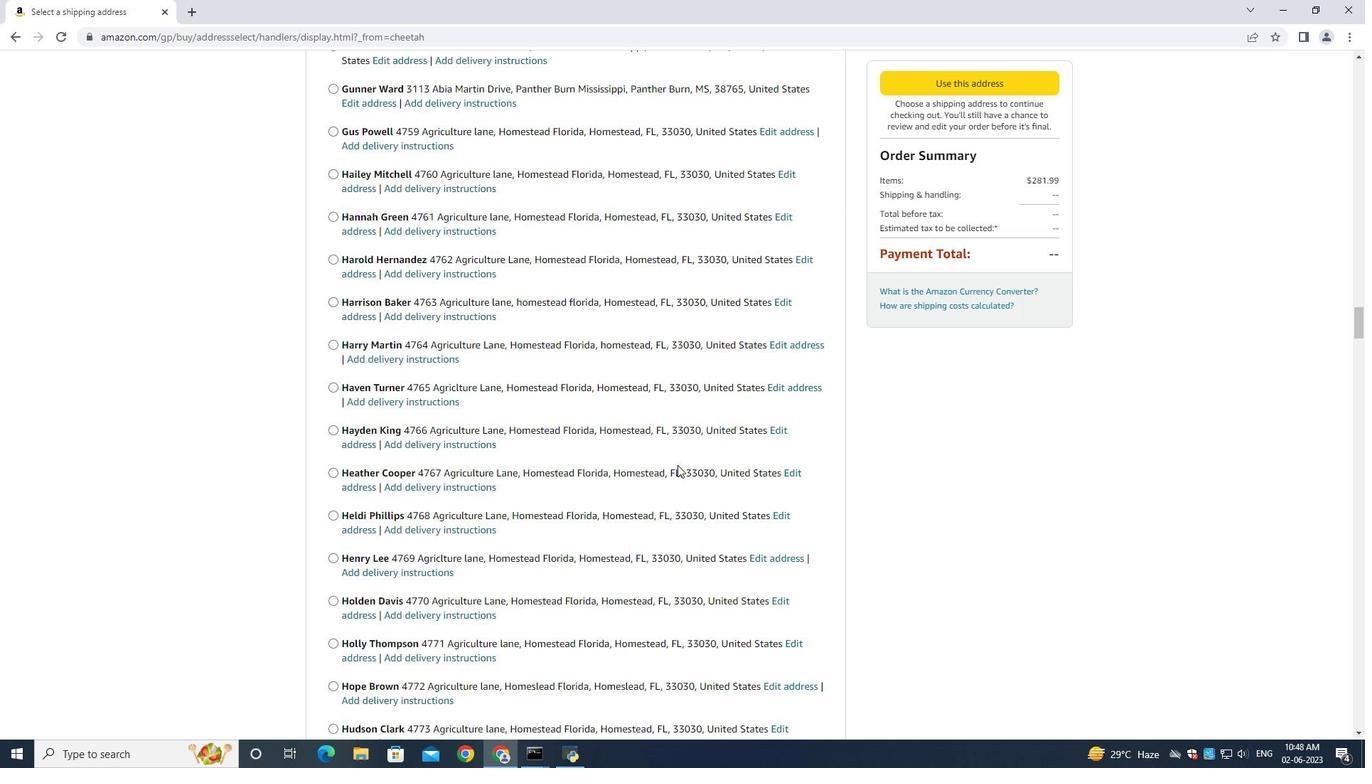 
Action: Mouse moved to (671, 465)
Screenshot: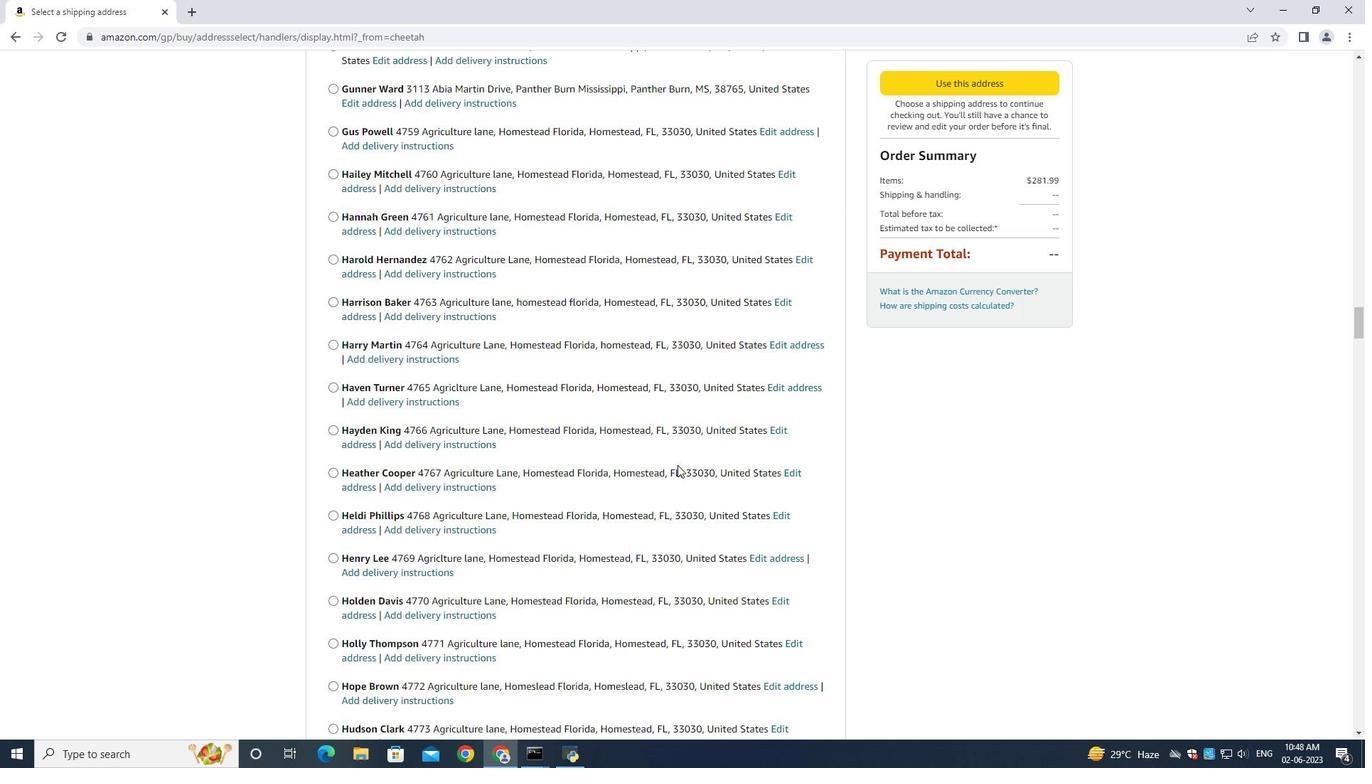 
Action: Mouse scrolled (671, 465) with delta (0, 0)
Screenshot: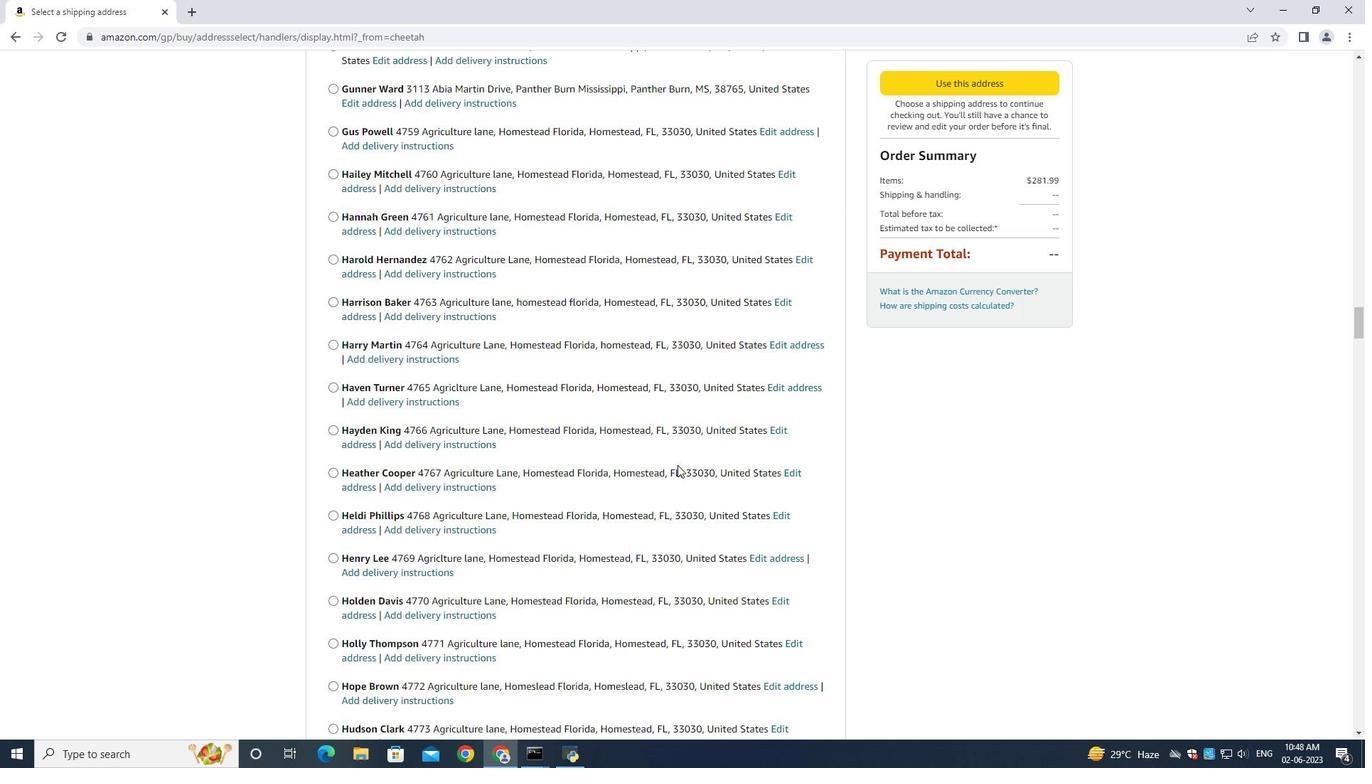 
Action: Mouse moved to (670, 465)
Screenshot: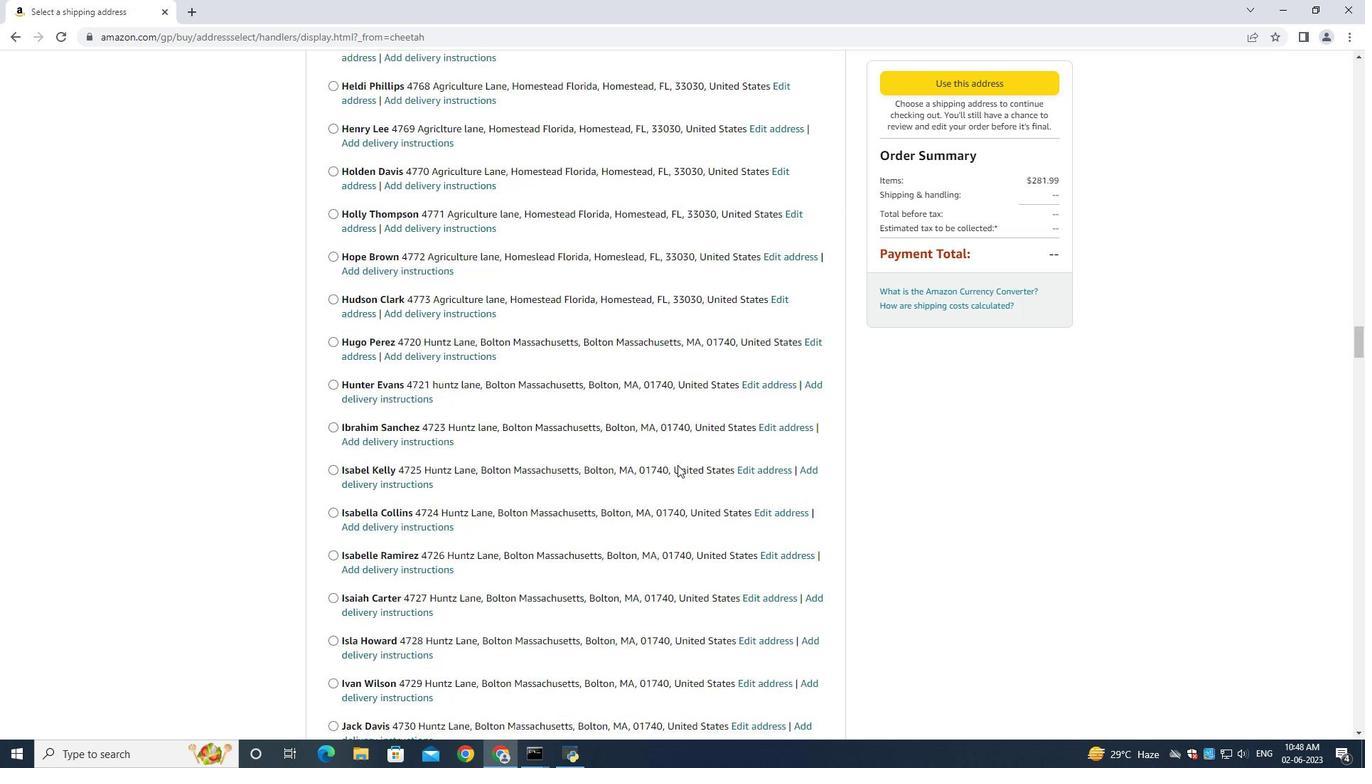
Action: Mouse scrolled (670, 465) with delta (0, 0)
Screenshot: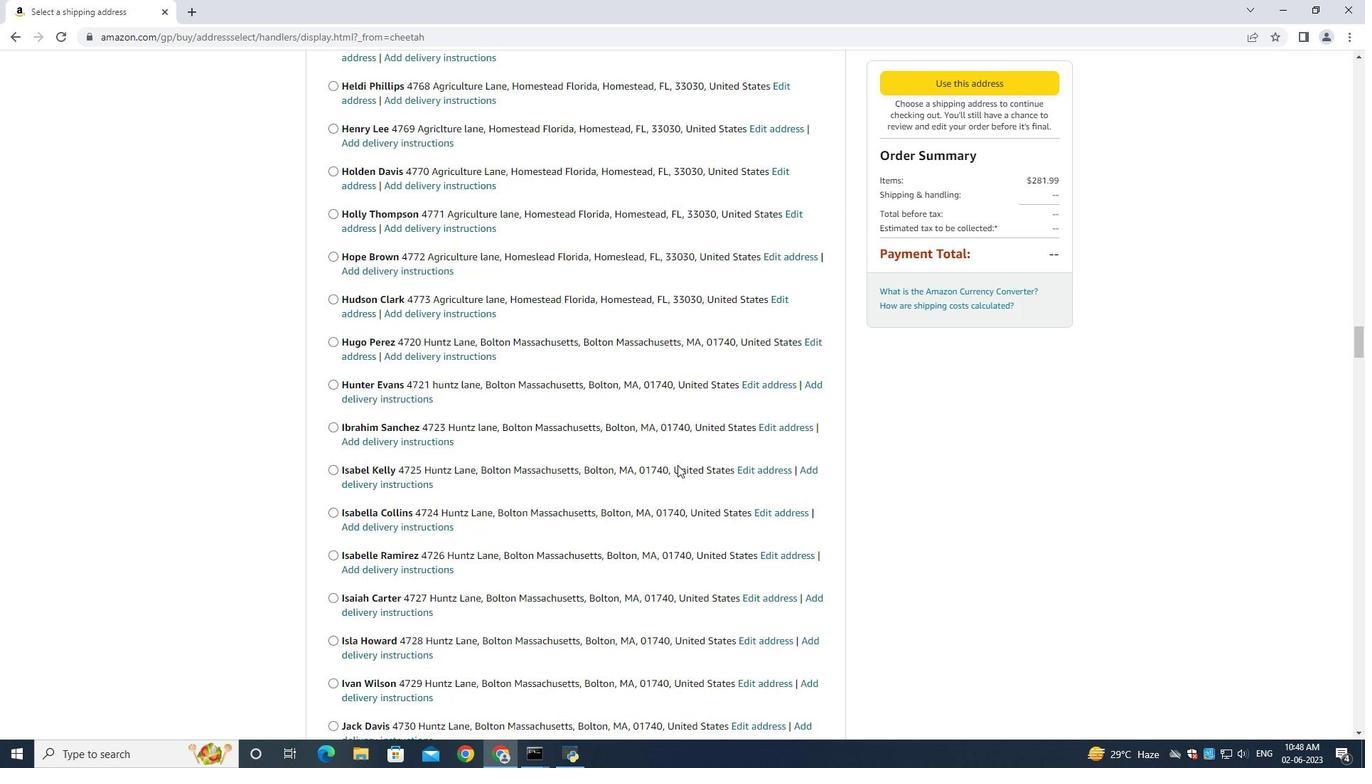 
Action: Mouse moved to (667, 465)
Screenshot: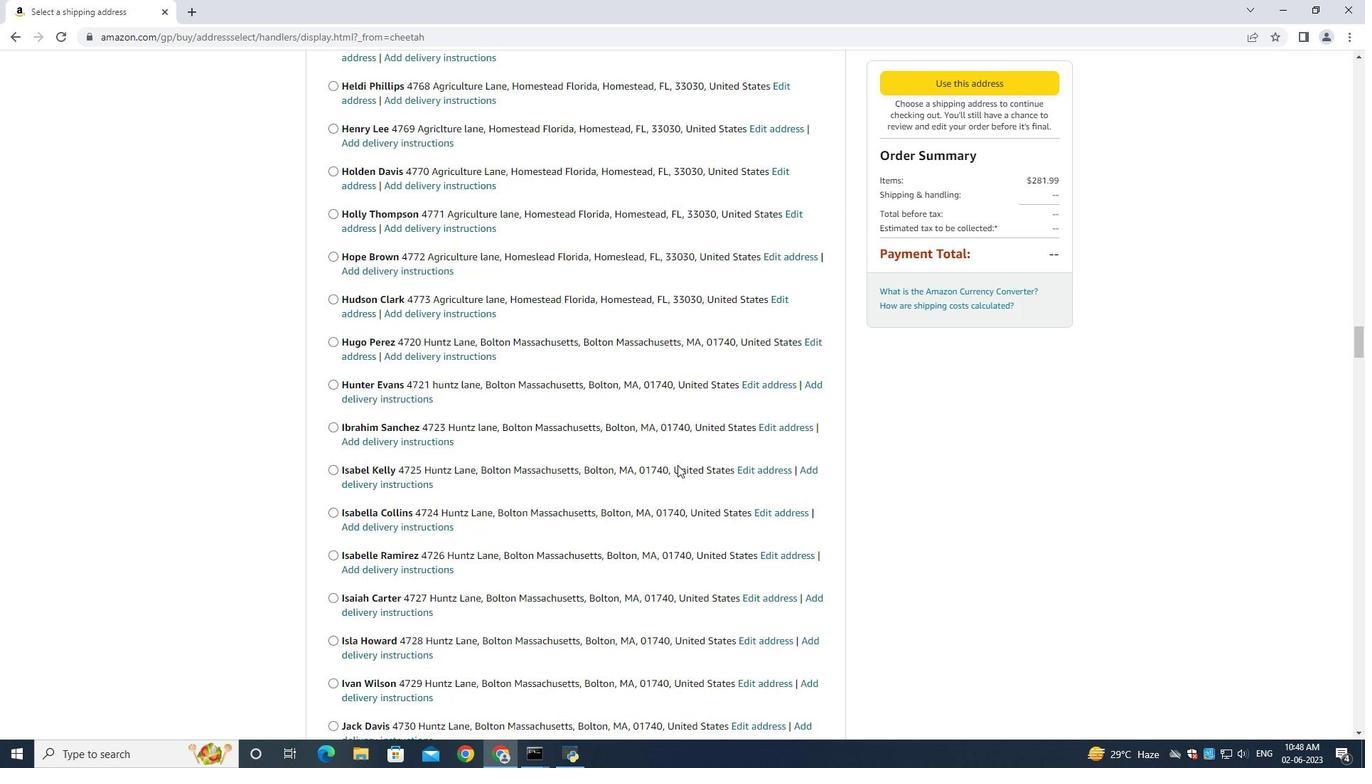 
Action: Mouse scrolled (670, 465) with delta (0, 0)
Screenshot: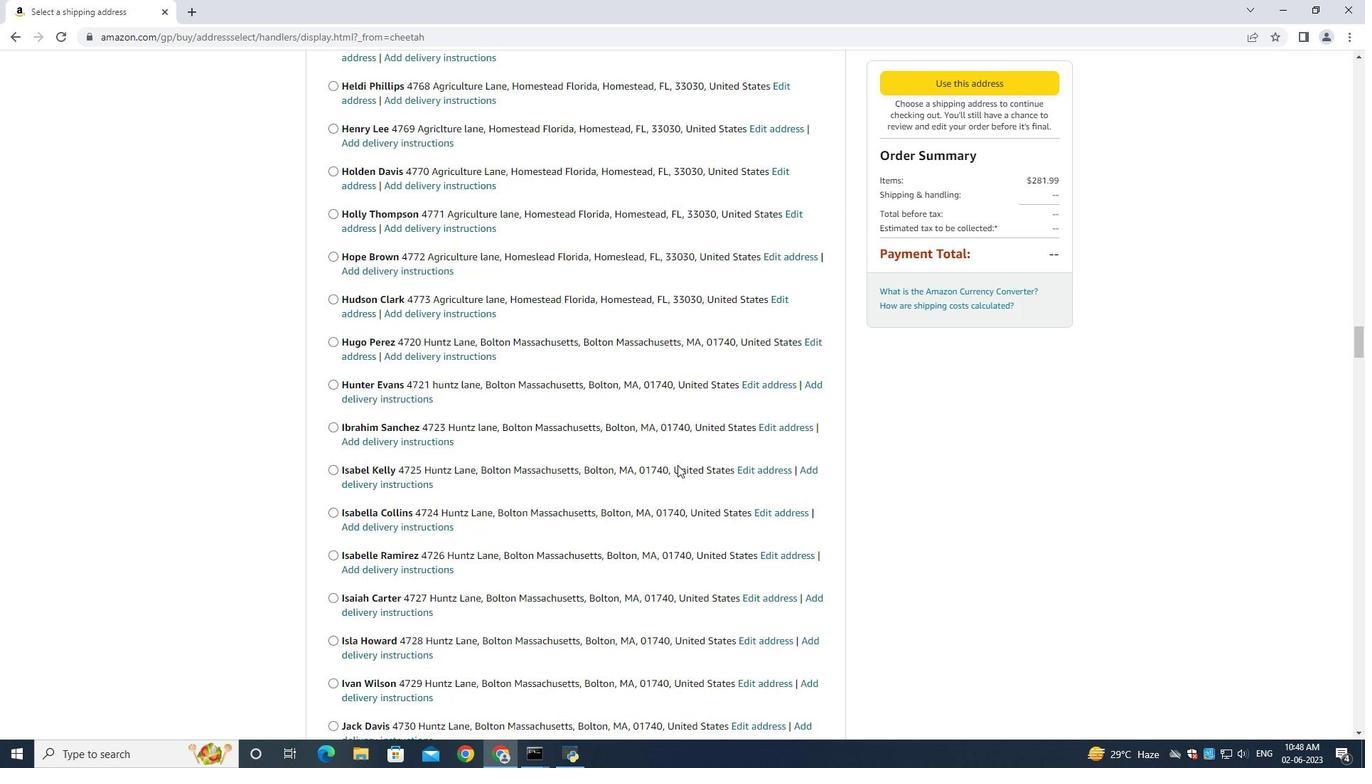 
Action: Mouse moved to (658, 463)
Screenshot: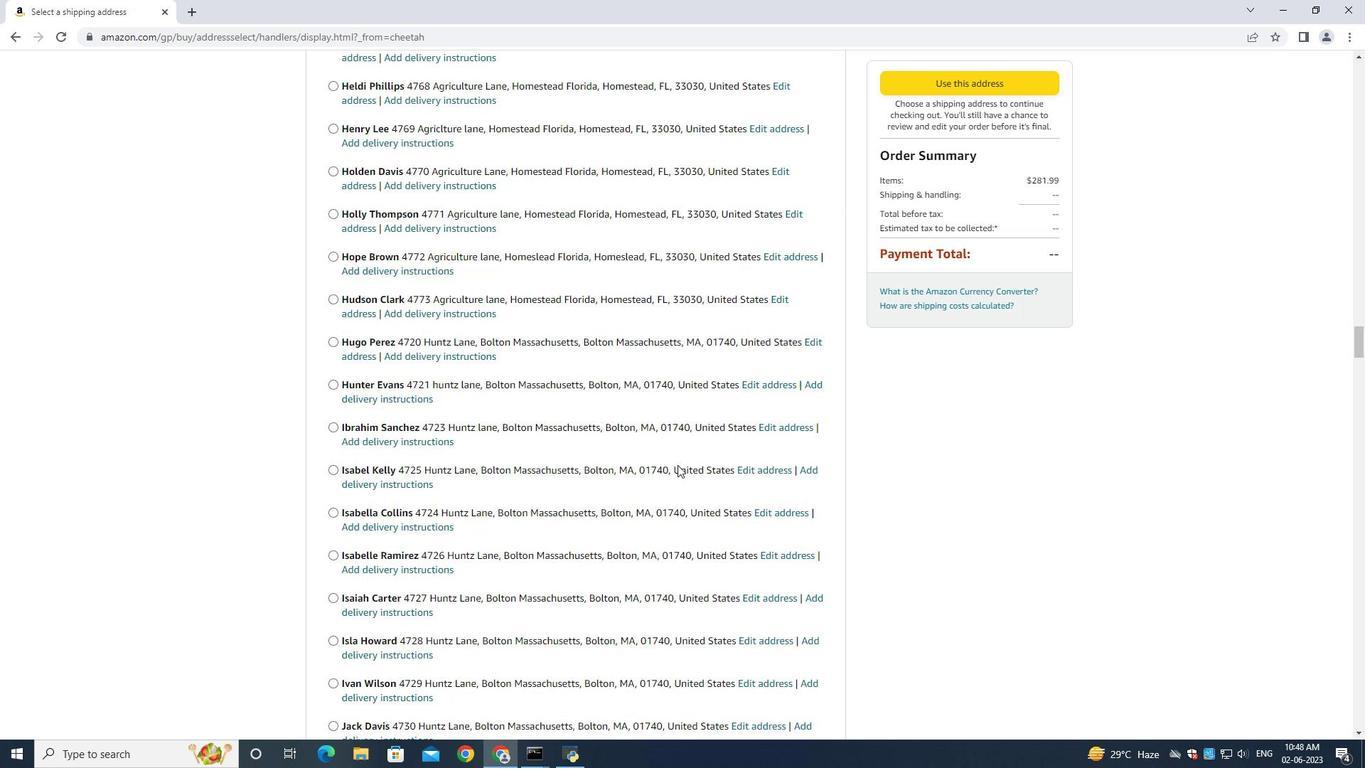 
Action: Mouse scrolled (665, 465) with delta (0, 0)
Screenshot: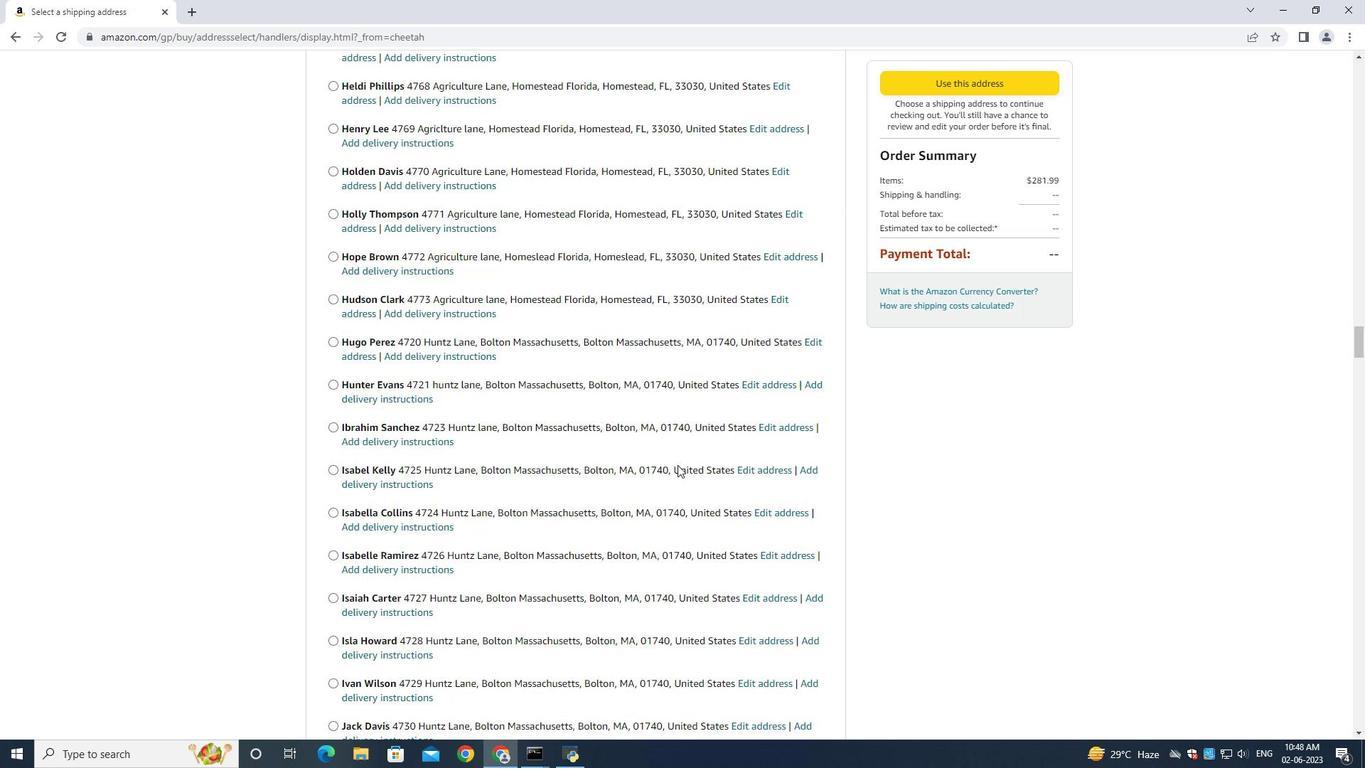 
Action: Mouse moved to (644, 465)
Screenshot: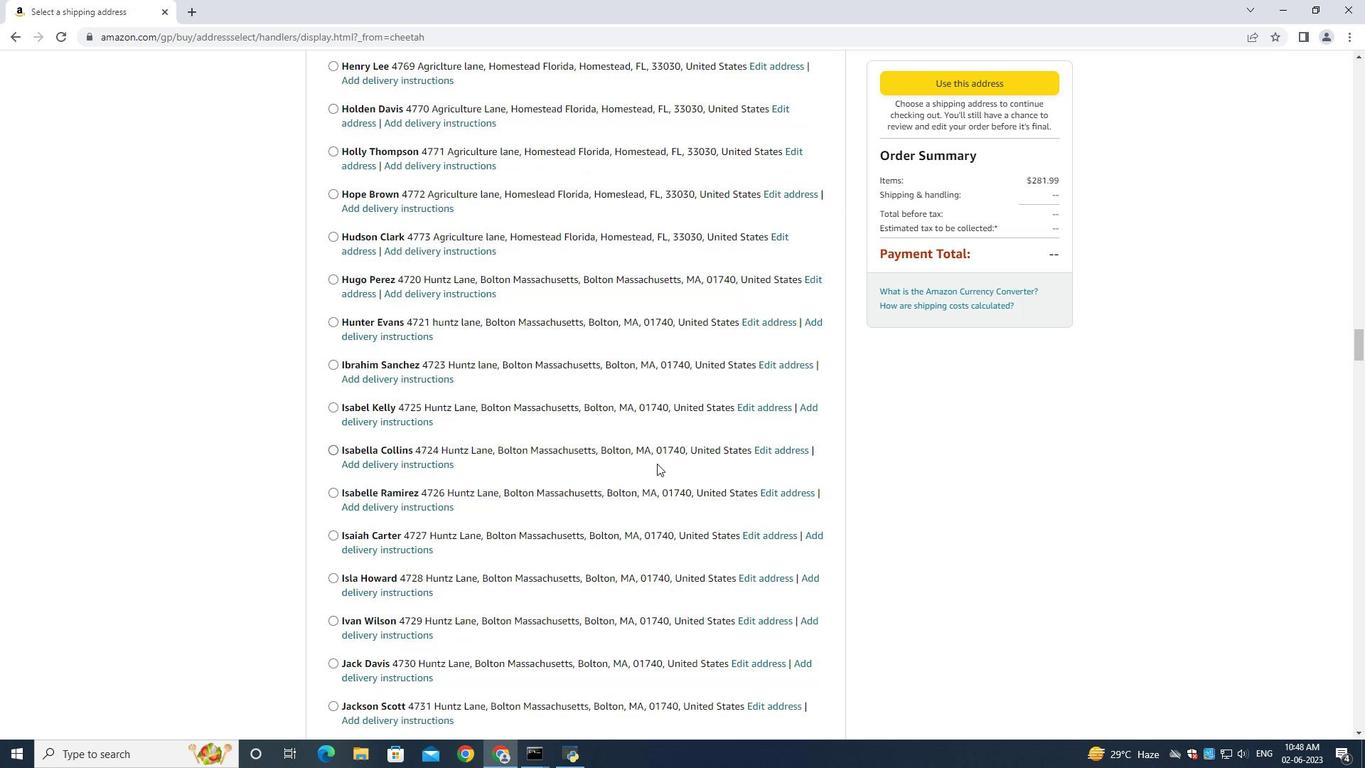 
Action: Mouse scrolled (644, 464) with delta (0, 0)
Screenshot: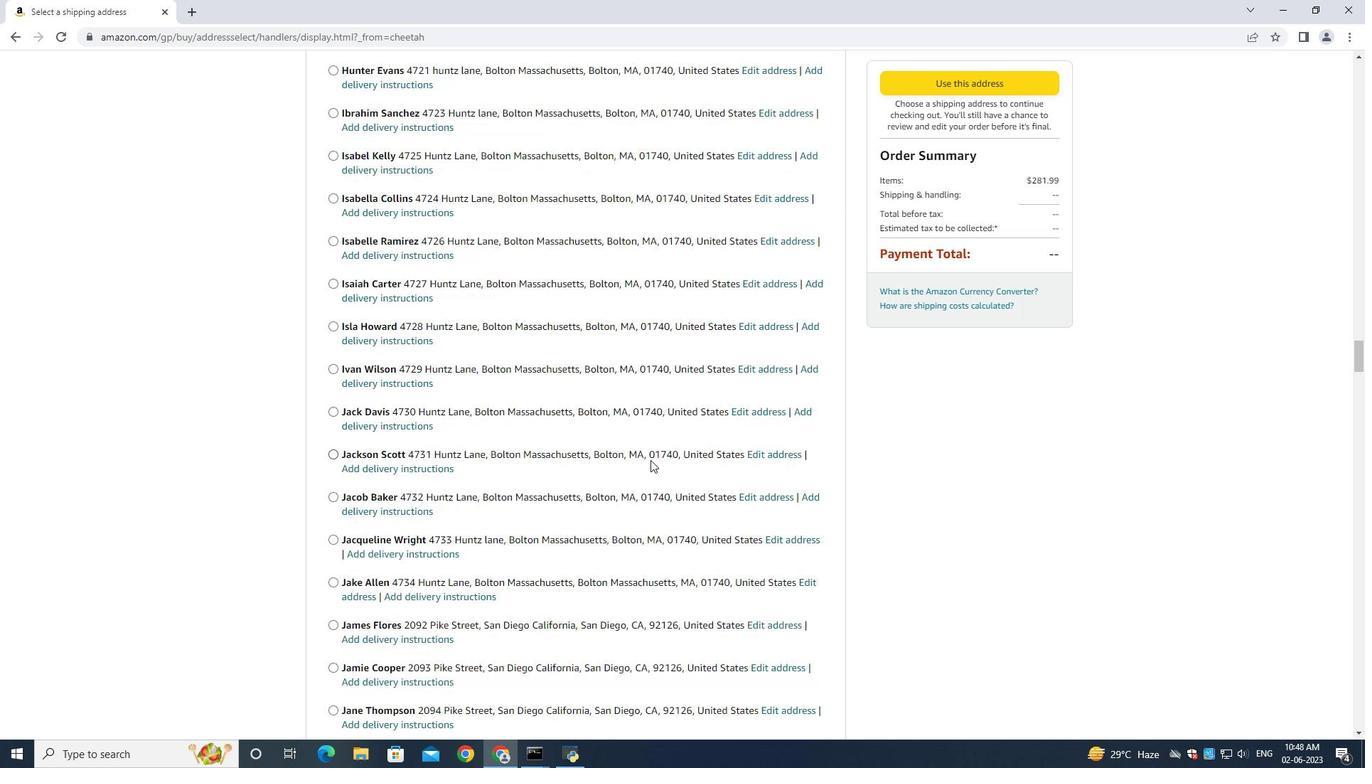 
Action: Mouse moved to (644, 465)
Screenshot: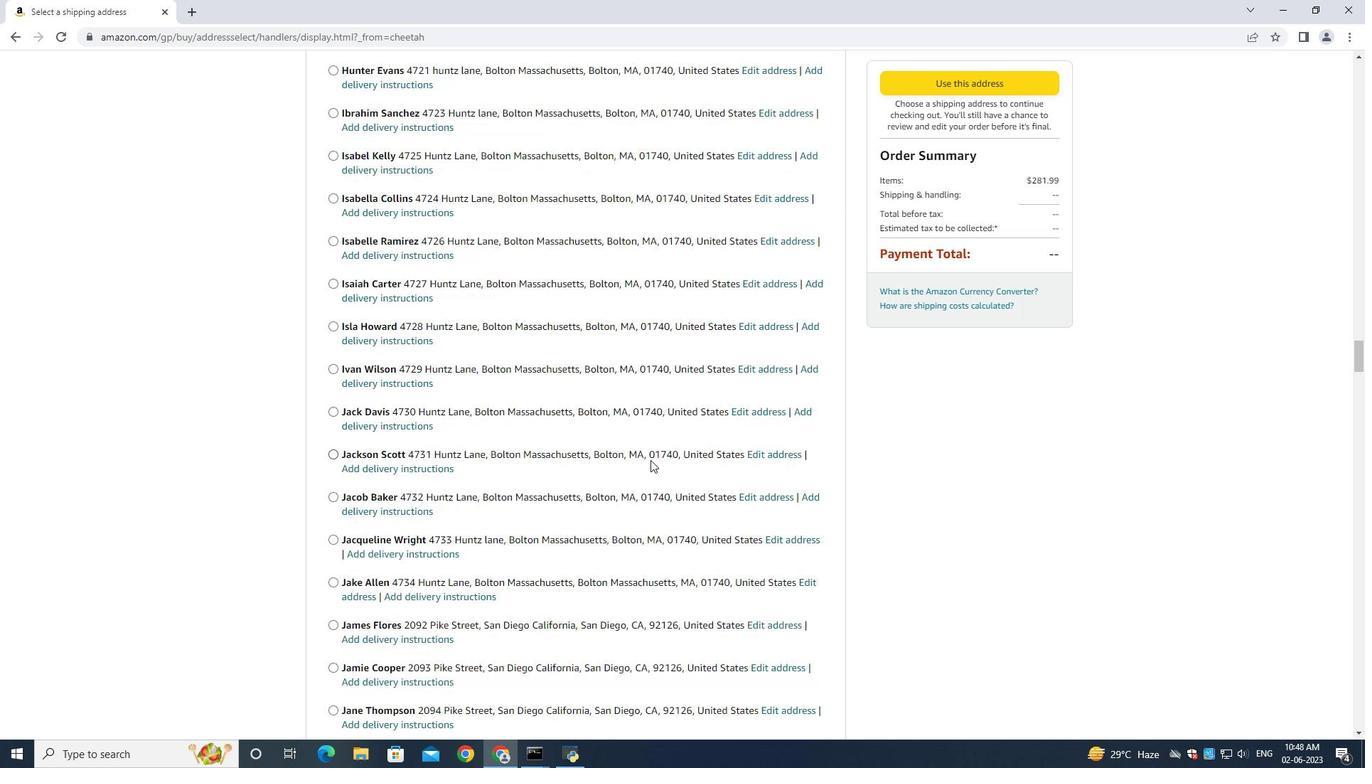 
Action: Mouse scrolled (644, 464) with delta (0, 0)
Screenshot: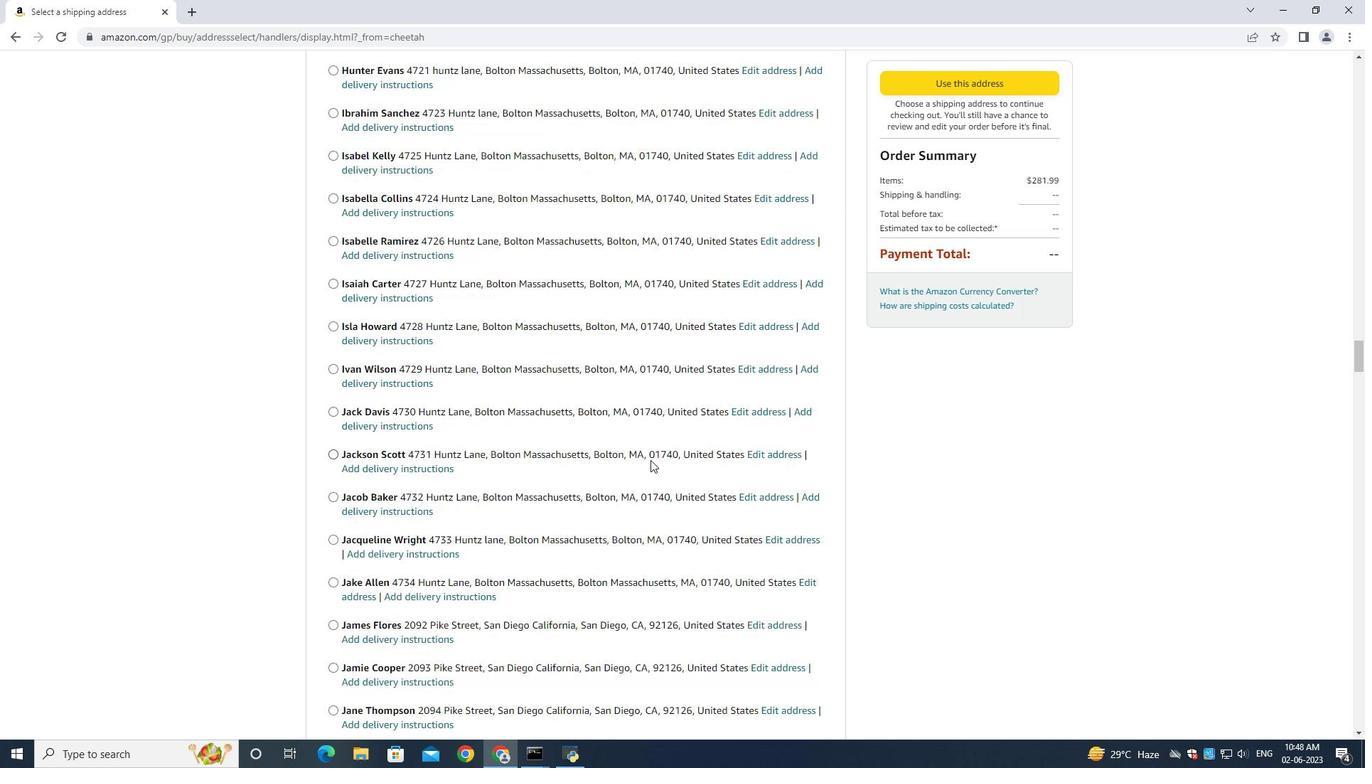 
Action: Mouse moved to (643, 466)
Screenshot: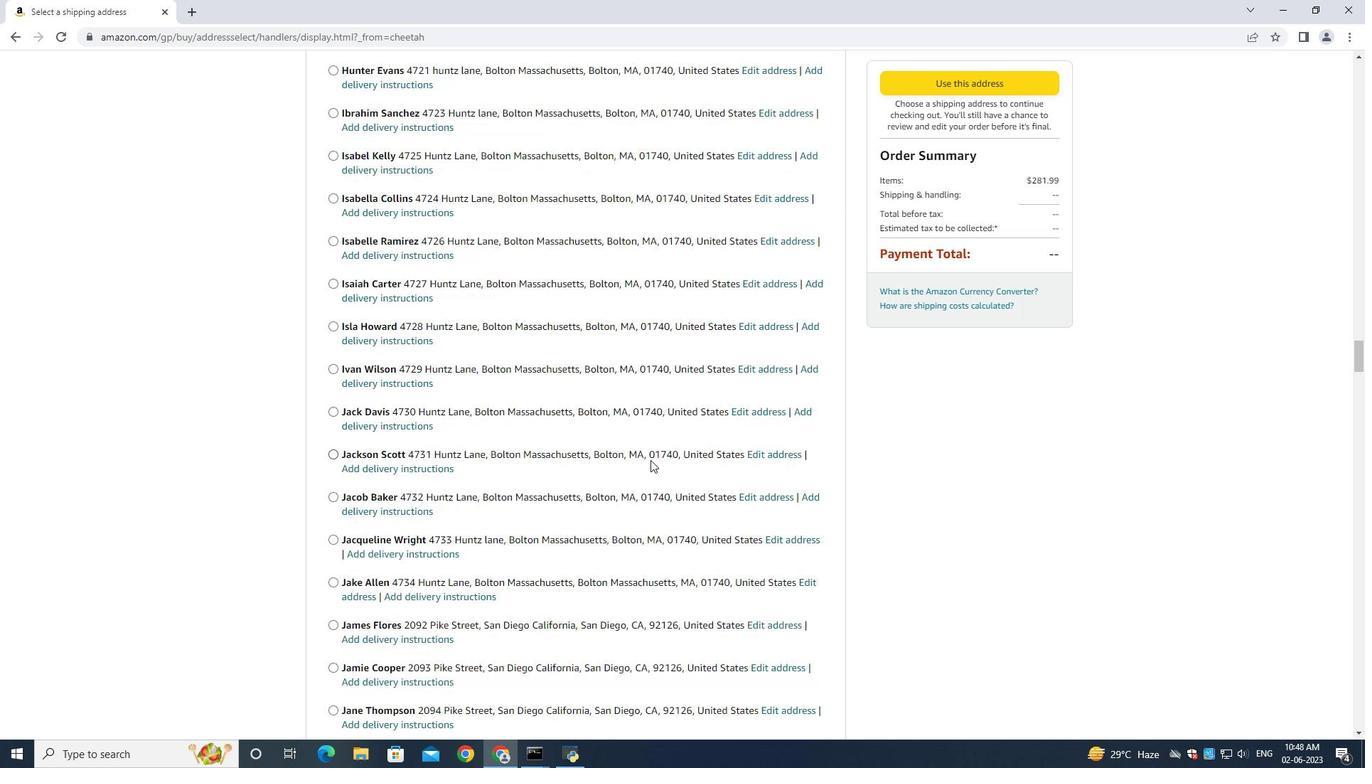 
Action: Mouse scrolled (643, 465) with delta (0, 0)
Screenshot: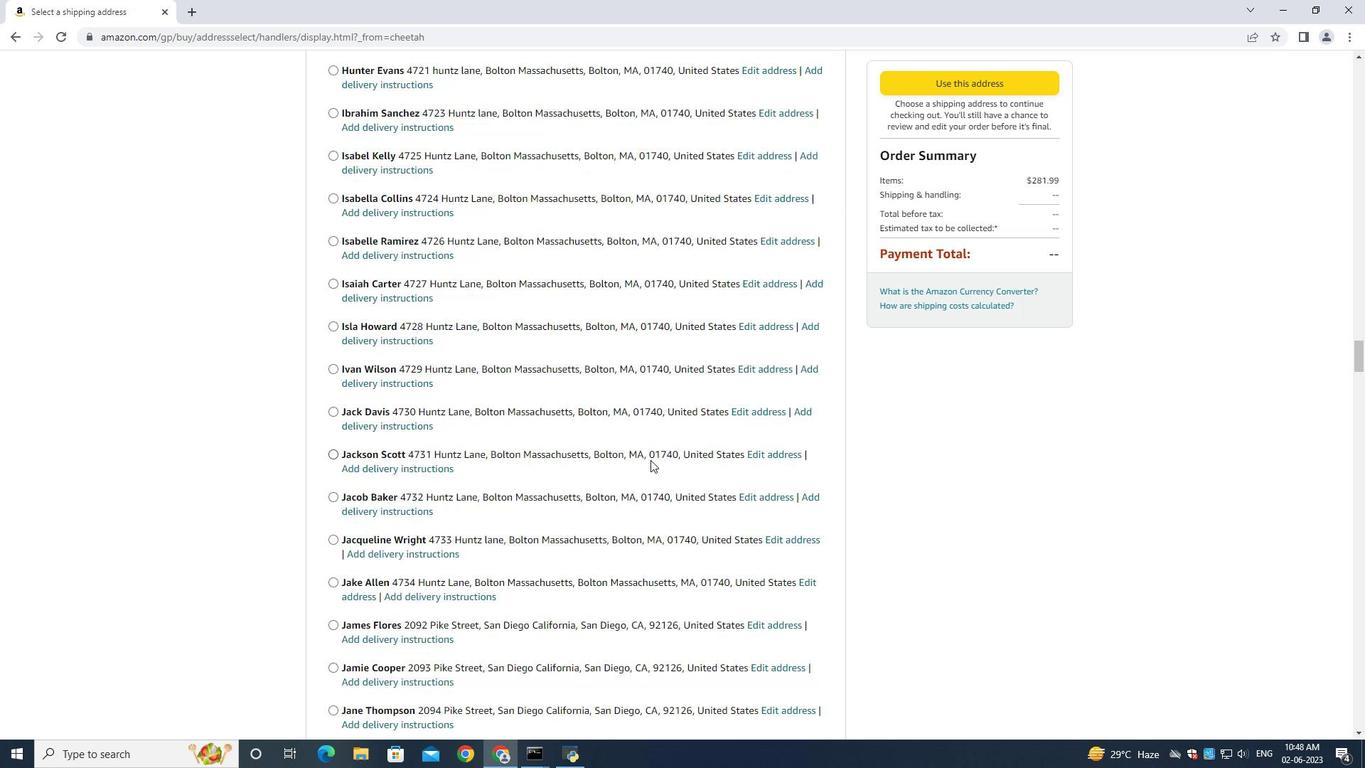 
Action: Mouse moved to (643, 466)
Screenshot: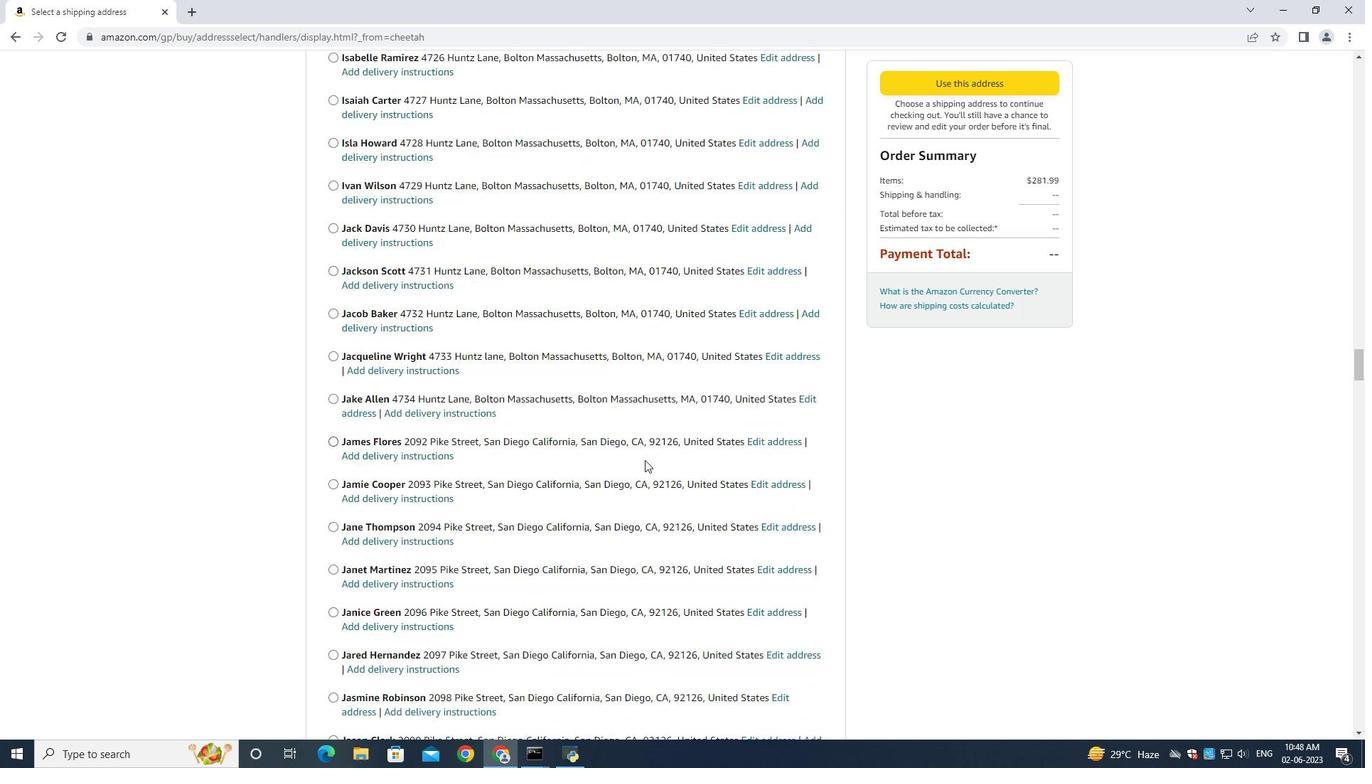 
Action: Mouse scrolled (643, 465) with delta (0, 0)
Screenshot: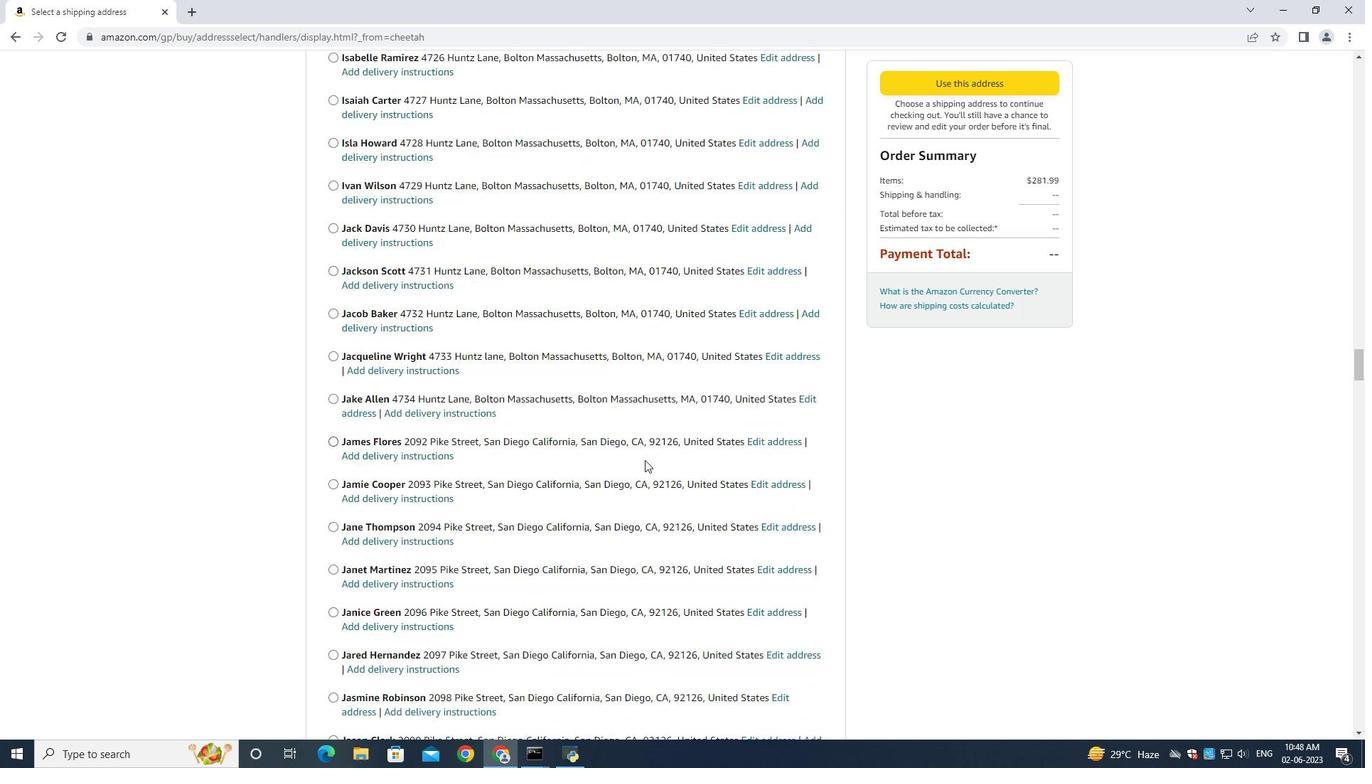
Action: Mouse moved to (643, 466)
Screenshot: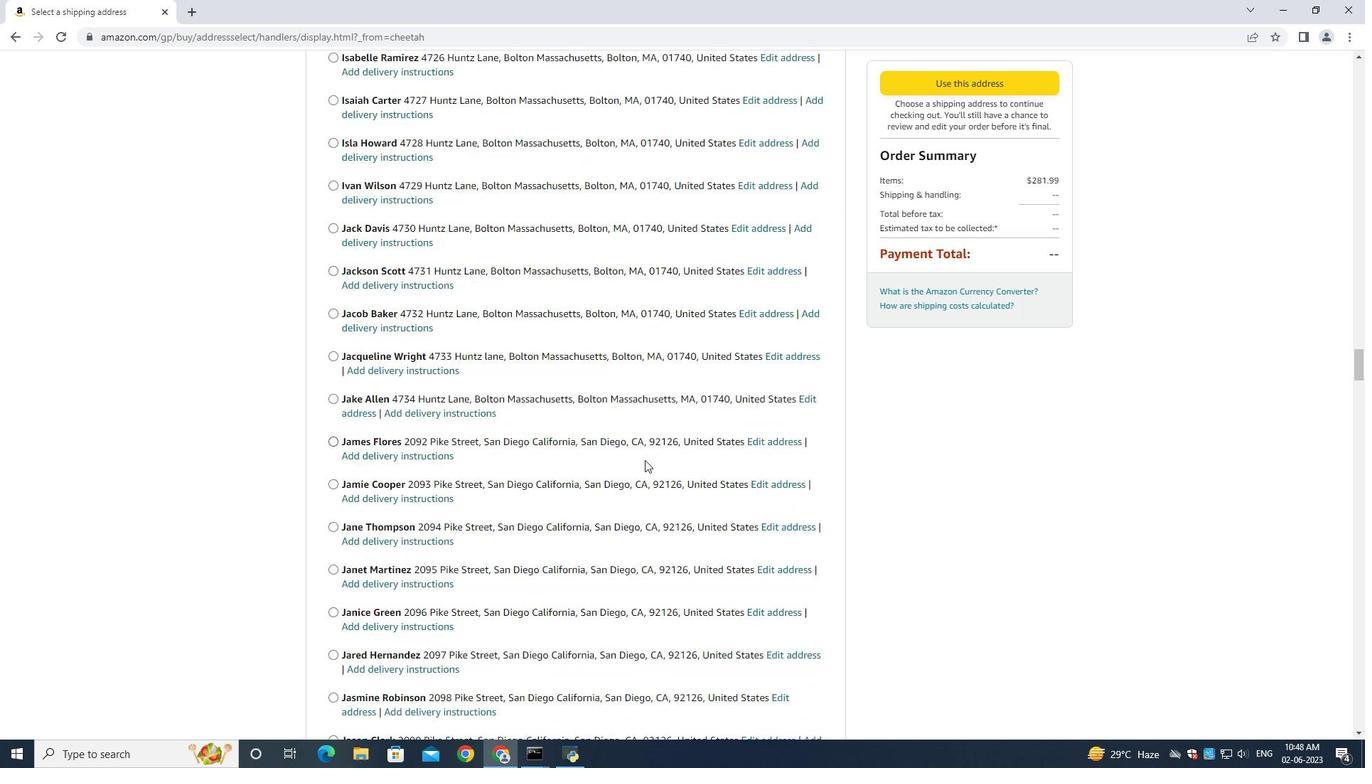 
Action: Mouse scrolled (643, 465) with delta (0, 0)
Screenshot: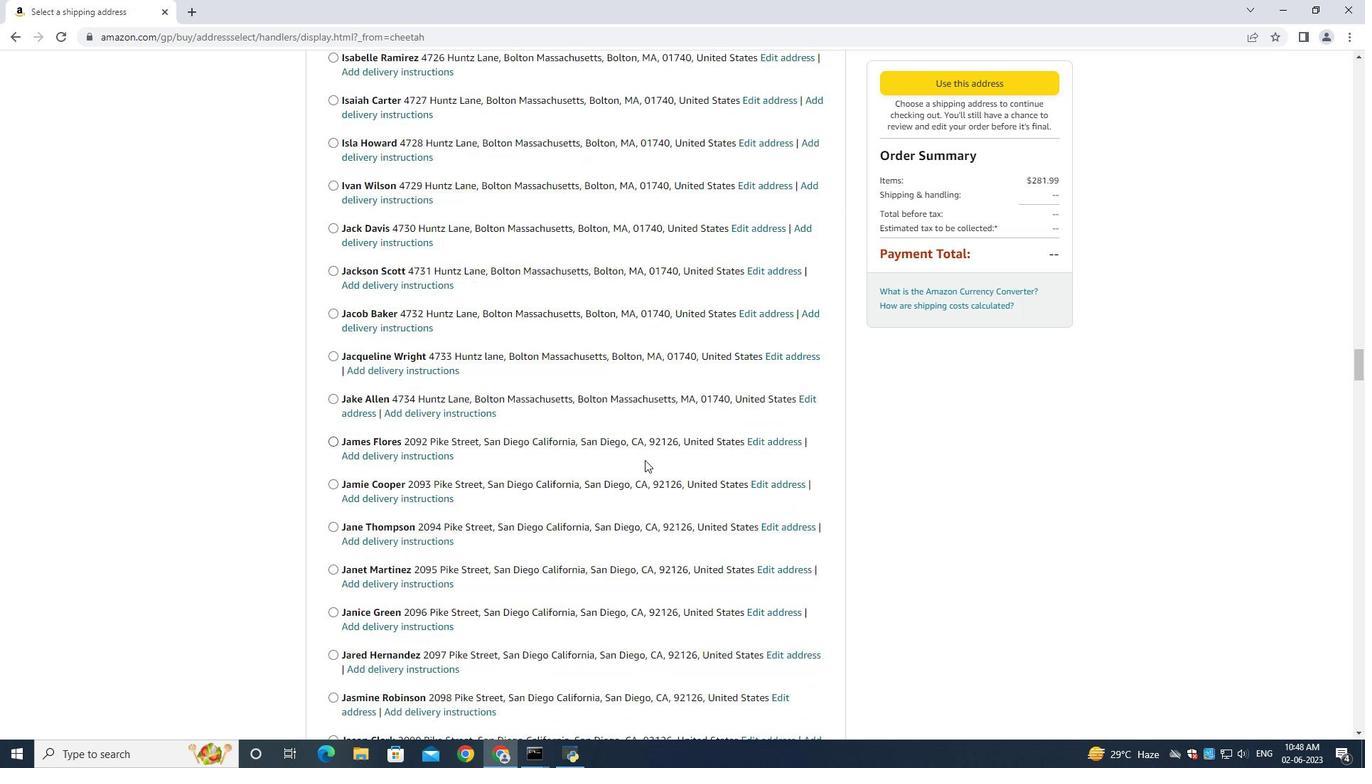 
Action: Mouse moved to (643, 466)
Screenshot: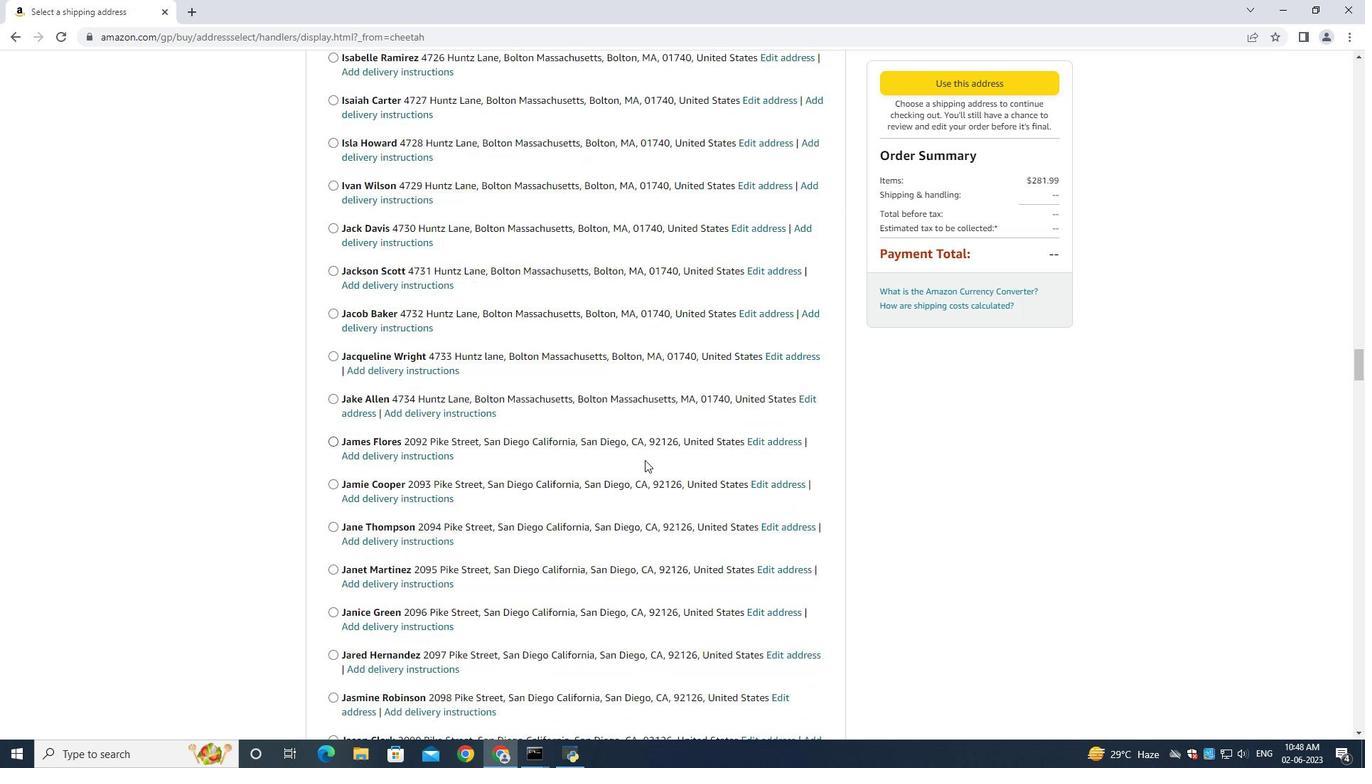 
Action: Mouse scrolled (643, 465) with delta (0, 0)
Screenshot: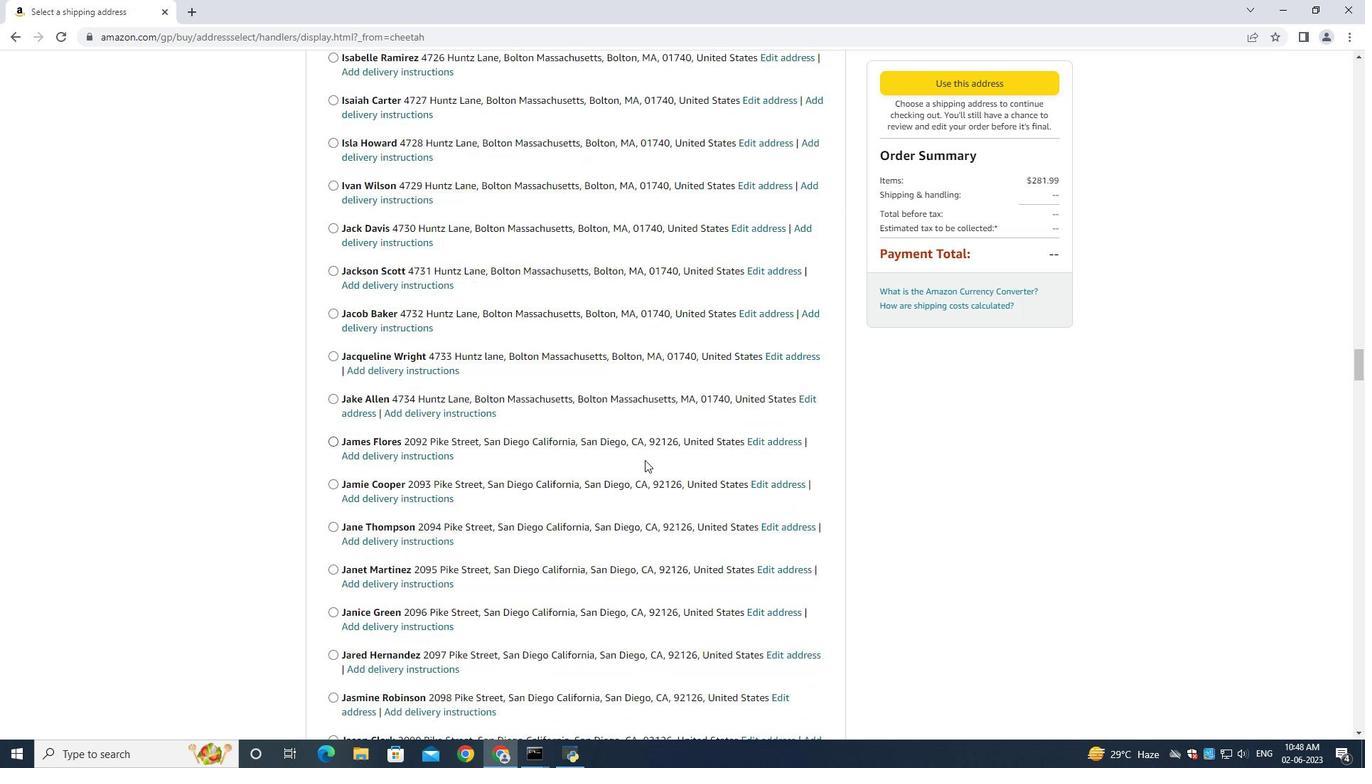
Action: Mouse moved to (636, 465)
Screenshot: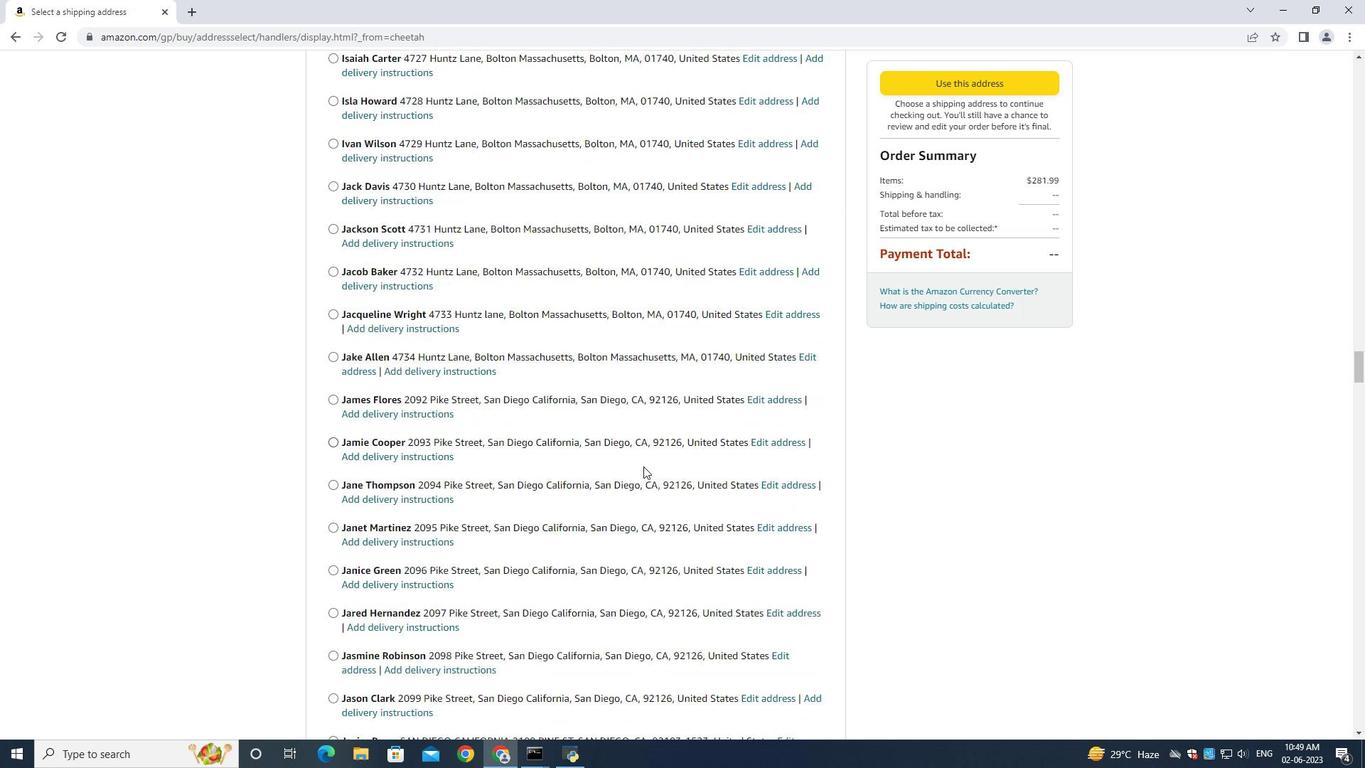 
Action: Mouse scrolled (636, 464) with delta (0, 0)
Screenshot: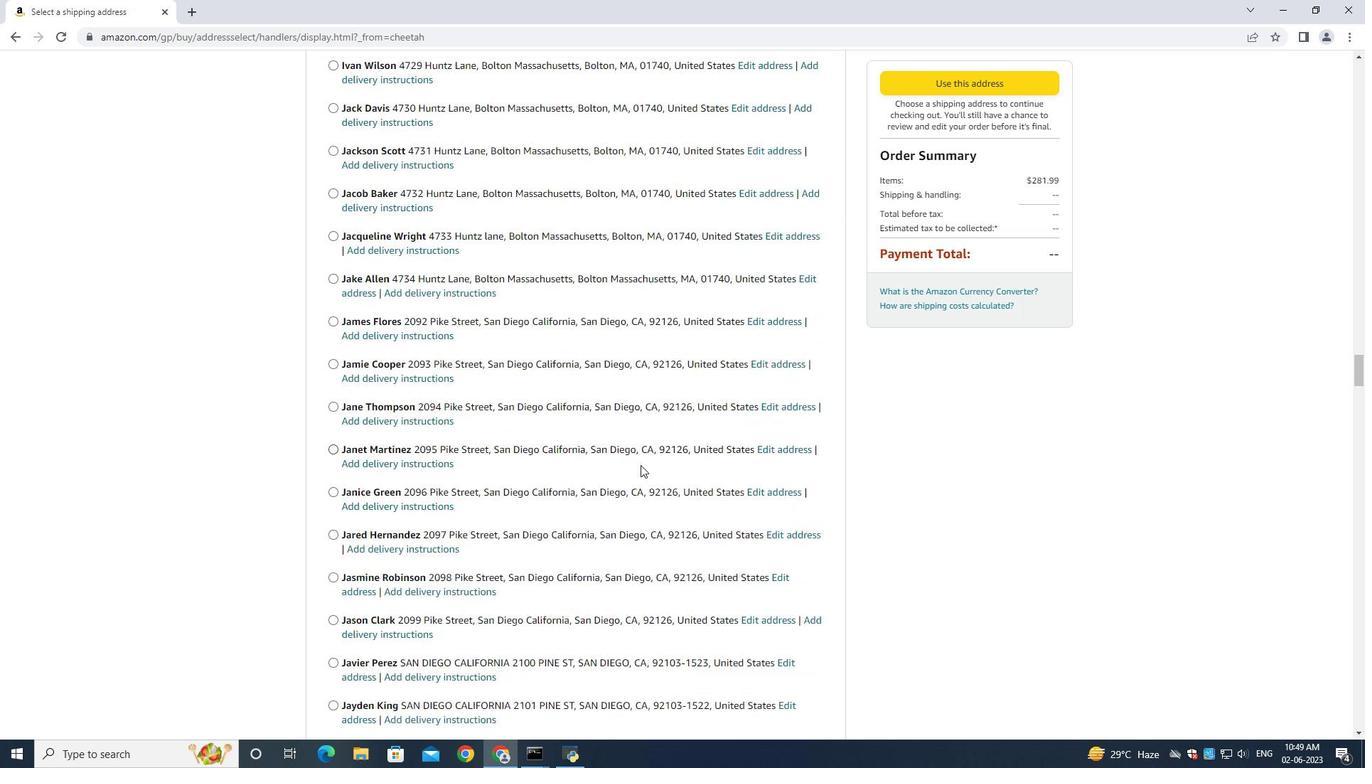 
Action: Mouse moved to (636, 465)
Screenshot: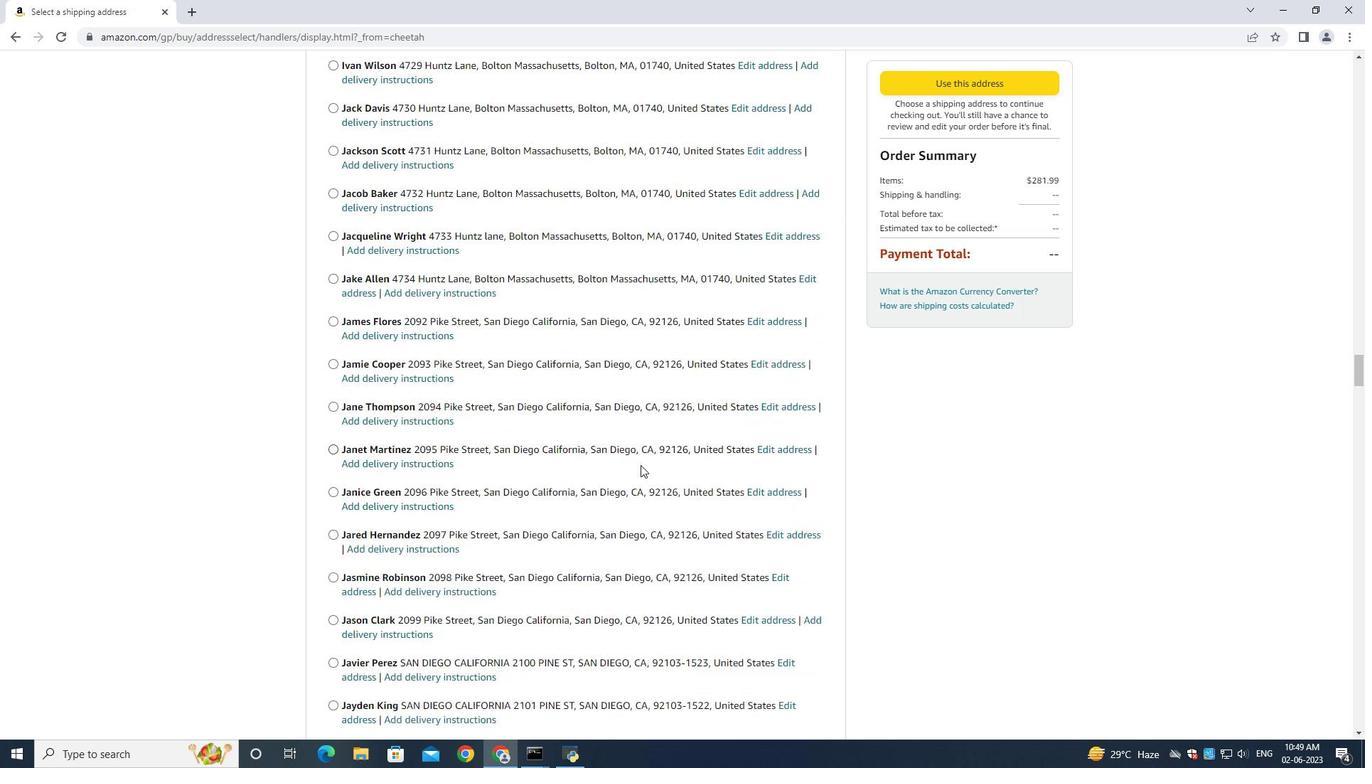 
Action: Mouse scrolled (636, 464) with delta (0, 0)
Screenshot: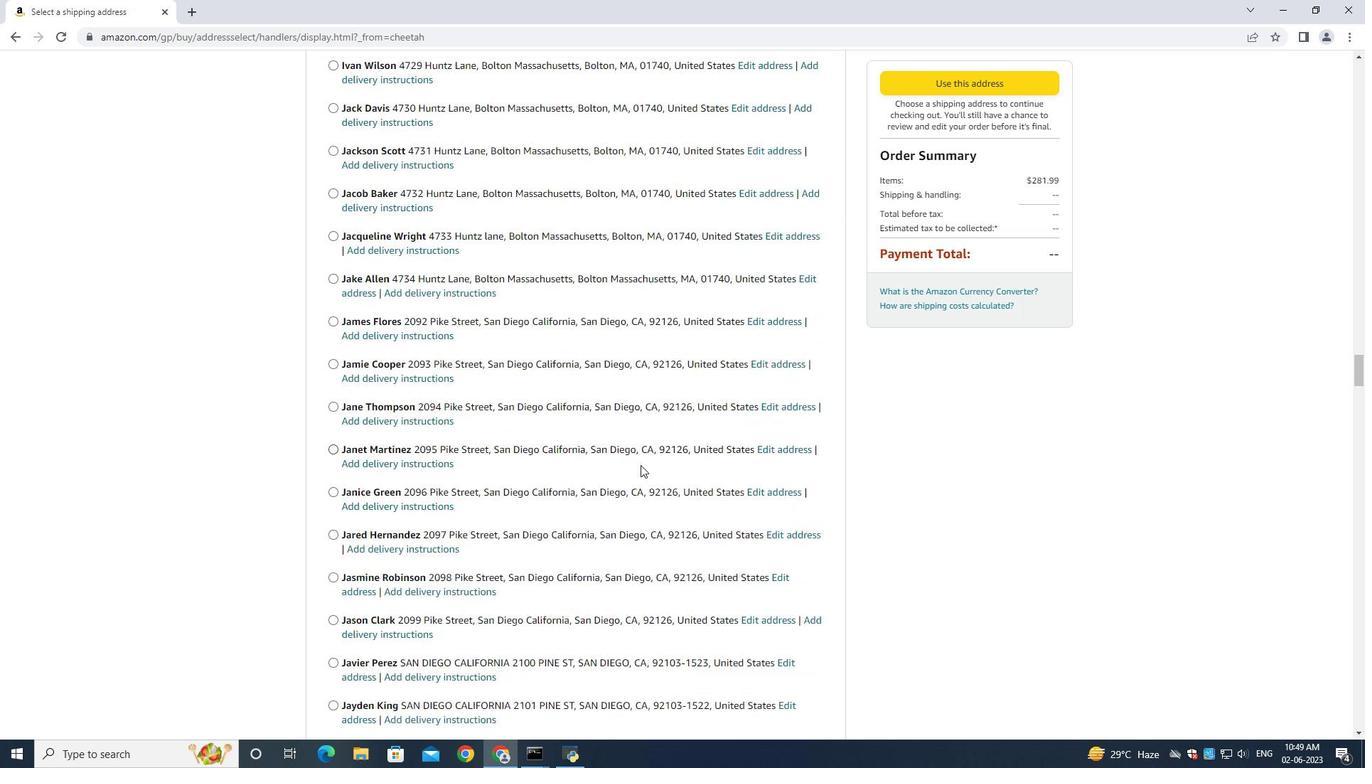 
Action: Mouse moved to (635, 465)
Screenshot: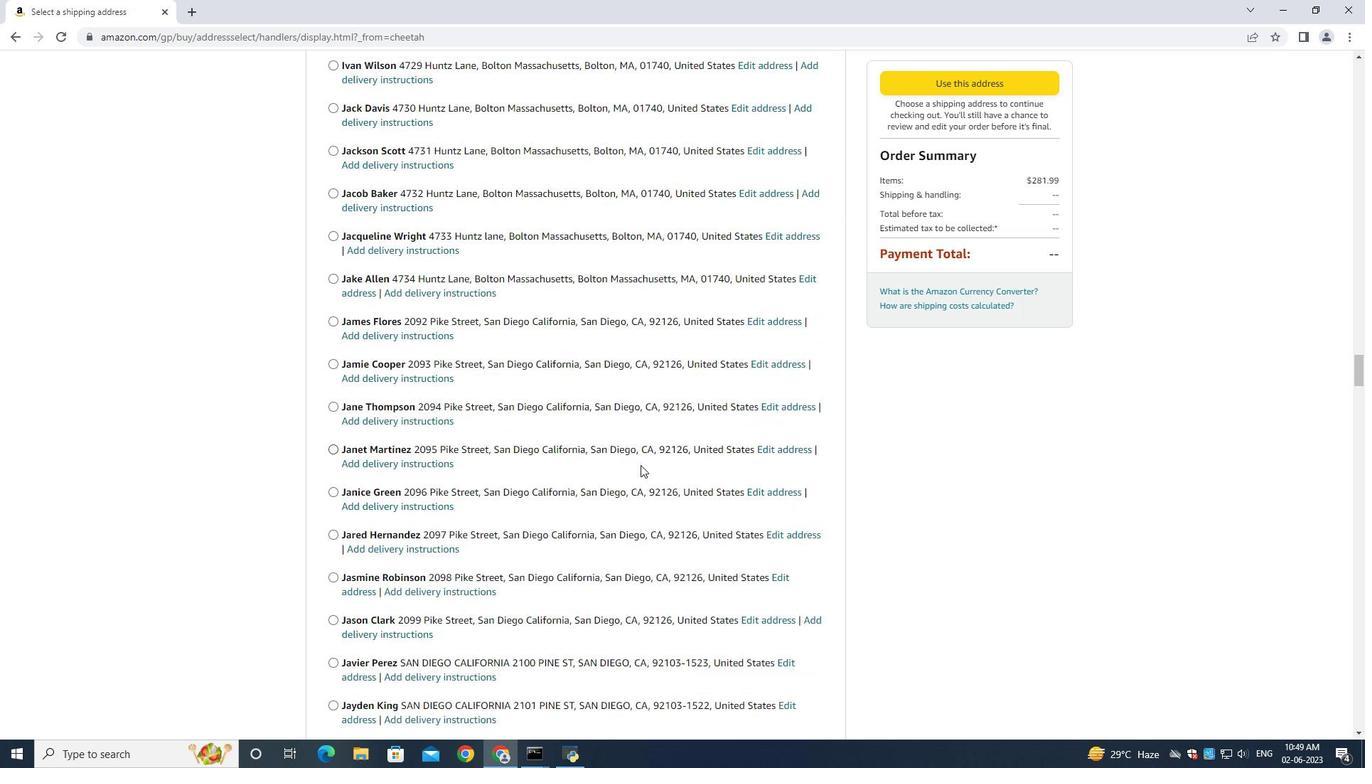 
Action: Mouse scrolled (635, 464) with delta (0, 0)
Screenshot: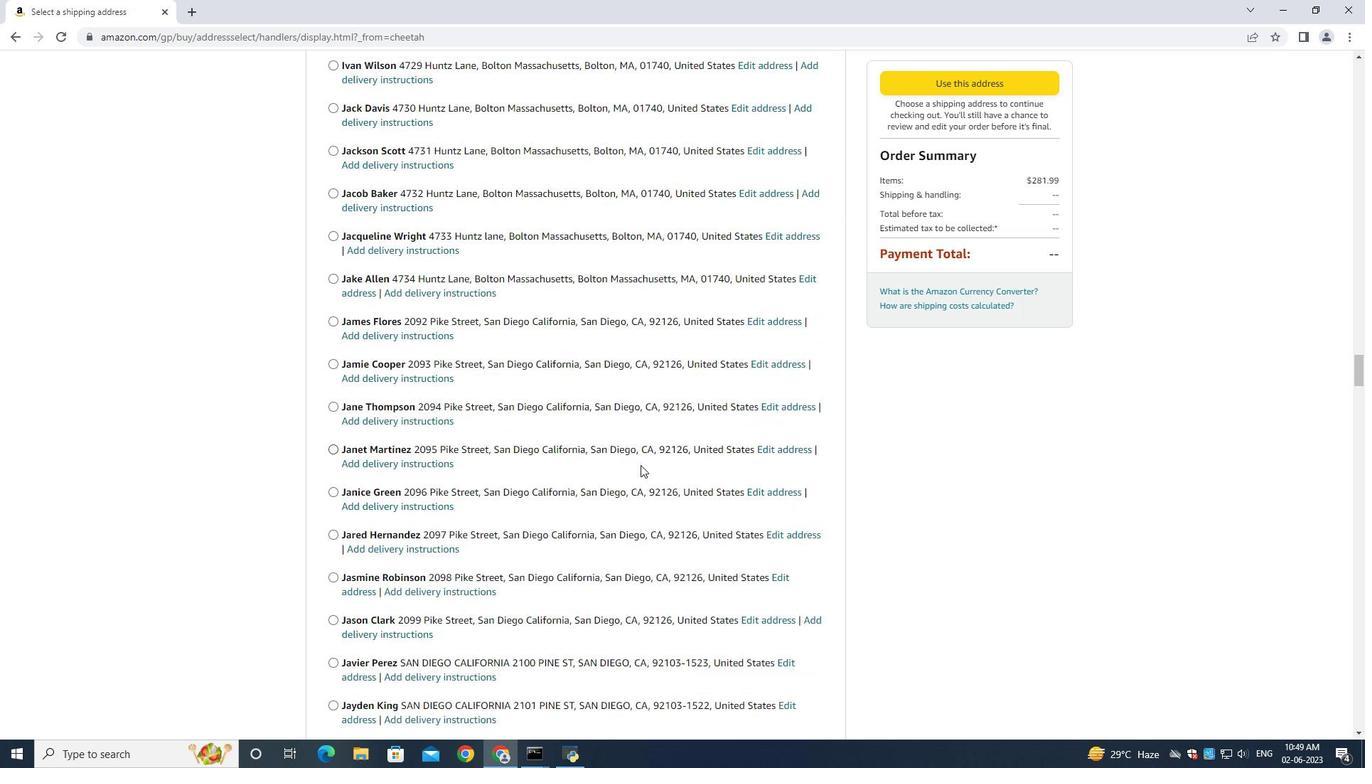 
Action: Mouse moved to (635, 465)
Screenshot: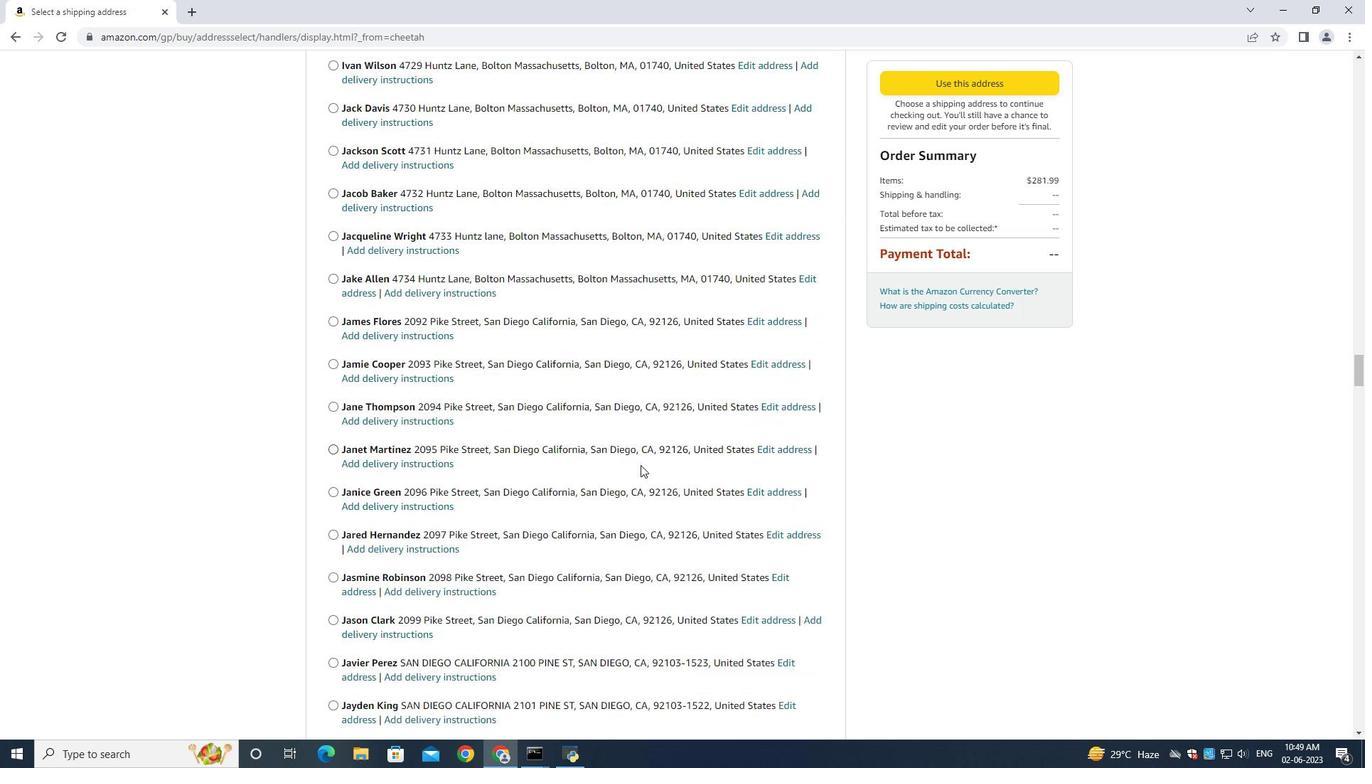 
Action: Mouse scrolled (635, 465) with delta (0, 0)
Screenshot: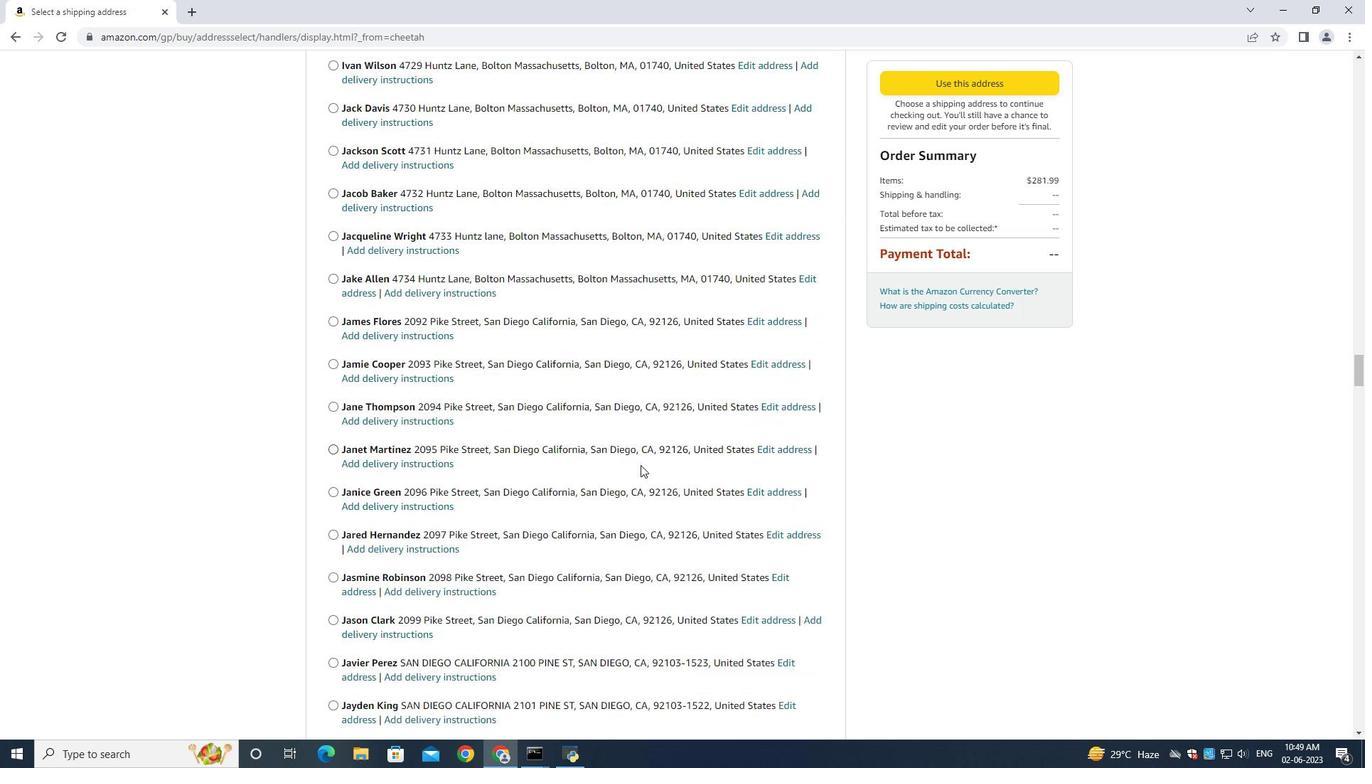 
Action: Mouse scrolled (635, 465) with delta (0, 0)
Screenshot: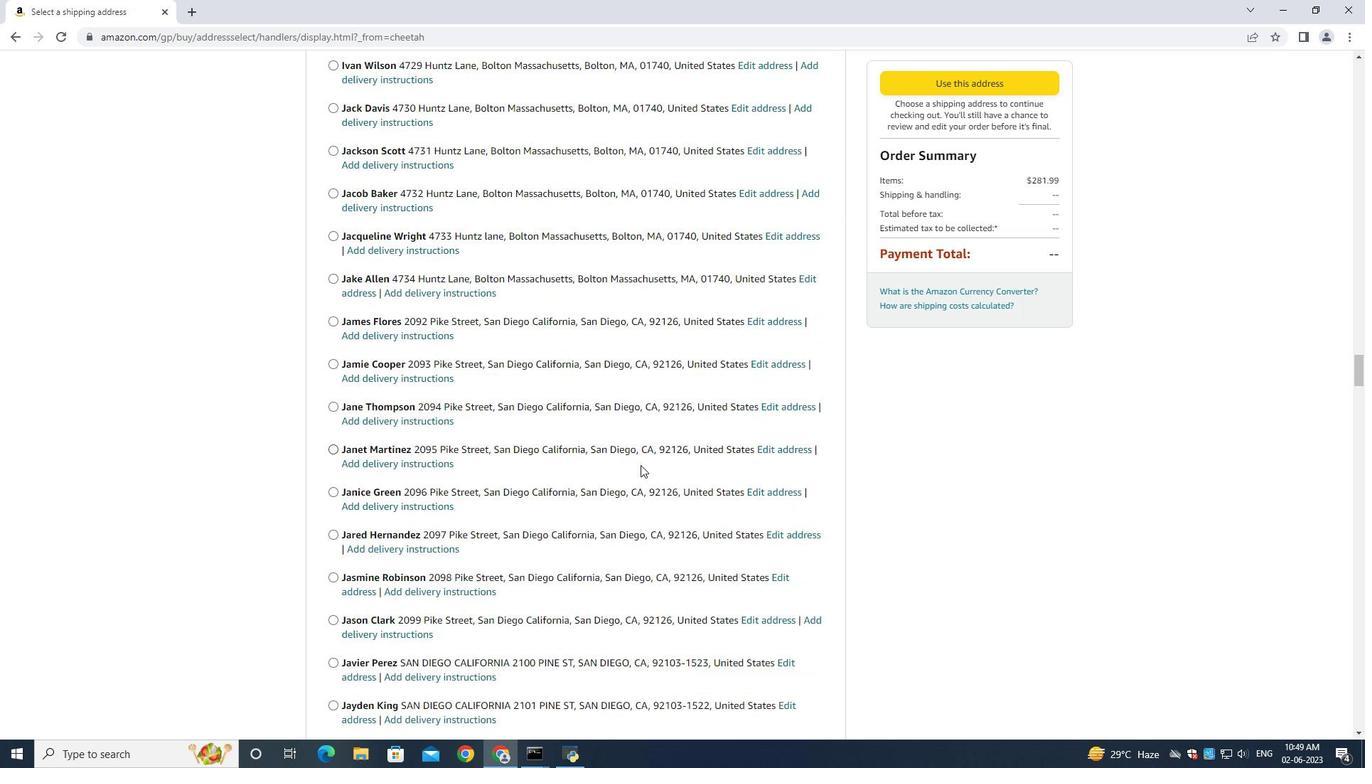 
Action: Mouse scrolled (635, 465) with delta (0, 0)
Screenshot: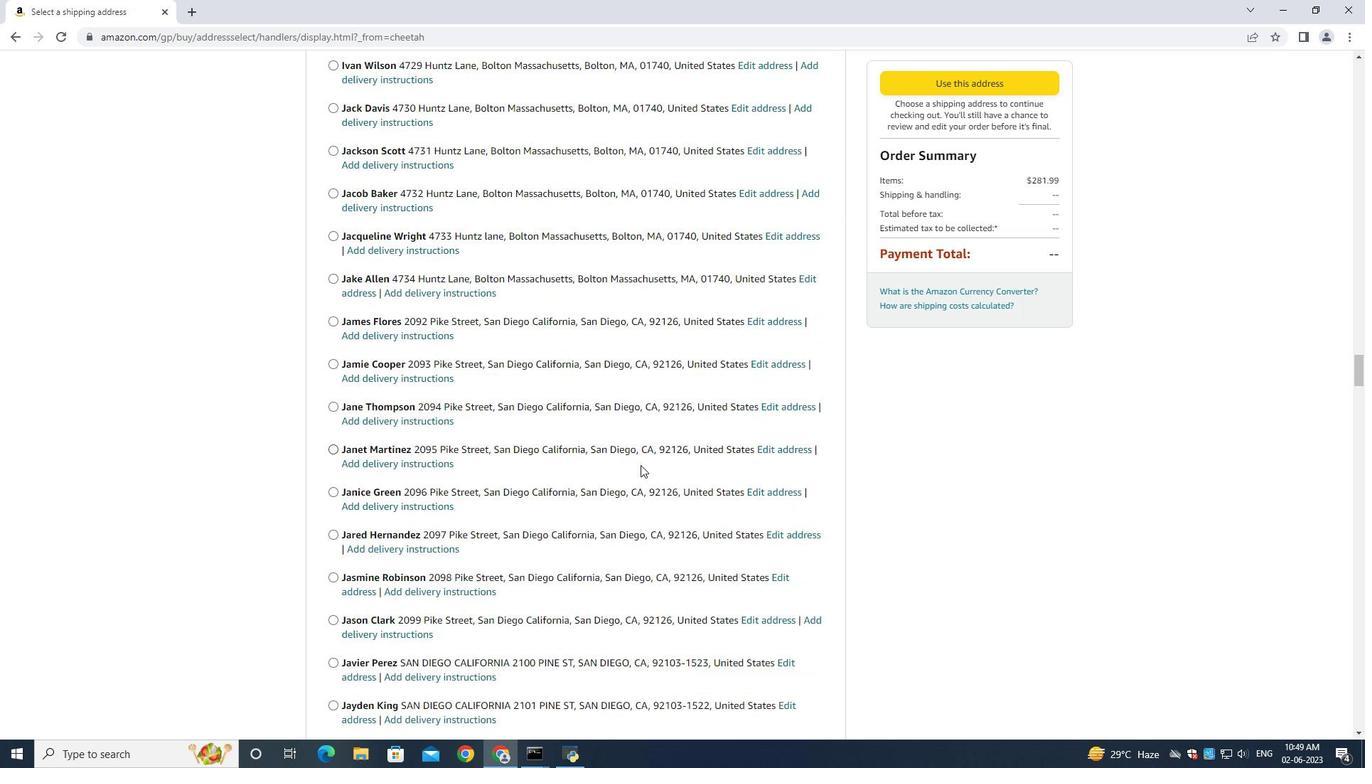
Action: Mouse moved to (633, 465)
Screenshot: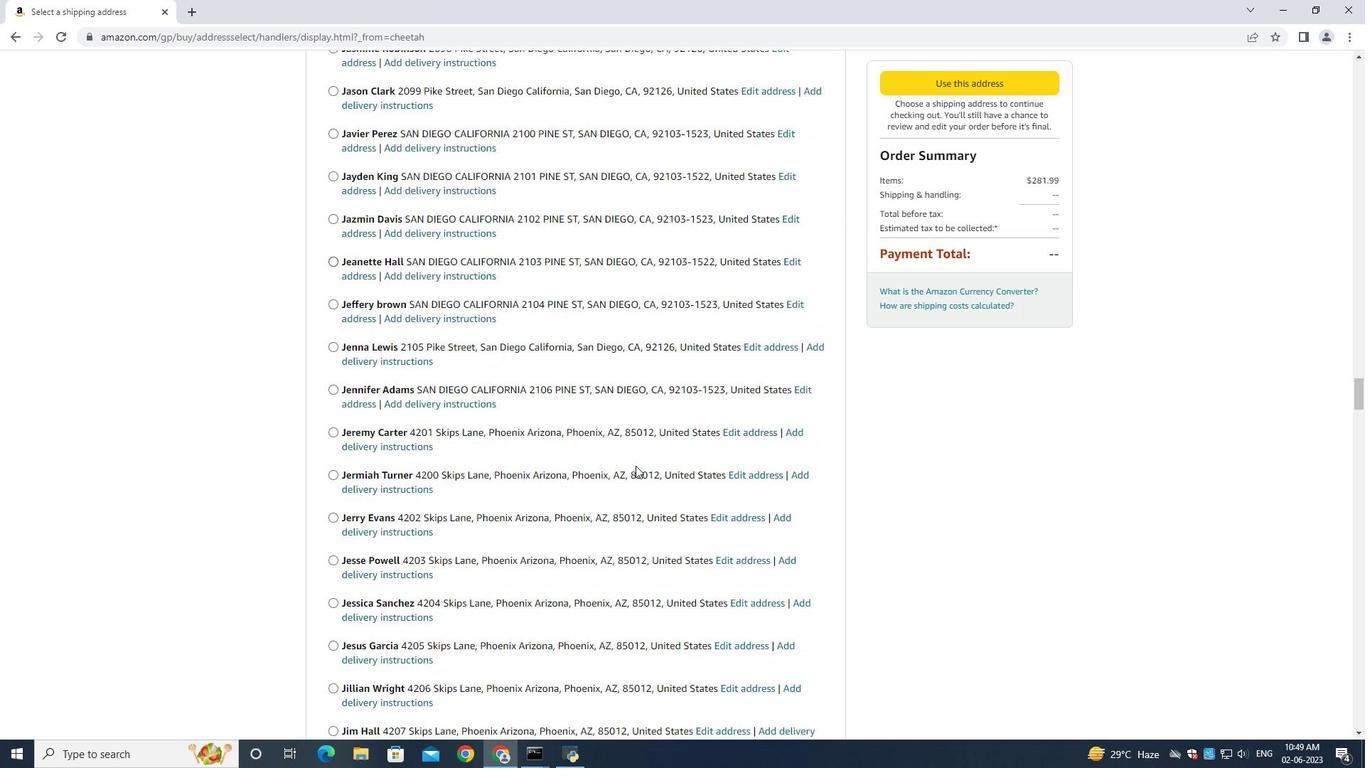 
Action: Mouse scrolled (633, 465) with delta (0, 0)
Screenshot: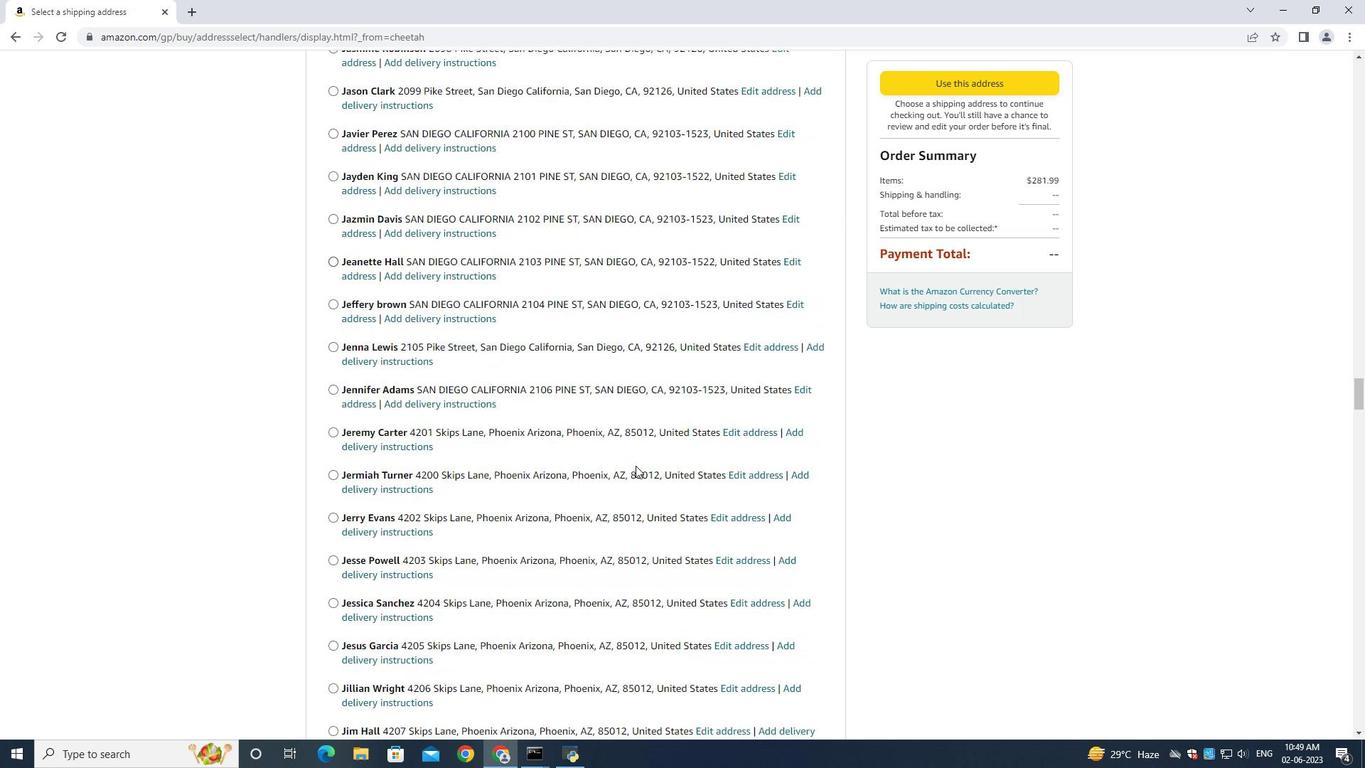 
Action: Mouse scrolled (633, 465) with delta (0, 0)
Screenshot: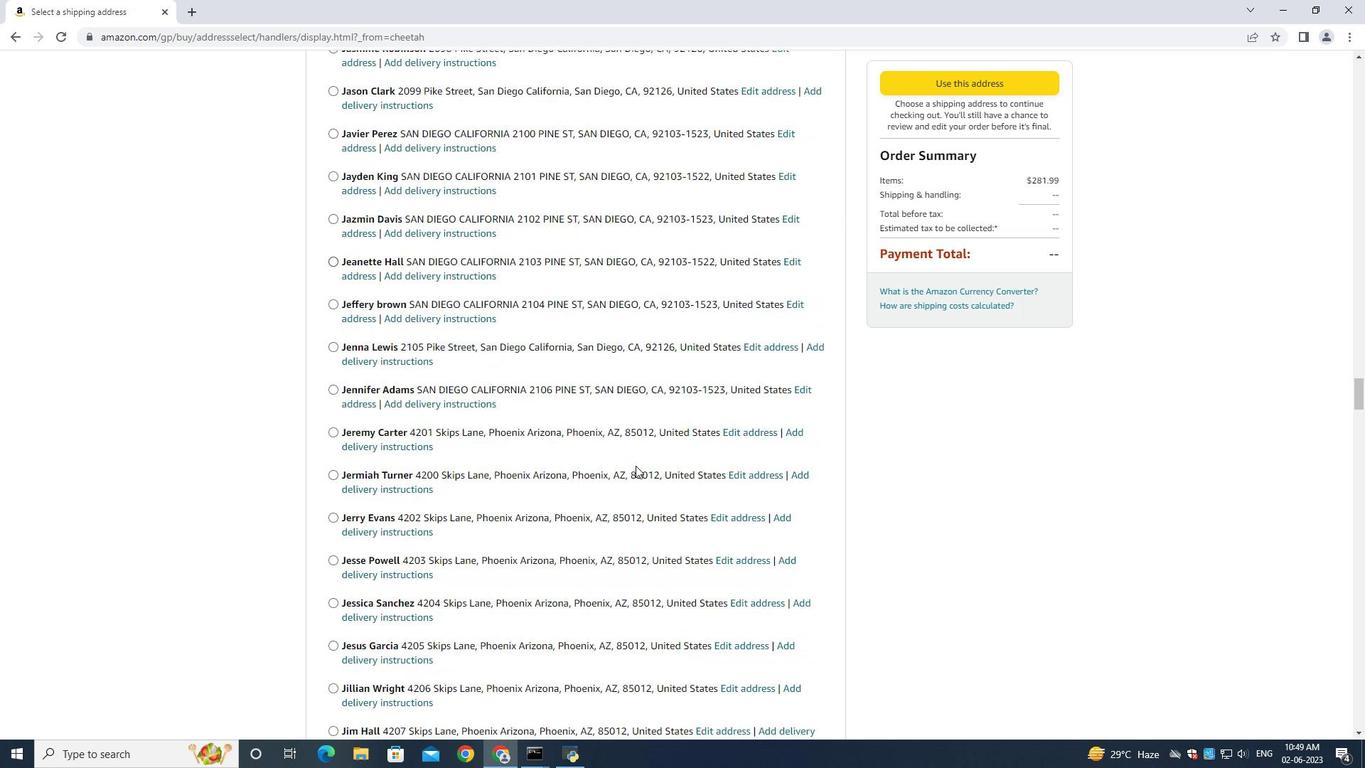 
Action: Mouse scrolled (633, 465) with delta (0, 0)
Screenshot: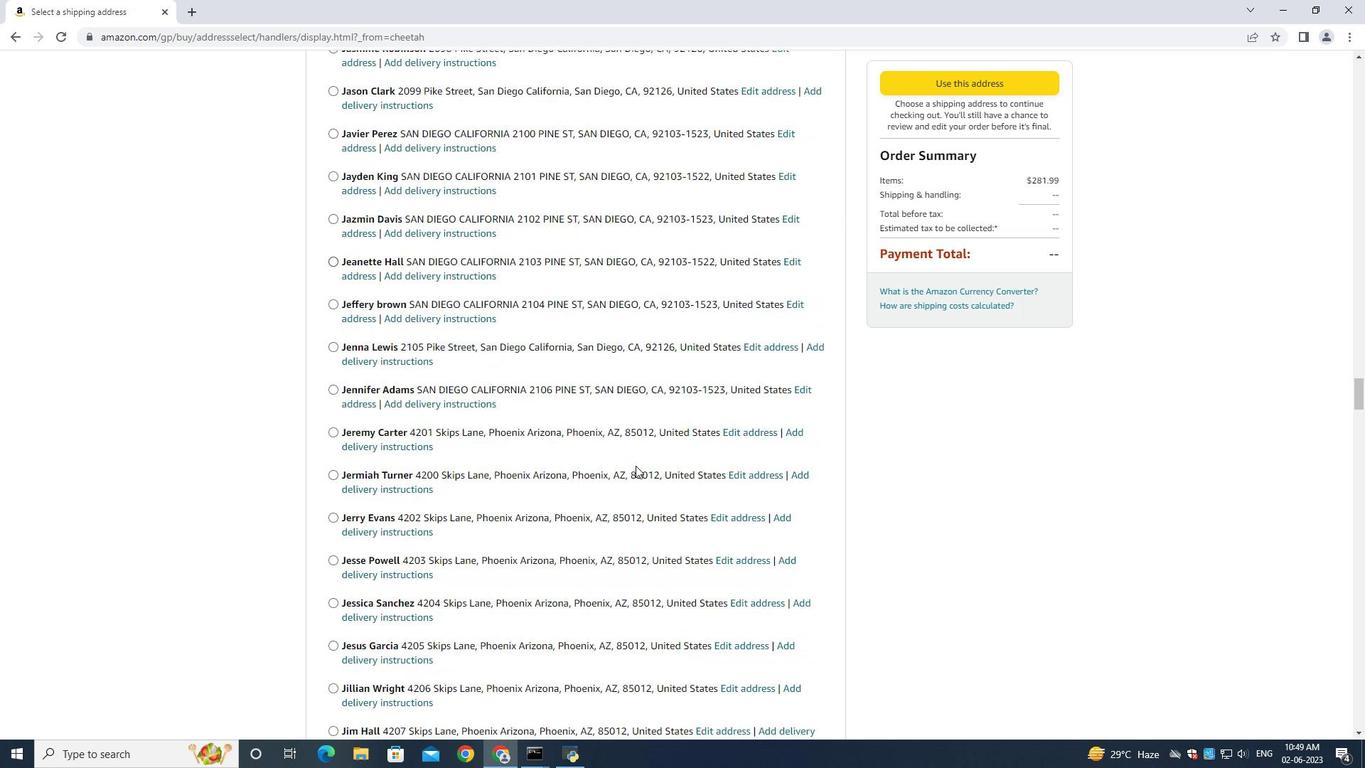 
Action: Mouse scrolled (633, 465) with delta (0, 0)
Screenshot: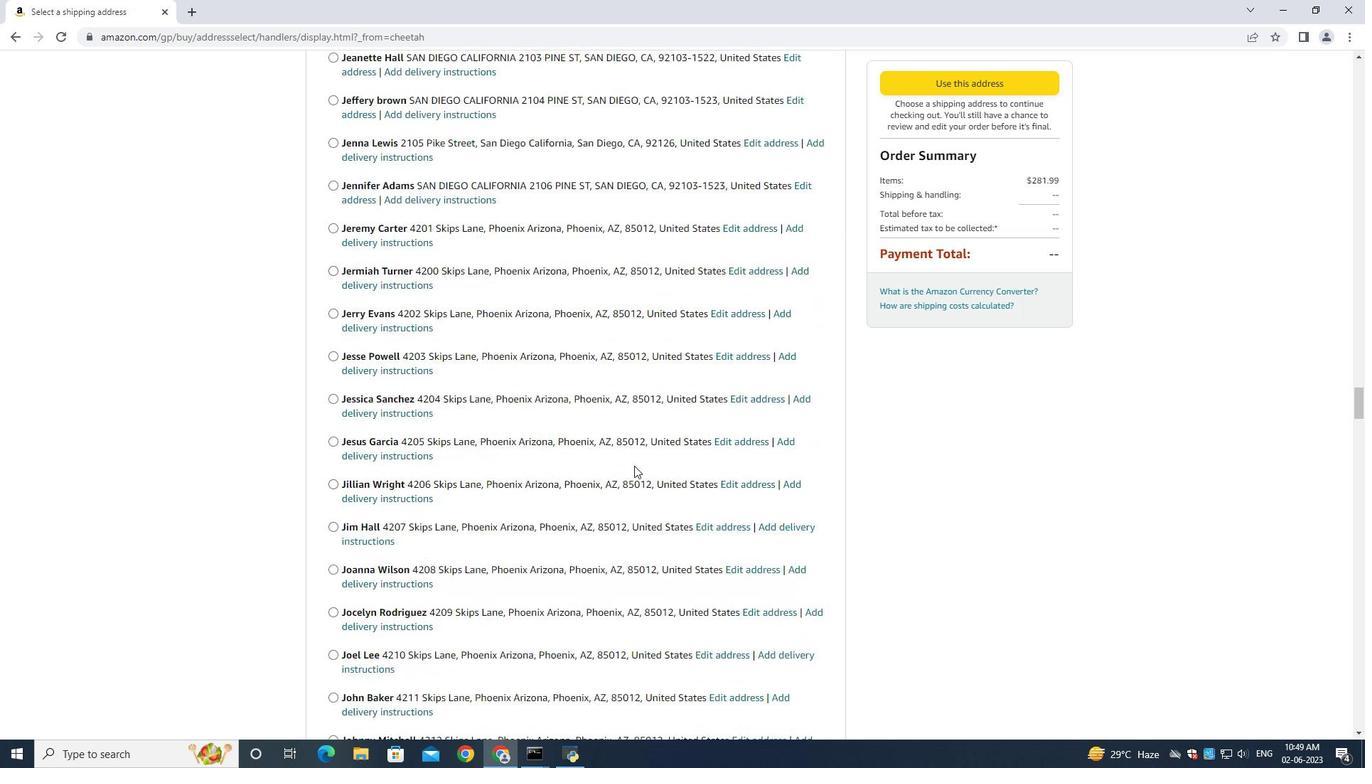 
Action: Mouse scrolled (633, 465) with delta (0, 0)
Screenshot: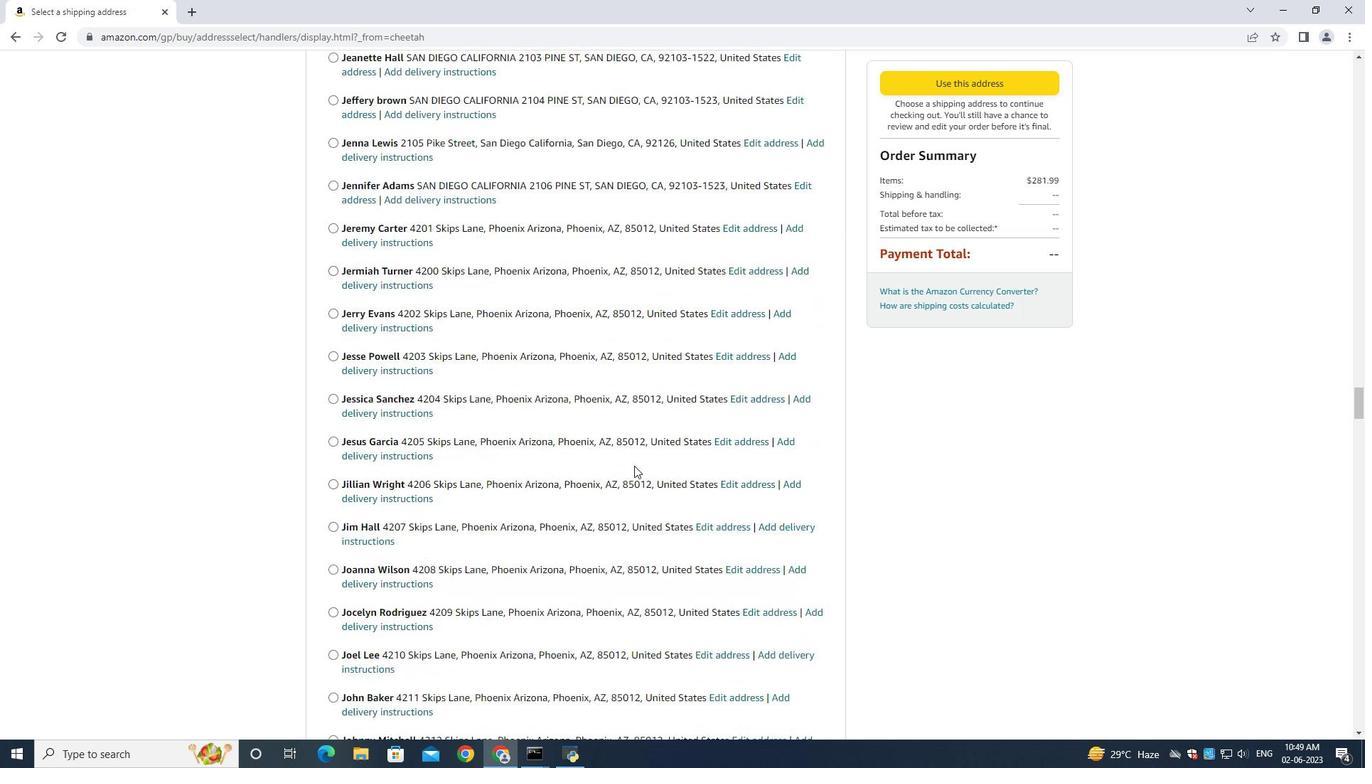 
Action: Mouse scrolled (633, 465) with delta (0, 0)
Screenshot: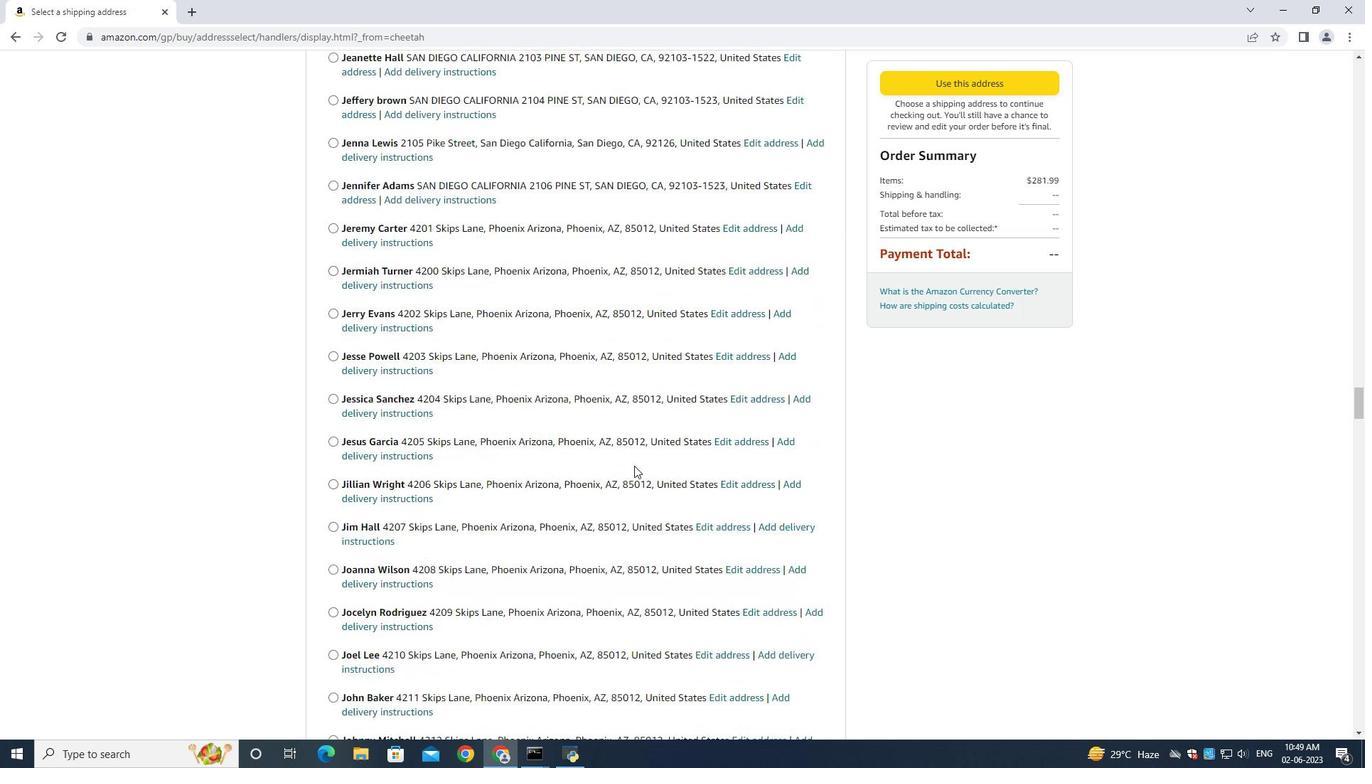 
Action: Mouse scrolled (633, 465) with delta (0, 0)
Screenshot: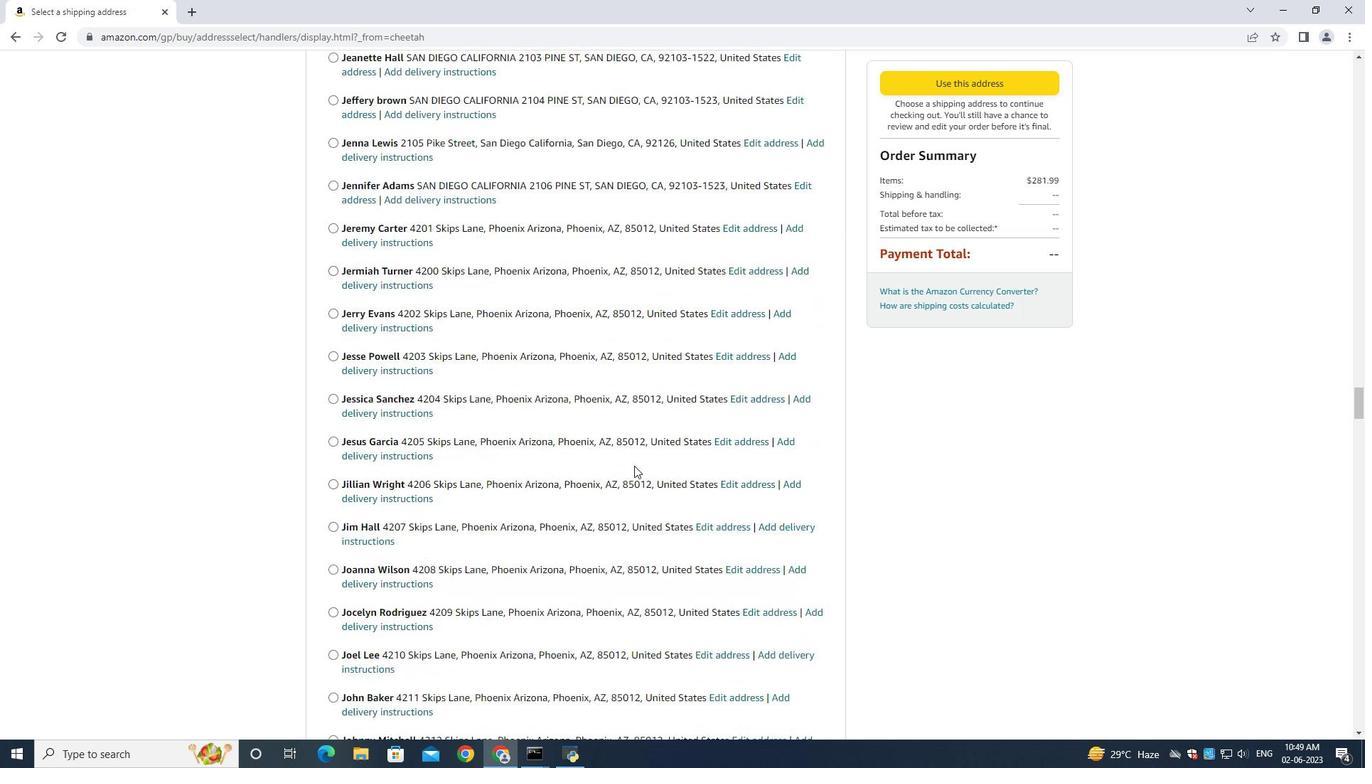 
Action: Mouse moved to (630, 465)
Screenshot: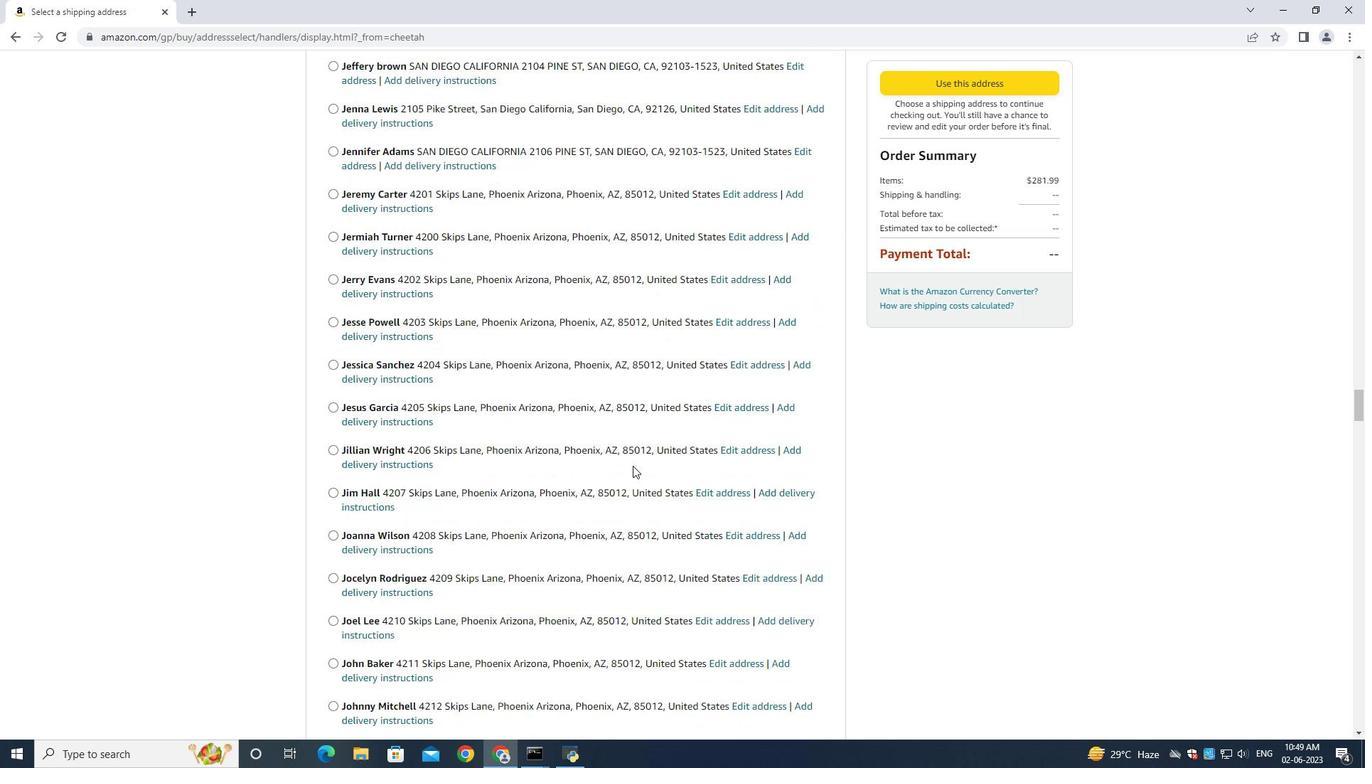 
Action: Mouse scrolled (630, 464) with delta (0, 0)
Screenshot: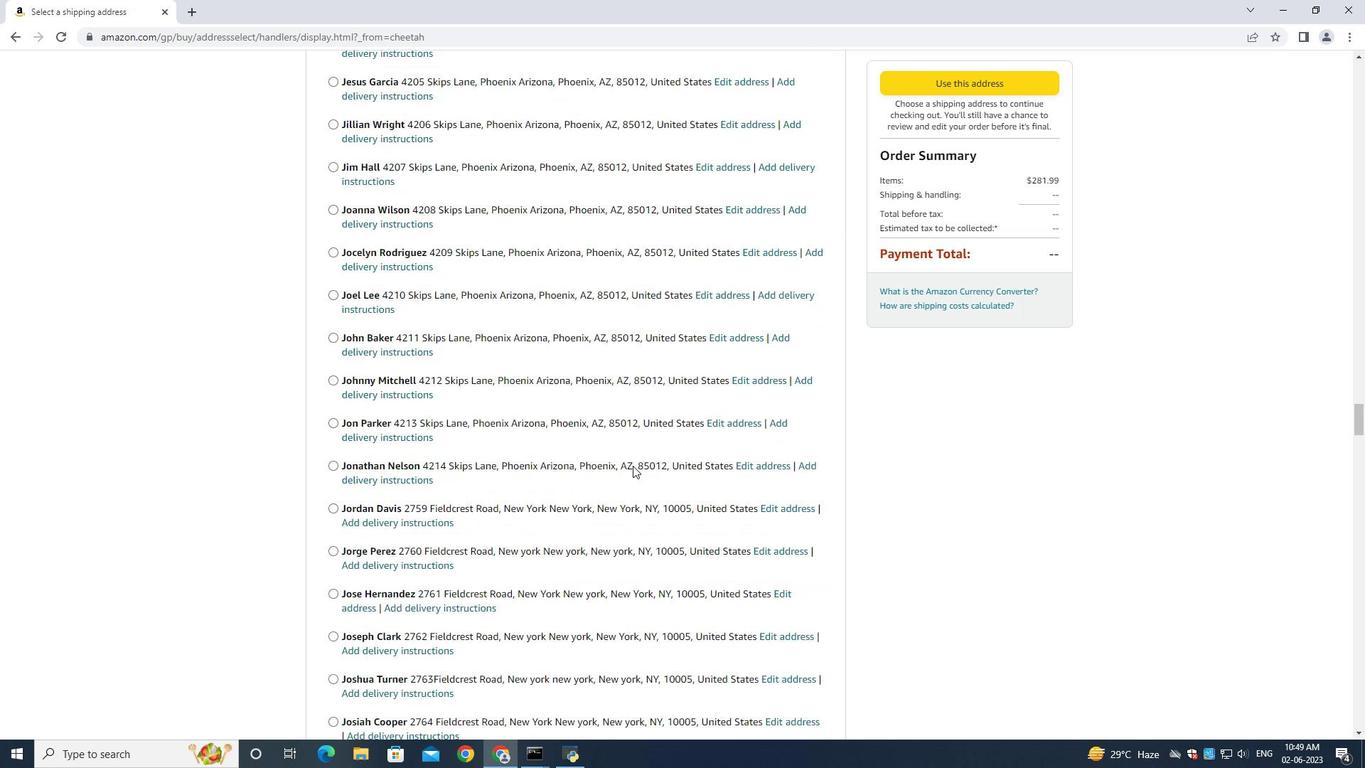 
Action: Mouse moved to (629, 465)
Screenshot: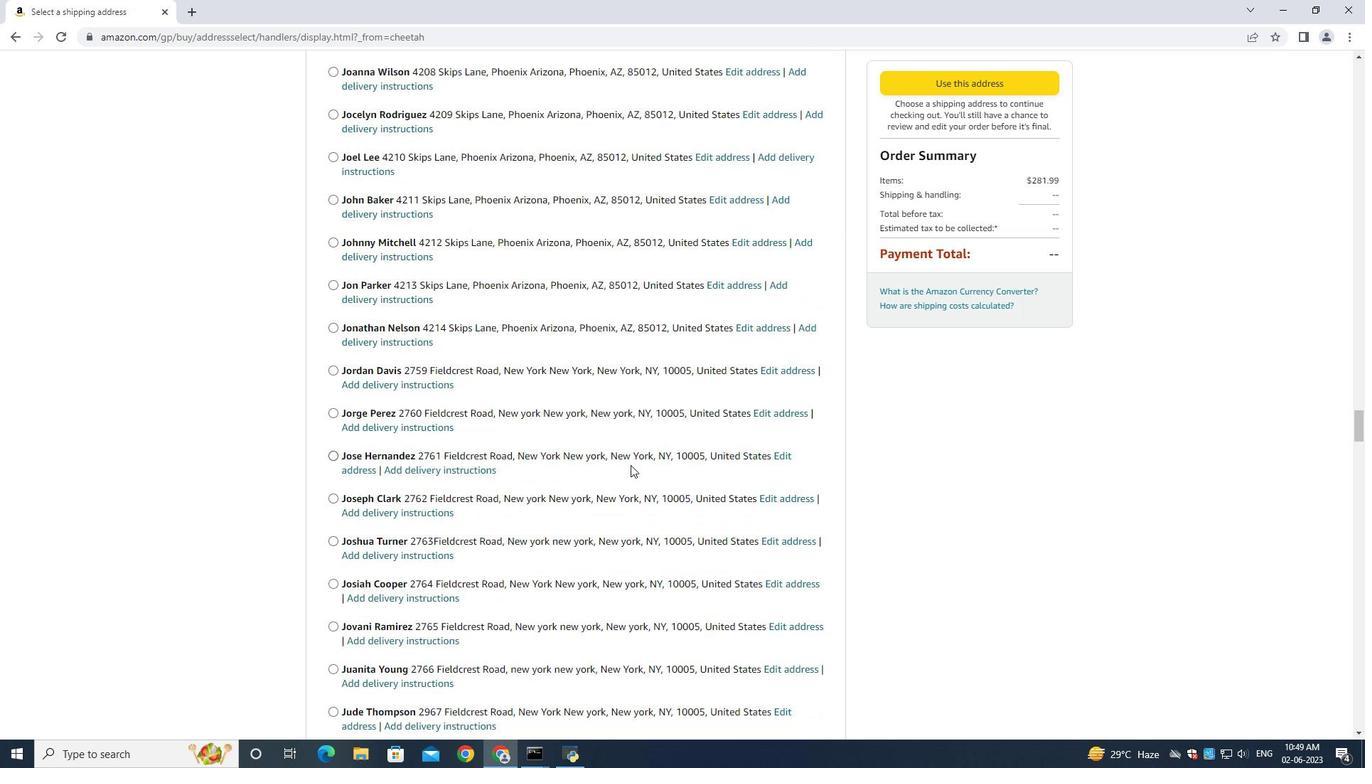 
Action: Mouse scrolled (630, 464) with delta (0, 0)
Screenshot: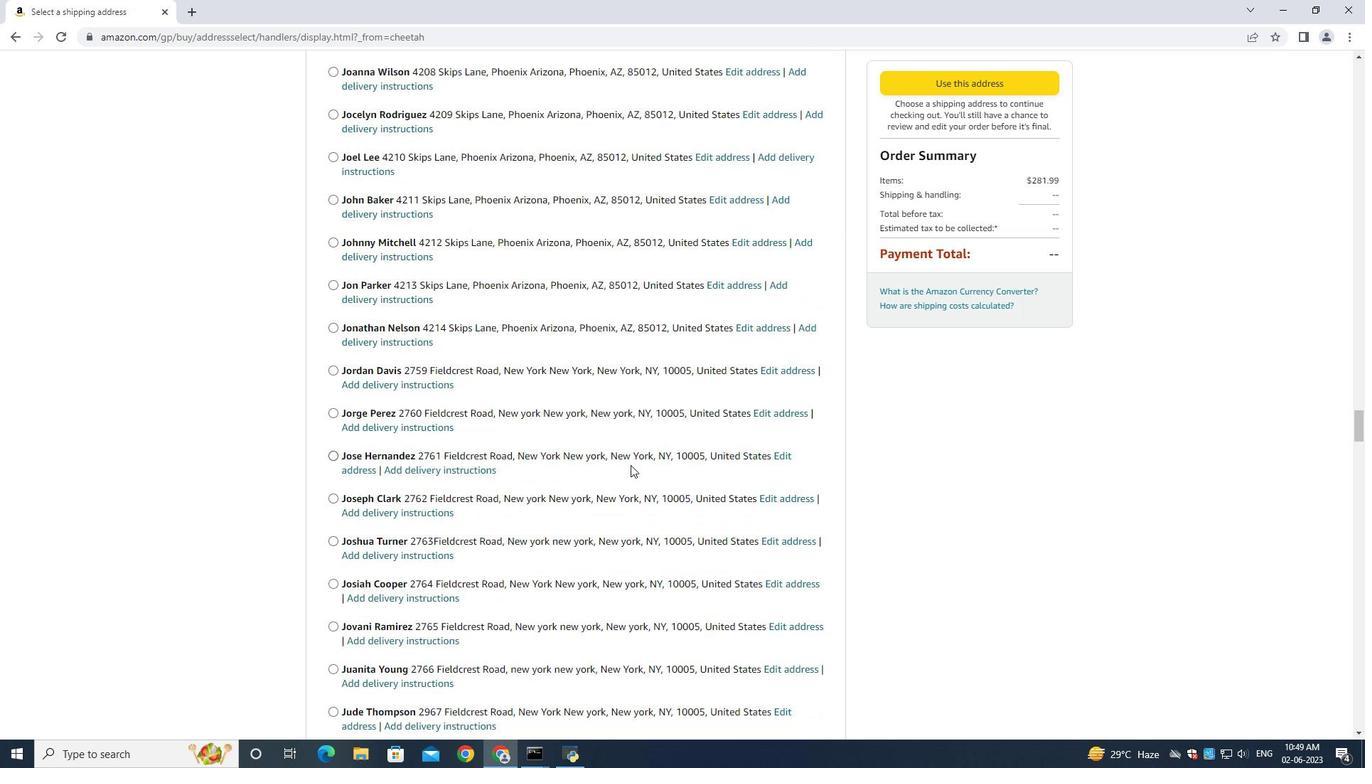 
Action: Mouse moved to (628, 465)
Screenshot: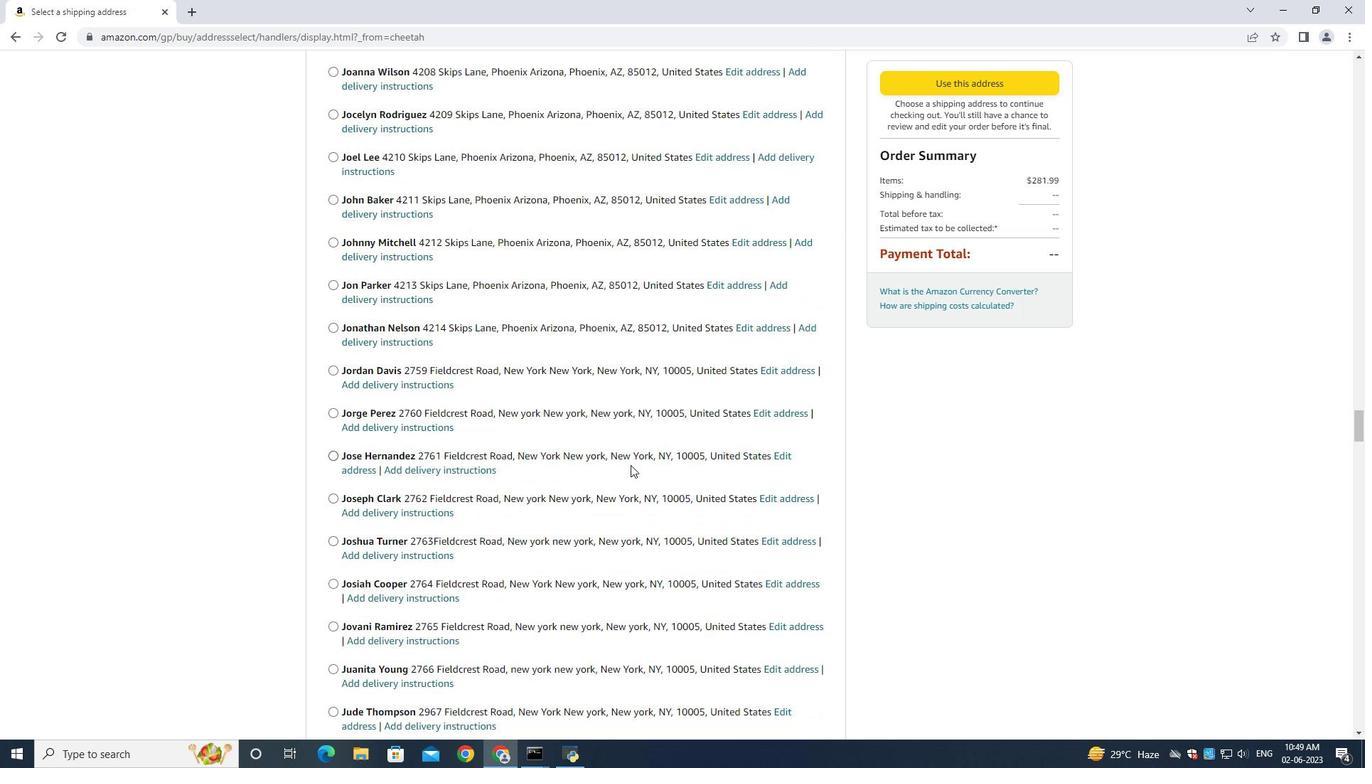 
Action: Mouse scrolled (630, 464) with delta (0, 0)
Screenshot: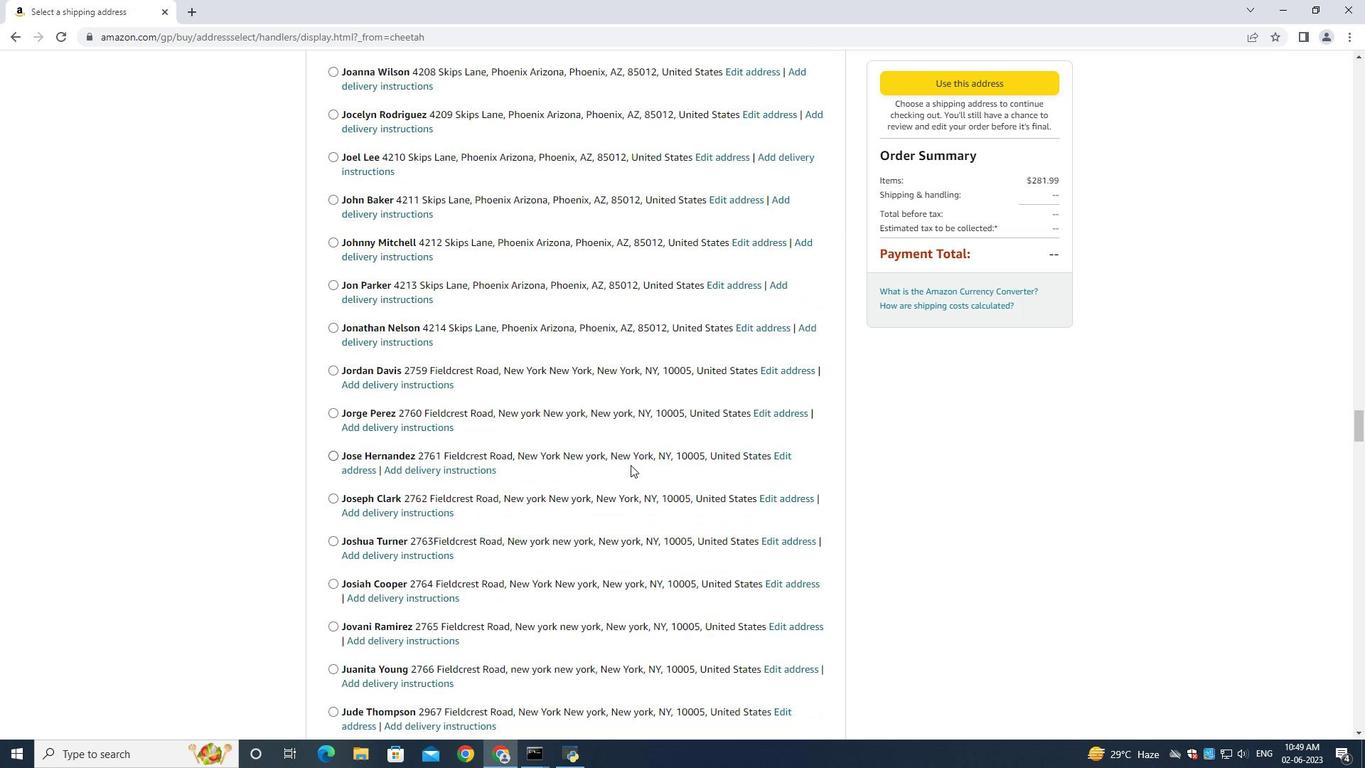 
Action: Mouse scrolled (630, 465) with delta (0, 0)
Screenshot: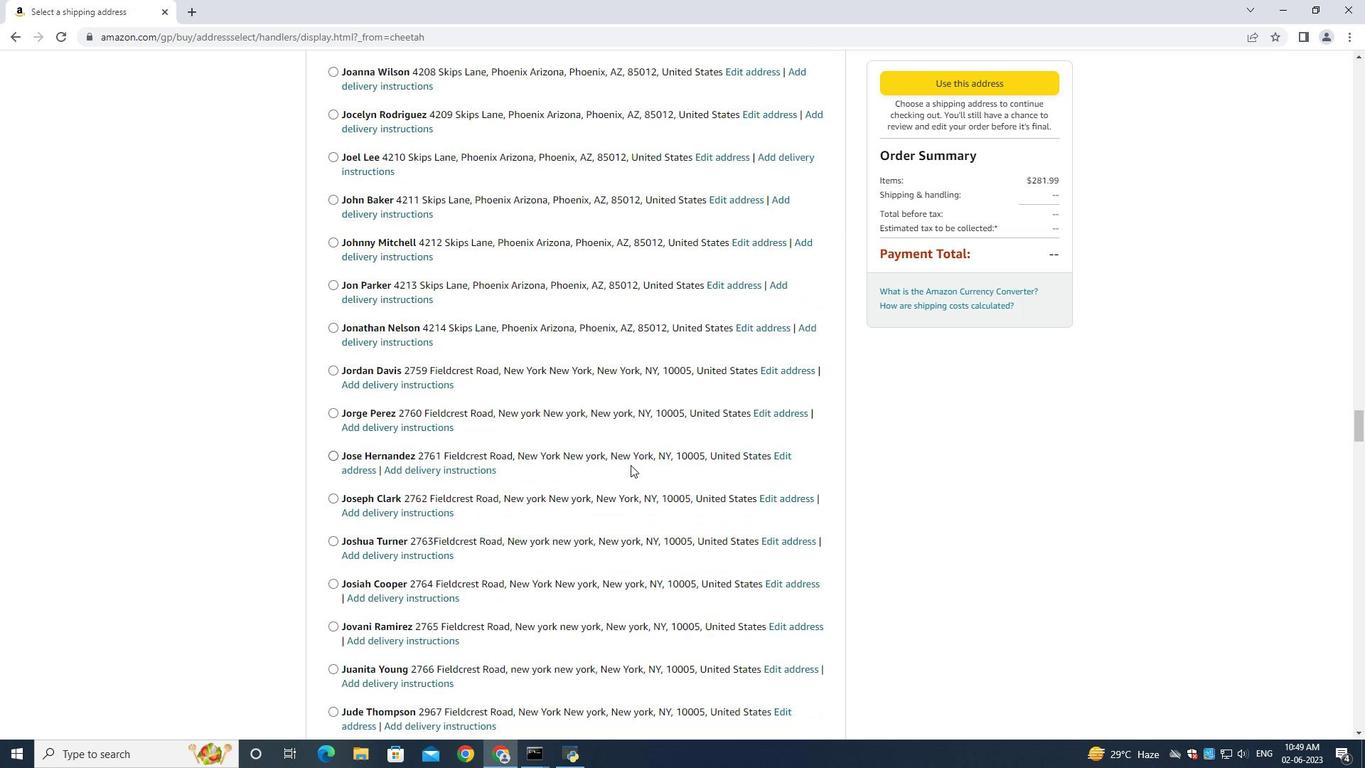 
Action: Mouse scrolled (630, 465) with delta (0, 0)
Screenshot: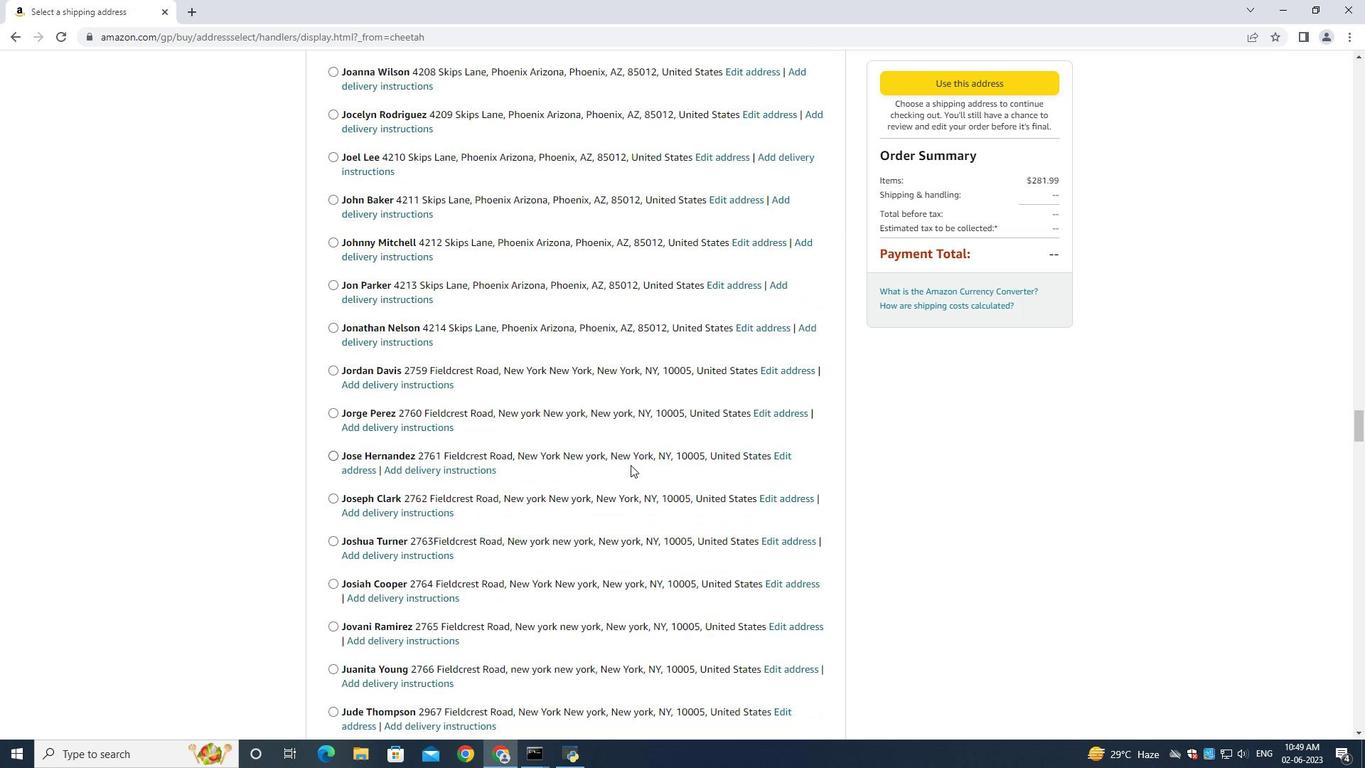 
Action: Mouse moved to (628, 465)
Screenshot: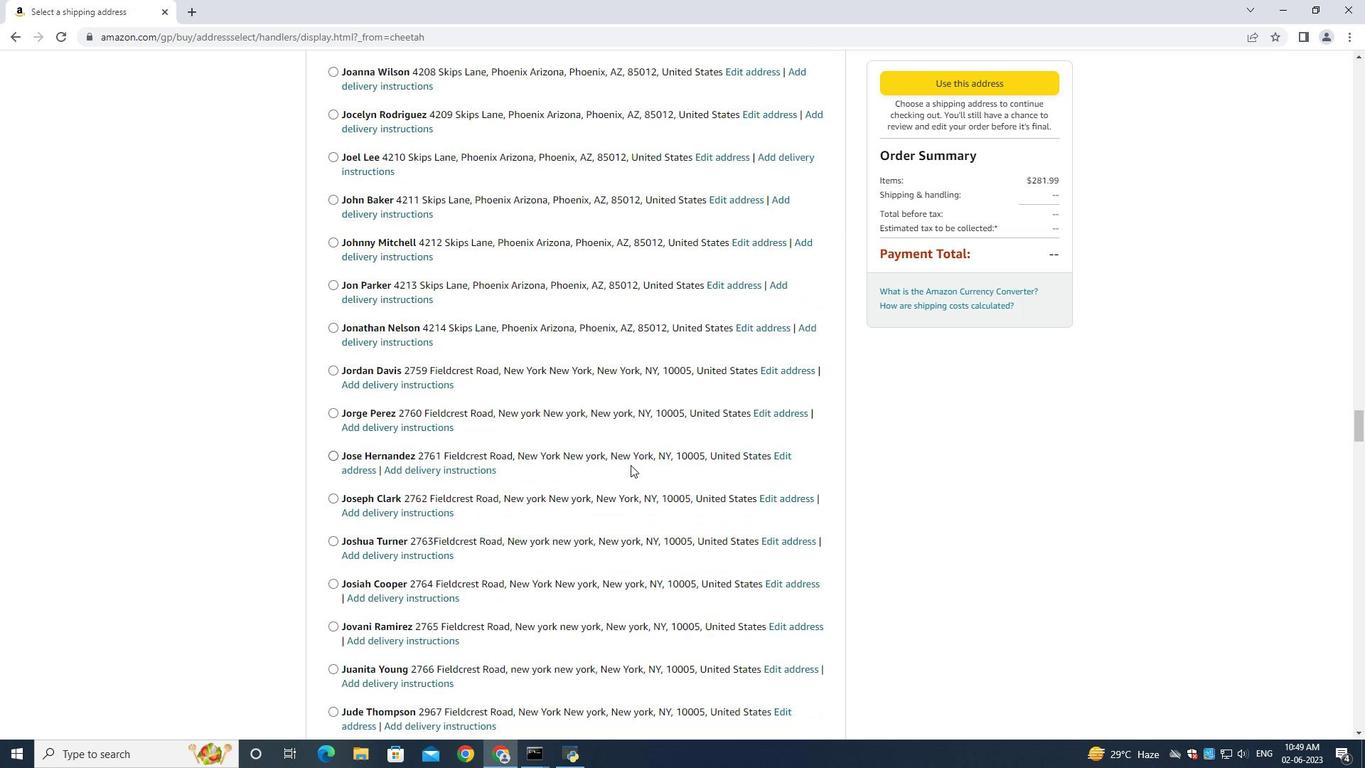 
Action: Mouse scrolled (630, 465) with delta (0, 0)
Screenshot: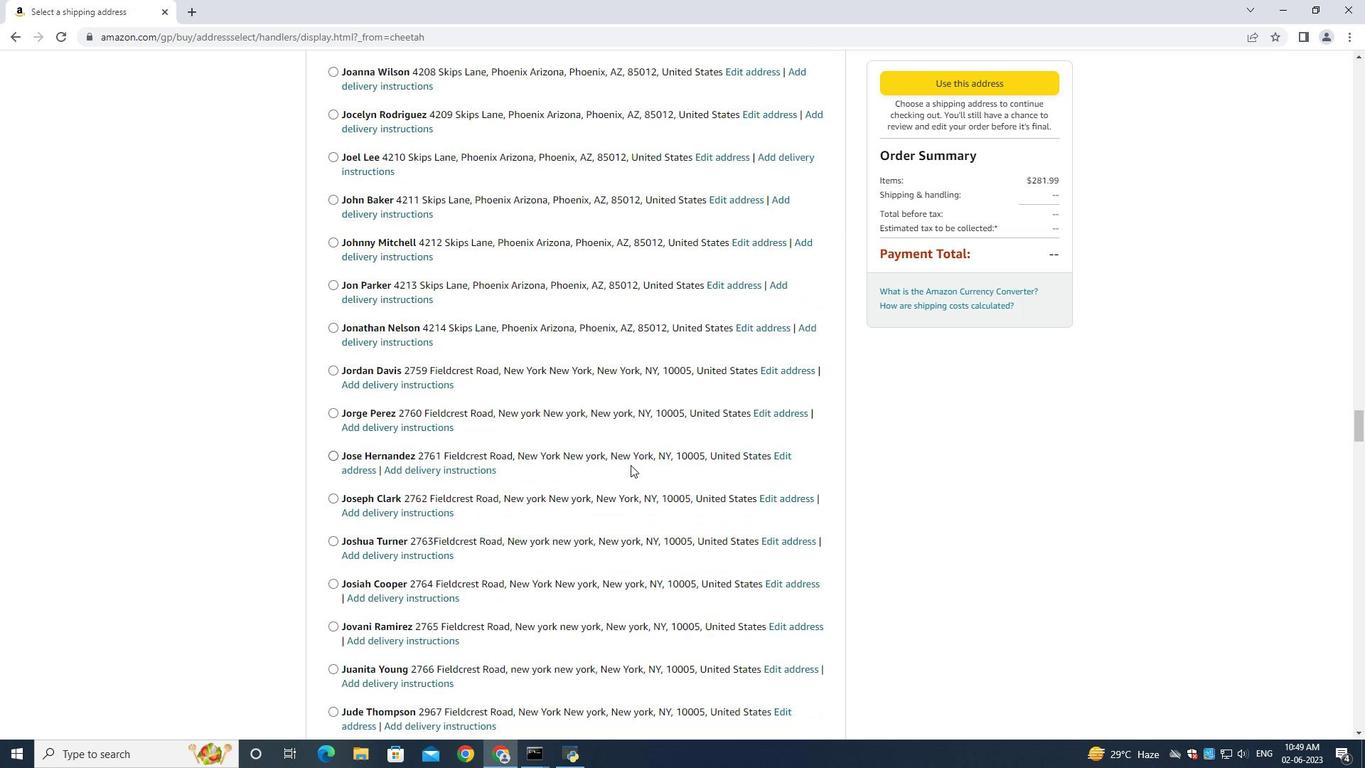 
Action: Mouse moved to (628, 465)
Screenshot: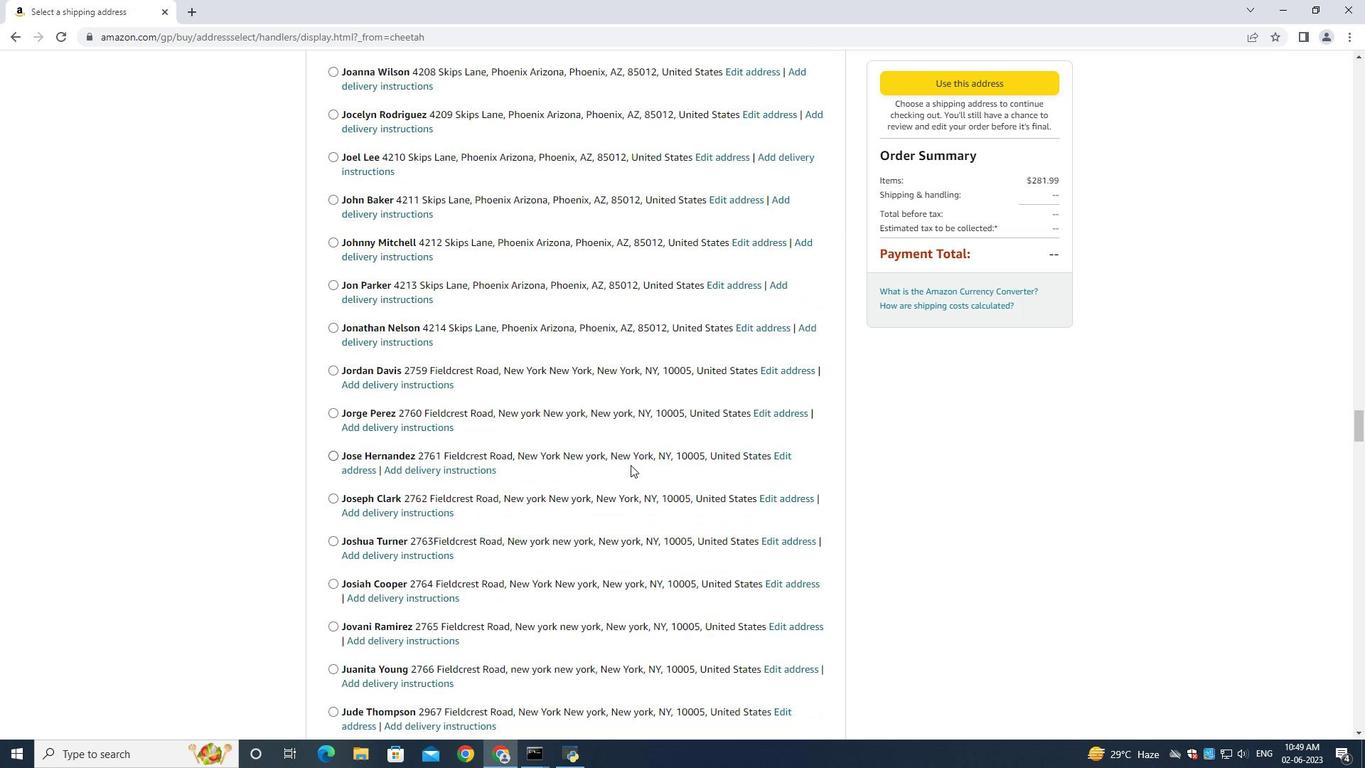 
Action: Mouse scrolled (629, 465) with delta (0, 0)
Screenshot: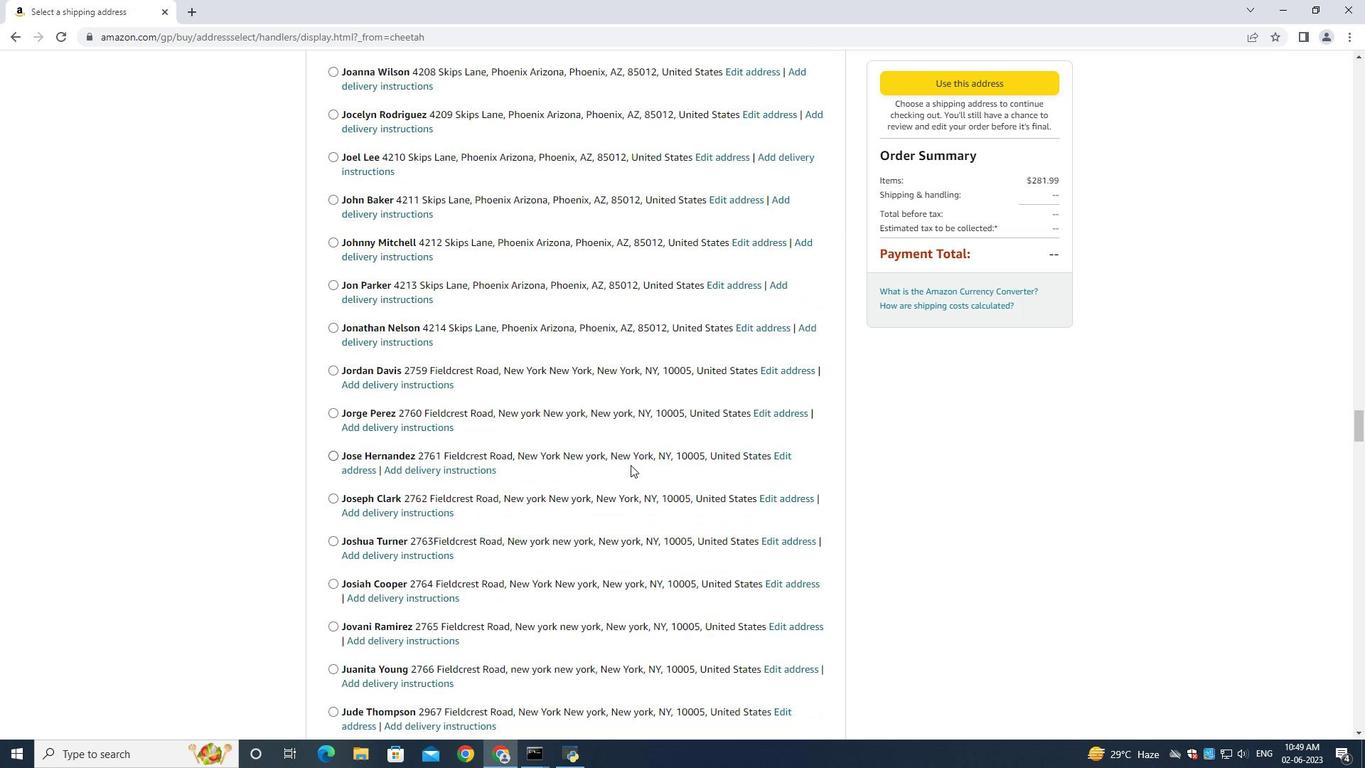 
Action: Mouse moved to (612, 465)
Screenshot: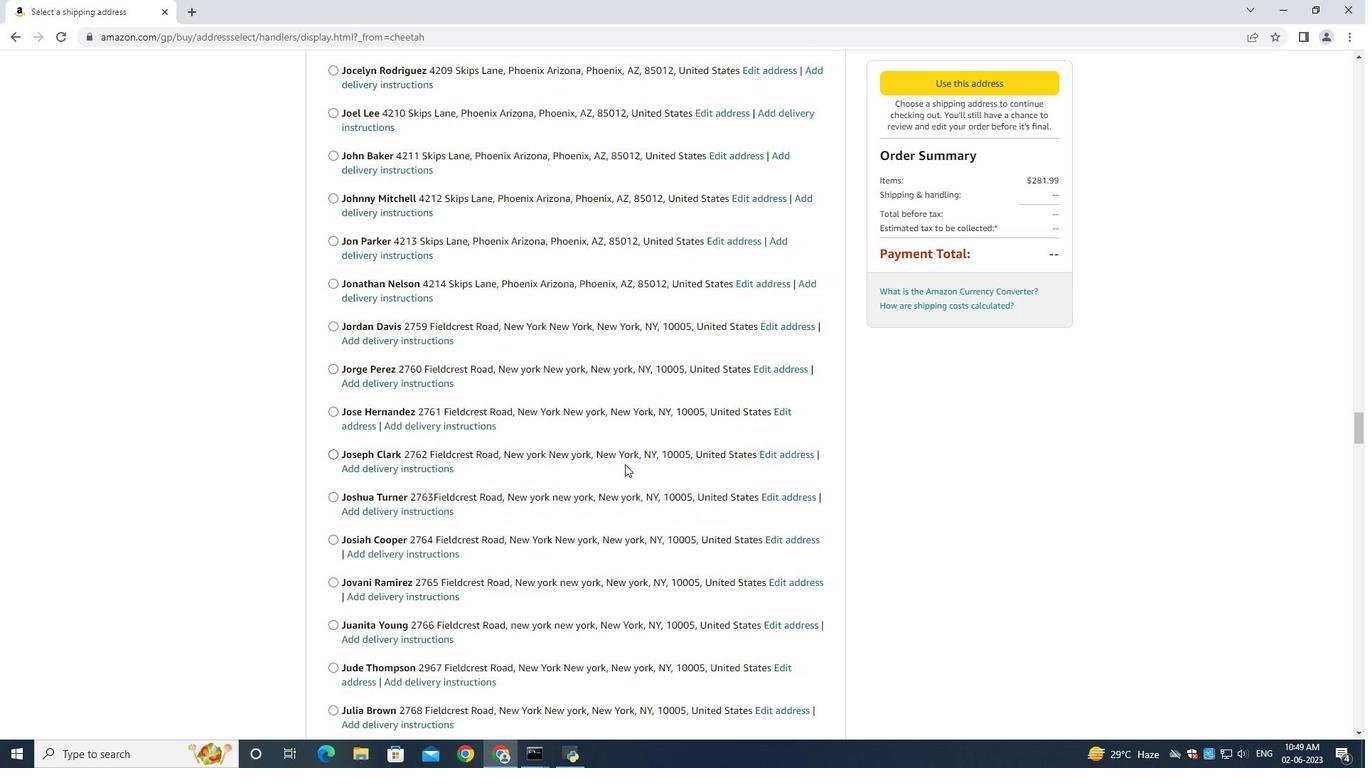 
Action: Mouse scrolled (612, 464) with delta (0, 0)
Screenshot: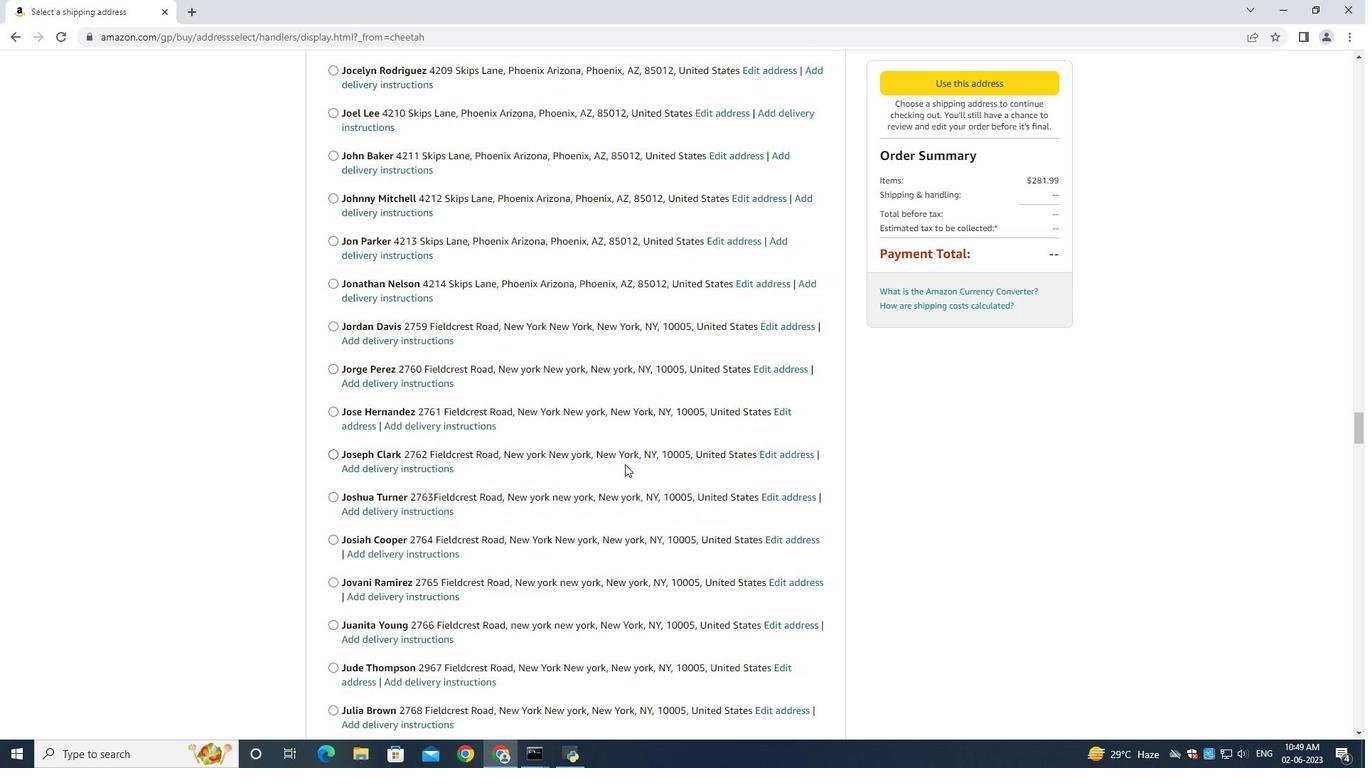 
Action: Mouse moved to (611, 465)
Screenshot: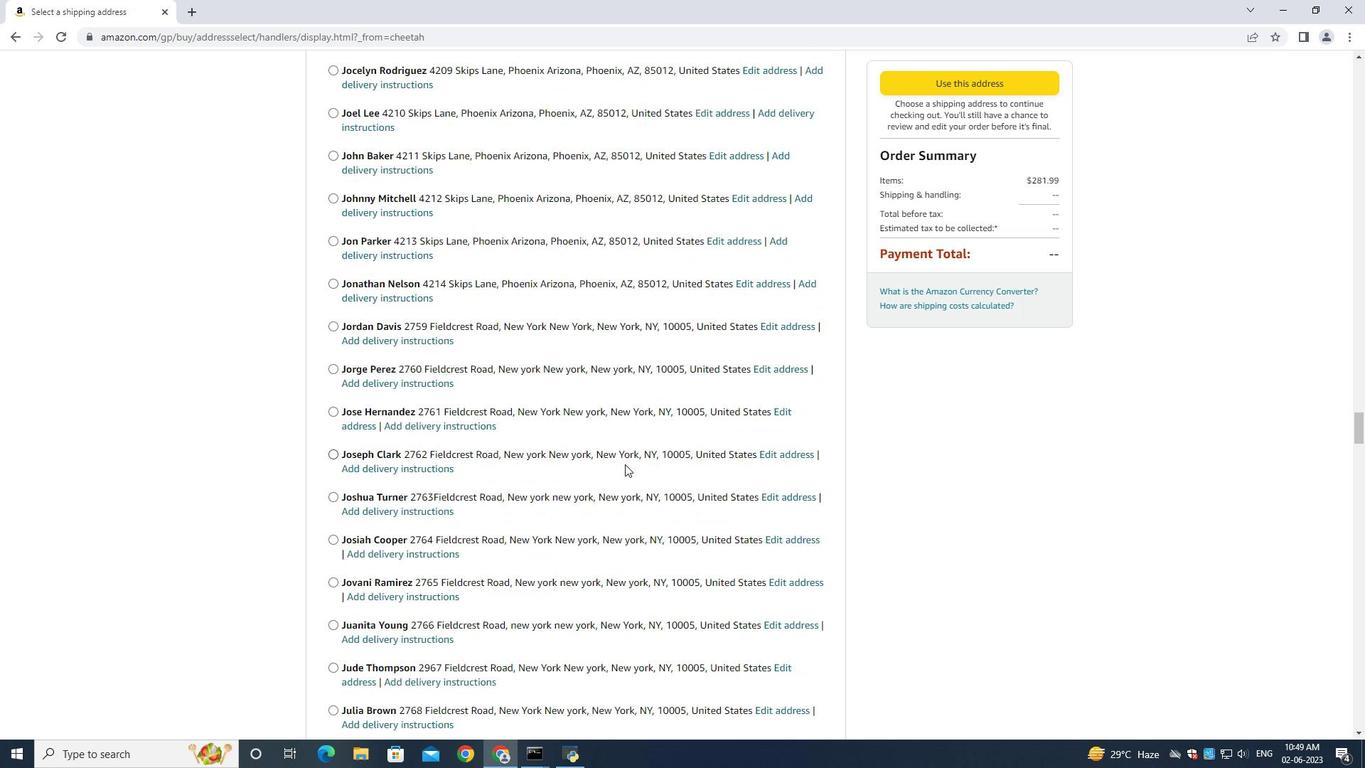 
Action: Mouse scrolled (611, 464) with delta (0, 0)
Screenshot: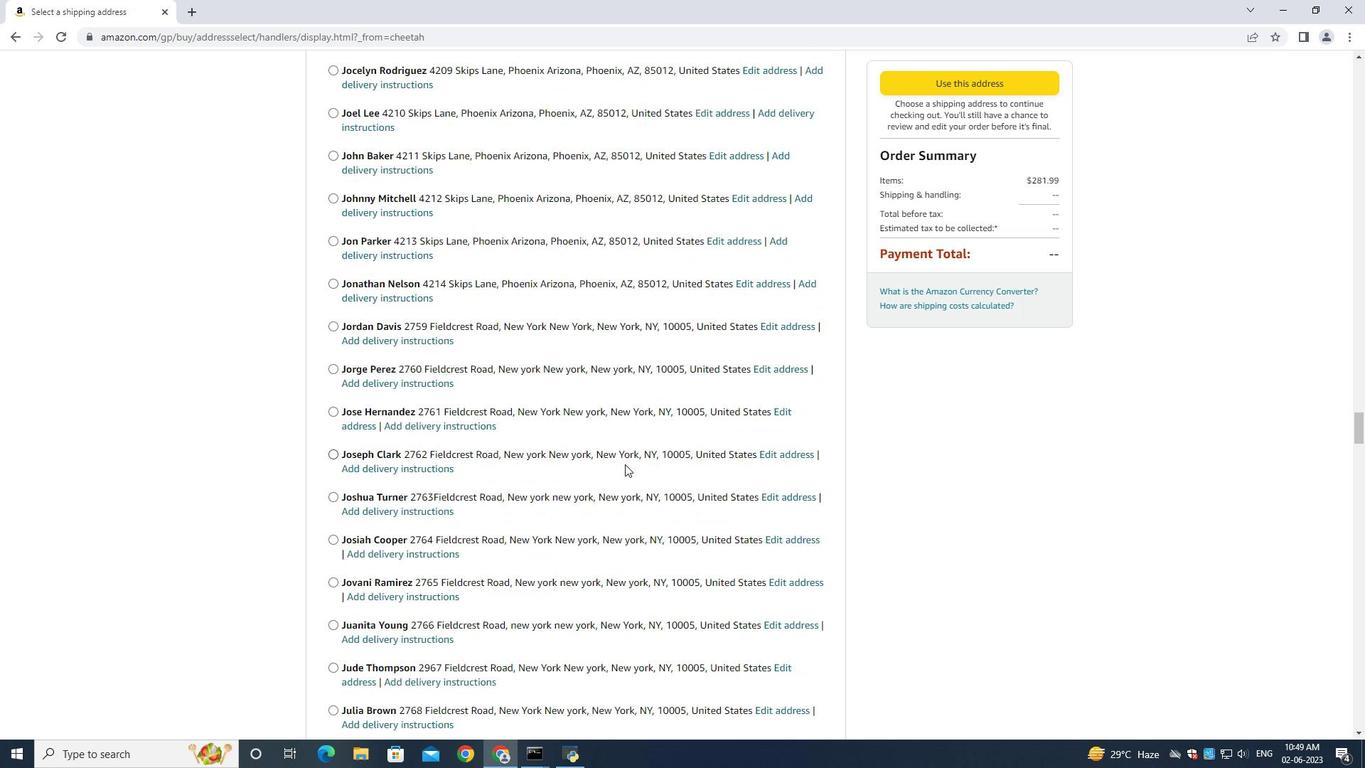 
Action: Mouse scrolled (611, 464) with delta (0, 0)
Screenshot: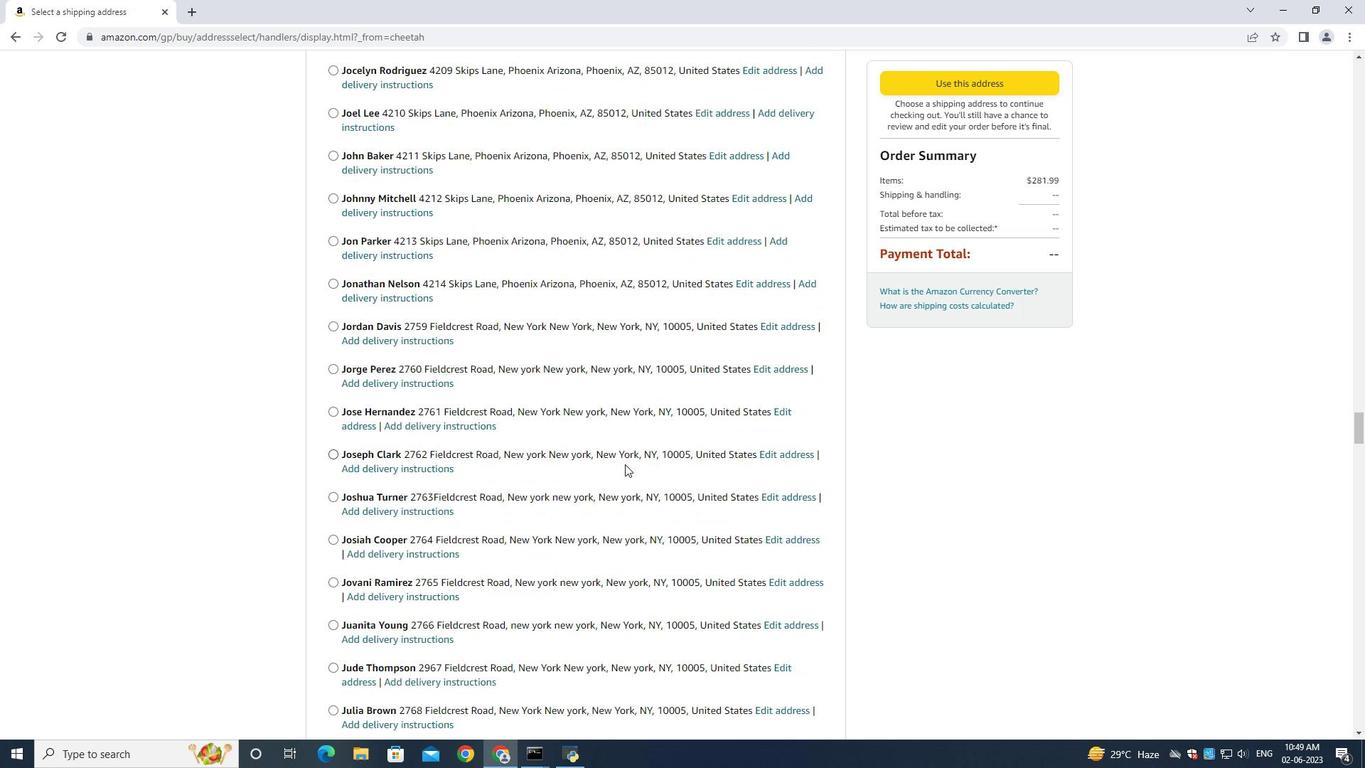 
Action: Mouse scrolled (611, 464) with delta (0, 0)
Screenshot: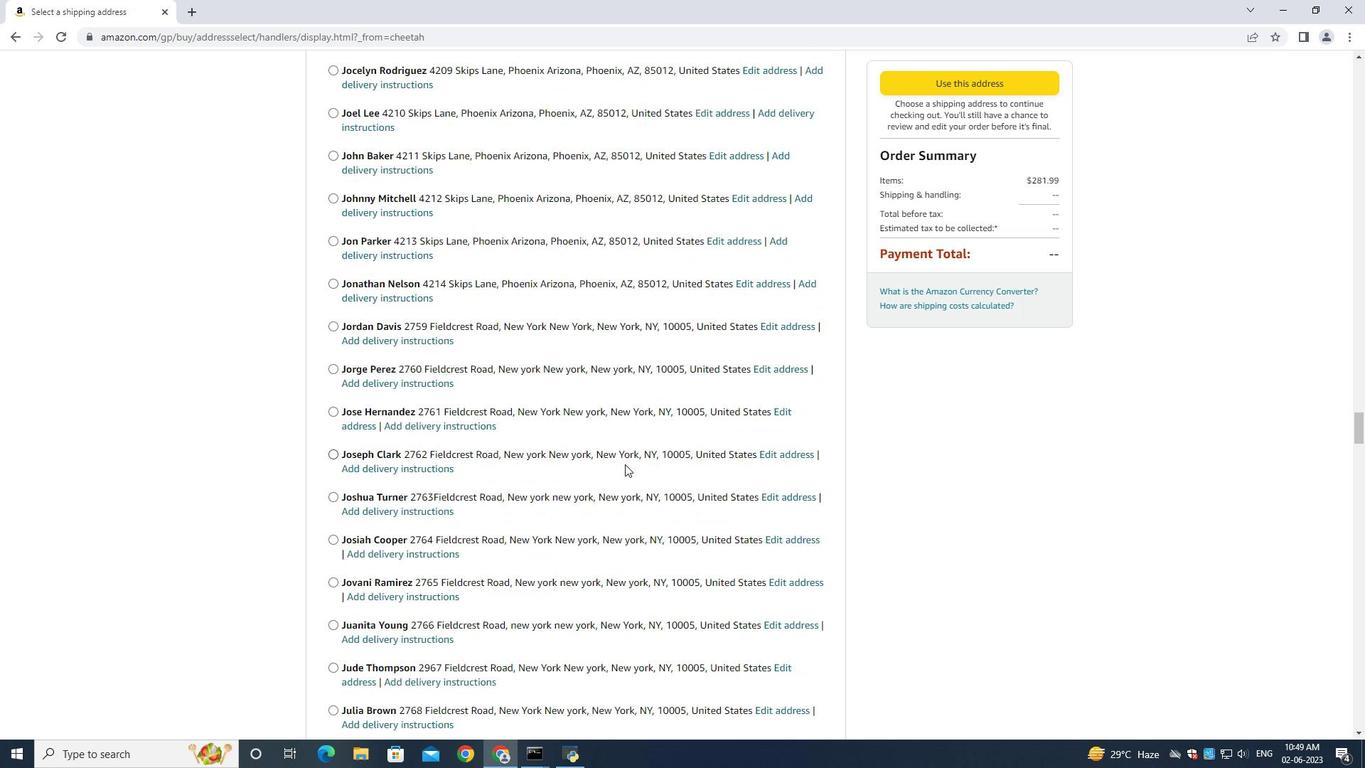 
Action: Mouse scrolled (611, 464) with delta (0, 0)
Screenshot: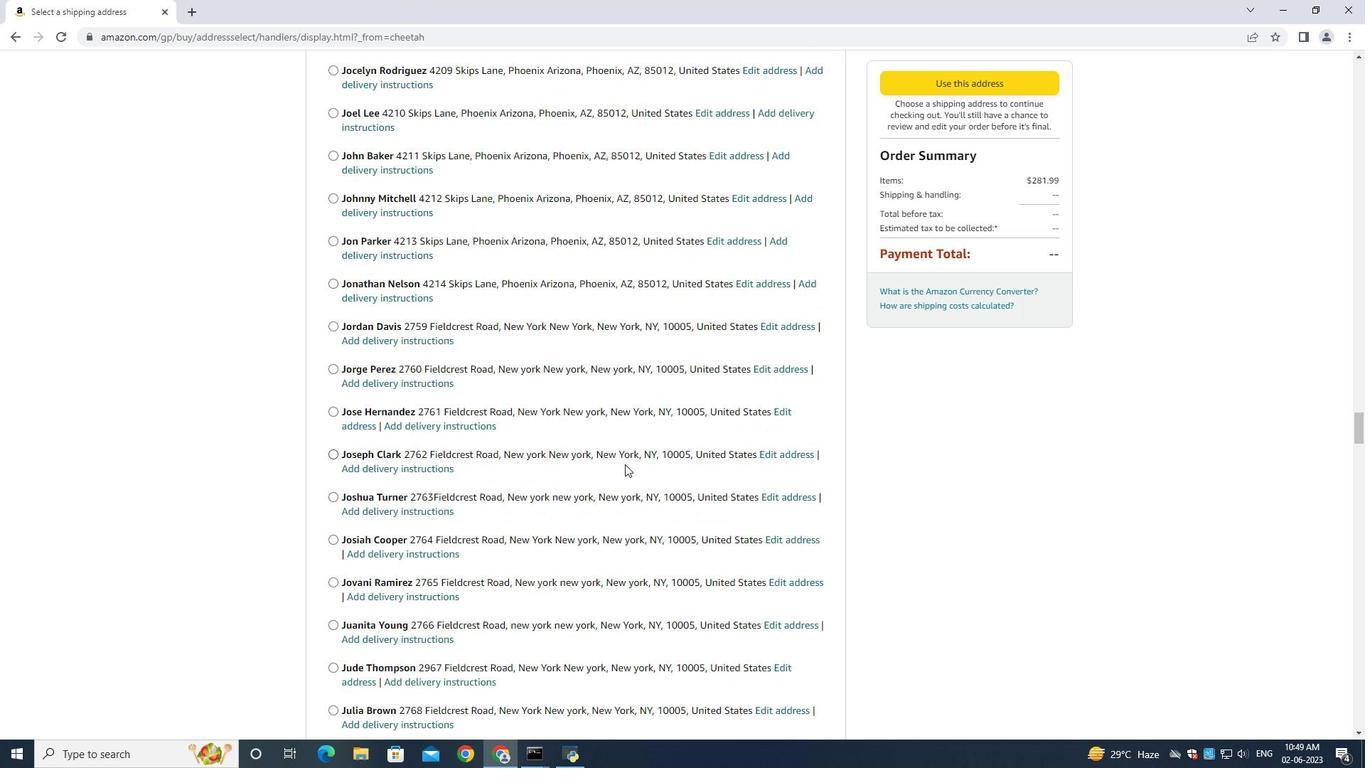 
Action: Mouse scrolled (611, 464) with delta (0, 0)
Screenshot: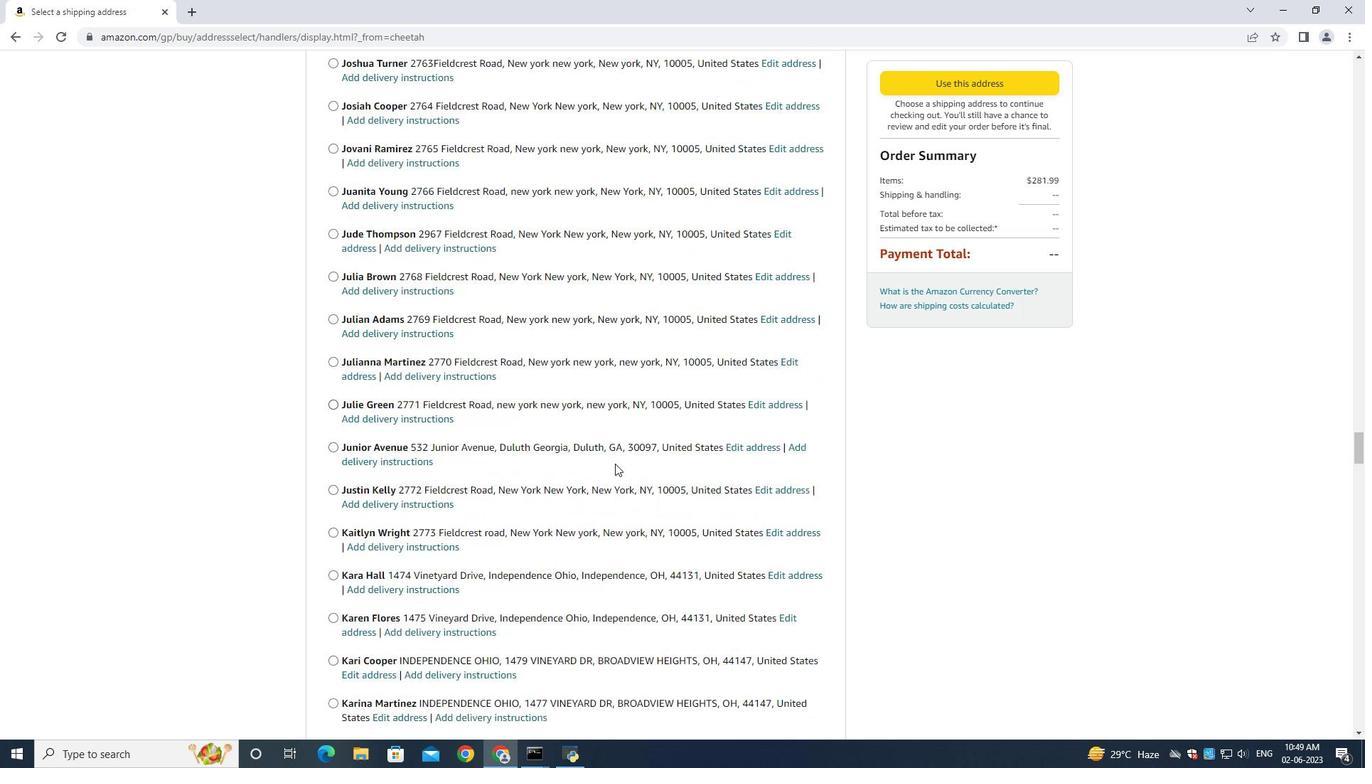 
Action: Mouse moved to (592, 477)
Screenshot: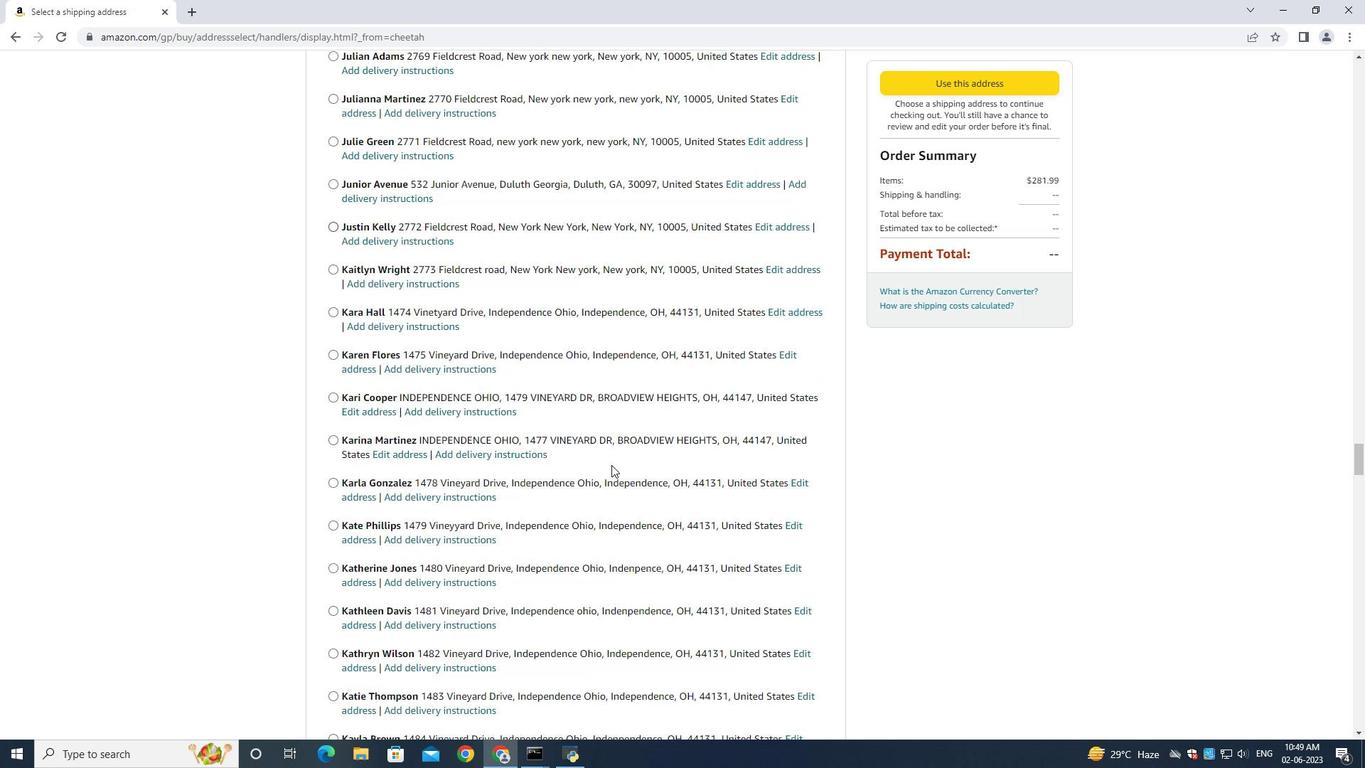 
Action: Mouse scrolled (594, 474) with delta (0, 0)
Screenshot: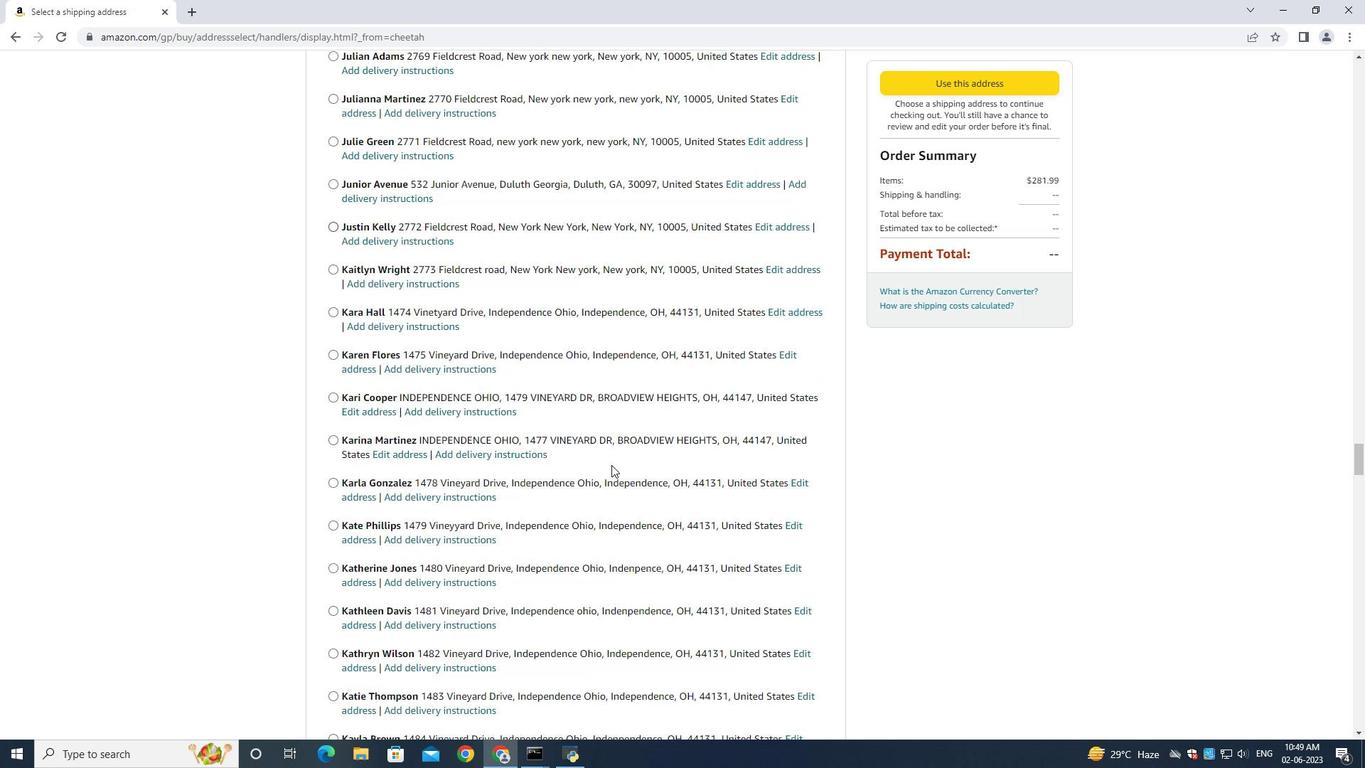 
Action: Mouse moved to (589, 481)
Screenshot: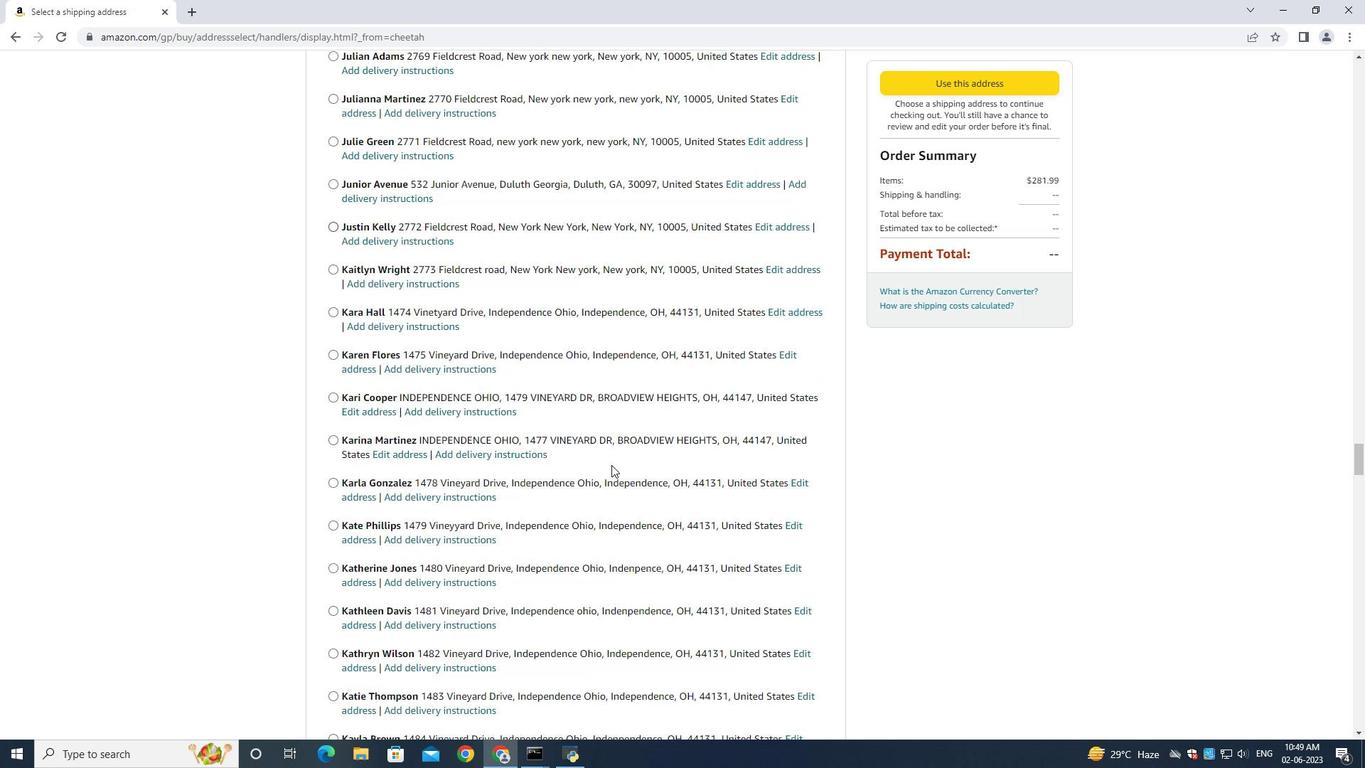 
Action: Mouse scrolled (590, 480) with delta (0, 0)
Screenshot: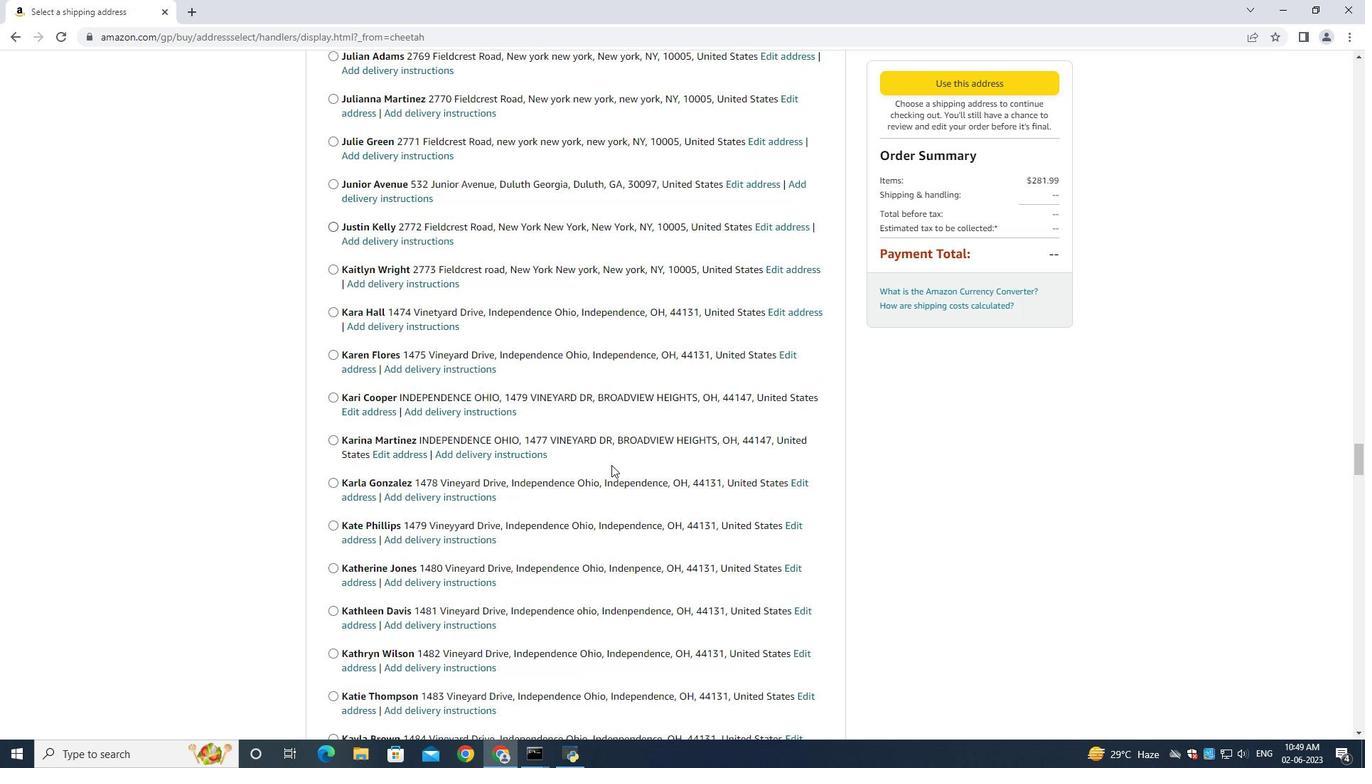 
Action: Mouse moved to (588, 481)
Screenshot: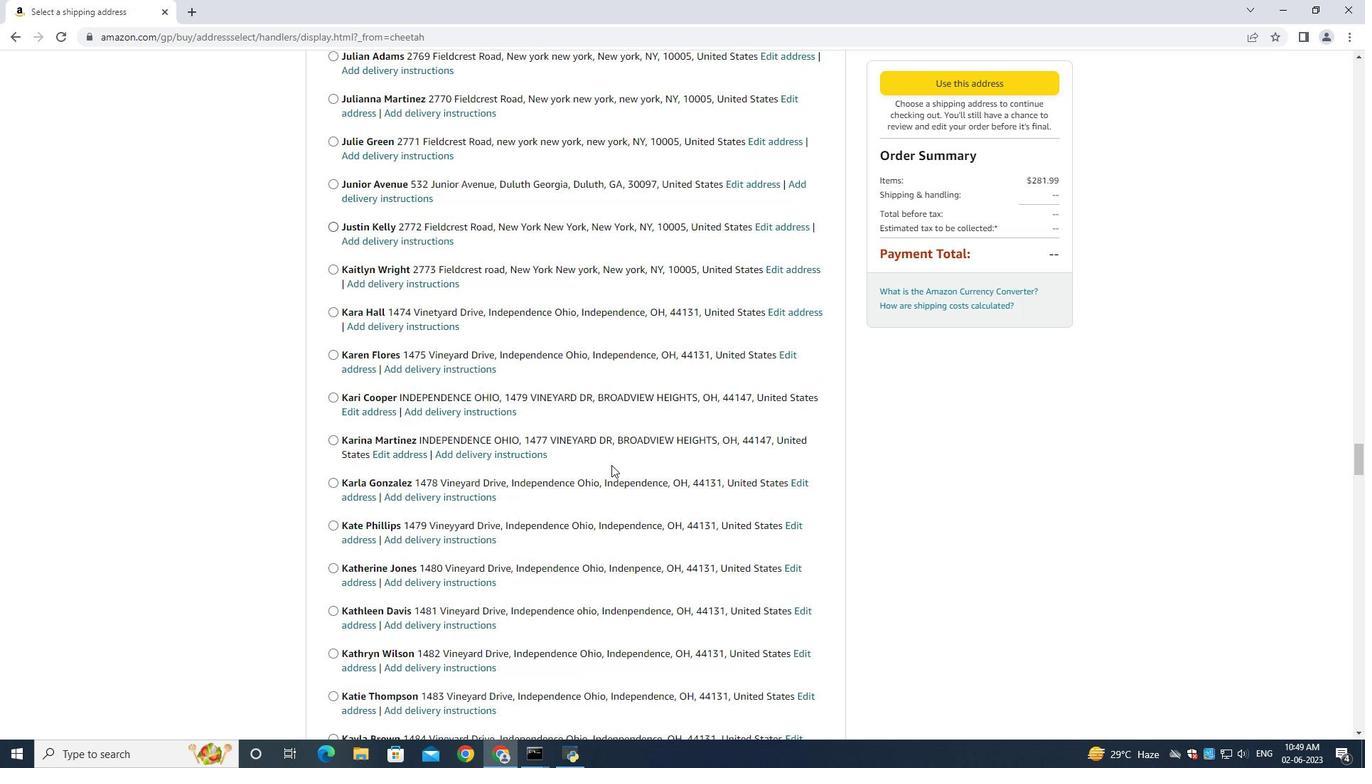 
Action: Mouse scrolled (589, 480) with delta (0, 0)
Screenshot: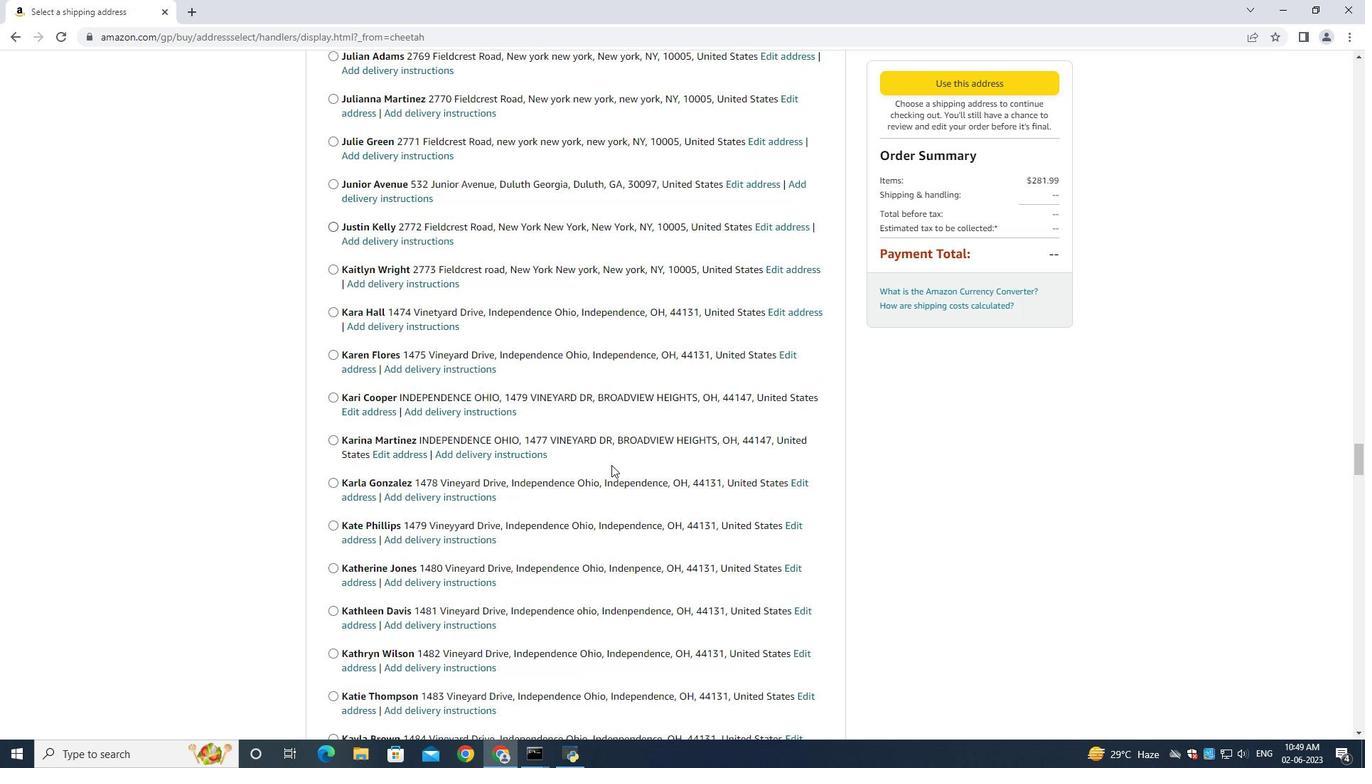 
Action: Mouse moved to (588, 481)
Screenshot: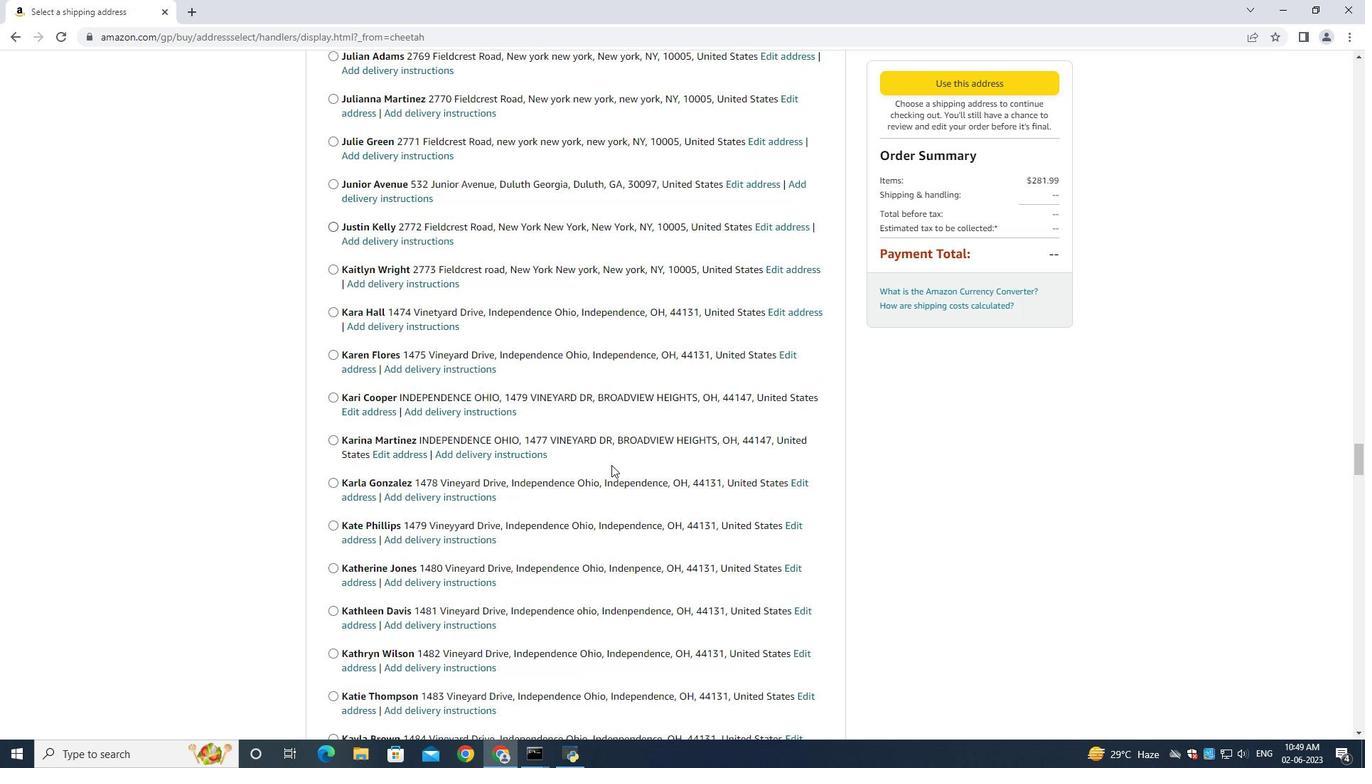 
Action: Mouse scrolled (588, 480) with delta (0, 0)
Screenshot: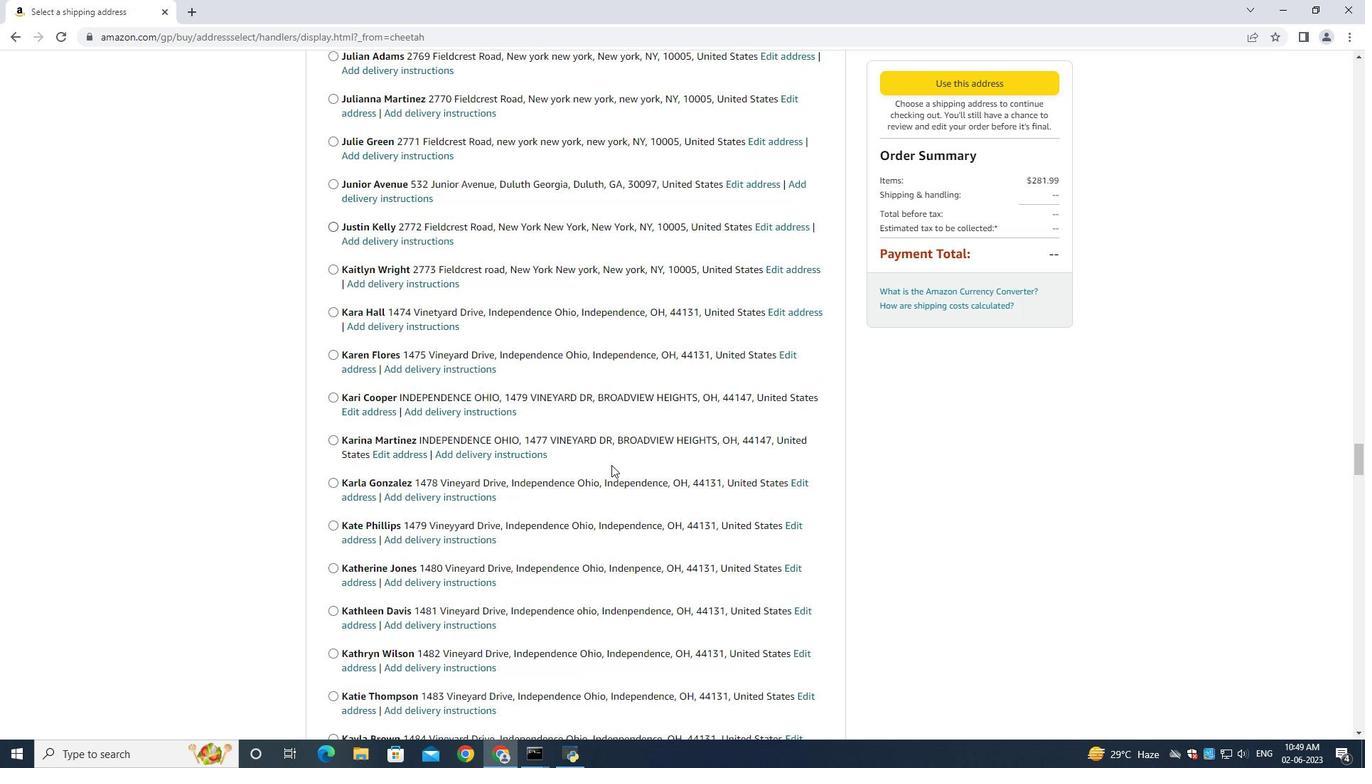 
Action: Mouse moved to (588, 481)
Screenshot: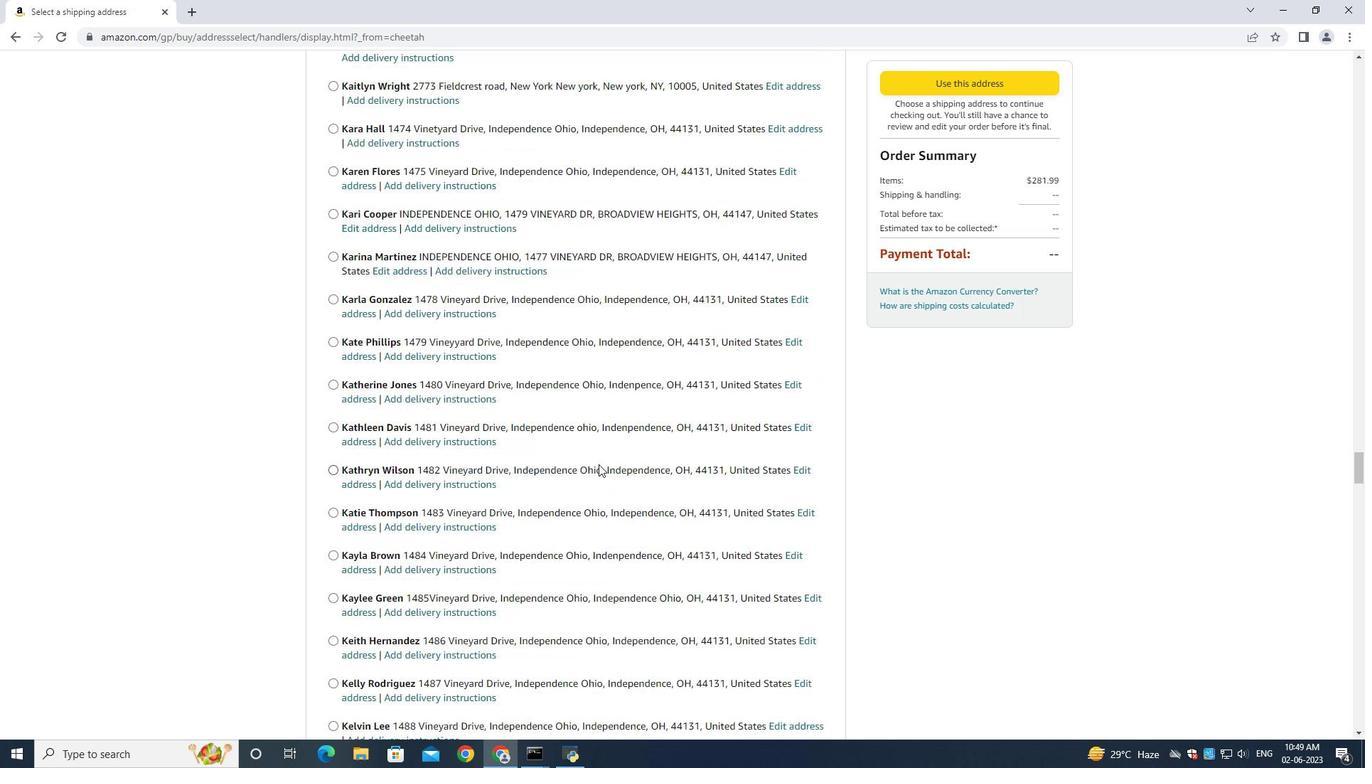 
Action: Mouse scrolled (588, 480) with delta (0, 0)
Screenshot: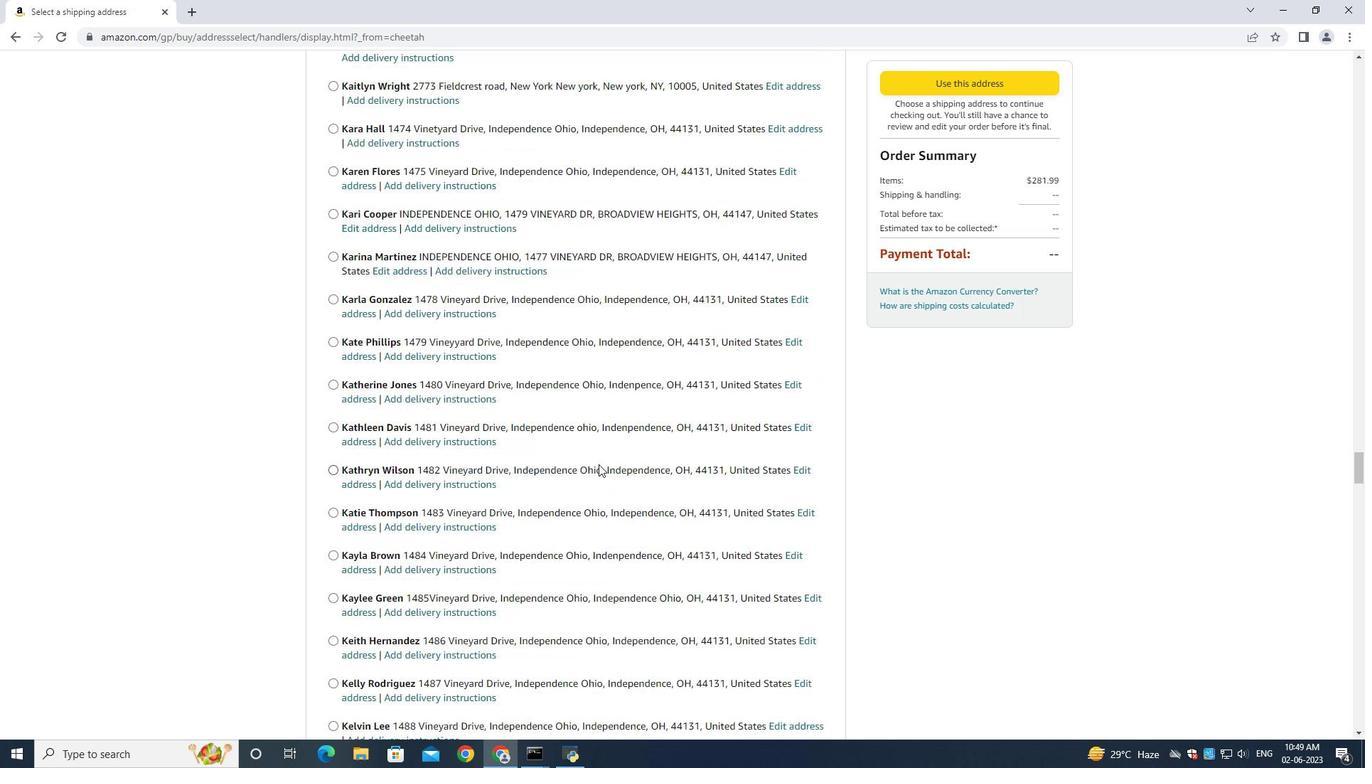
Action: Mouse moved to (587, 481)
Screenshot: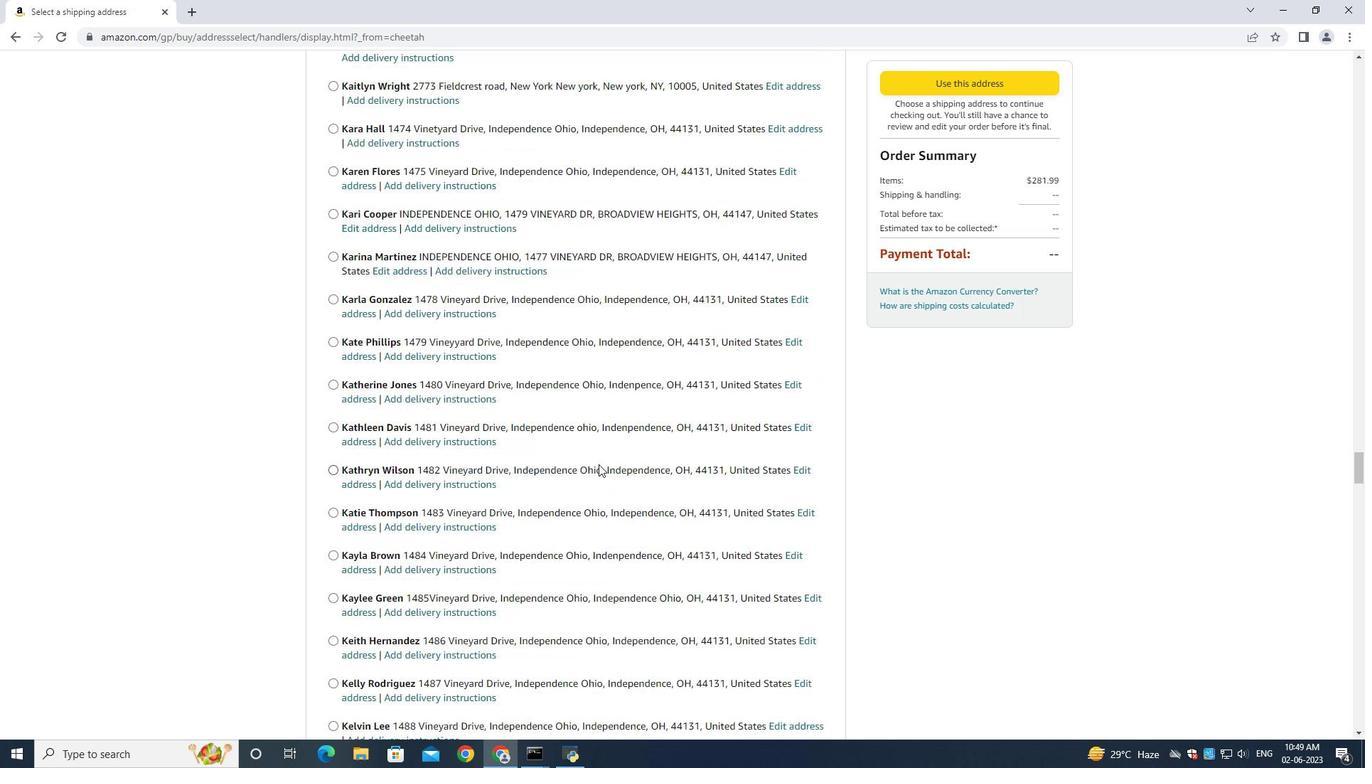 
Action: Mouse scrolled (588, 480) with delta (0, 0)
Screenshot: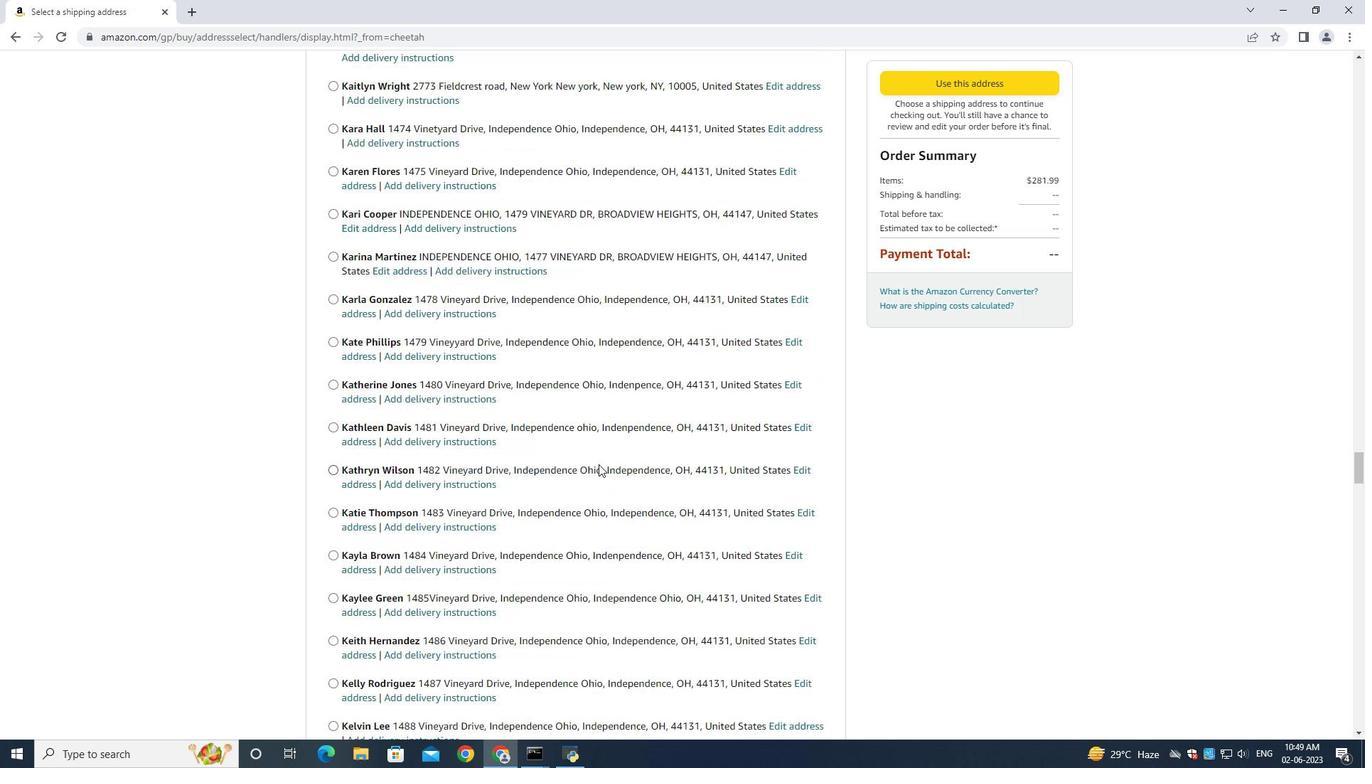 
Action: Mouse moved to (579, 482)
Screenshot: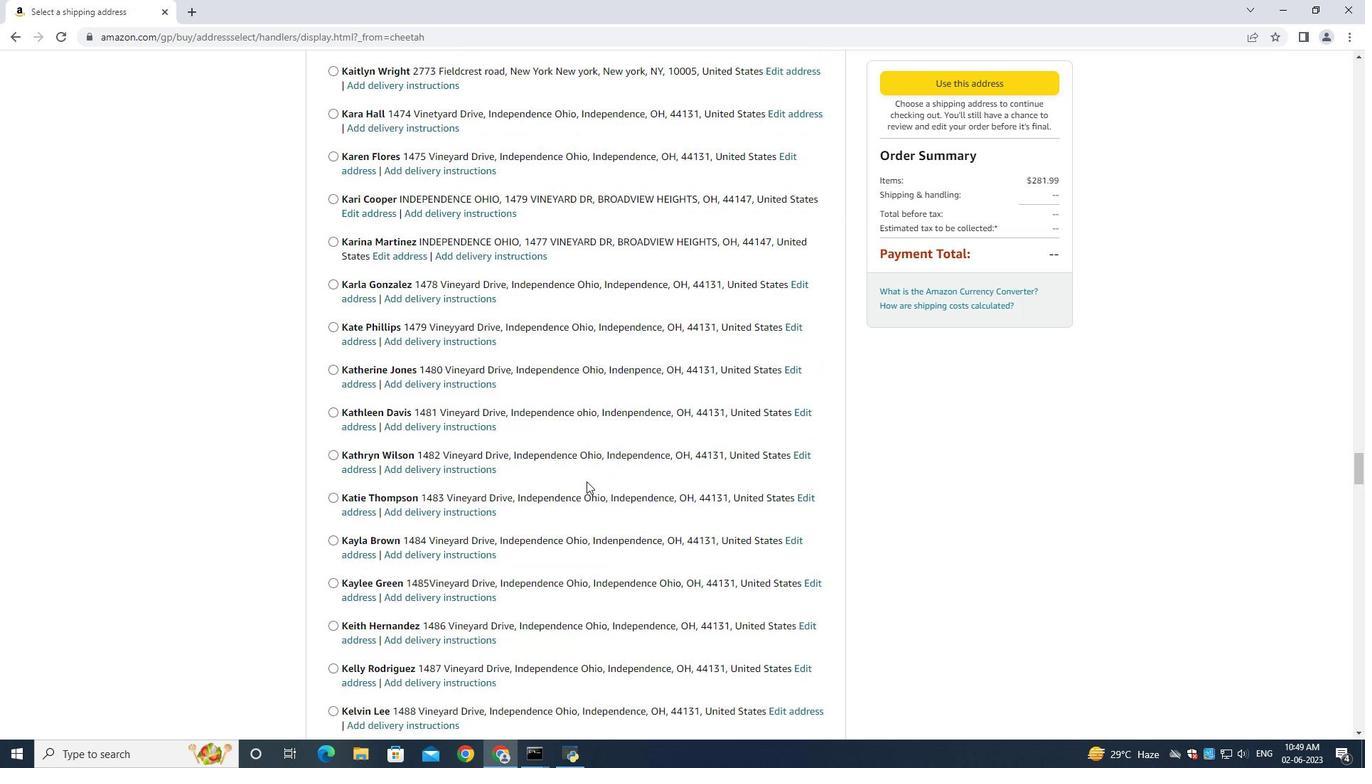 
Action: Mouse scrolled (579, 481) with delta (0, 0)
Screenshot: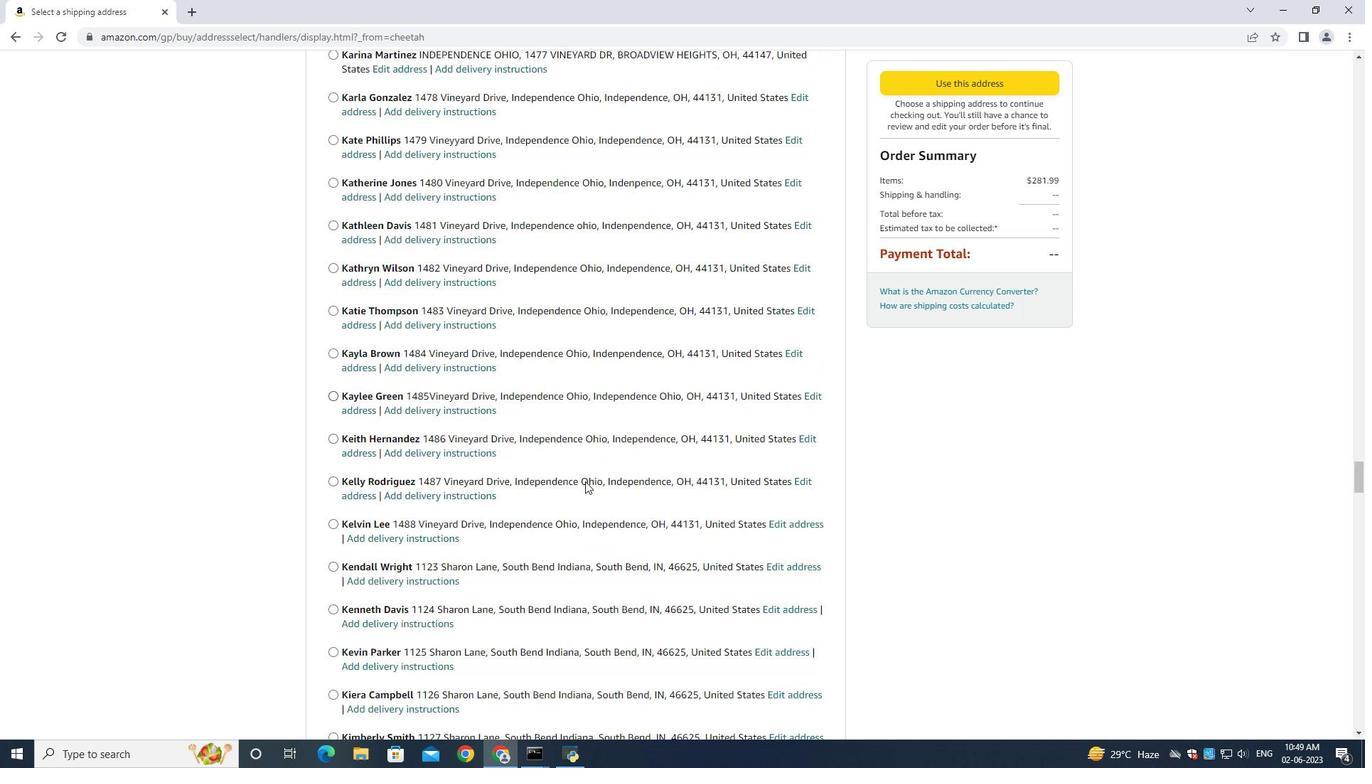 
Action: Mouse moved to (579, 483)
Screenshot: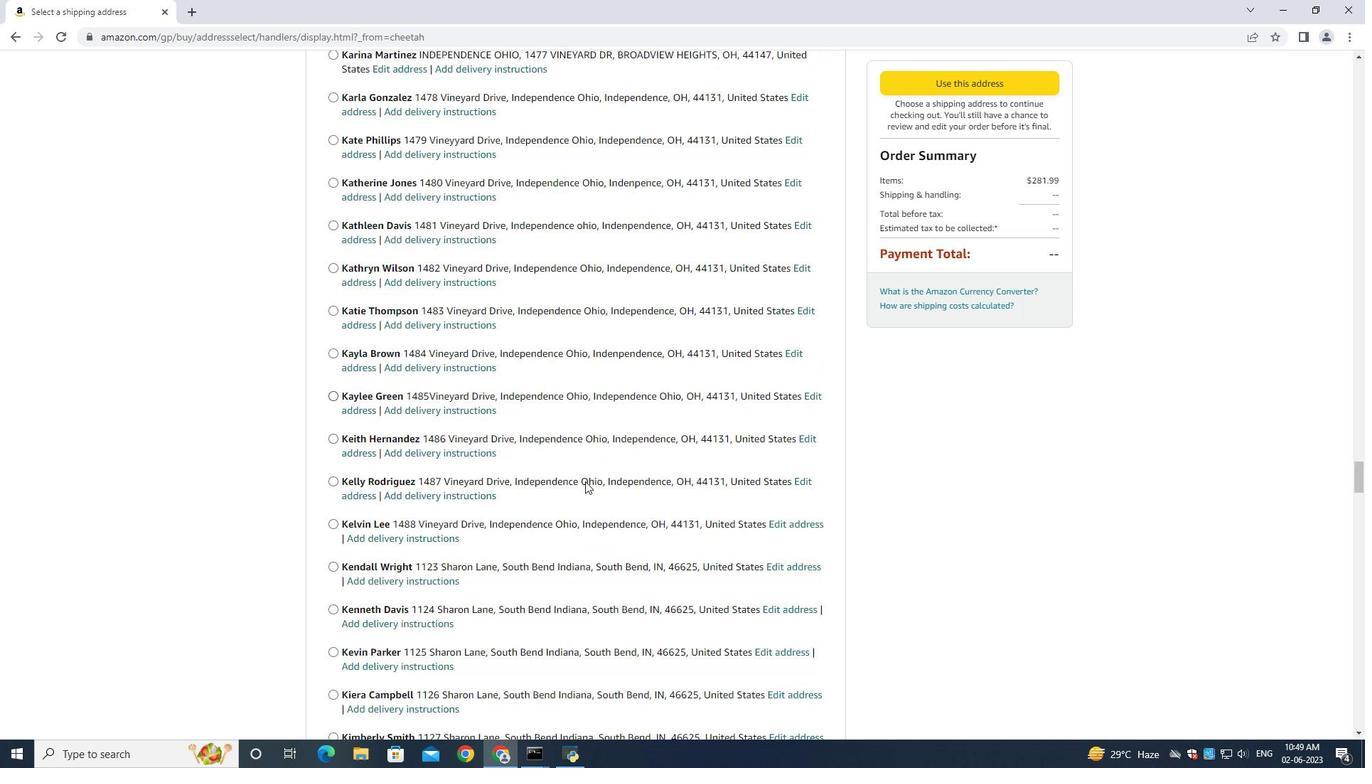 
Action: Mouse scrolled (579, 483) with delta (0, 0)
Screenshot: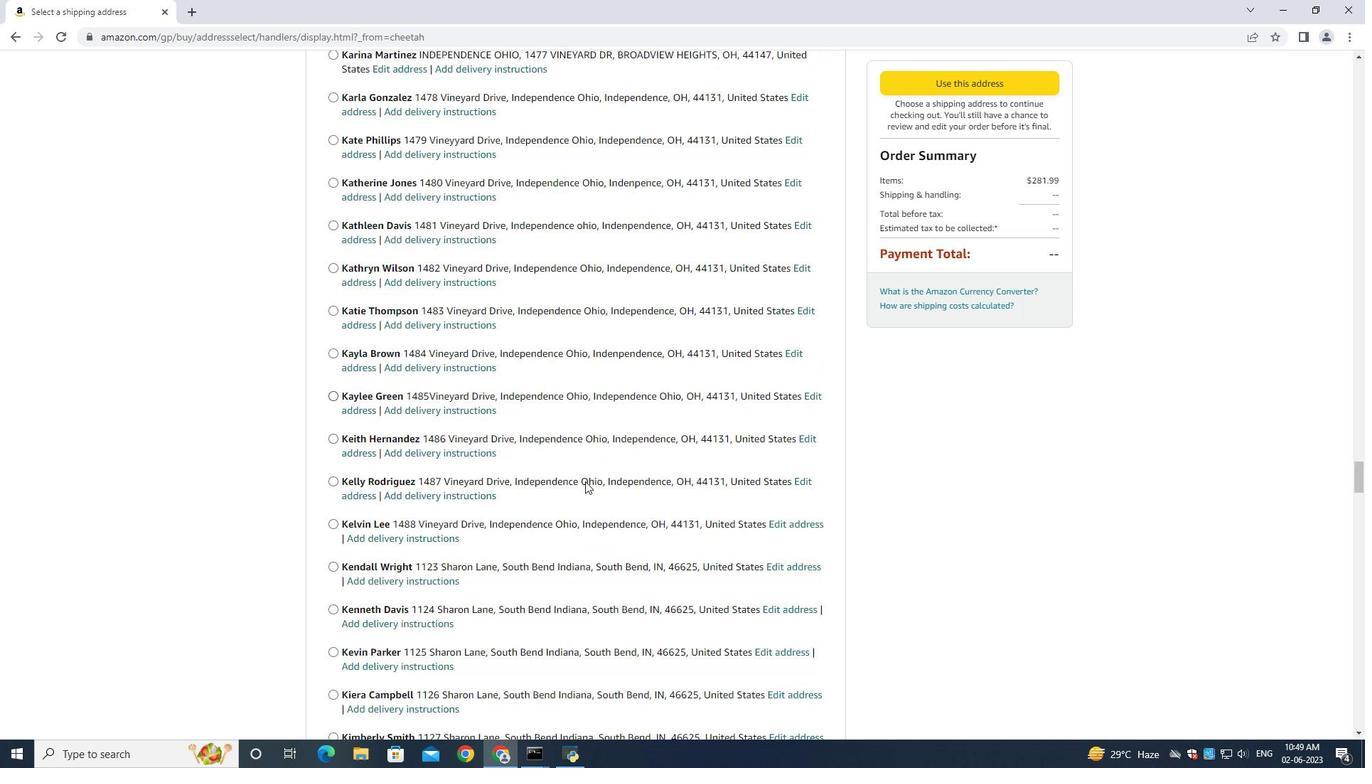 
Action: Mouse moved to (576, 486)
Screenshot: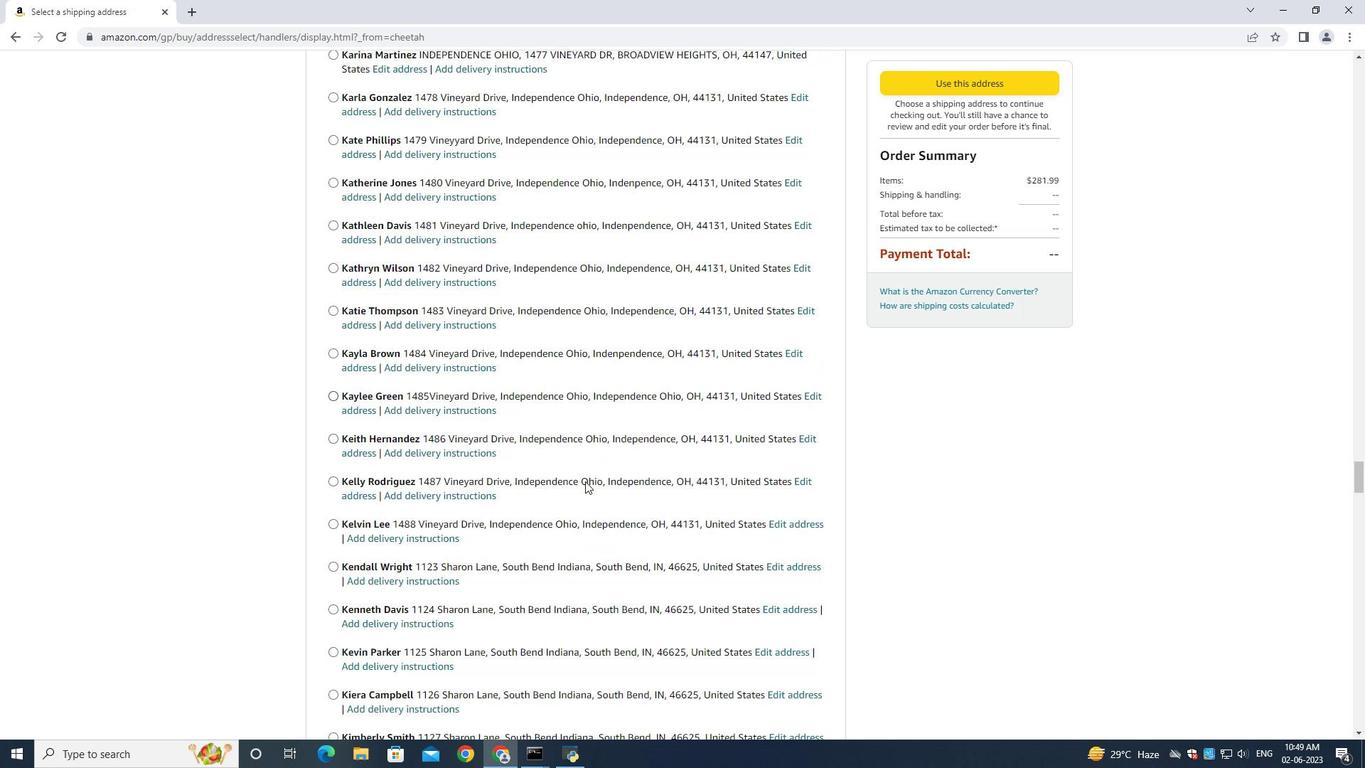 
Action: Mouse scrolled (577, 485) with delta (0, 0)
Screenshot: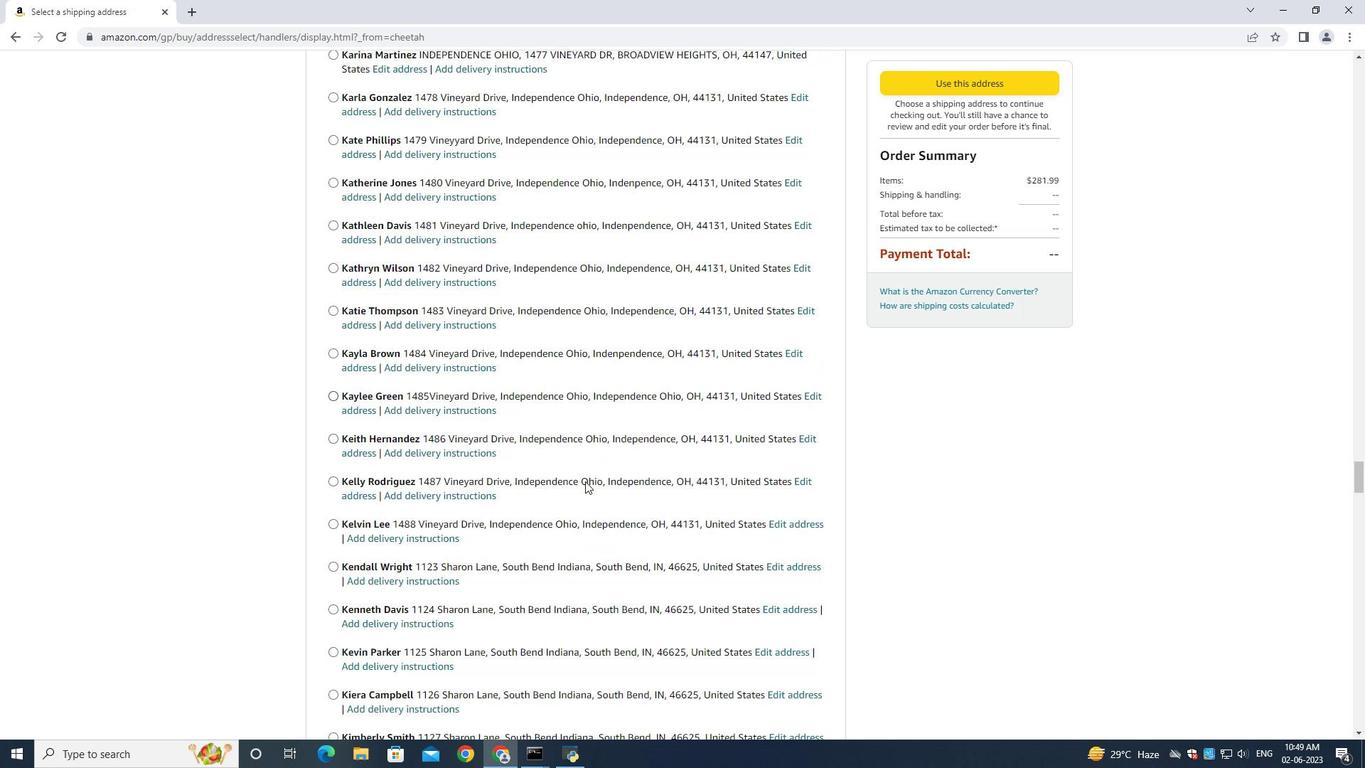 
Action: Mouse scrolled (576, 485) with delta (0, -1)
Screenshot: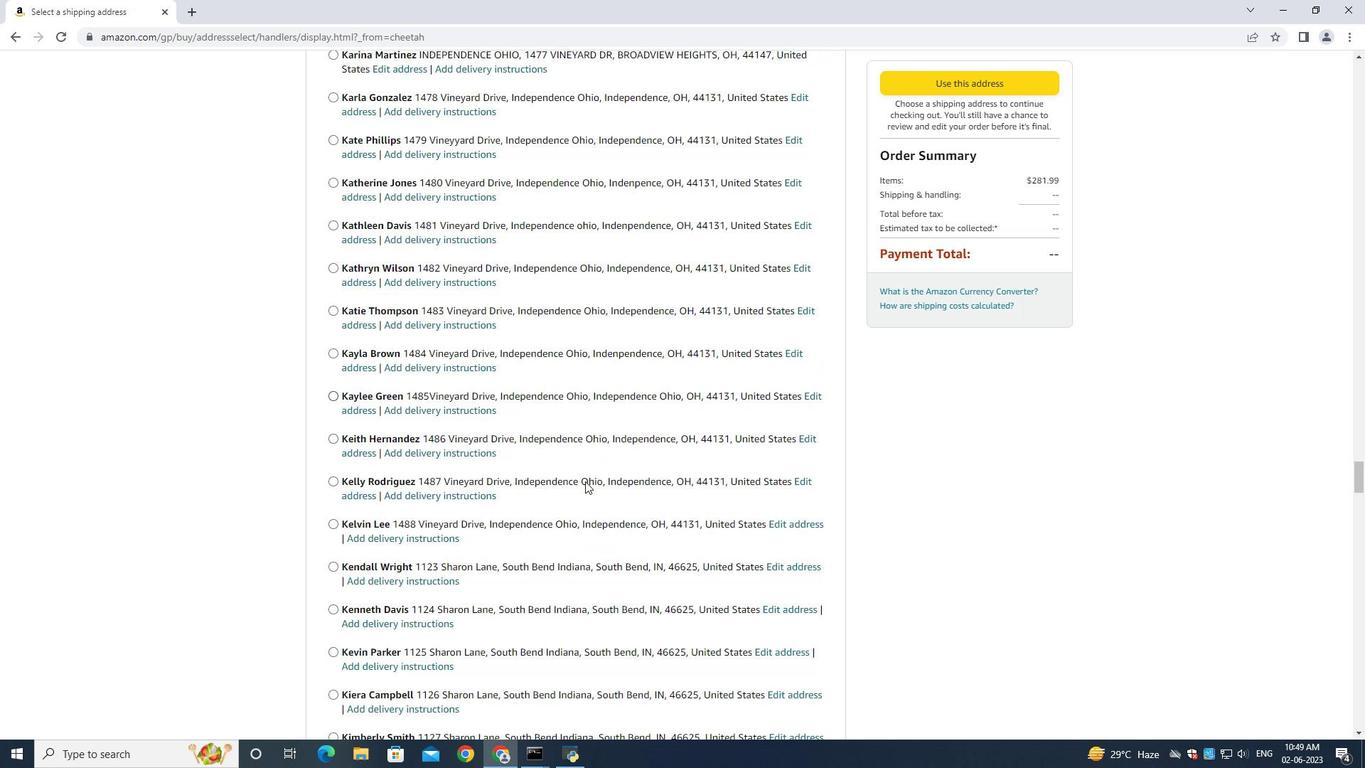 
Action: Mouse scrolled (576, 485) with delta (0, 0)
Screenshot: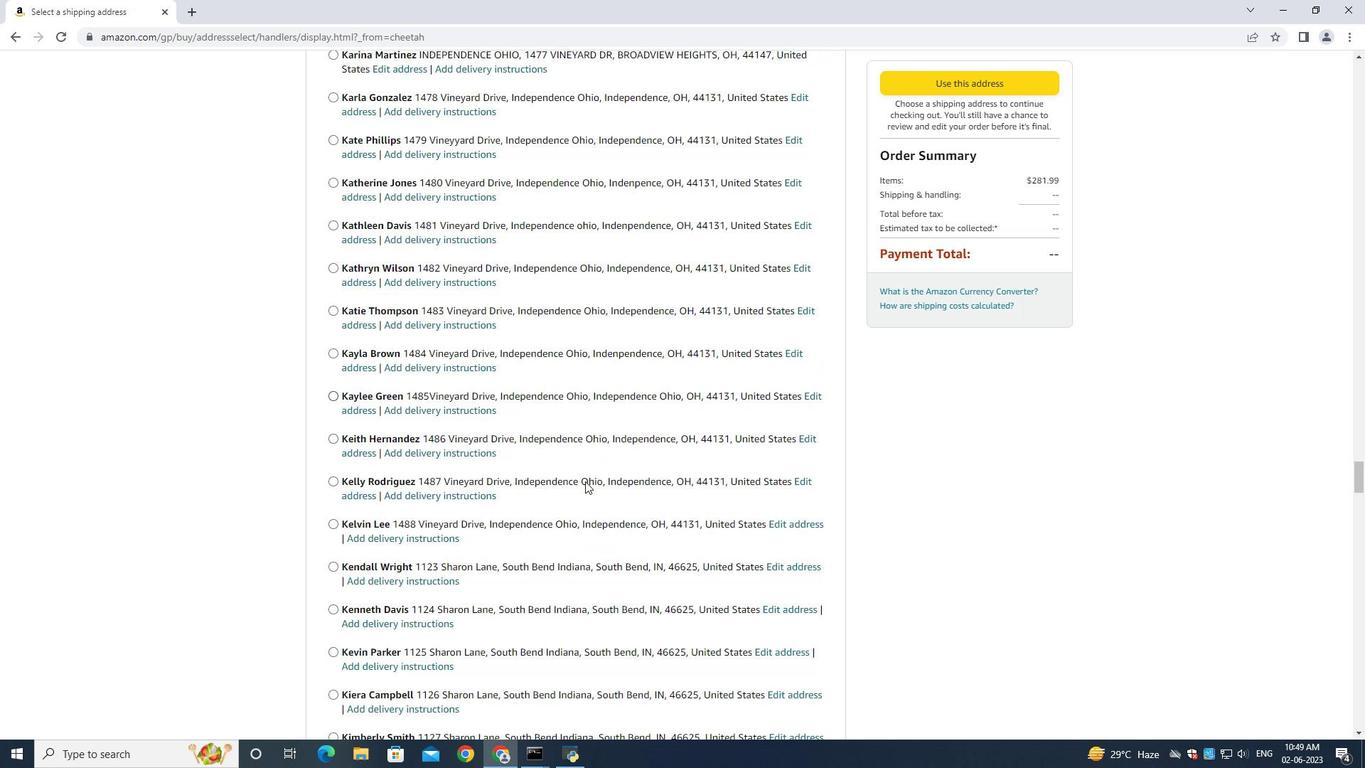
Action: Mouse moved to (575, 486)
Screenshot: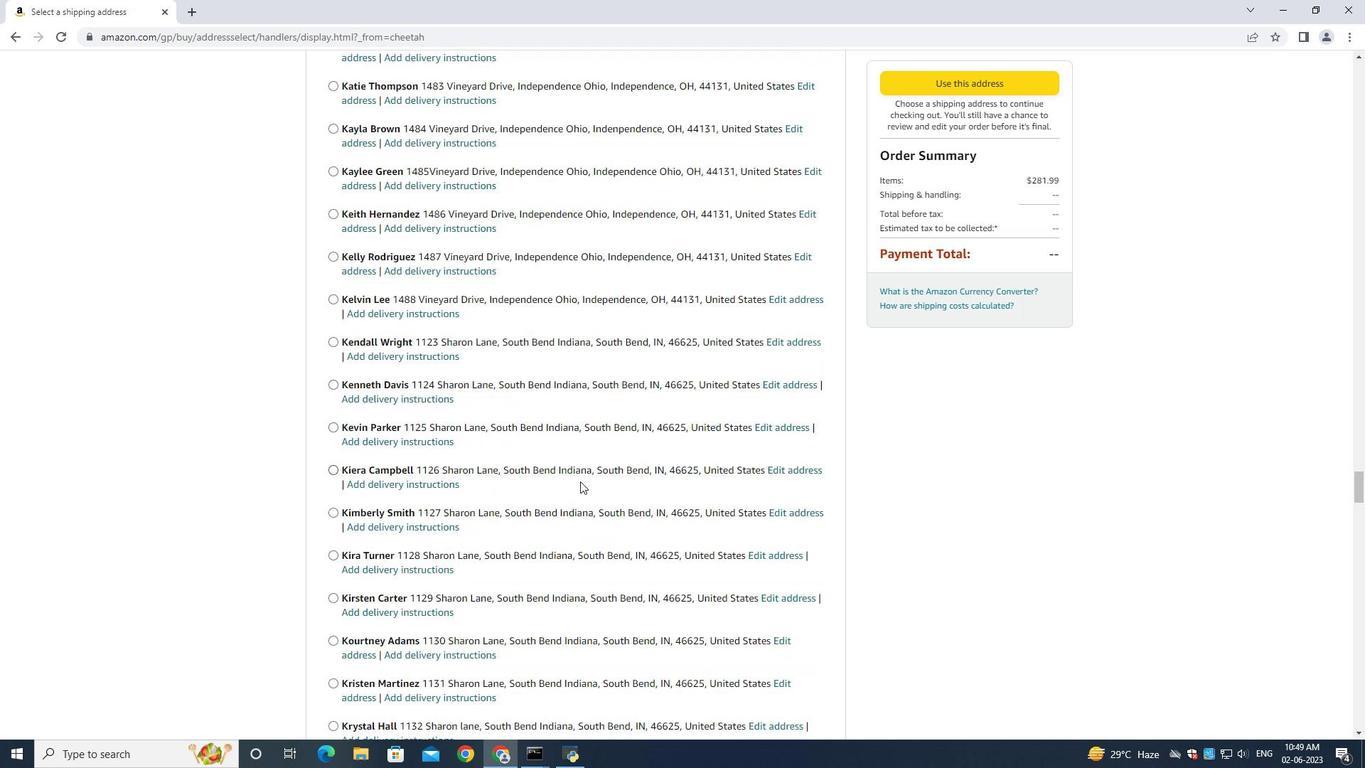 
Action: Mouse scrolled (576, 485) with delta (0, 0)
Screenshot: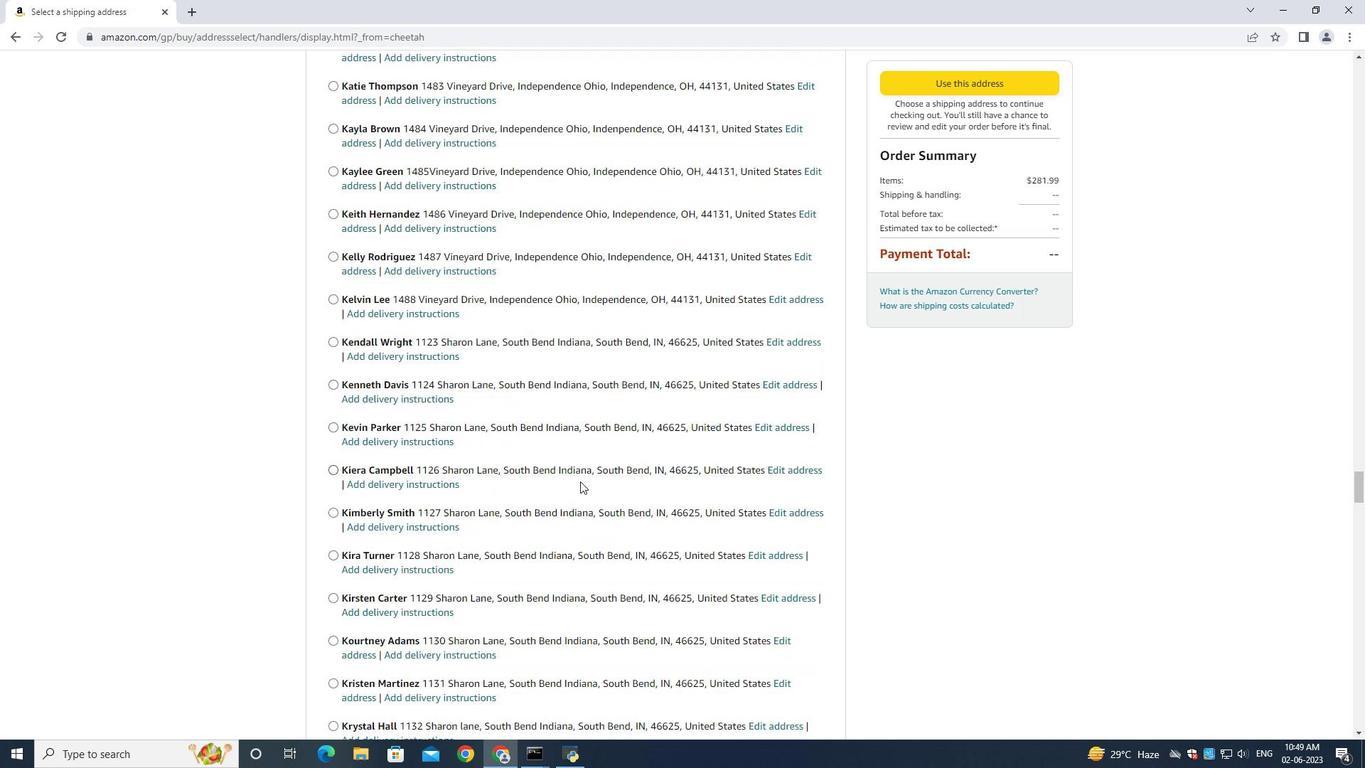 
Action: Mouse moved to (574, 486)
Screenshot: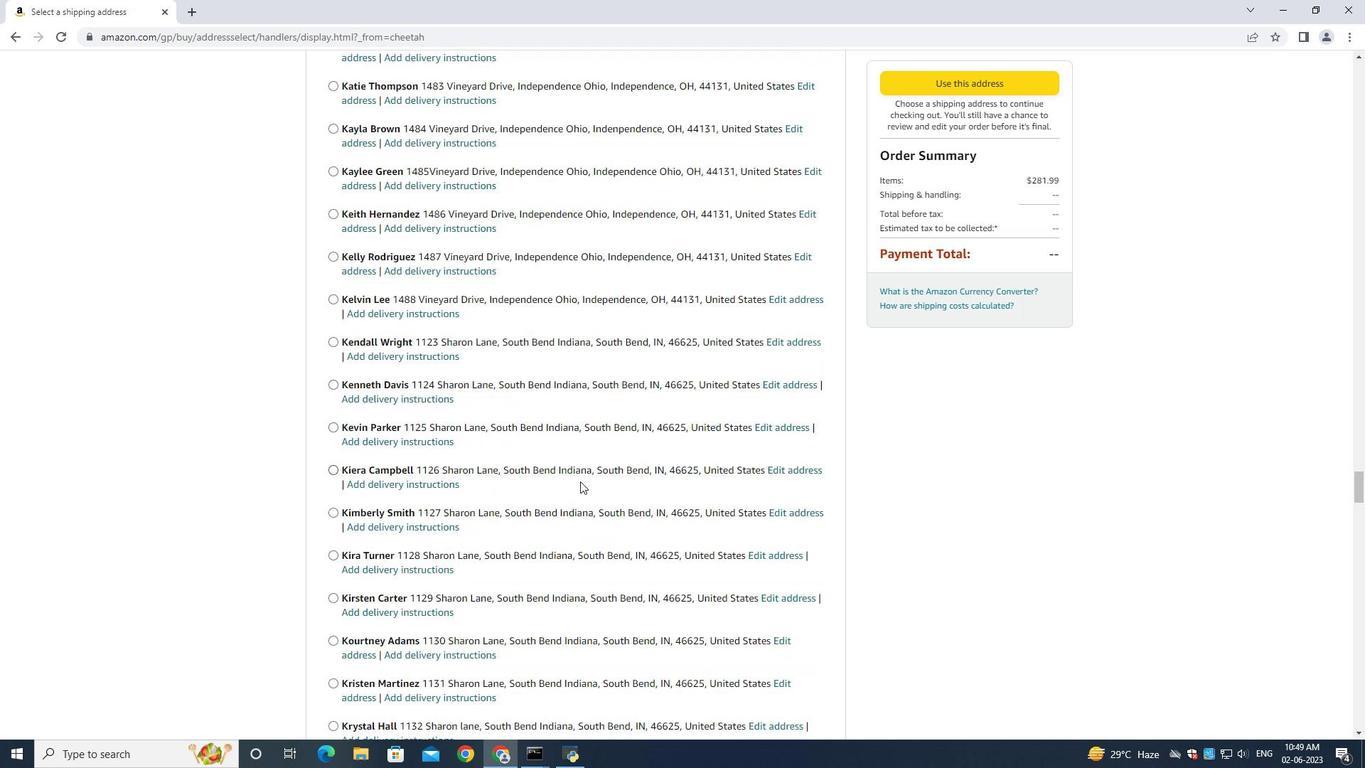 
Action: Mouse scrolled (575, 485) with delta (0, 0)
Screenshot: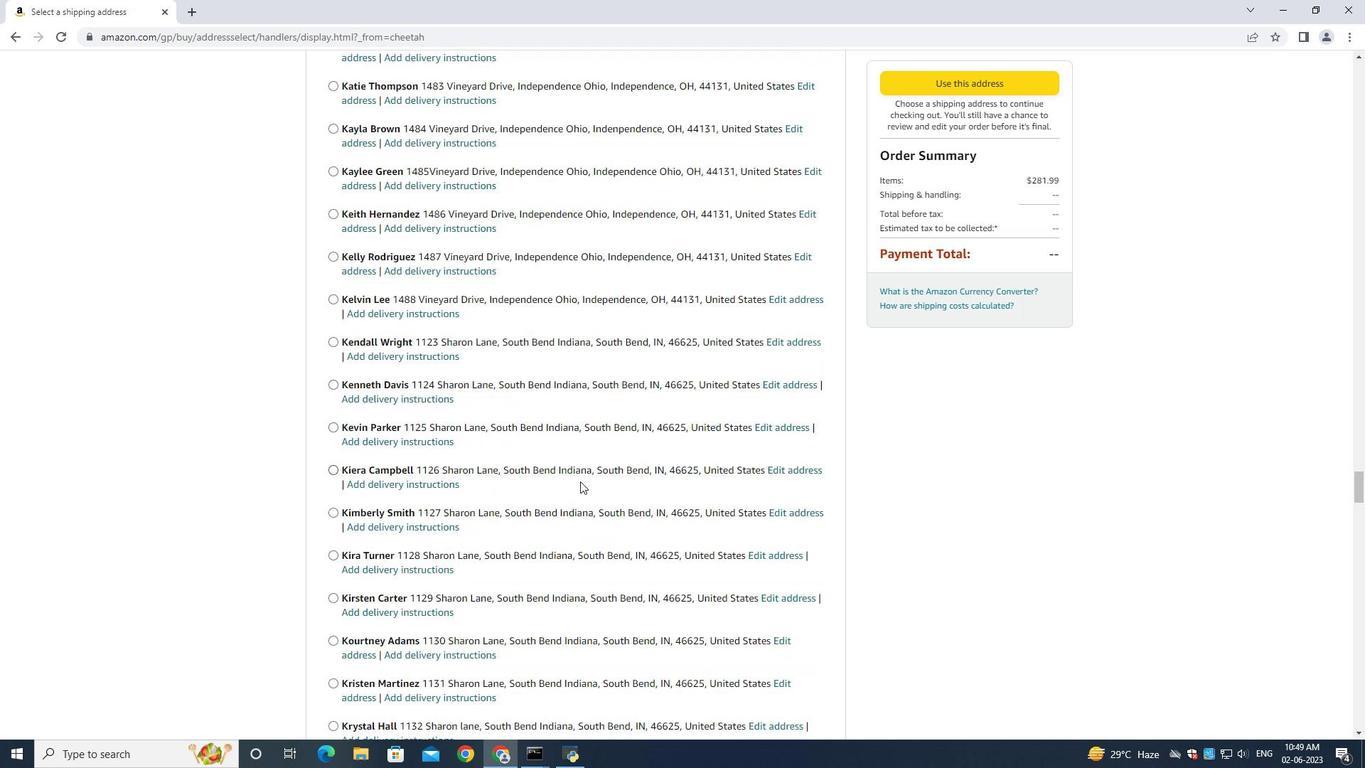 
Action: Mouse moved to (548, 490)
Screenshot: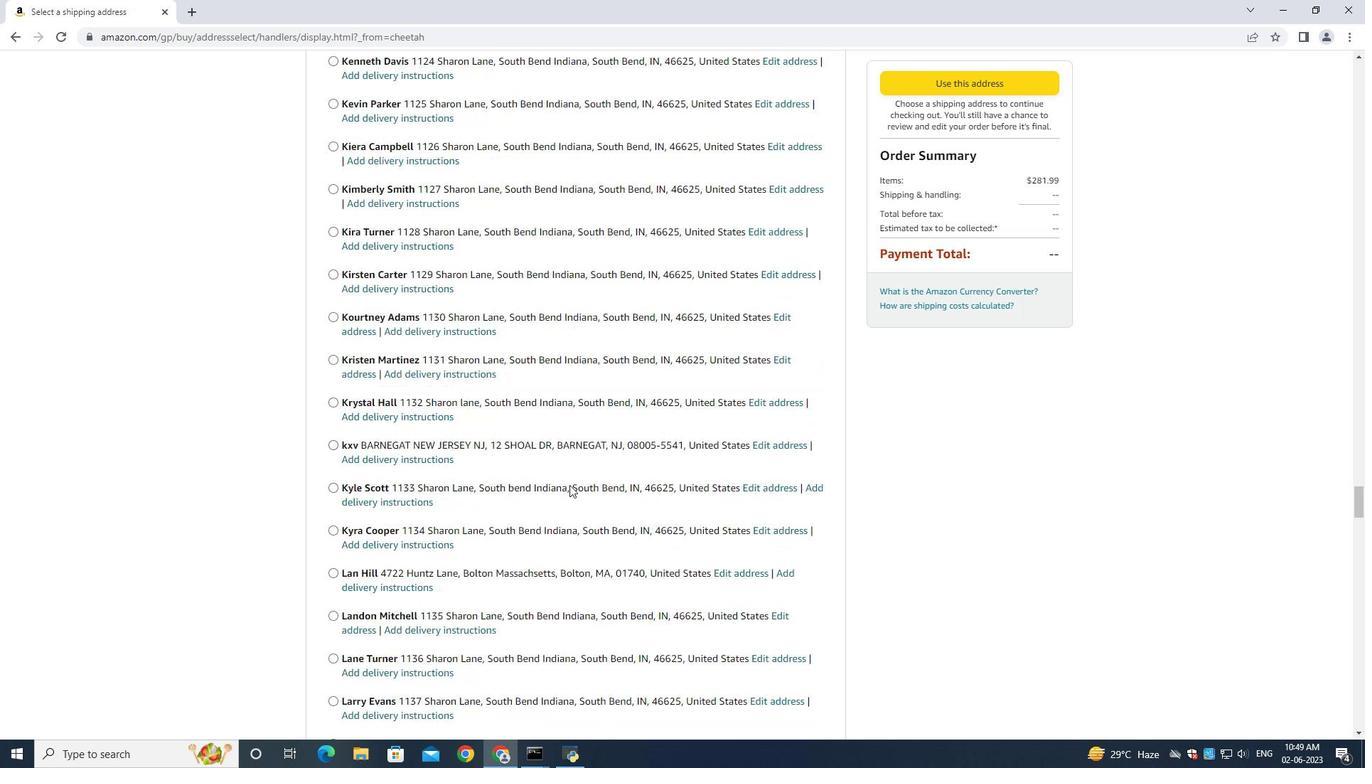 
Action: Mouse scrolled (548, 489) with delta (0, 0)
Screenshot: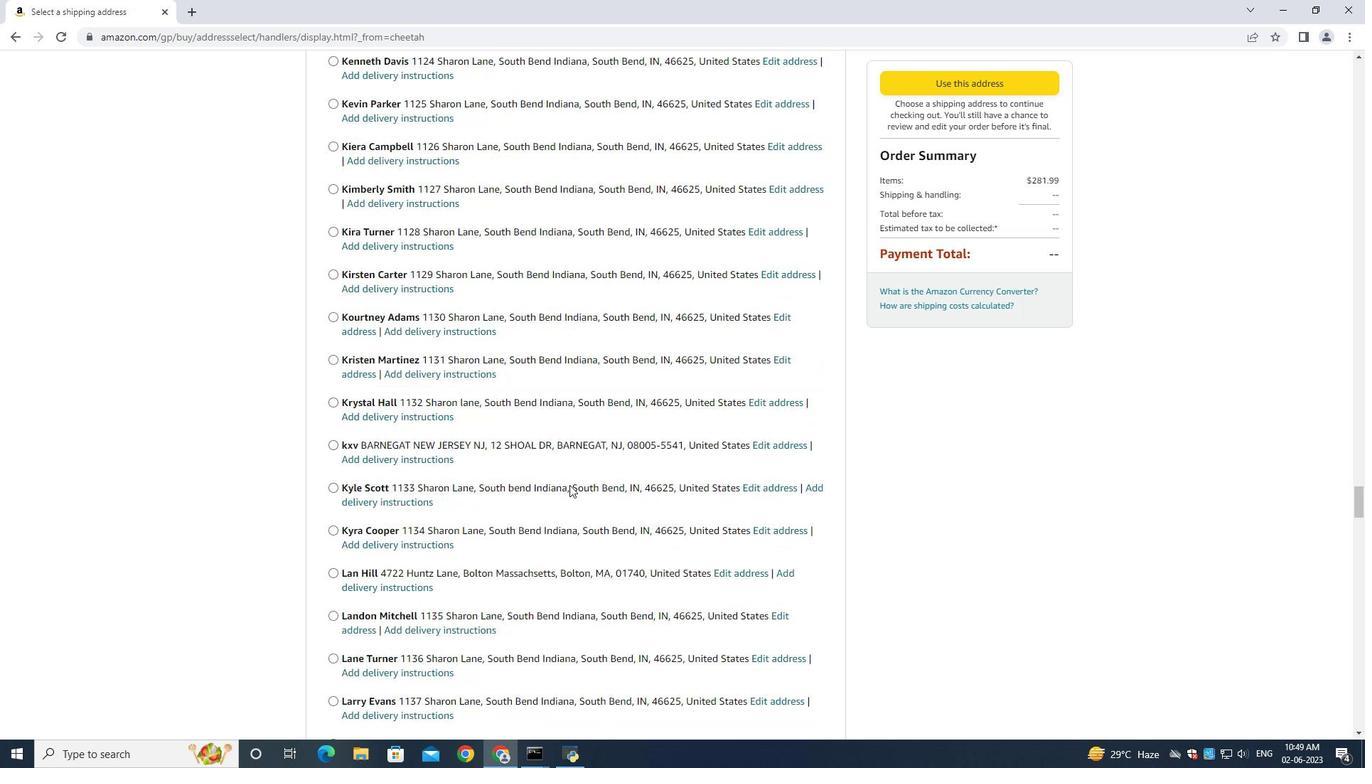 
Action: Mouse moved to (547, 492)
Screenshot: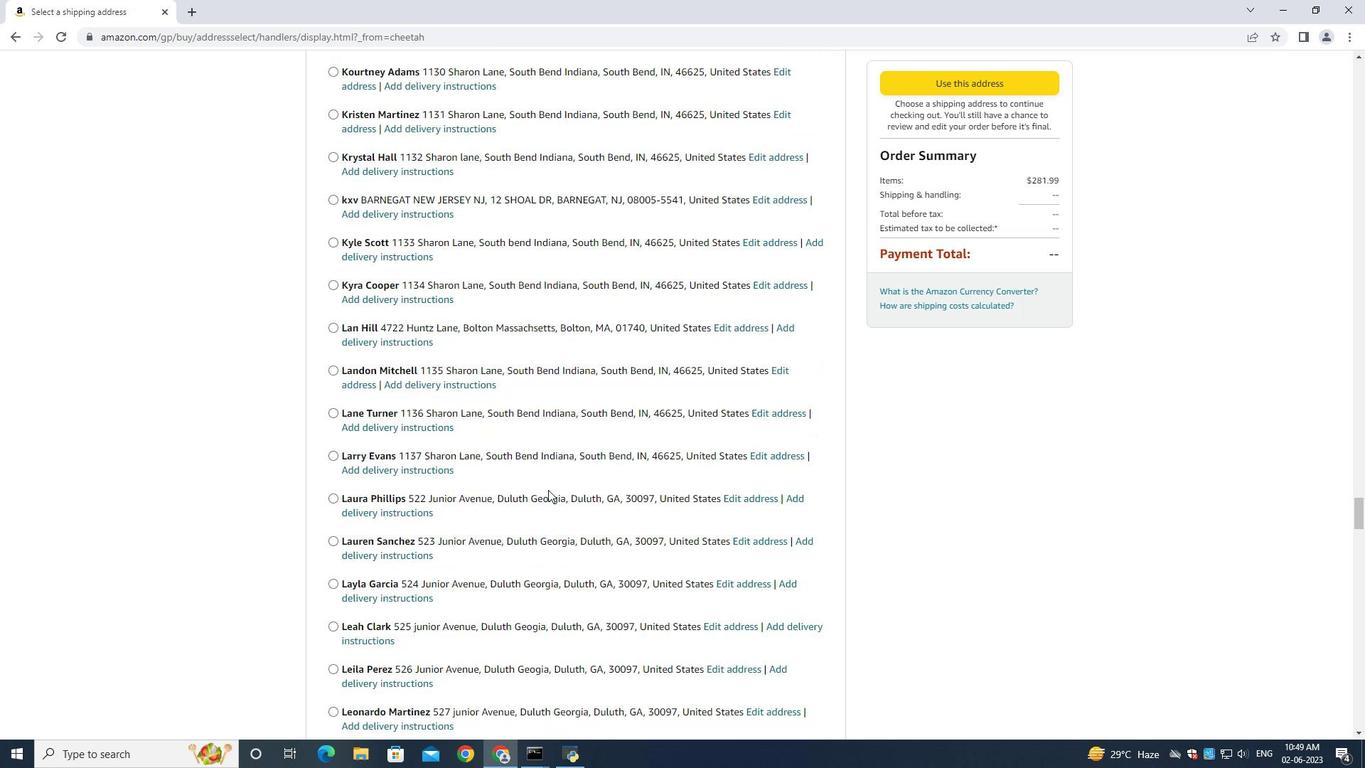 
Action: Mouse scrolled (548, 491) with delta (0, 0)
Screenshot: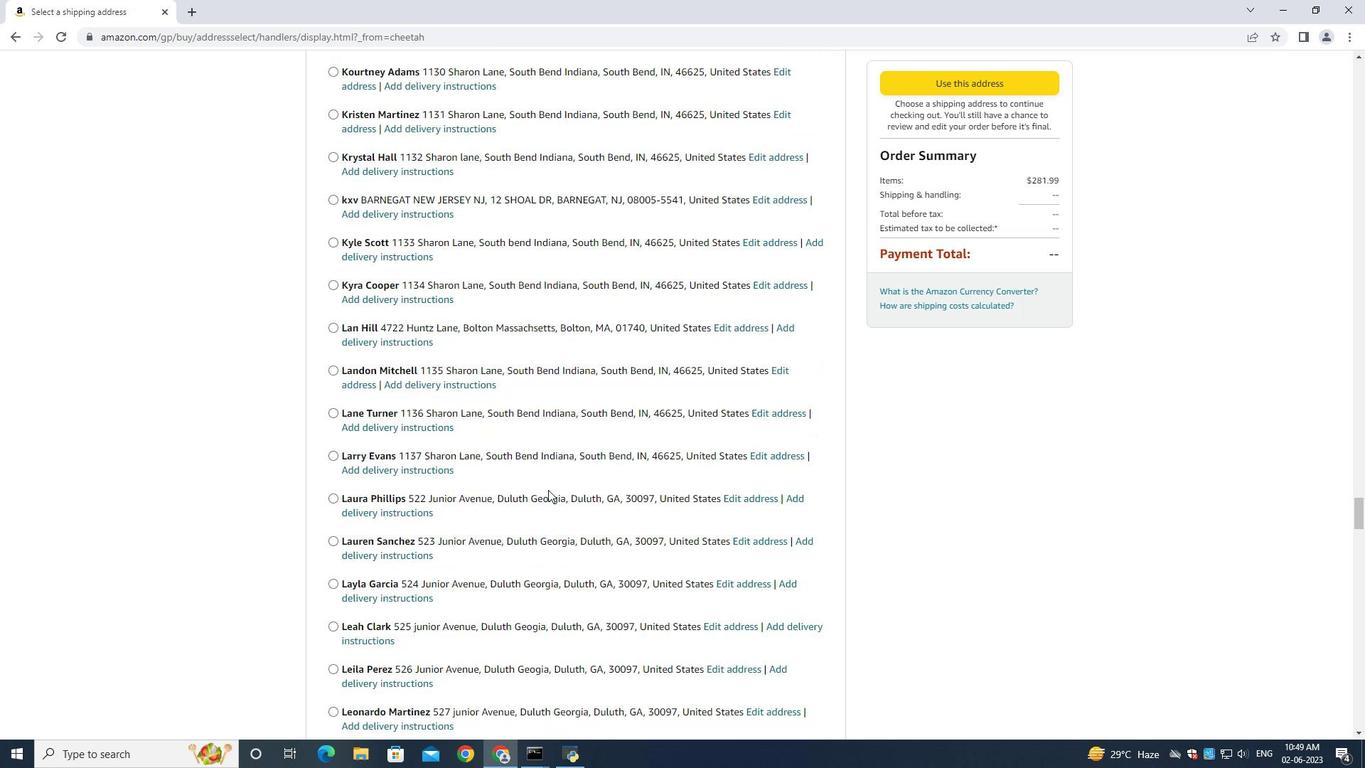 
Action: Mouse moved to (547, 492)
Screenshot: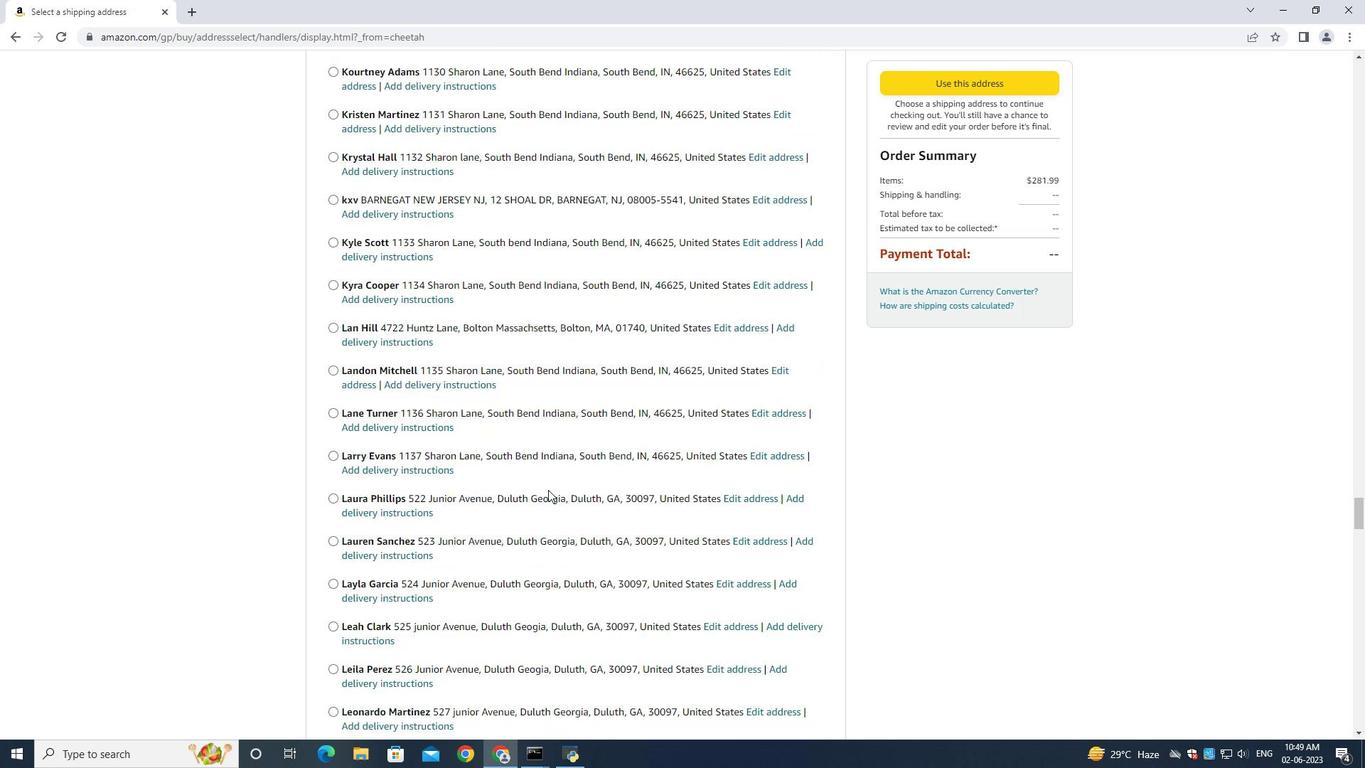 
Action: Mouse scrolled (547, 491) with delta (0, 0)
Screenshot: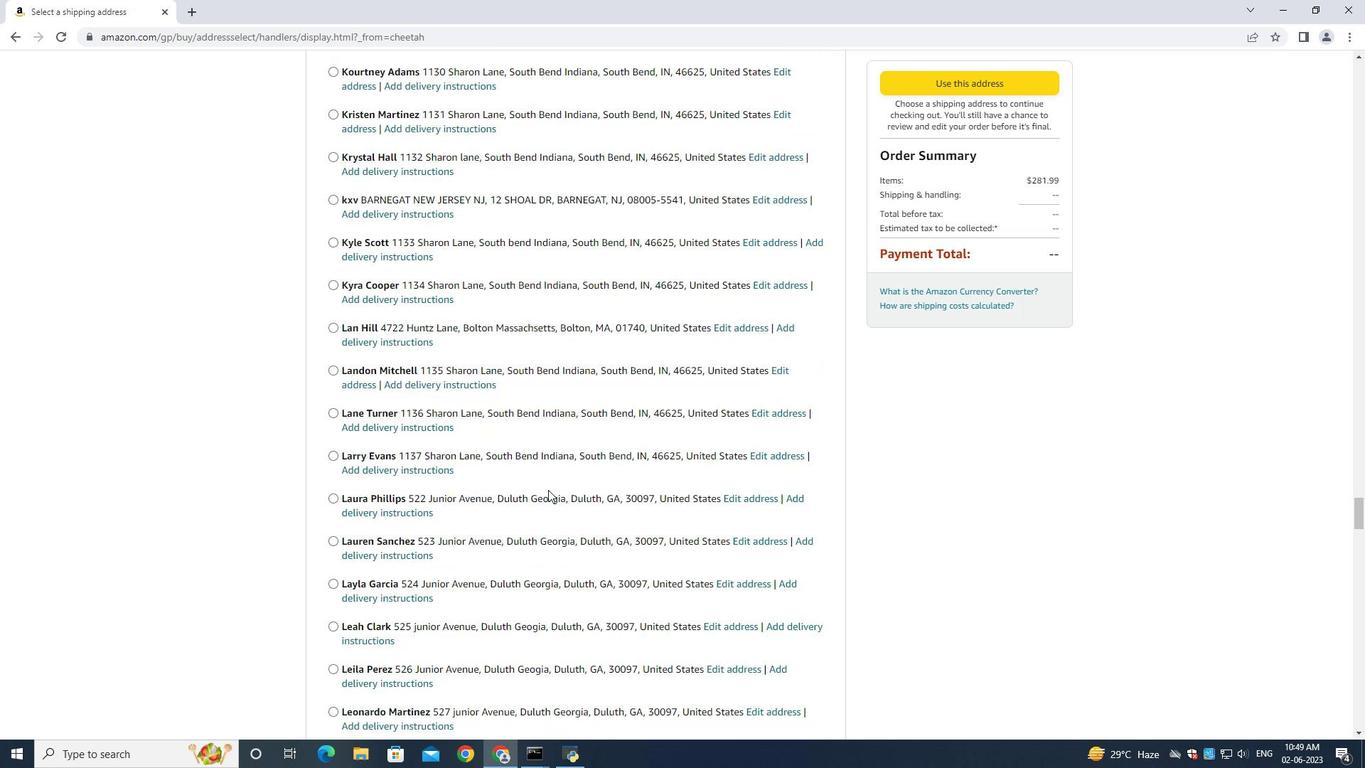 
Action: Mouse moved to (547, 492)
Screenshot: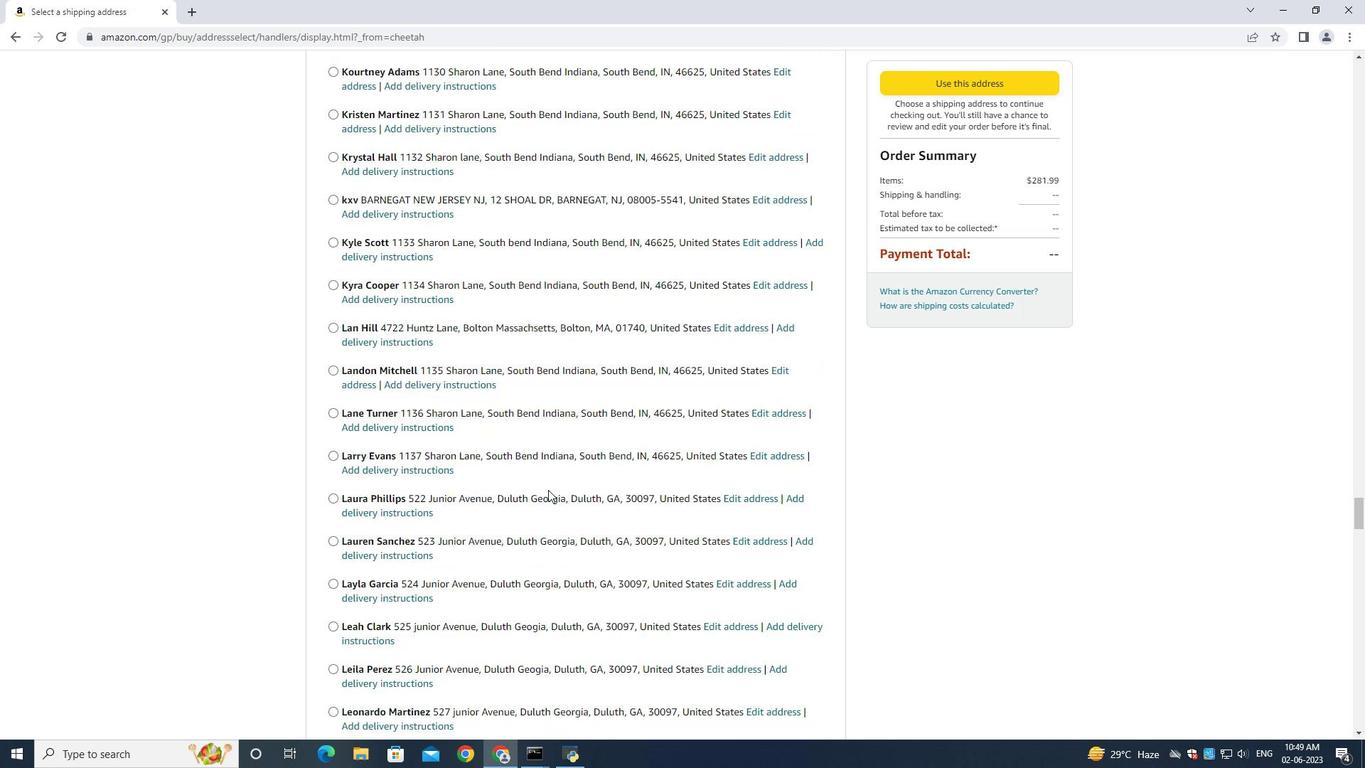 
Action: Mouse scrolled (547, 492) with delta (0, 0)
Screenshot: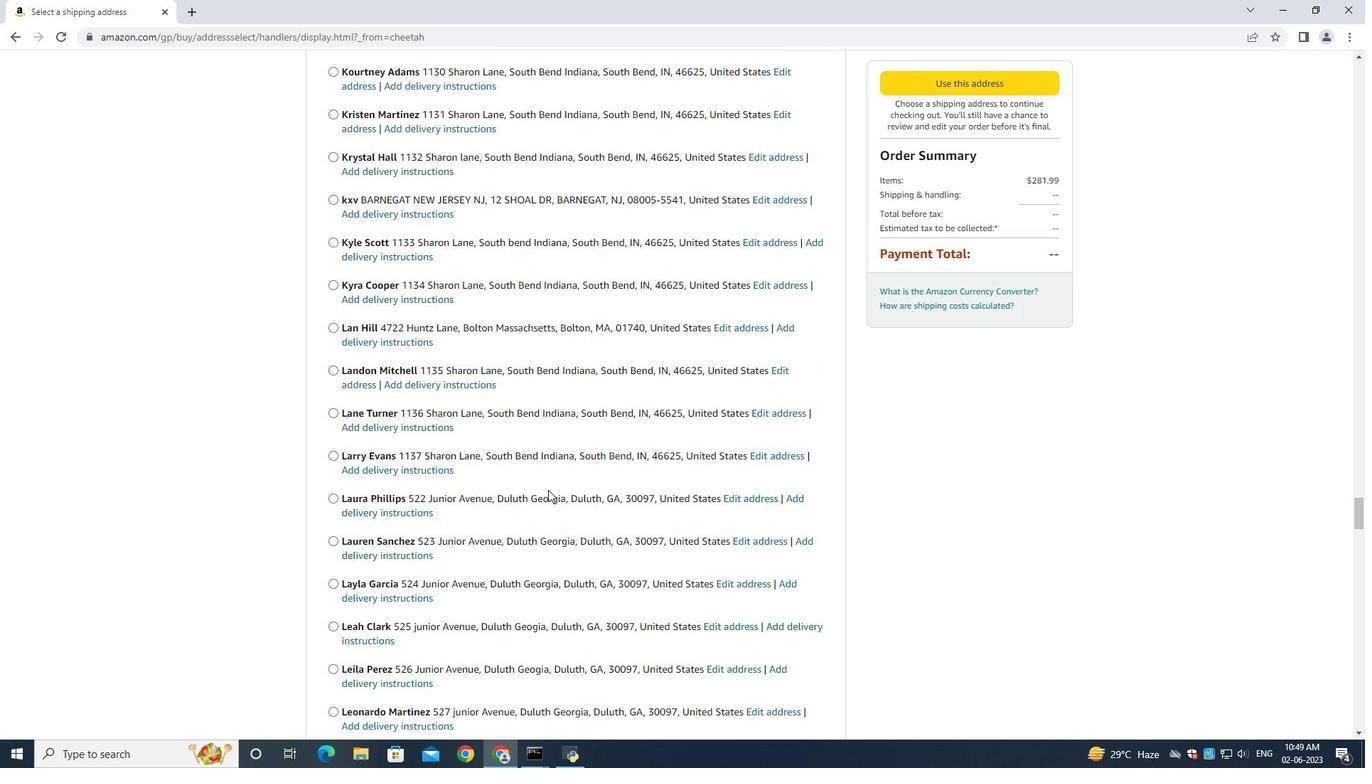 
Action: Mouse moved to (546, 492)
Screenshot: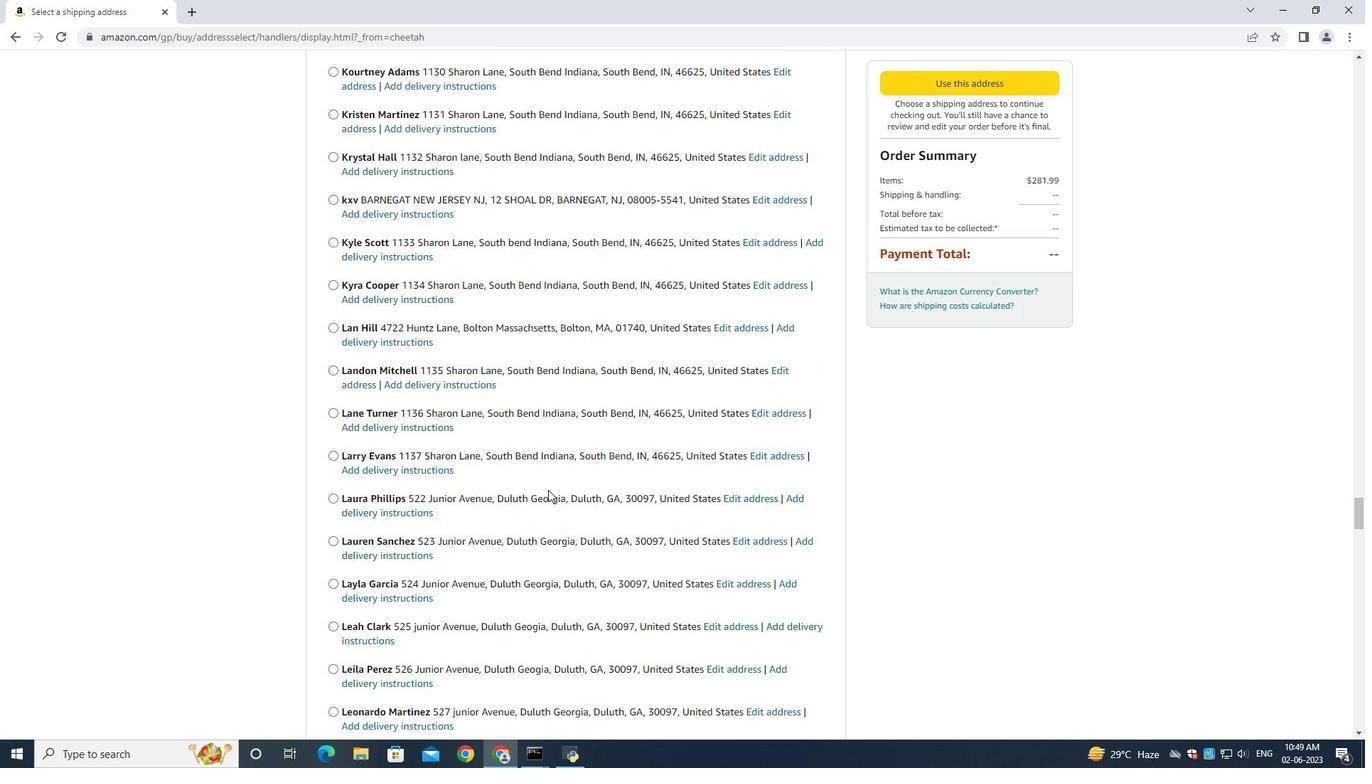 
Action: Mouse scrolled (547, 492) with delta (0, 0)
Screenshot: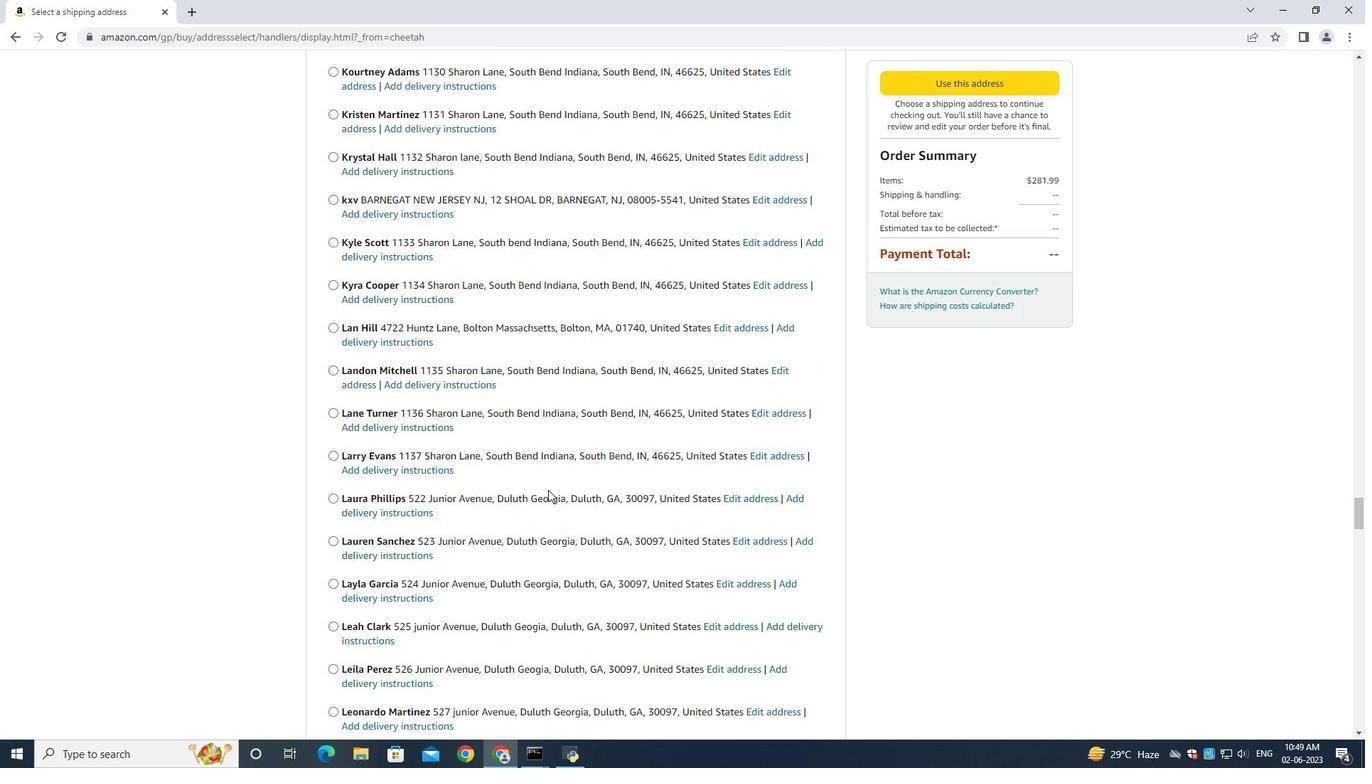 
Action: Mouse moved to (544, 492)
Screenshot: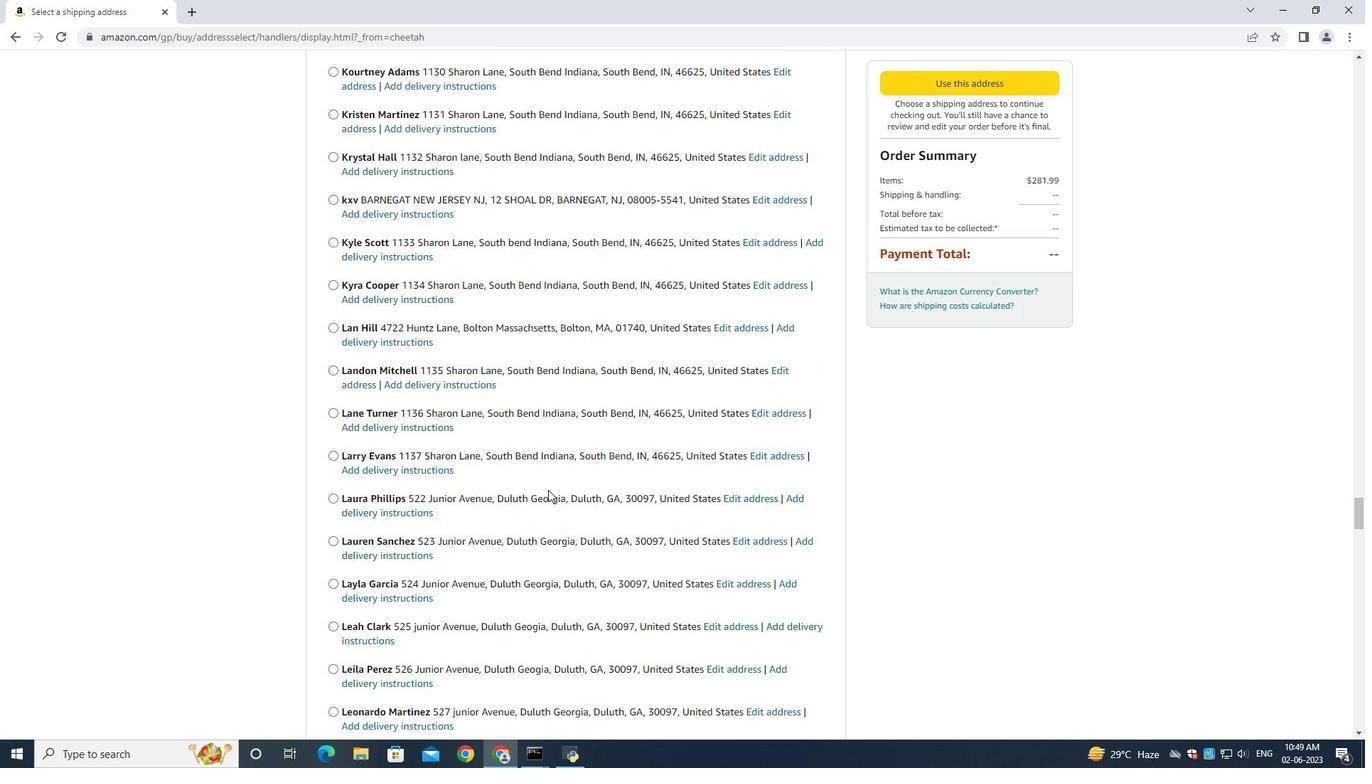 
Action: Mouse scrolled (547, 491) with delta (0, -1)
Screenshot: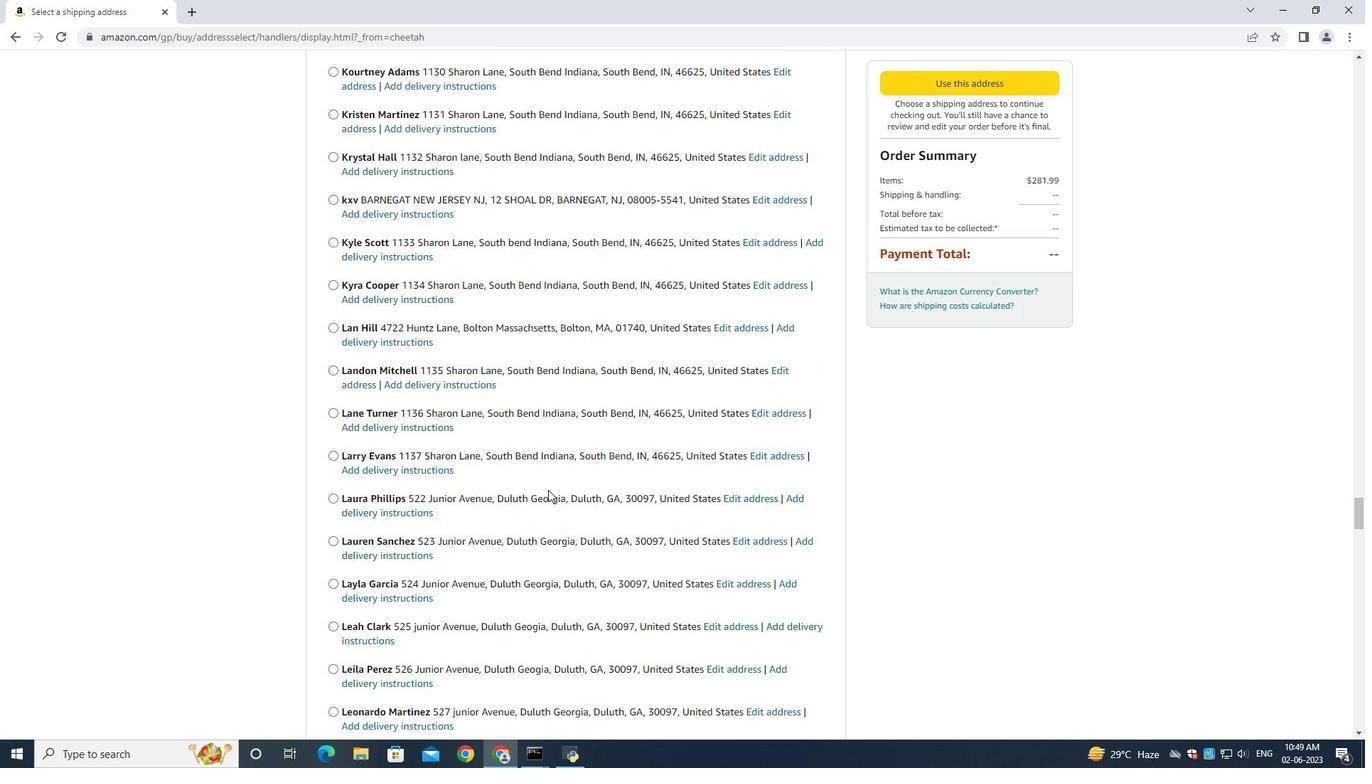 
Action: Mouse moved to (544, 493)
Screenshot: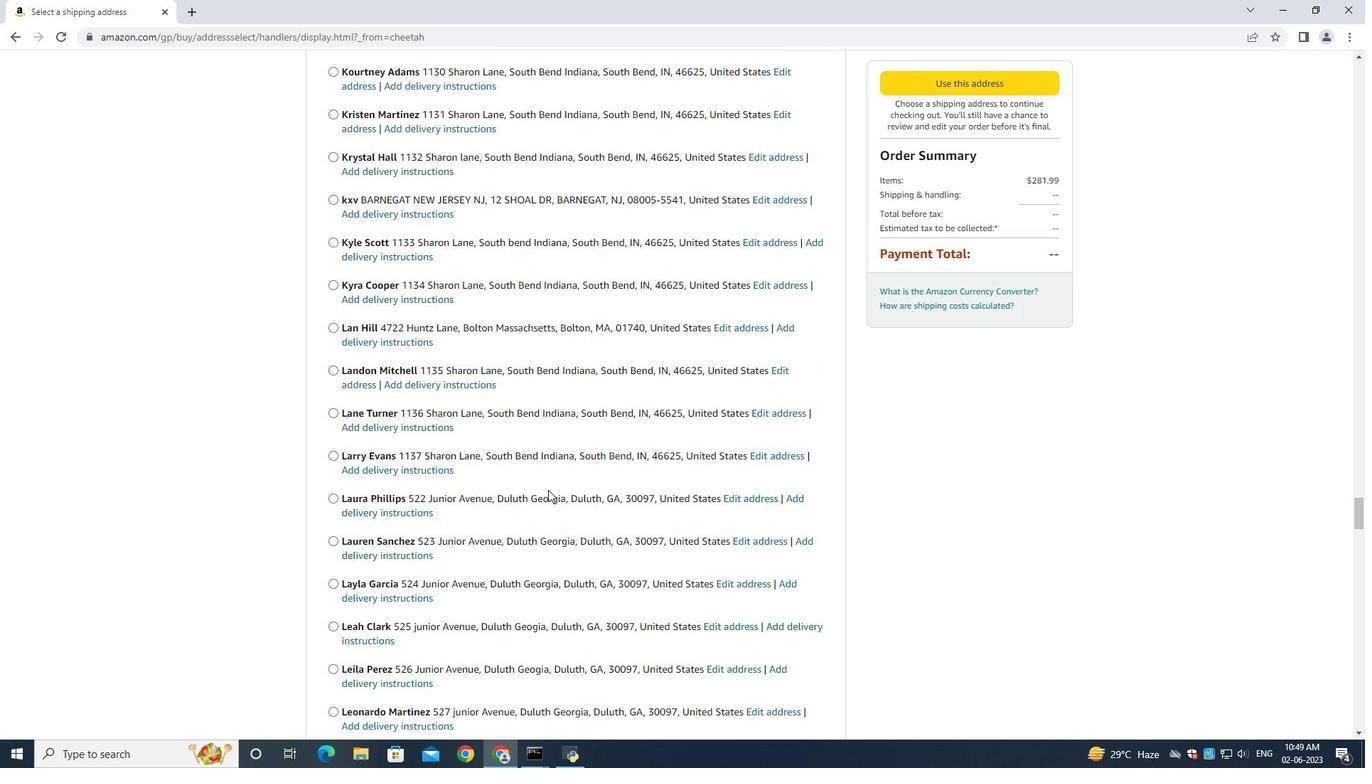 
Action: Mouse scrolled (546, 492) with delta (0, 0)
Screenshot: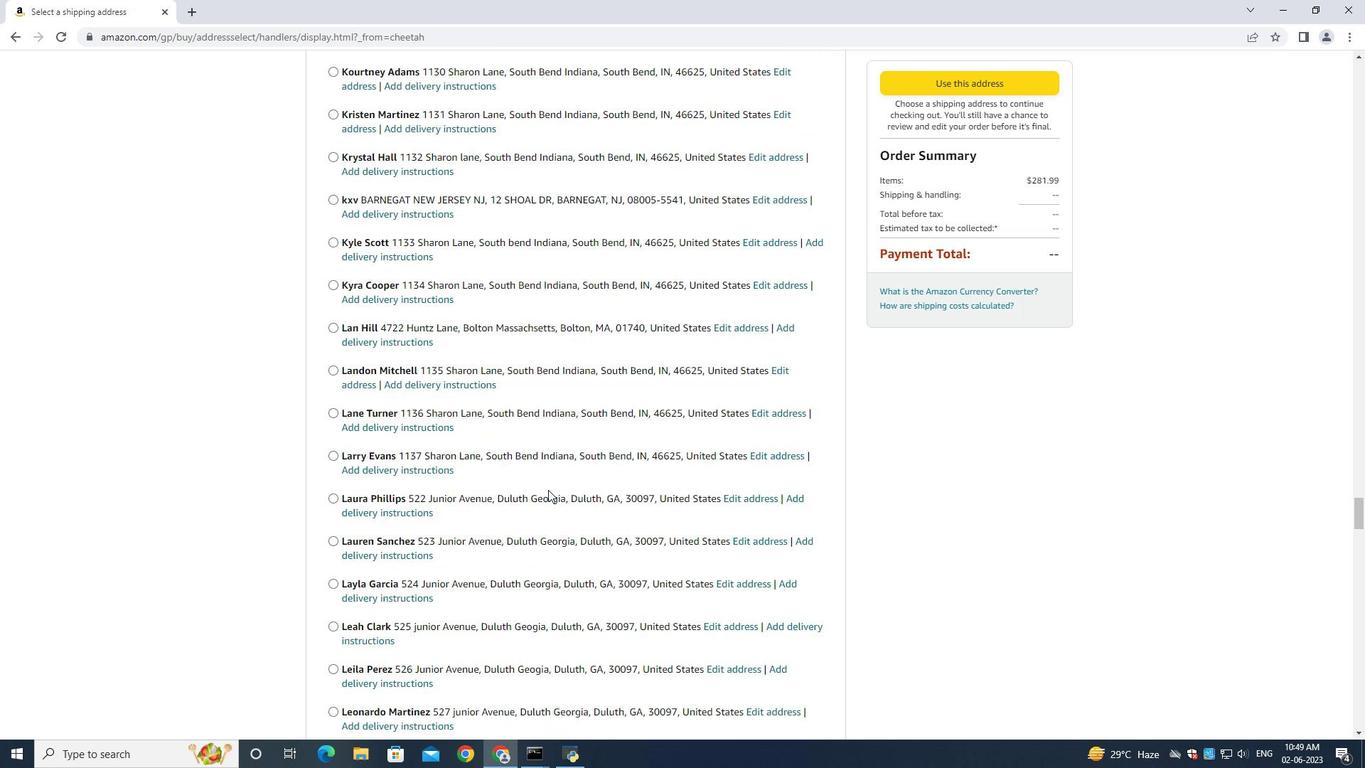 
Action: Mouse moved to (543, 493)
Screenshot: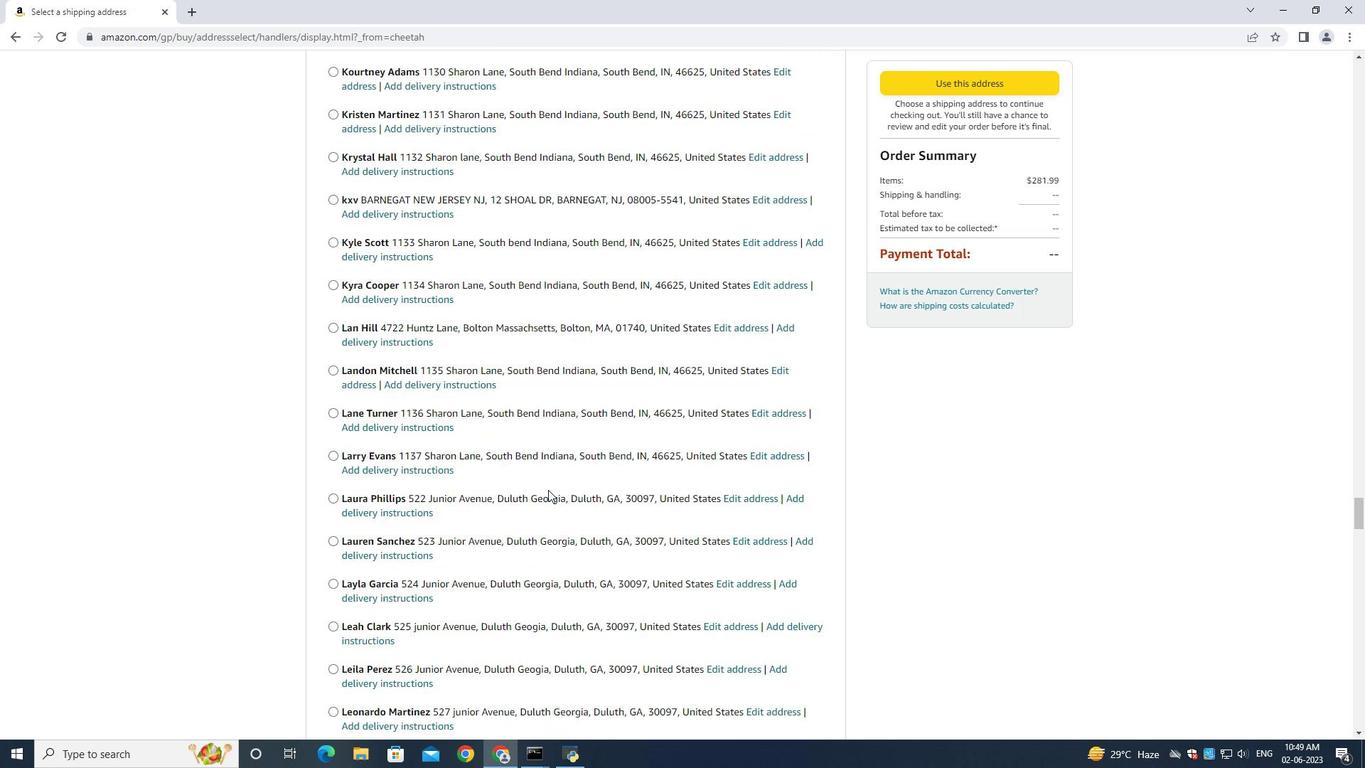 
Action: Mouse scrolled (544, 492) with delta (0, 0)
Screenshot: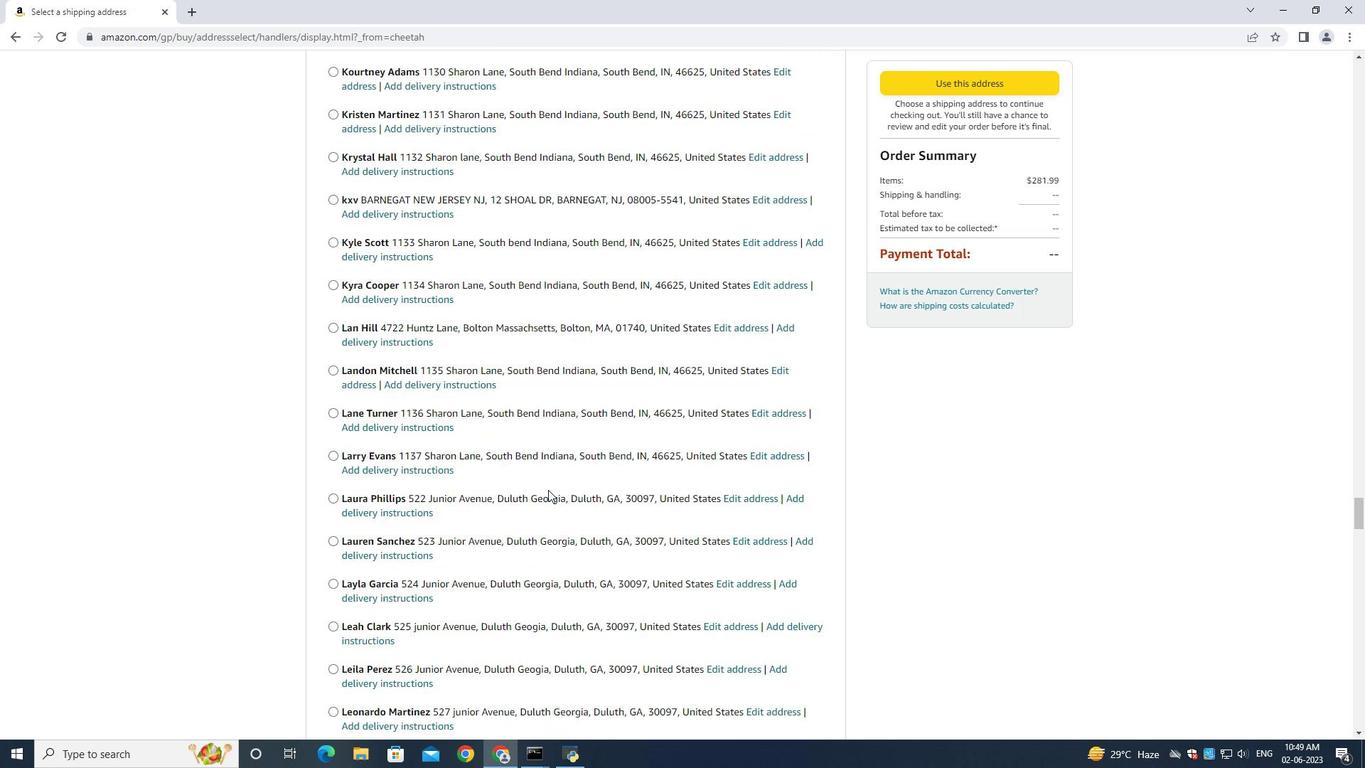 
Action: Mouse moved to (542, 497)
Screenshot: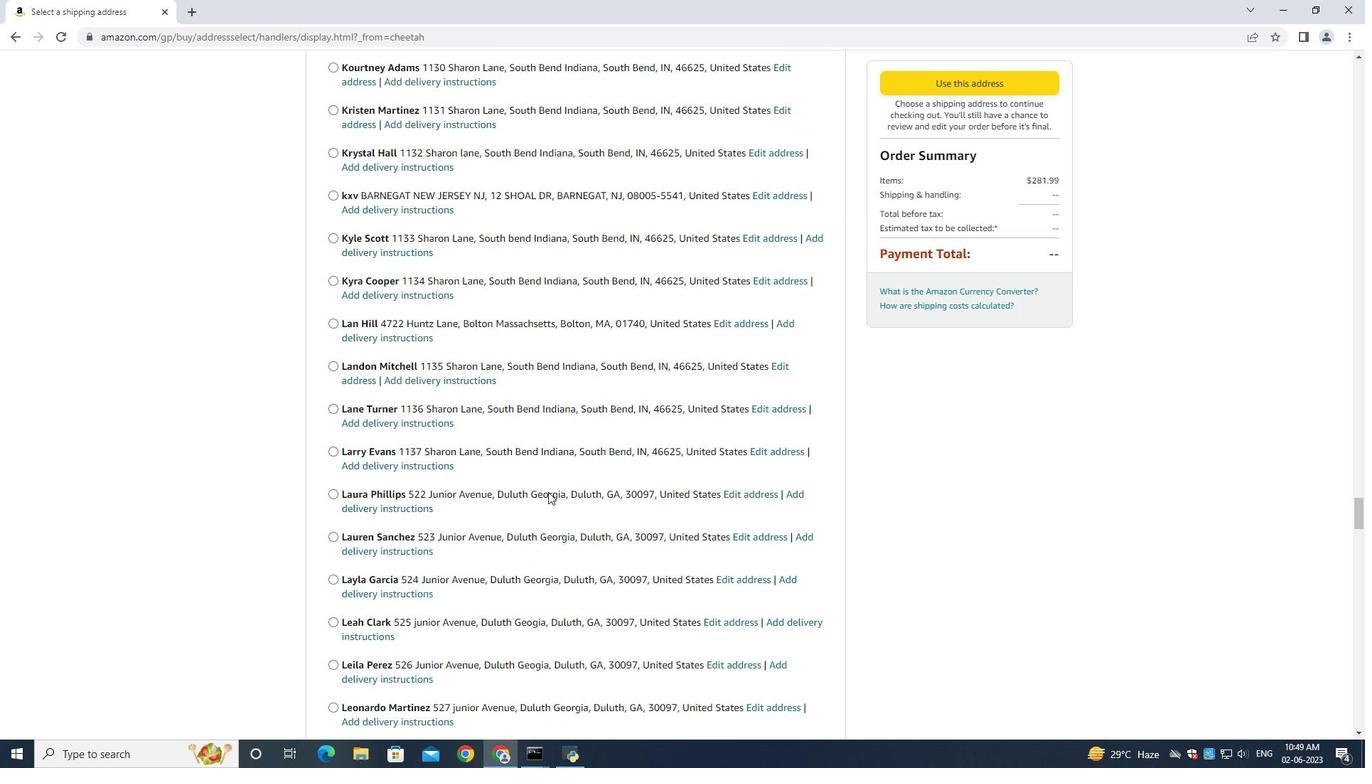 
Action: Mouse scrolled (542, 495) with delta (0, 0)
Screenshot: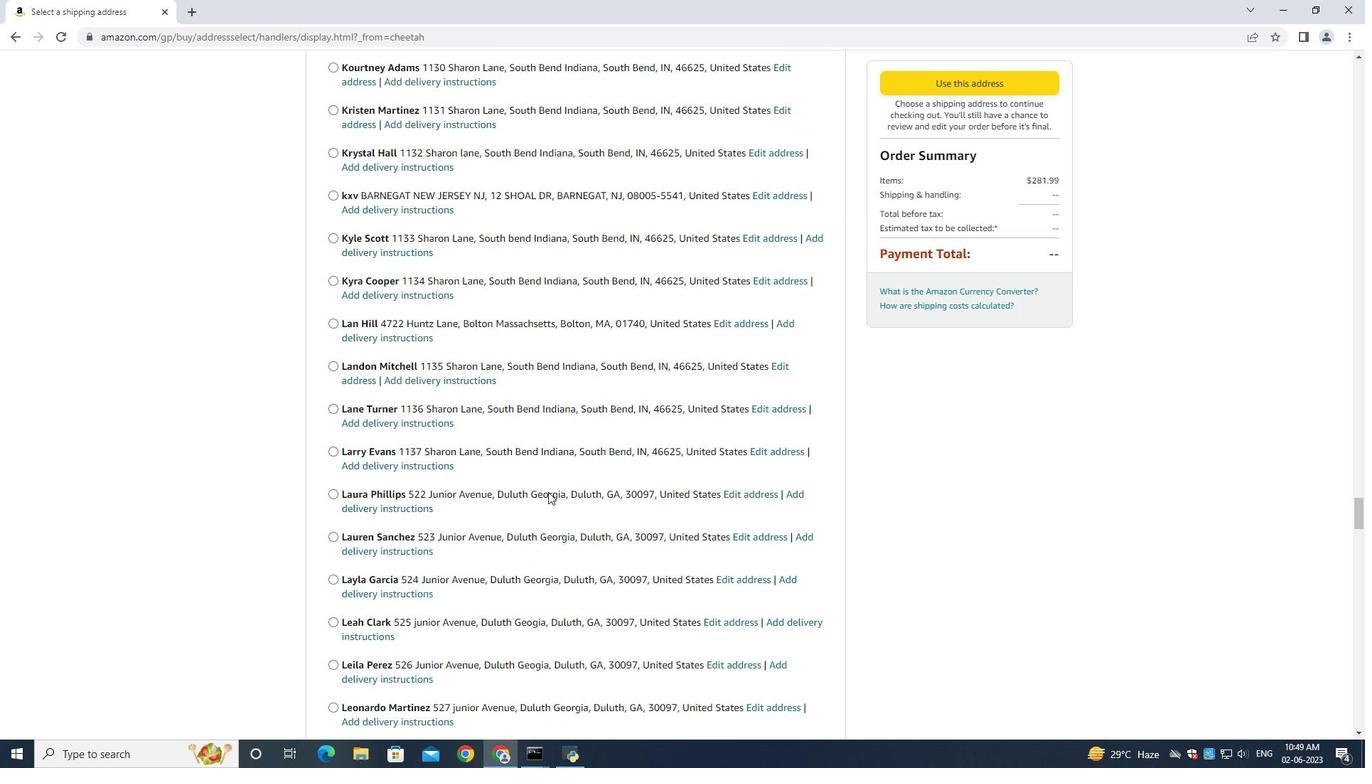 
Action: Mouse moved to (542, 497)
Screenshot: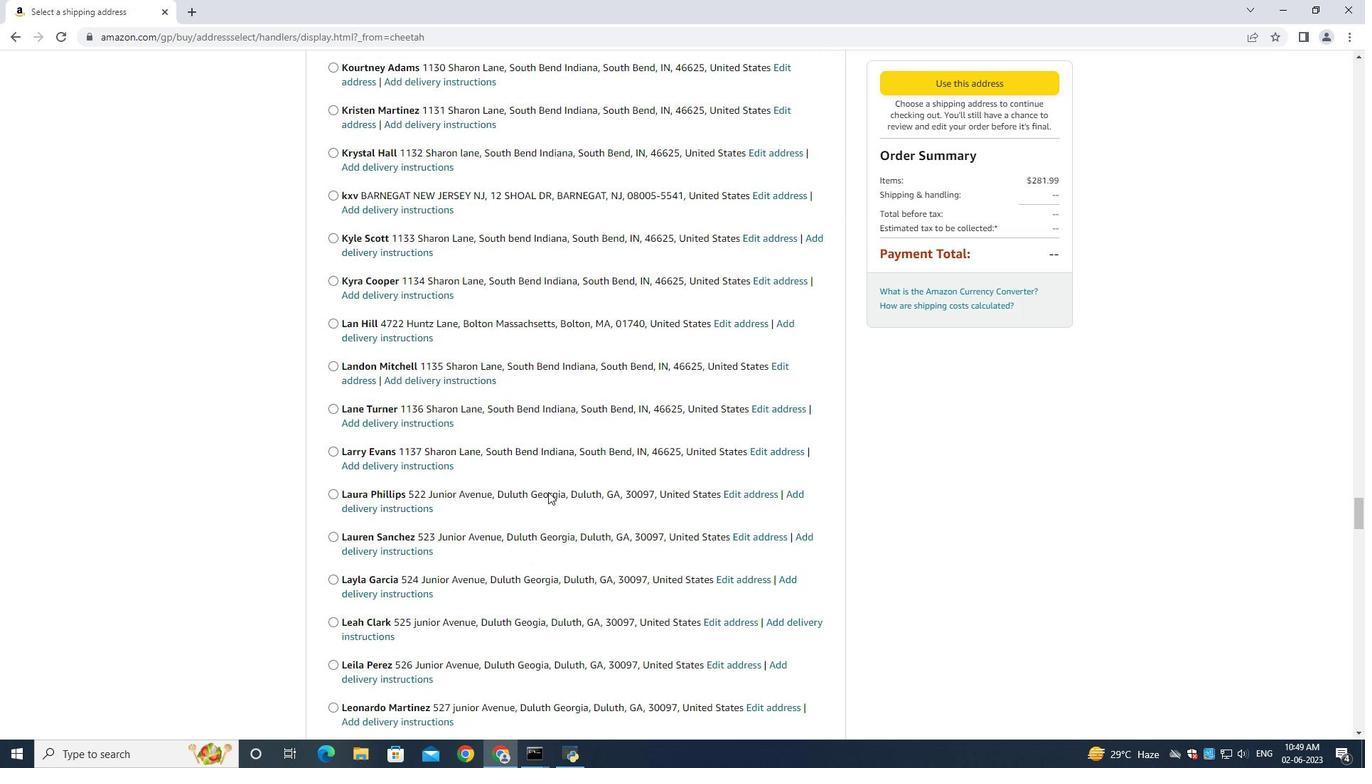 
Action: Mouse scrolled (542, 497) with delta (0, 0)
Screenshot: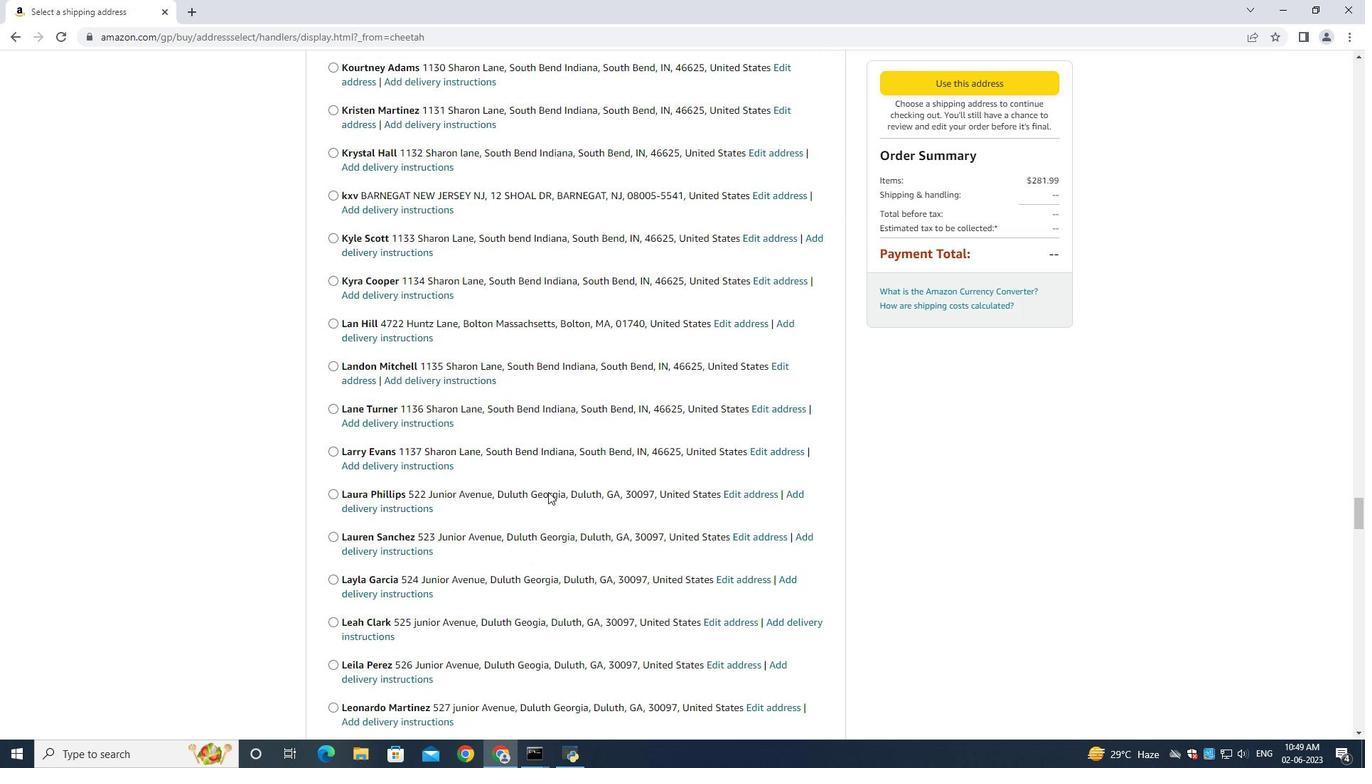 
Action: Mouse moved to (542, 497)
Screenshot: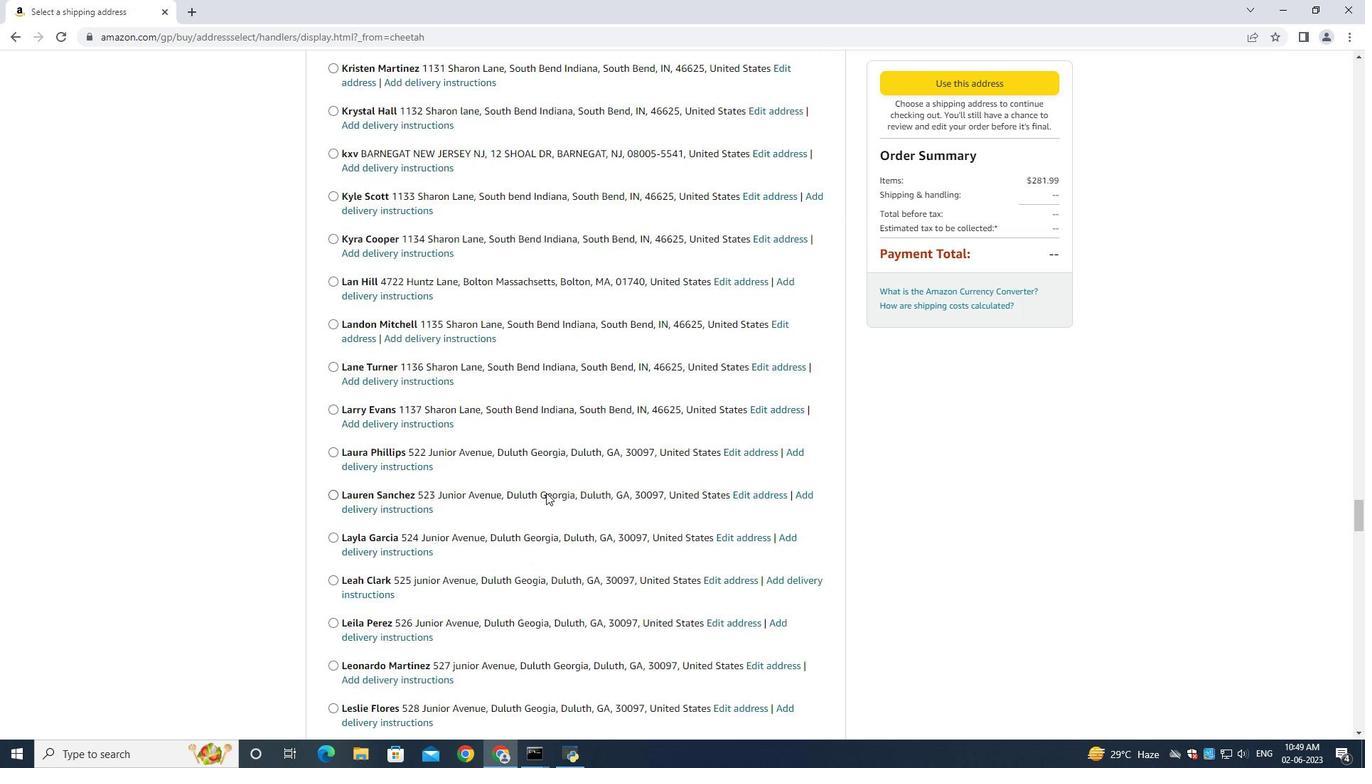 
Action: Mouse scrolled (542, 497) with delta (0, 0)
Screenshot: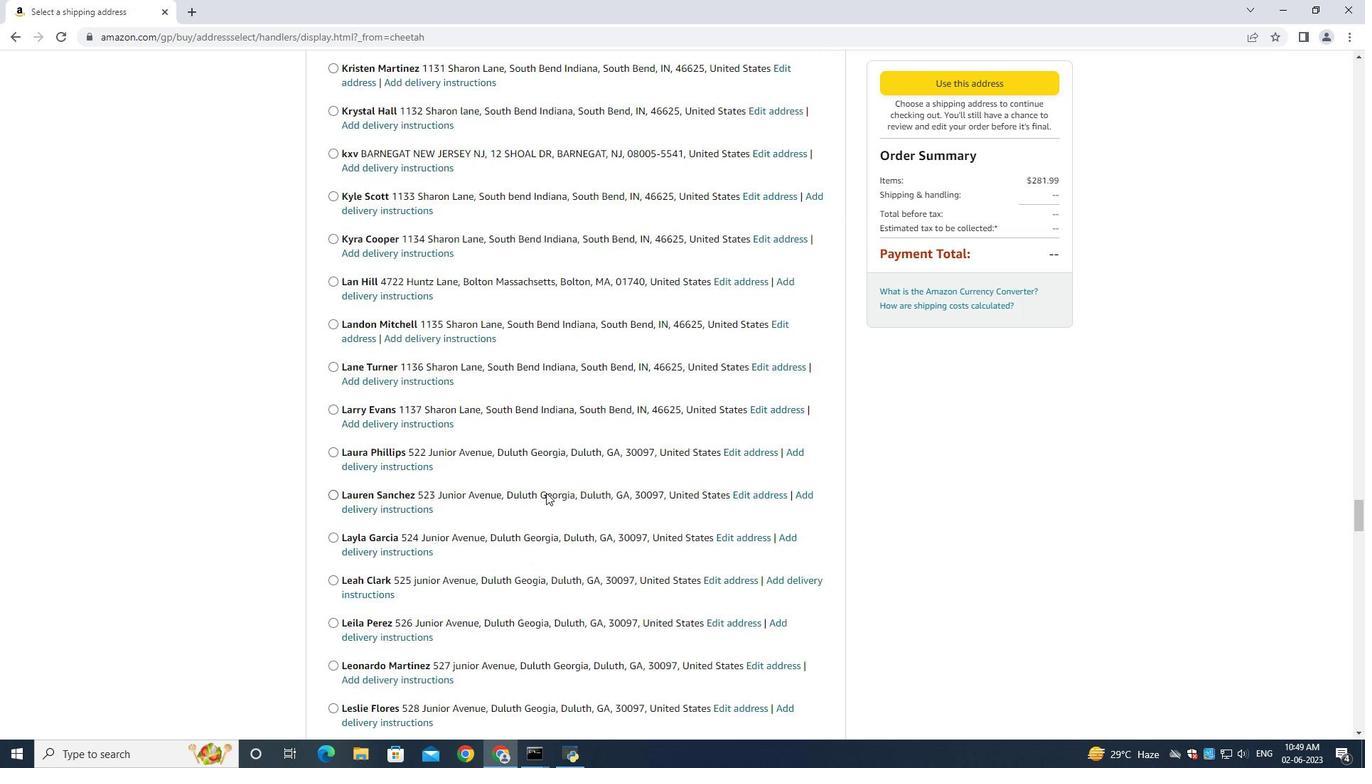 
Action: Mouse scrolled (542, 497) with delta (0, 0)
Screenshot: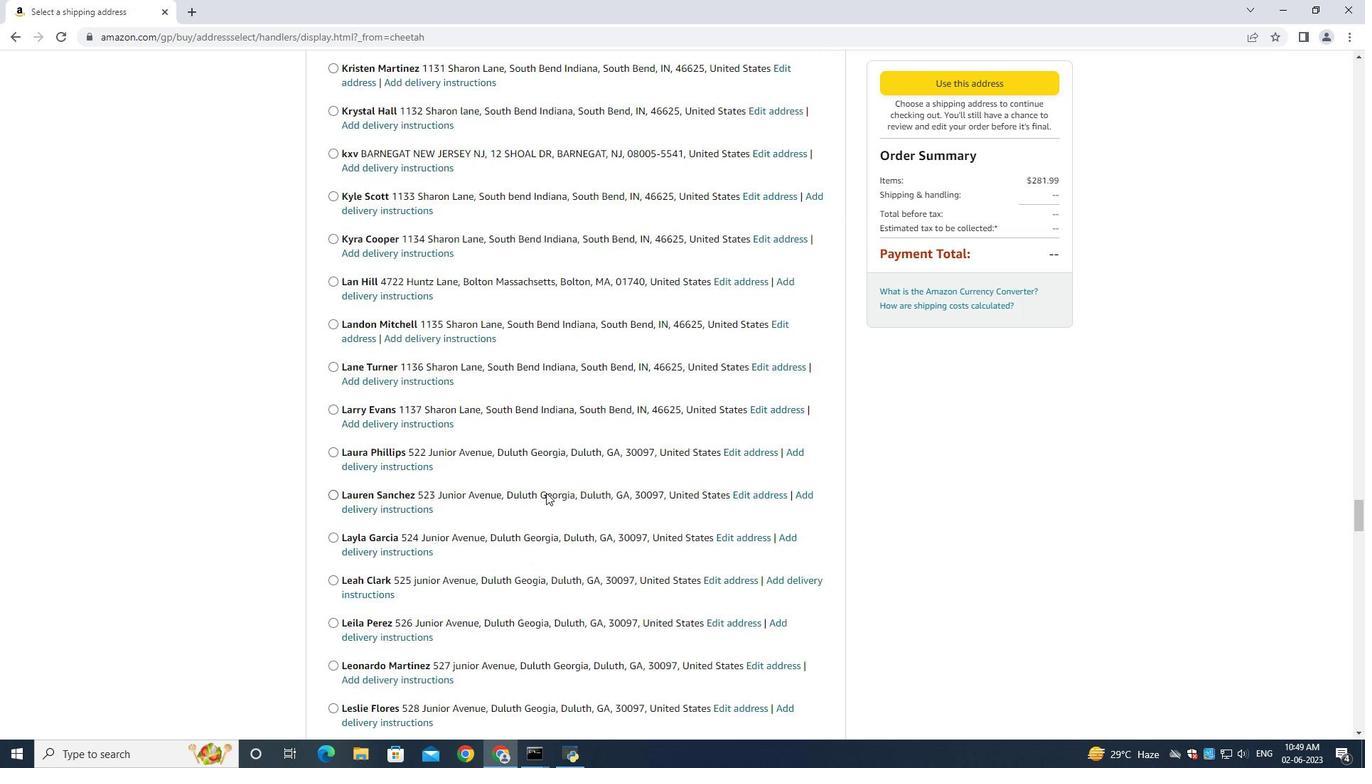 
Action: Mouse scrolled (542, 497) with delta (0, 0)
Screenshot: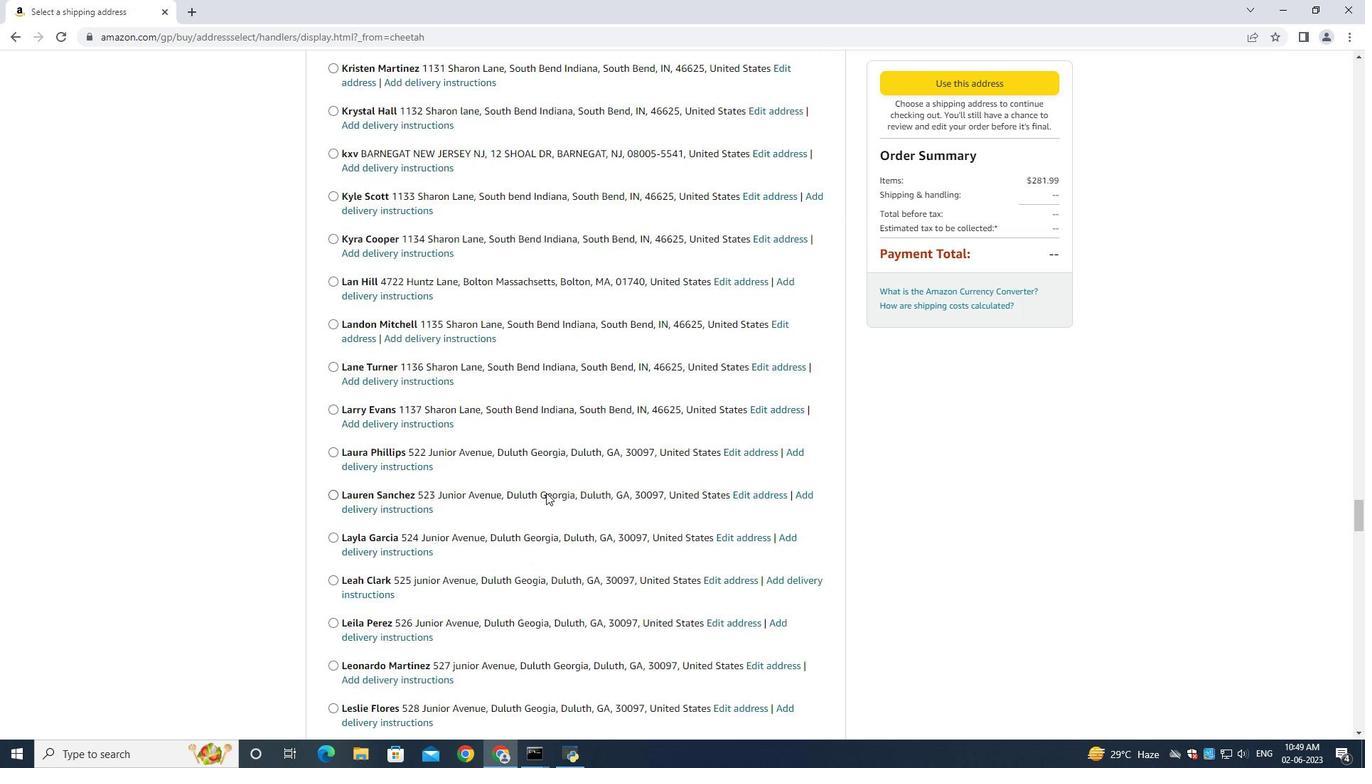 
Action: Mouse moved to (541, 497)
Screenshot: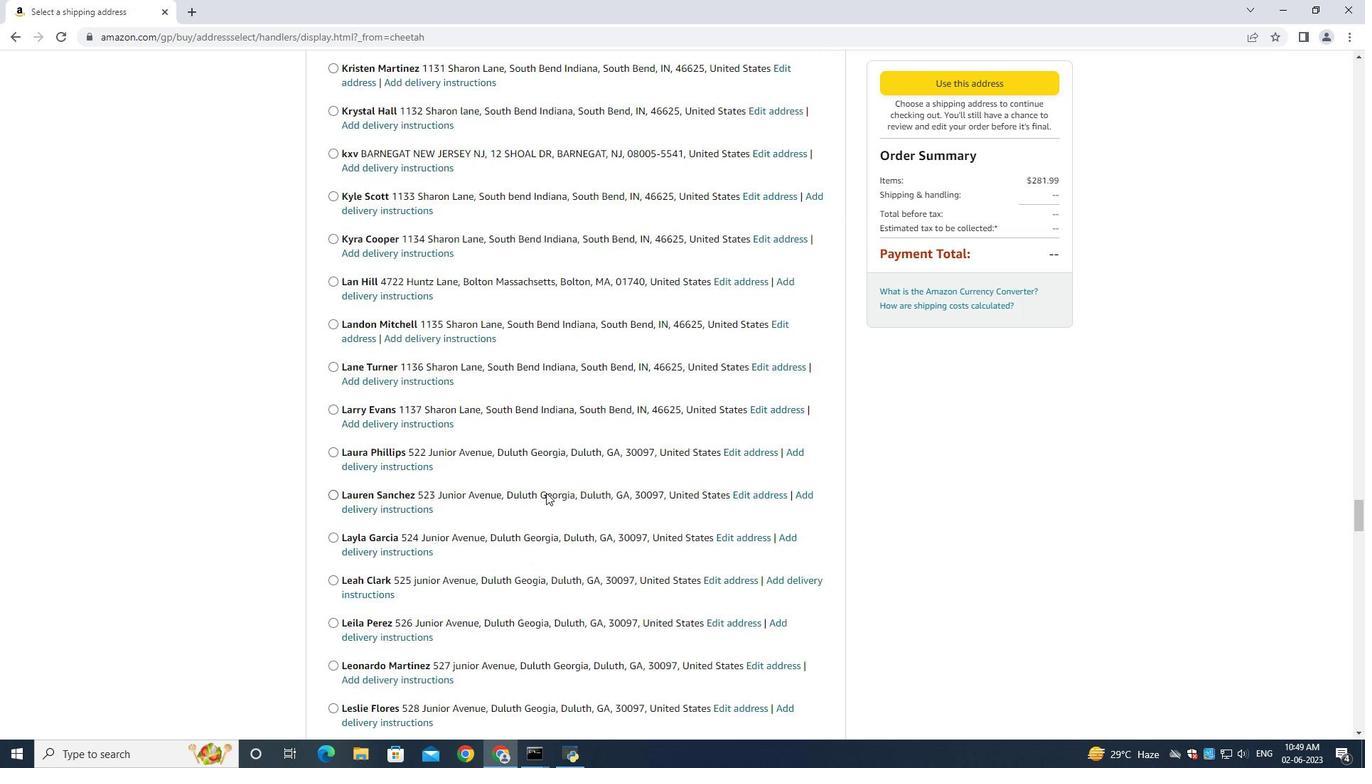 
Action: Mouse scrolled (542, 497) with delta (0, 0)
Screenshot: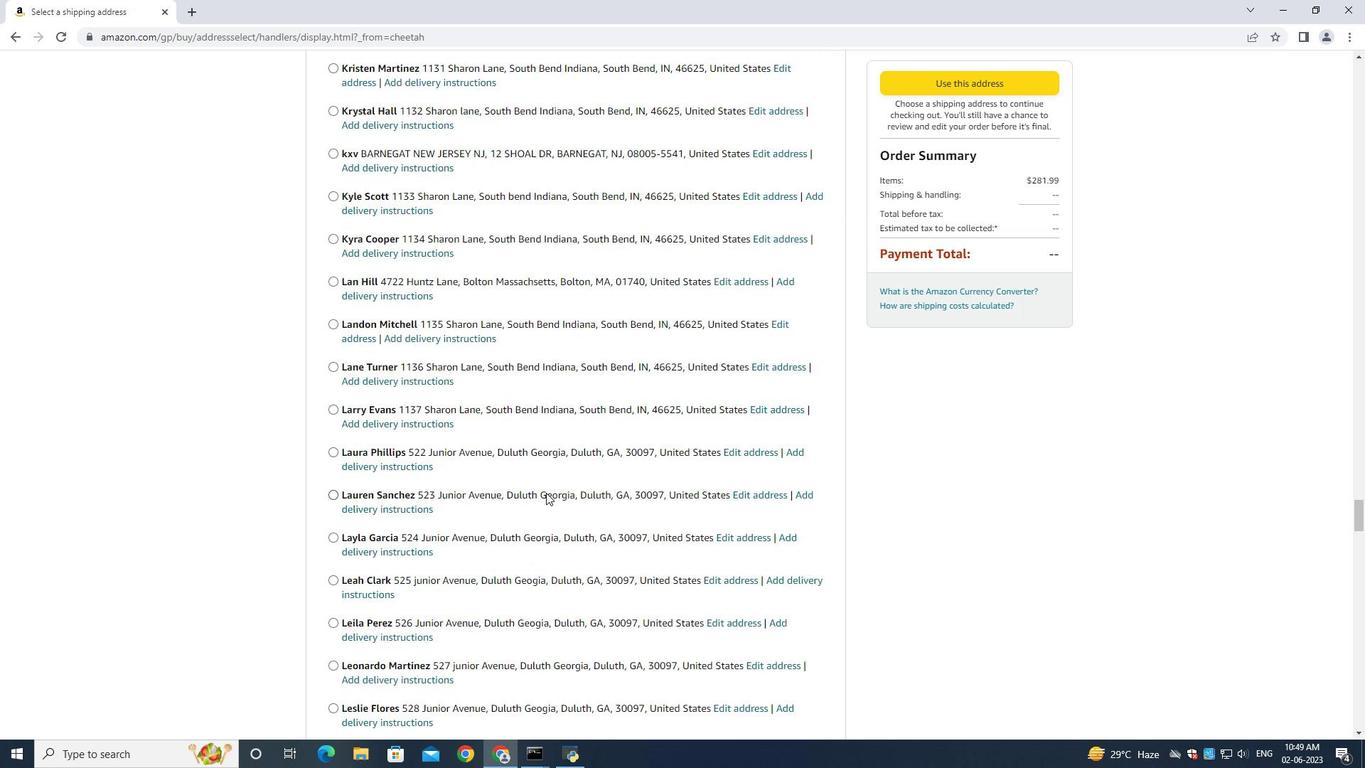 
Action: Mouse moved to (539, 498)
Screenshot: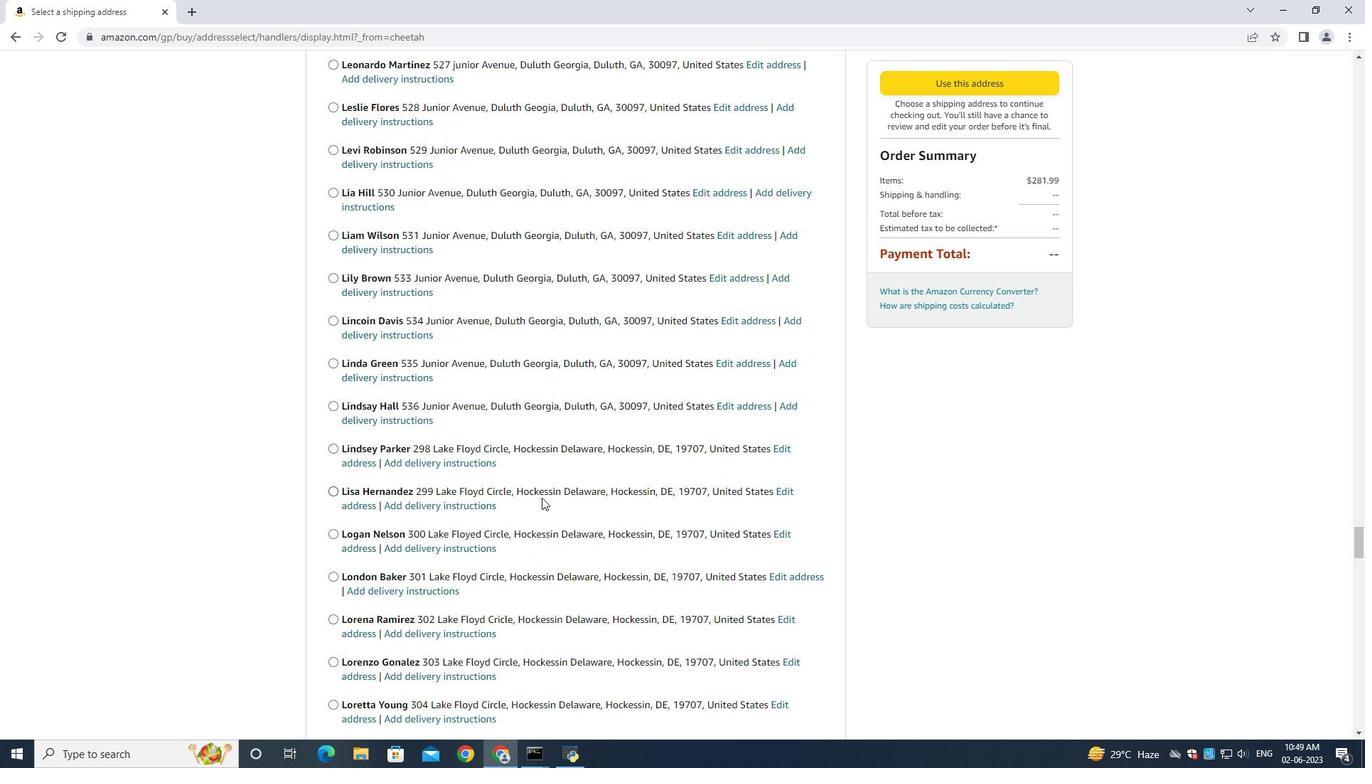 
Action: Mouse scrolled (539, 497) with delta (0, 0)
